 Task: Buy 4 Header from Gaskets section under best seller category for shipping address: Jamie Cooper, 2093 Pike Street, San Diego, California 92126, Cell Number 8585770212. Pay from credit card ending with 2005, CVV 3321
Action: Mouse moved to (19, 96)
Screenshot: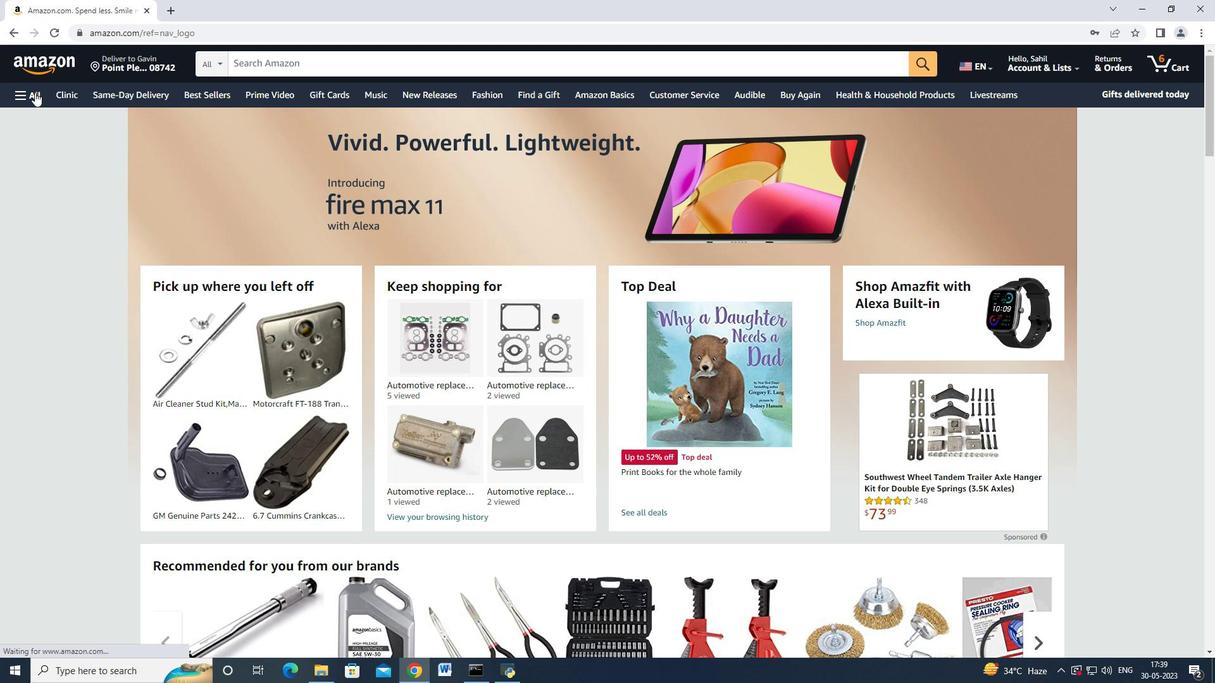 
Action: Mouse pressed left at (19, 96)
Screenshot: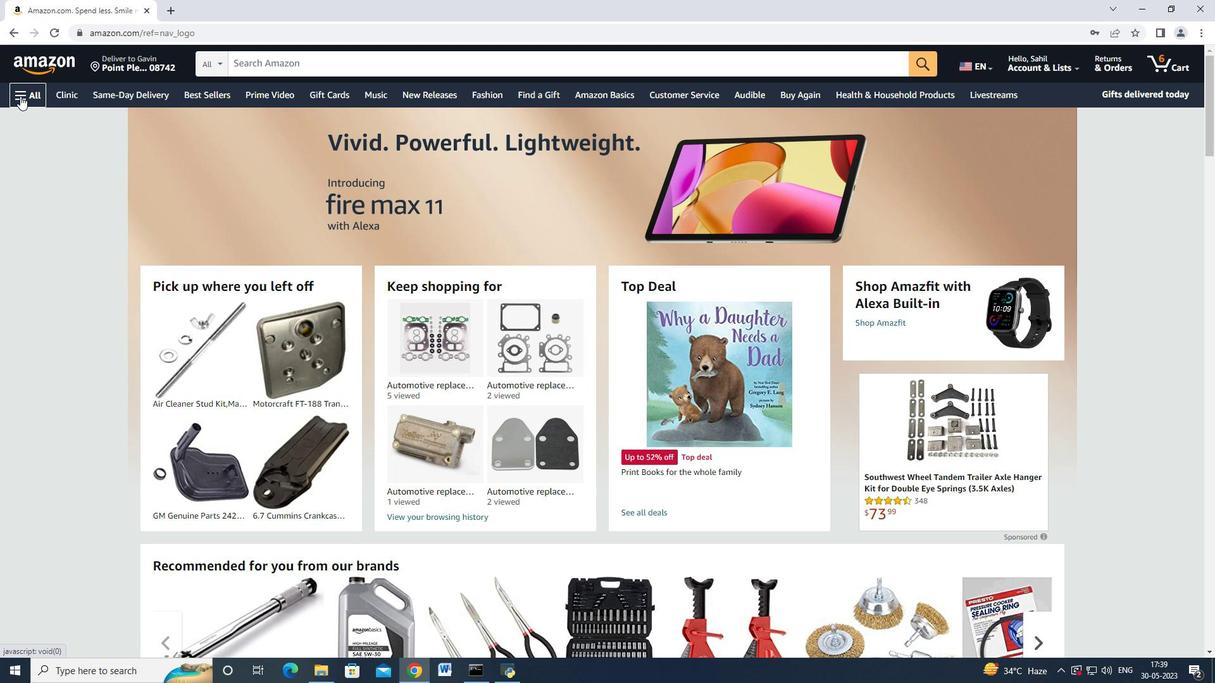 
Action: Mouse moved to (49, 146)
Screenshot: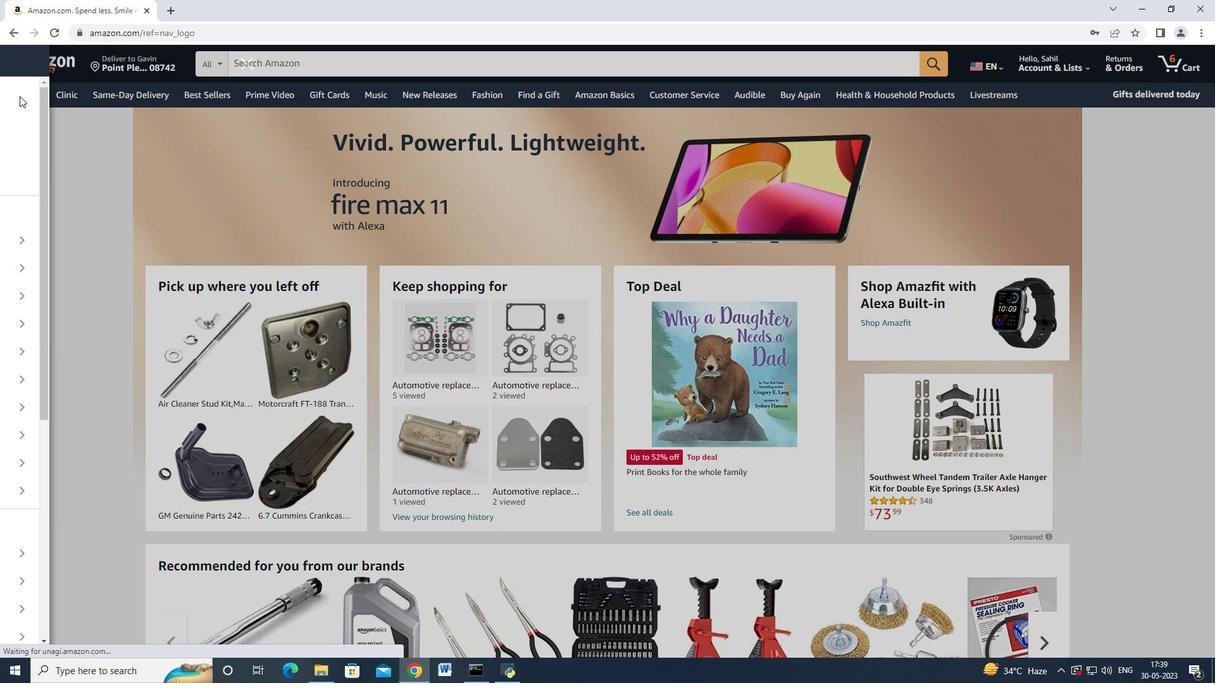 
Action: Mouse scrolled (49, 146) with delta (0, 0)
Screenshot: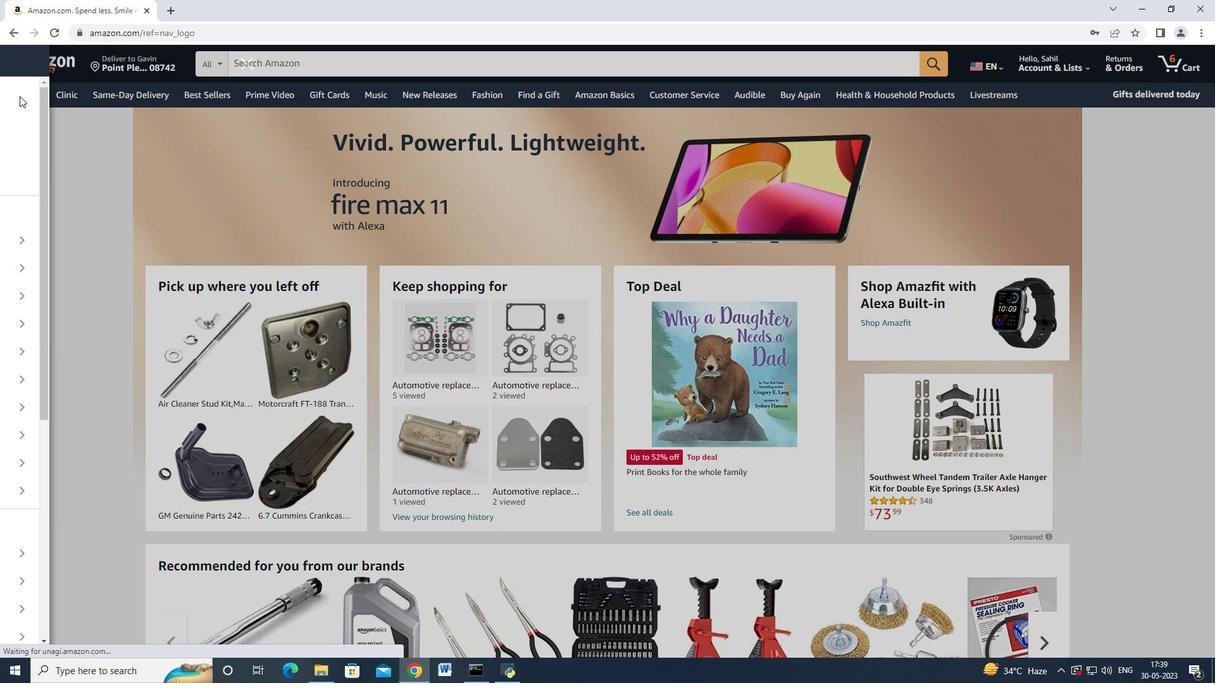 
Action: Mouse moved to (50, 149)
Screenshot: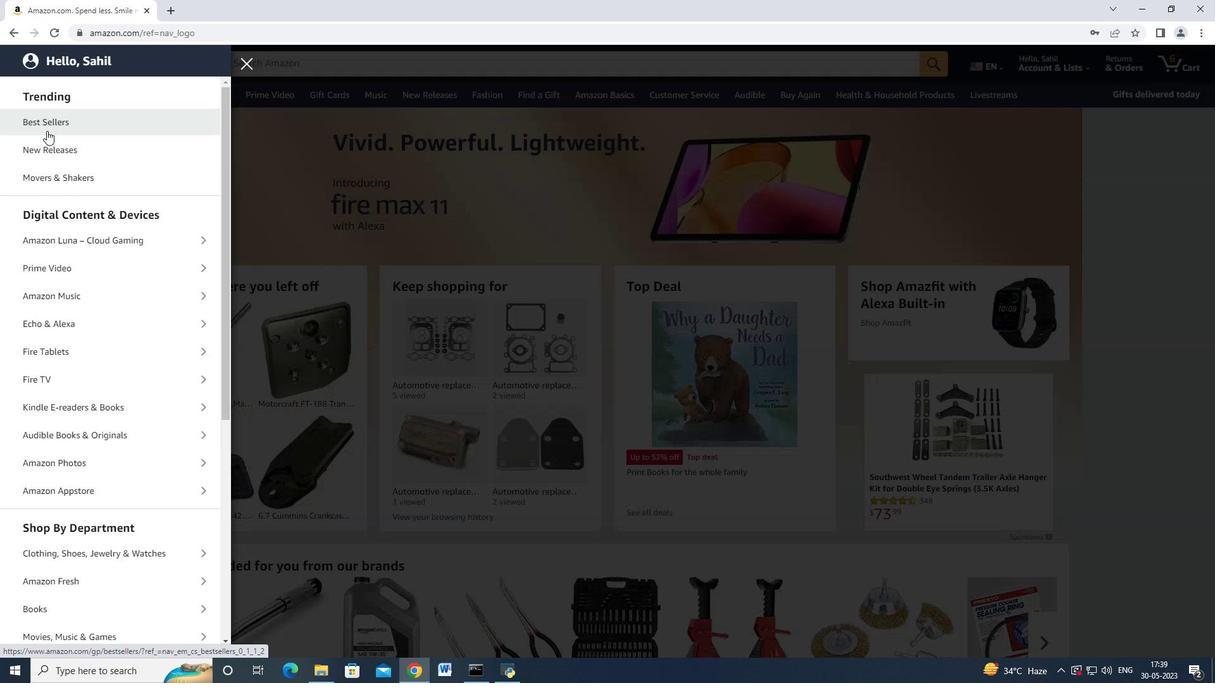 
Action: Mouse scrolled (50, 148) with delta (0, 0)
Screenshot: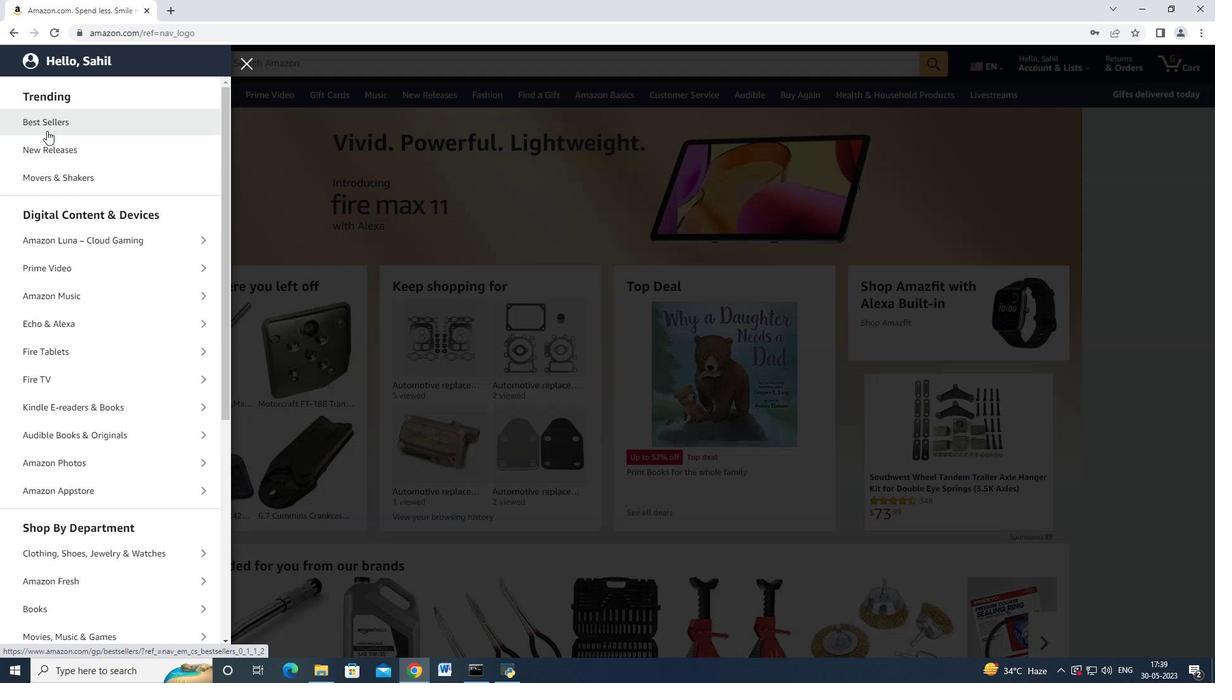 
Action: Mouse moved to (50, 149)
Screenshot: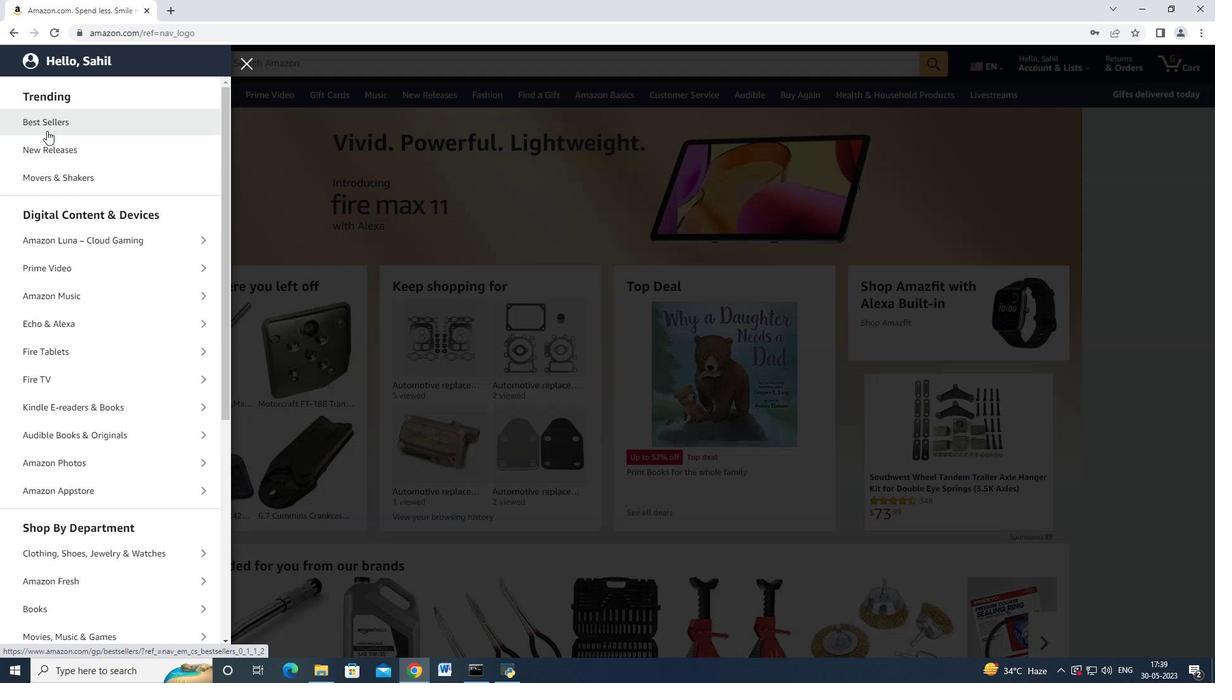 
Action: Mouse scrolled (50, 148) with delta (0, 0)
Screenshot: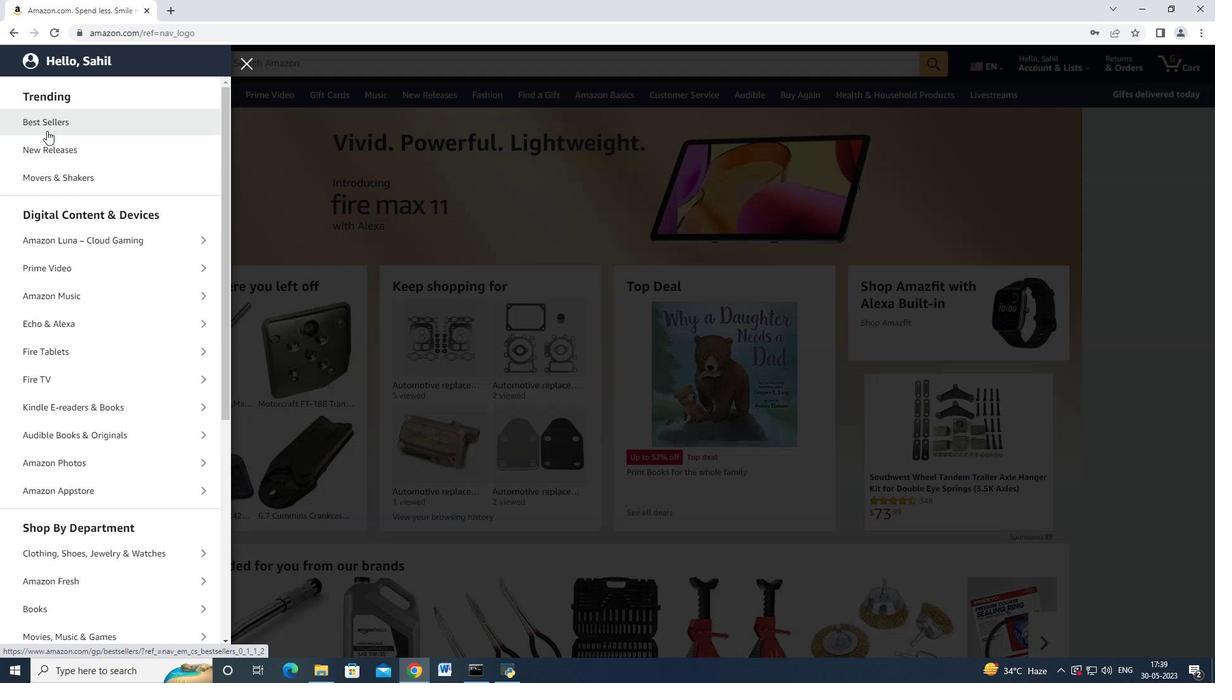 
Action: Mouse moved to (50, 150)
Screenshot: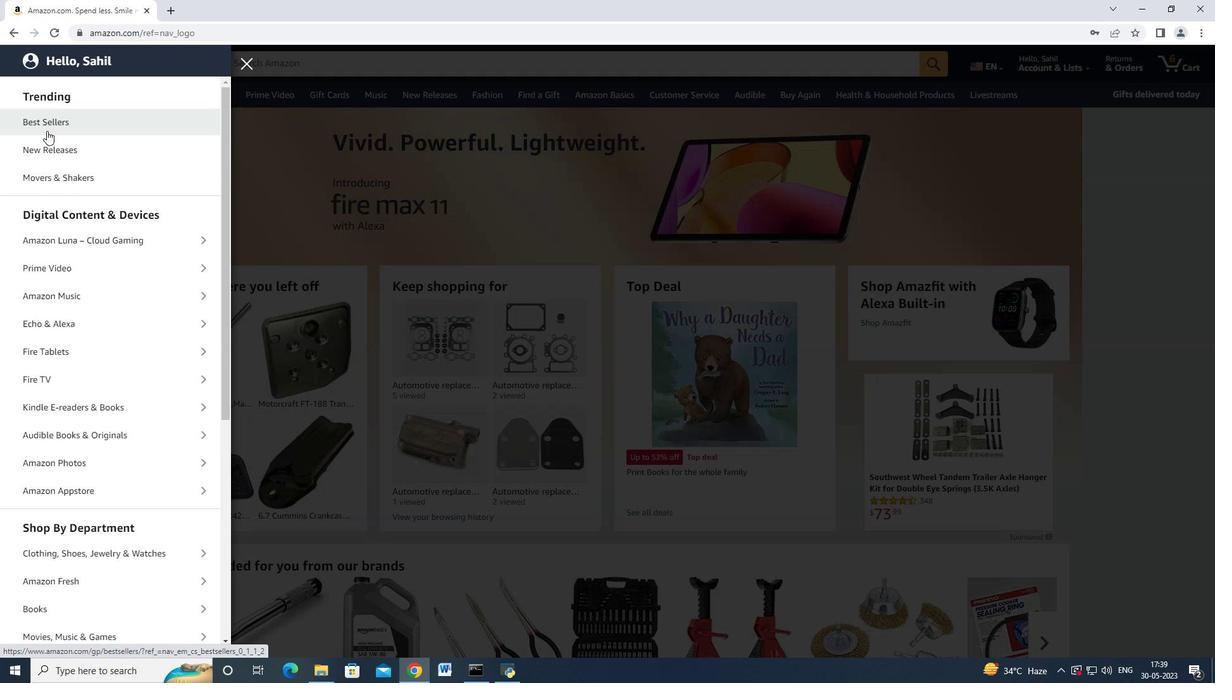 
Action: Mouse scrolled (50, 149) with delta (0, 0)
Screenshot: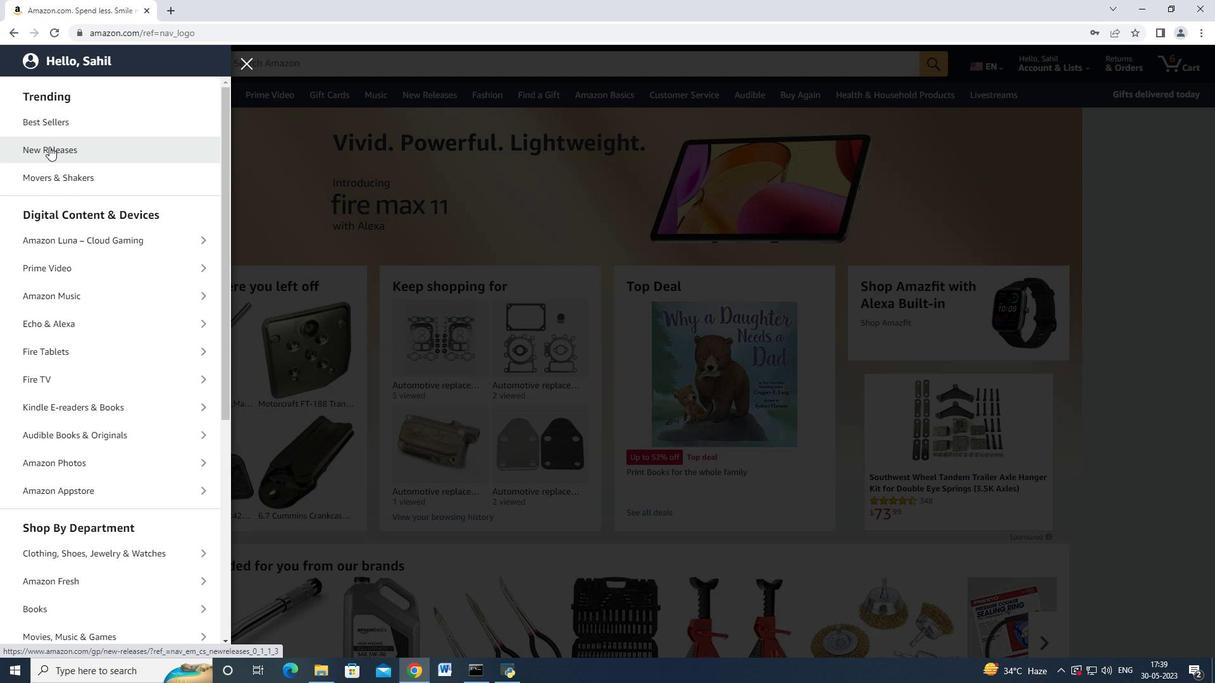 
Action: Mouse moved to (52, 155)
Screenshot: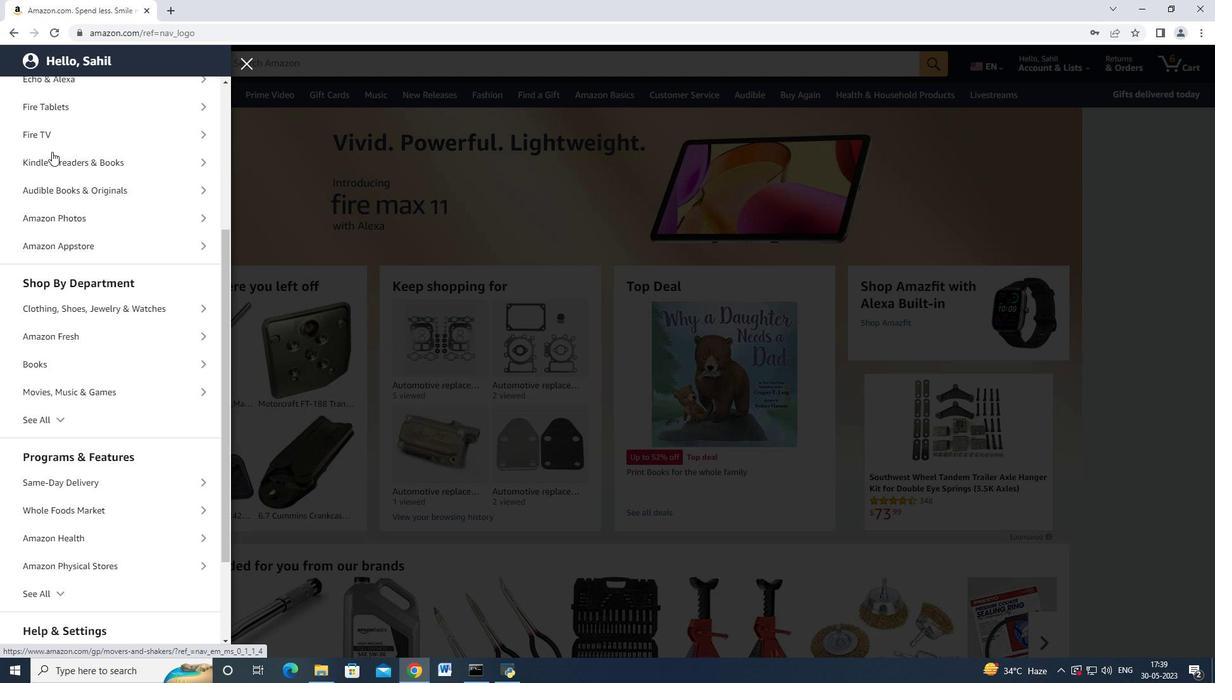 
Action: Mouse scrolled (52, 155) with delta (0, 0)
Screenshot: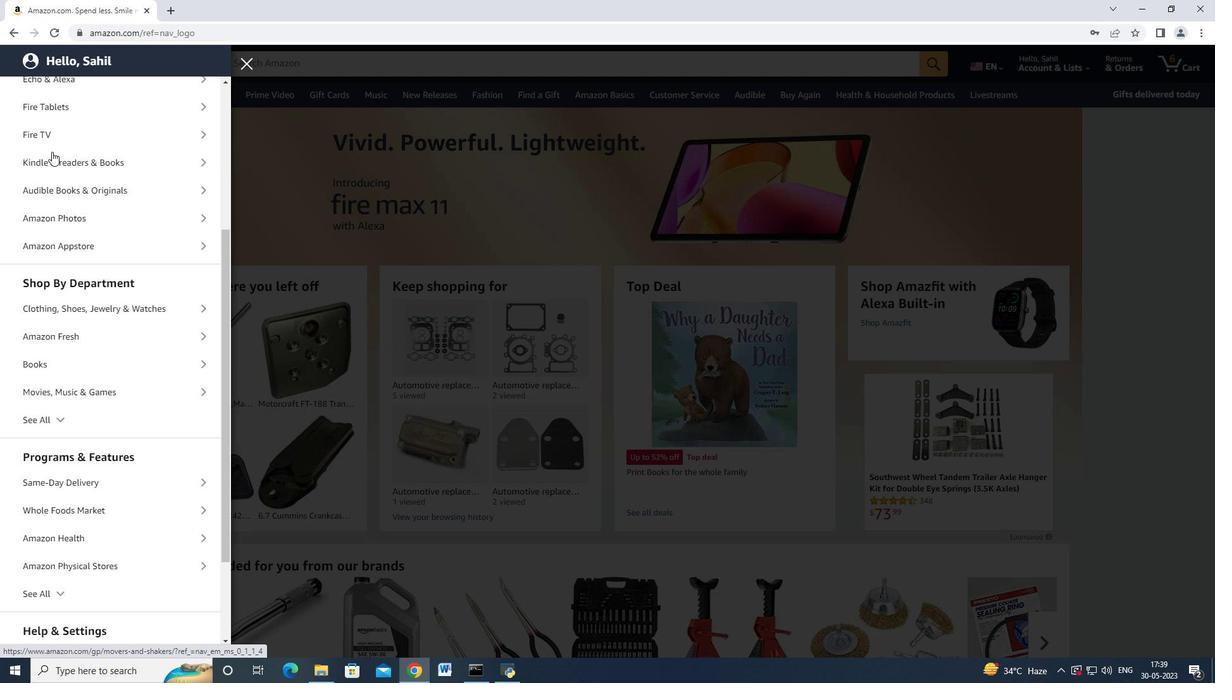 
Action: Mouse moved to (52, 155)
Screenshot: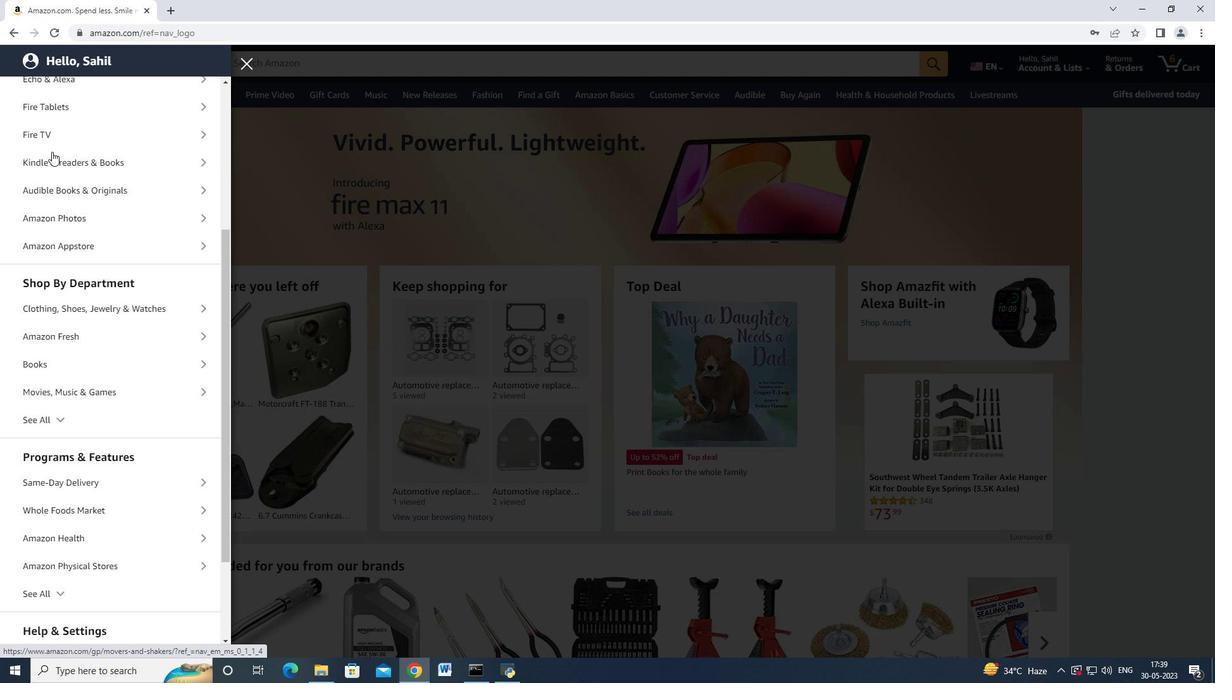 
Action: Mouse scrolled (52, 155) with delta (0, 0)
Screenshot: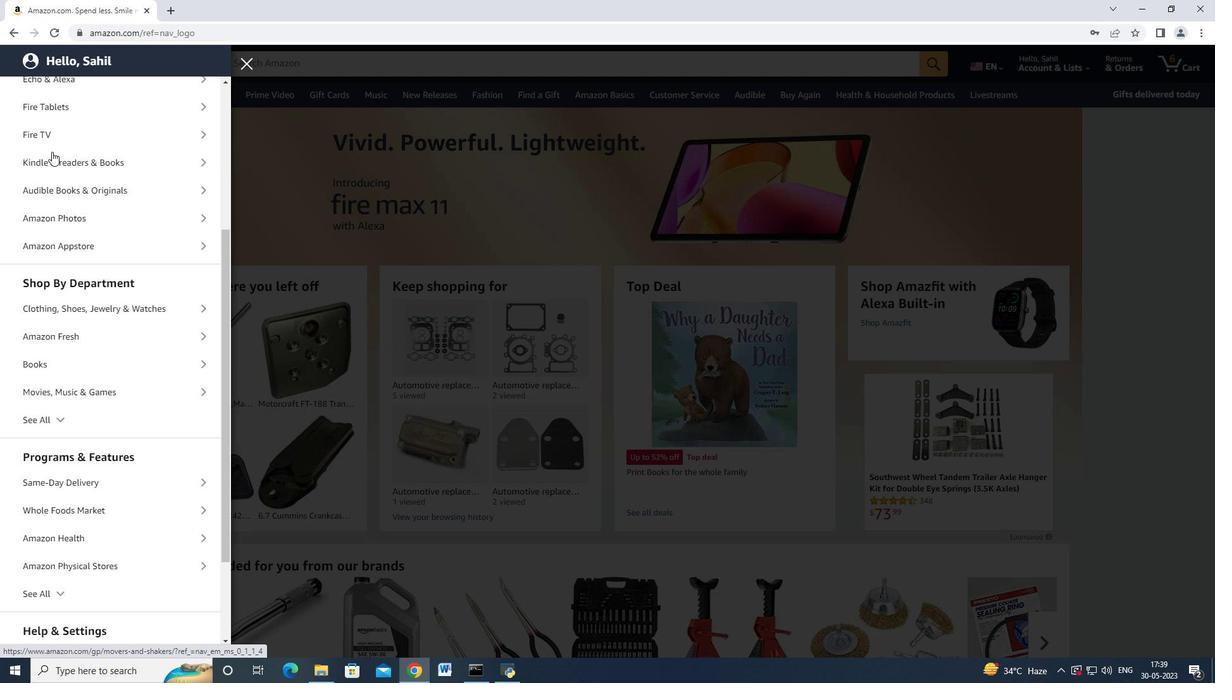 
Action: Mouse moved to (52, 156)
Screenshot: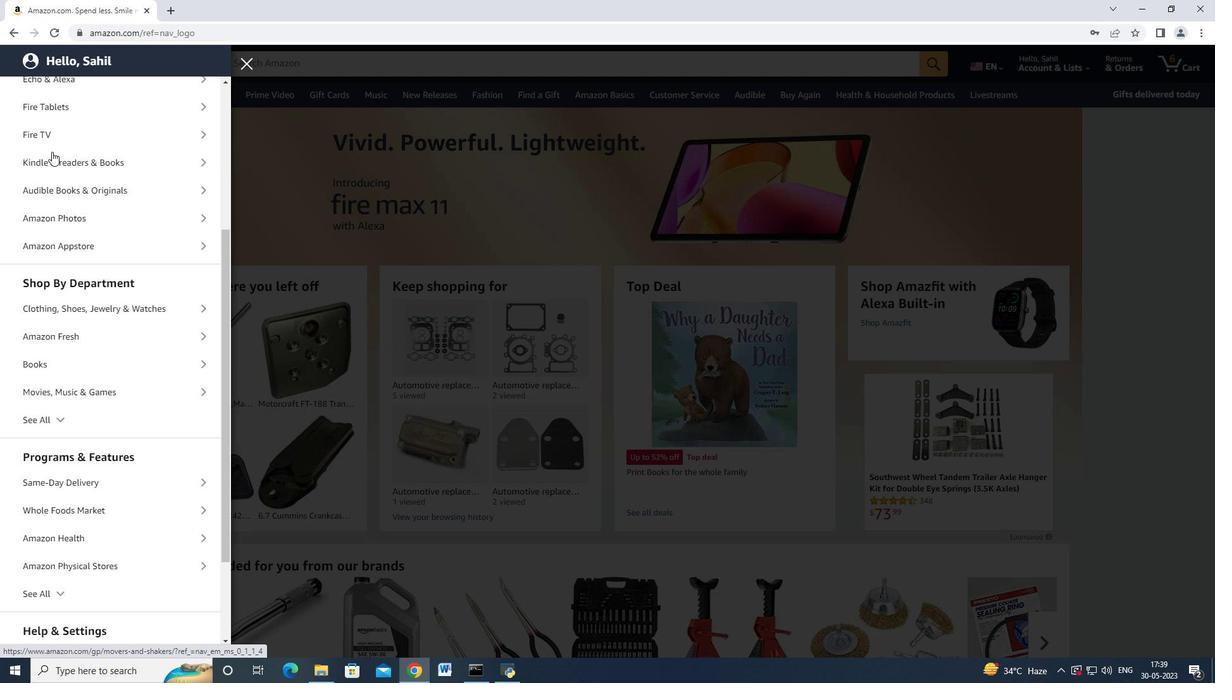 
Action: Mouse scrolled (52, 155) with delta (0, 0)
Screenshot: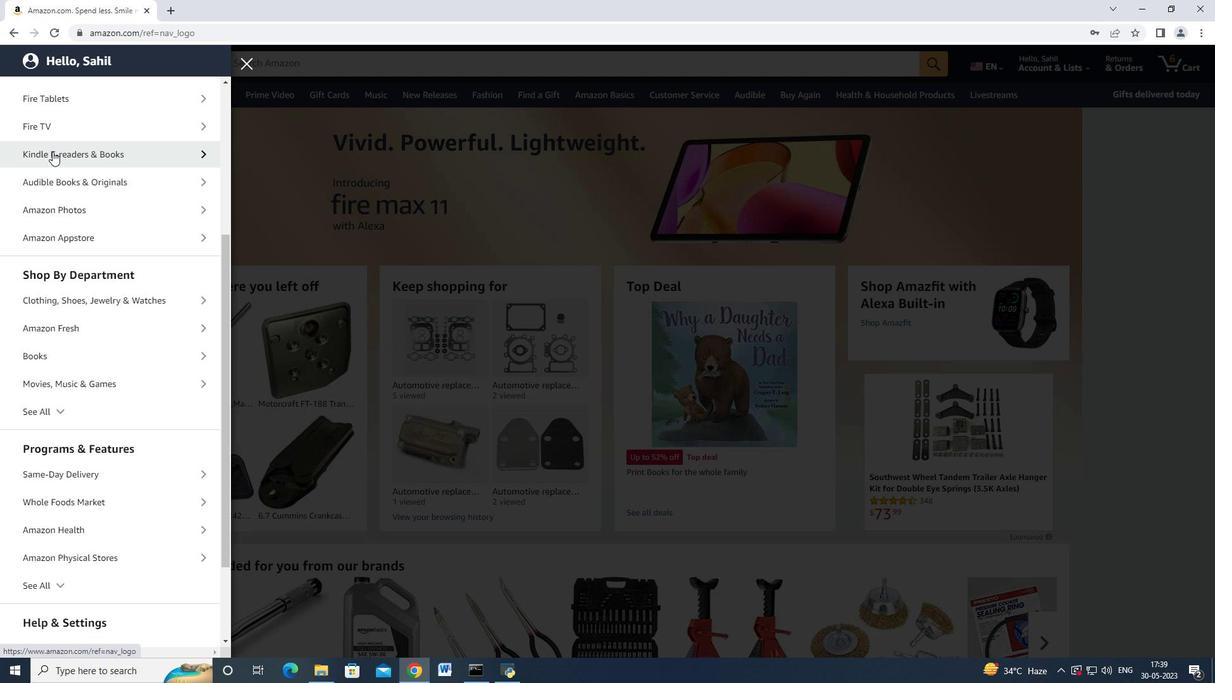 
Action: Mouse scrolled (52, 155) with delta (0, 0)
Screenshot: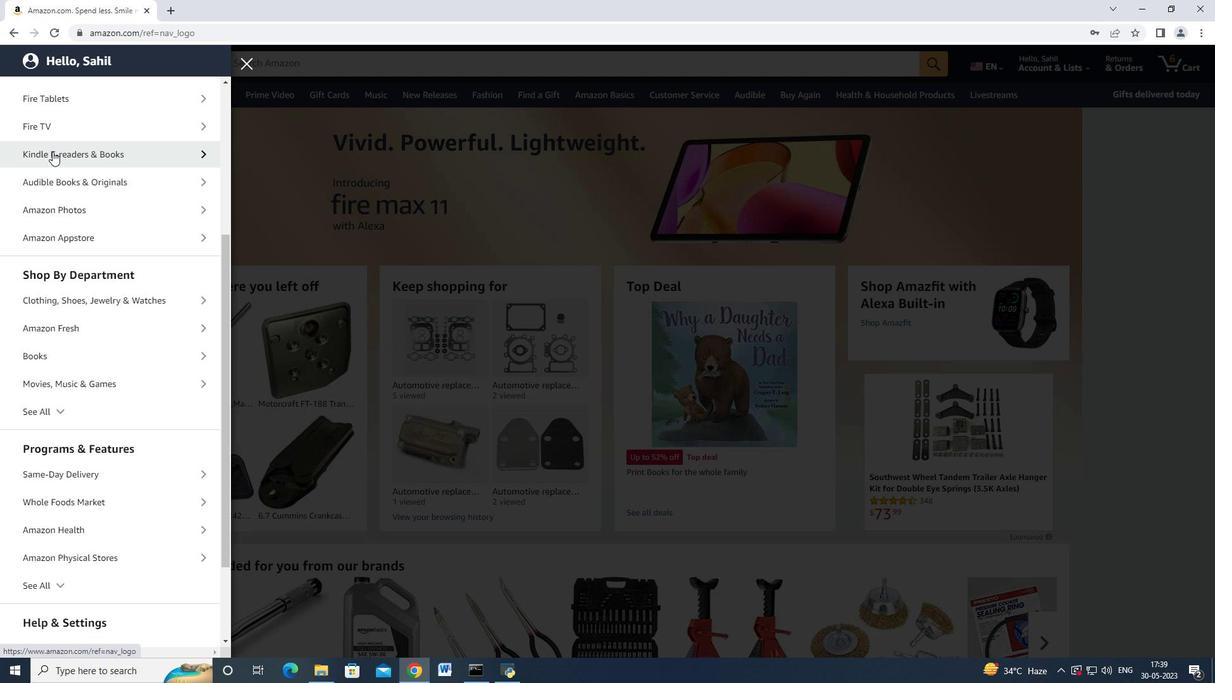 
Action: Mouse moved to (53, 156)
Screenshot: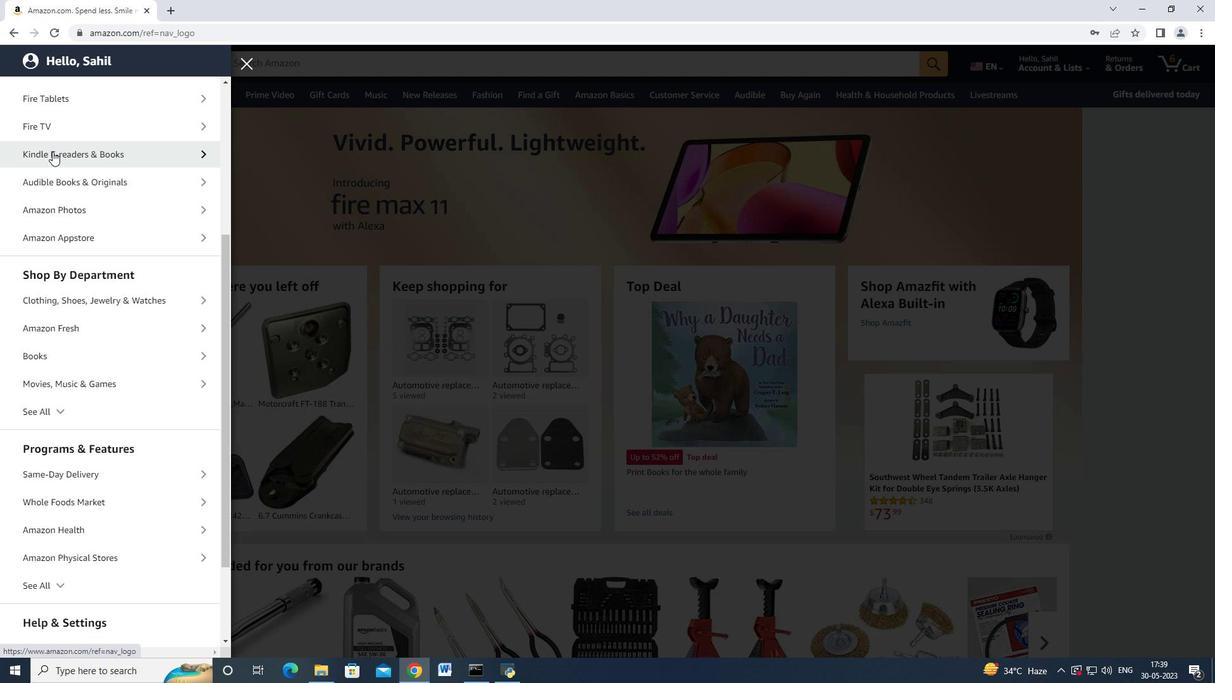 
Action: Mouse scrolled (53, 155) with delta (0, 0)
Screenshot: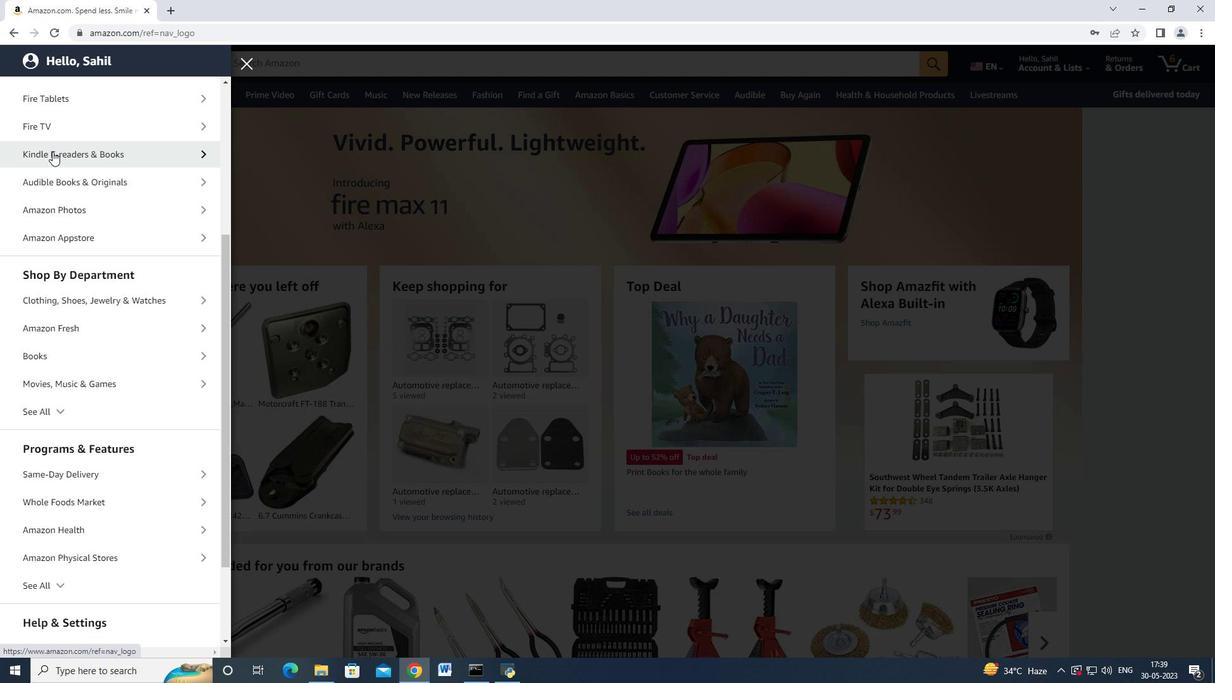 
Action: Mouse moved to (74, 284)
Screenshot: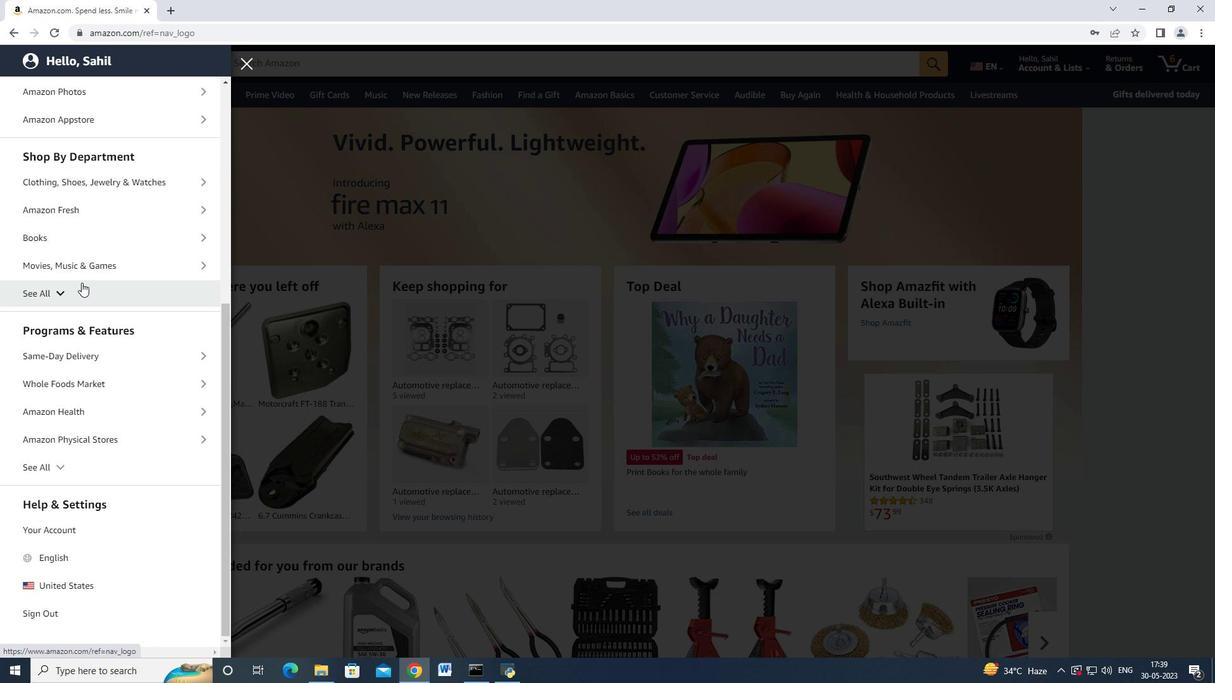 
Action: Mouse pressed left at (74, 284)
Screenshot: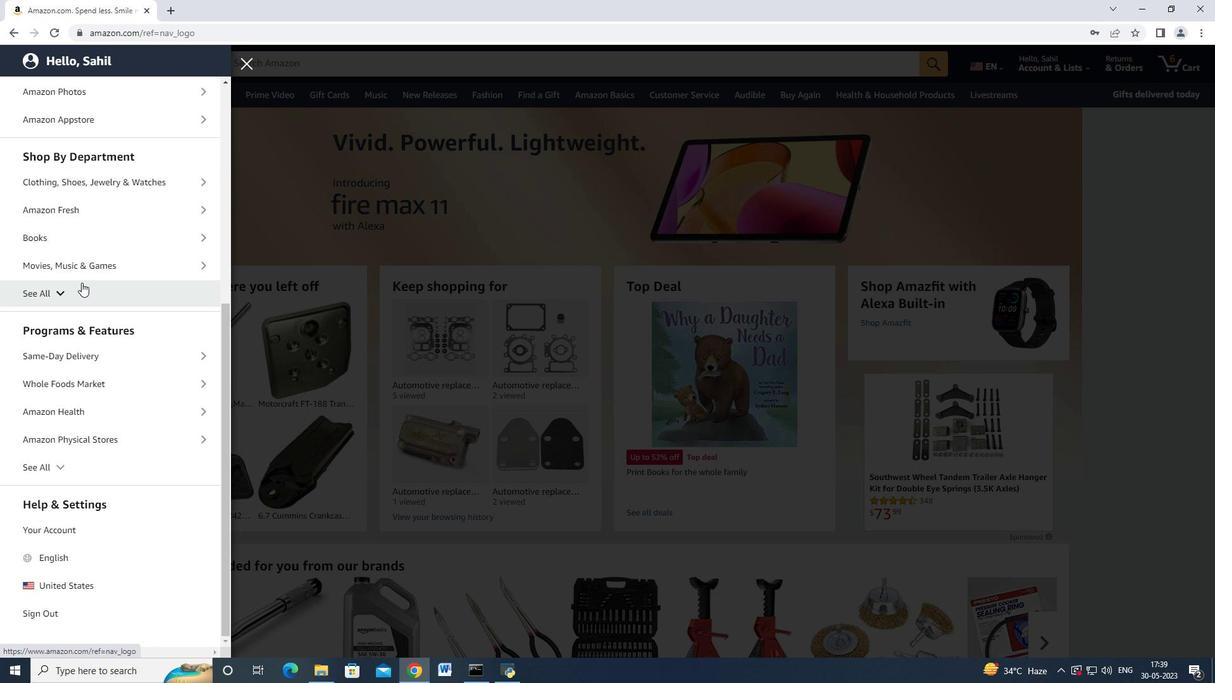 
Action: Mouse moved to (87, 298)
Screenshot: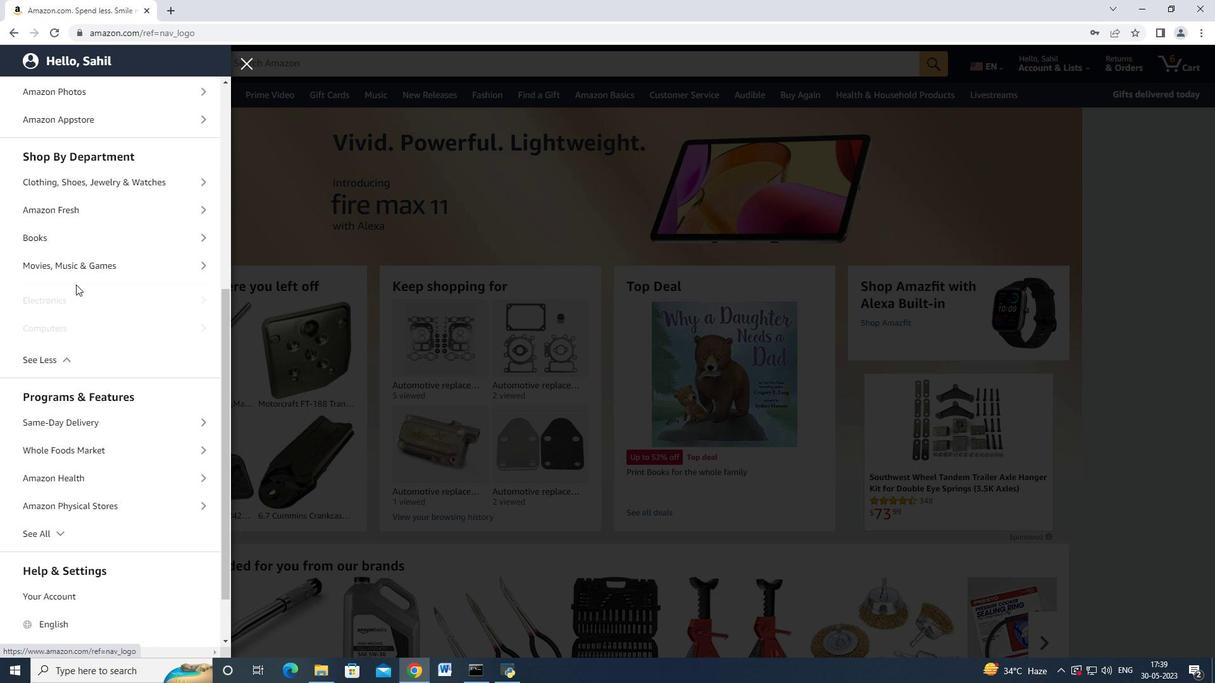 
Action: Mouse scrolled (87, 297) with delta (0, 0)
Screenshot: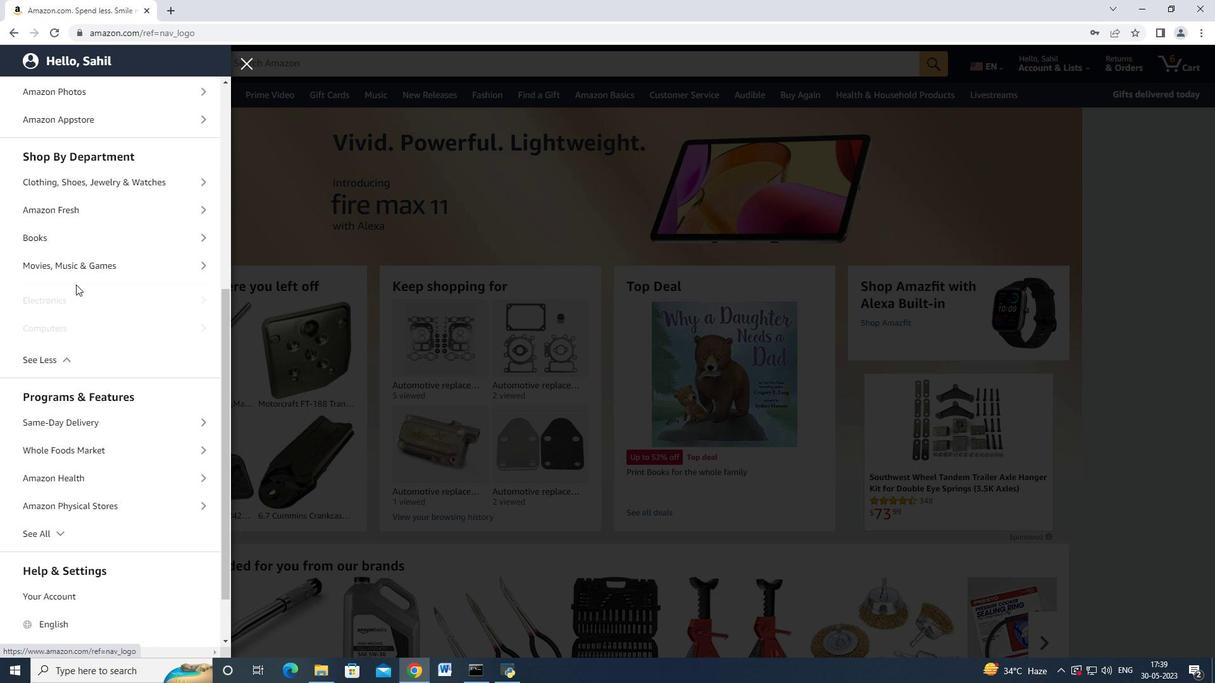 
Action: Mouse moved to (87, 299)
Screenshot: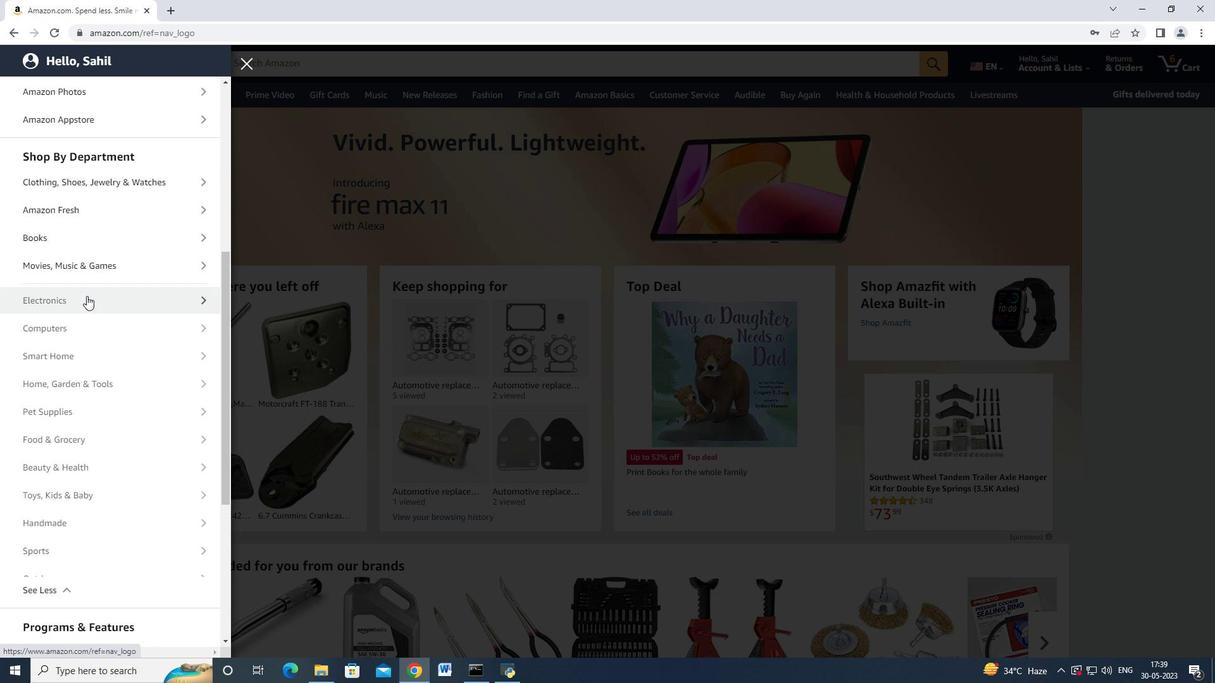 
Action: Mouse scrolled (87, 298) with delta (0, 0)
Screenshot: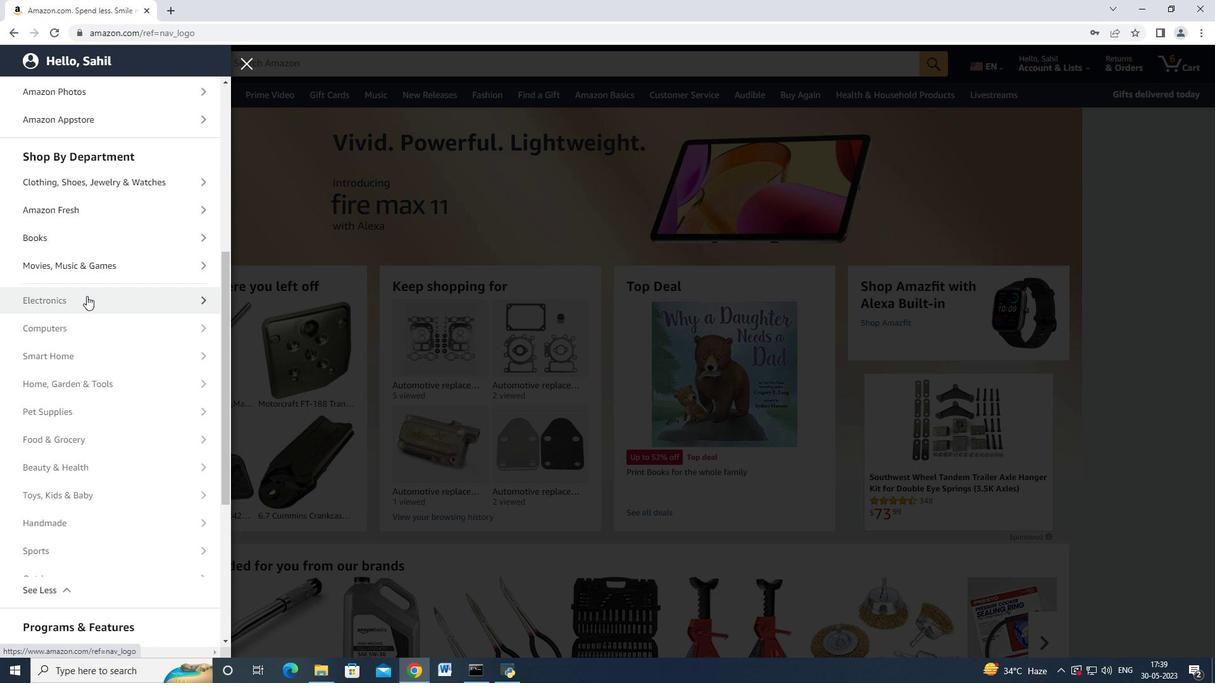 
Action: Mouse scrolled (87, 298) with delta (0, 0)
Screenshot: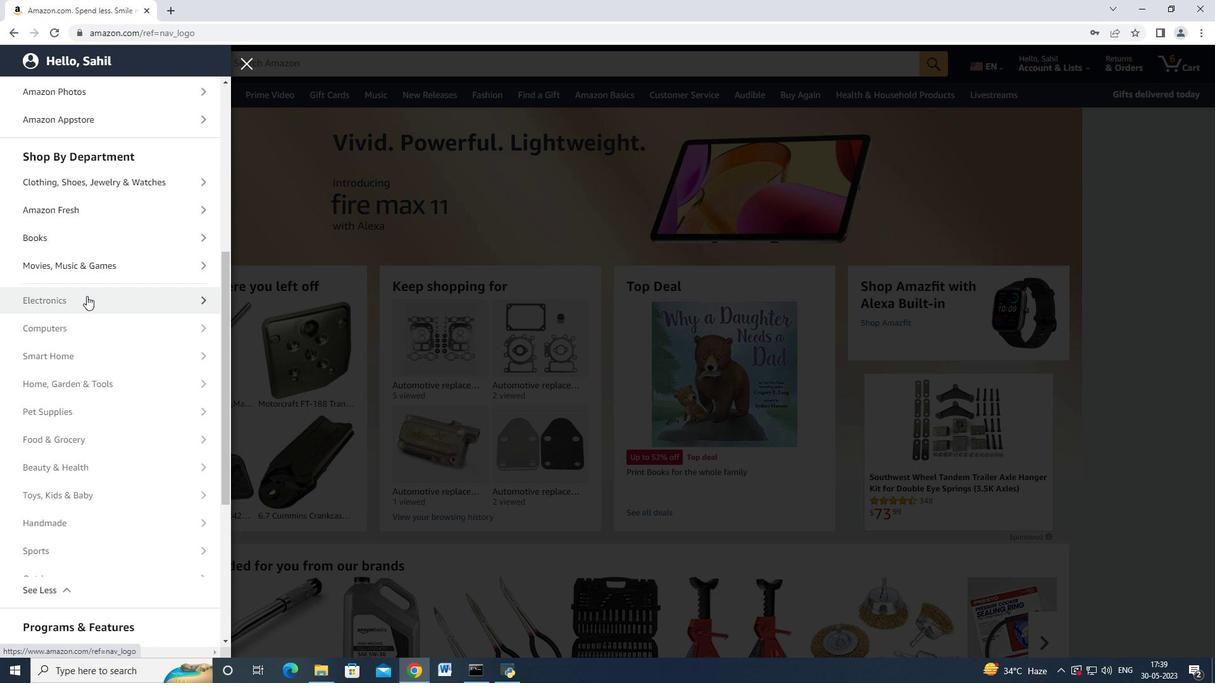 
Action: Mouse scrolled (87, 298) with delta (0, 0)
Screenshot: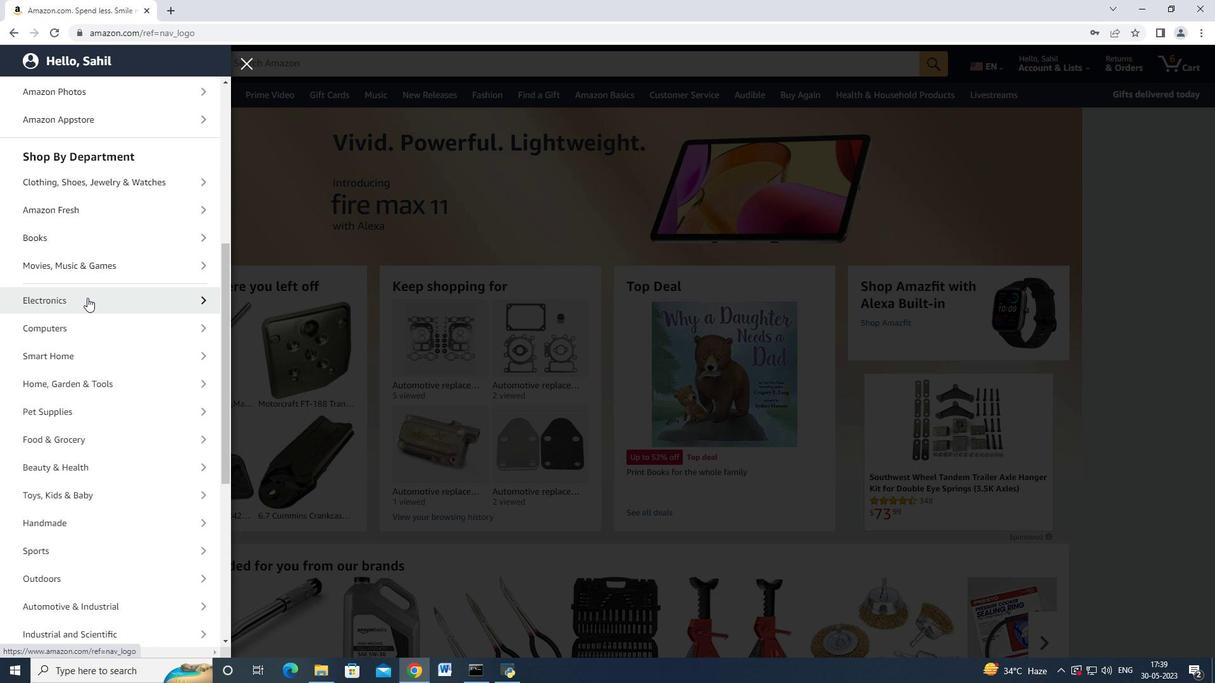 
Action: Mouse scrolled (87, 298) with delta (0, 0)
Screenshot: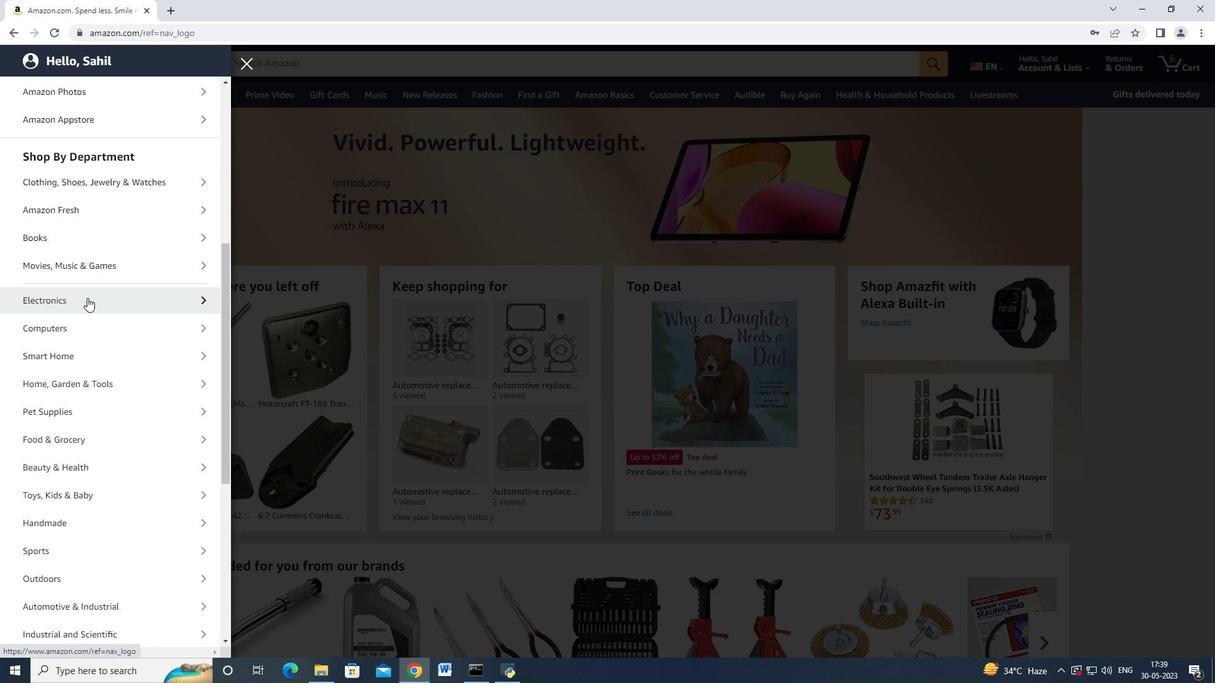 
Action: Mouse moved to (91, 296)
Screenshot: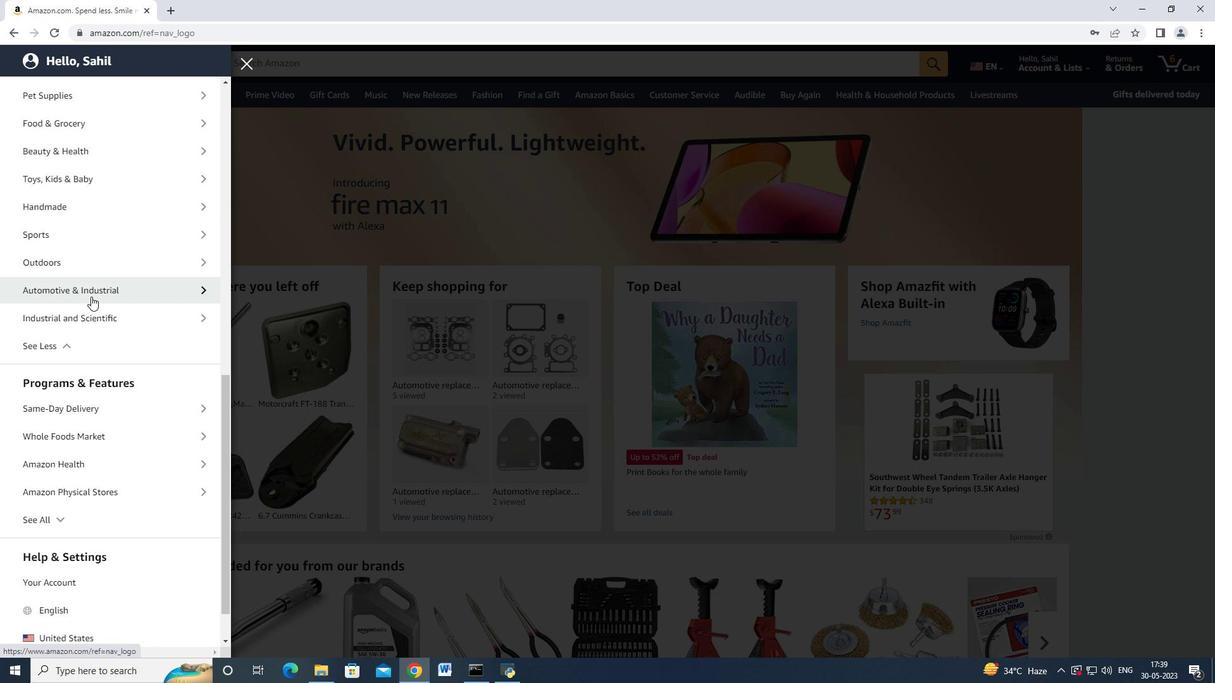 
Action: Mouse pressed left at (91, 296)
Screenshot: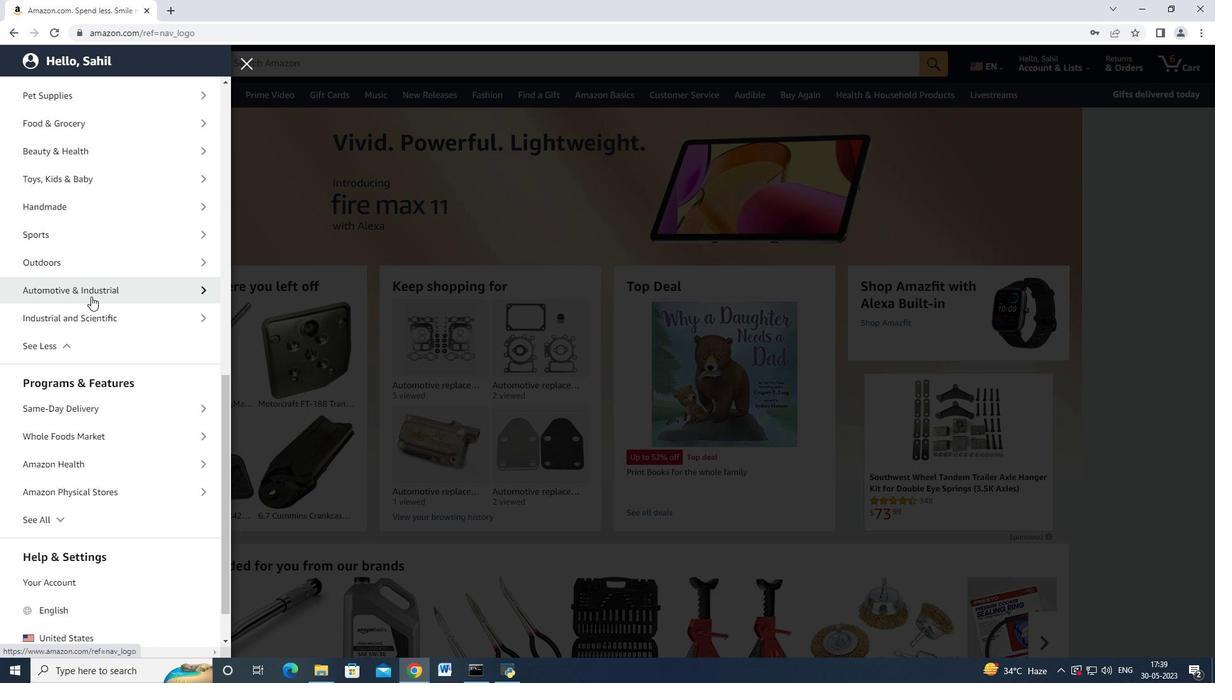
Action: Mouse moved to (82, 141)
Screenshot: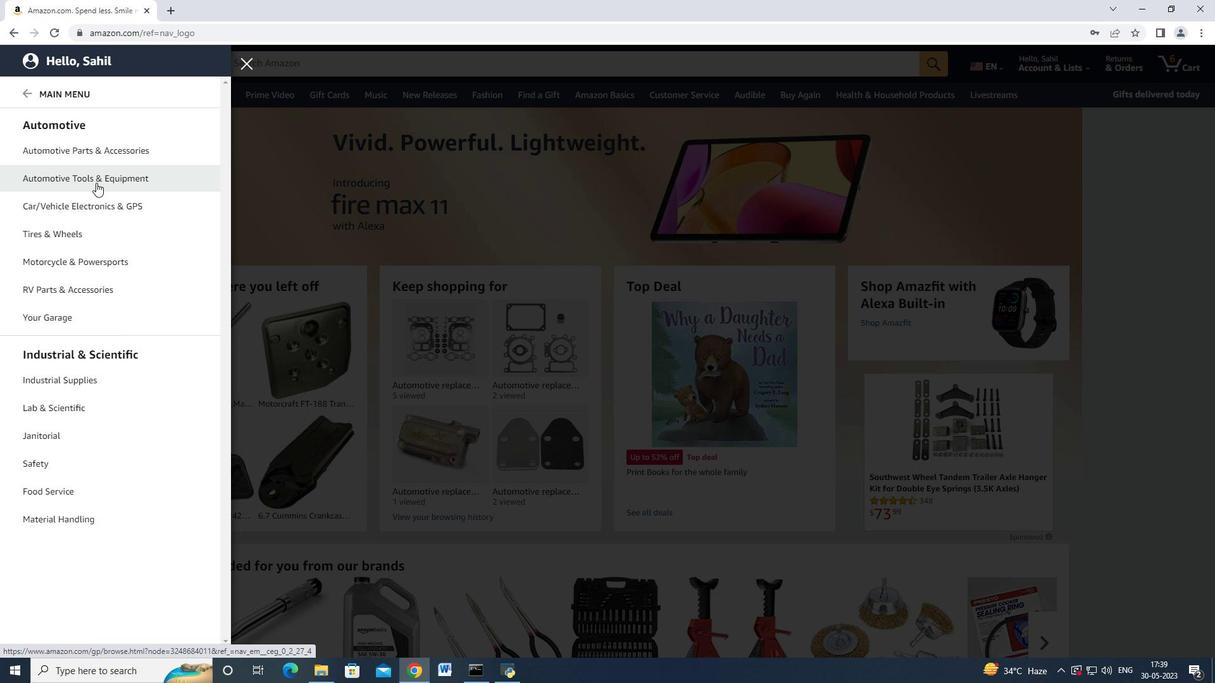 
Action: Mouse pressed left at (82, 141)
Screenshot: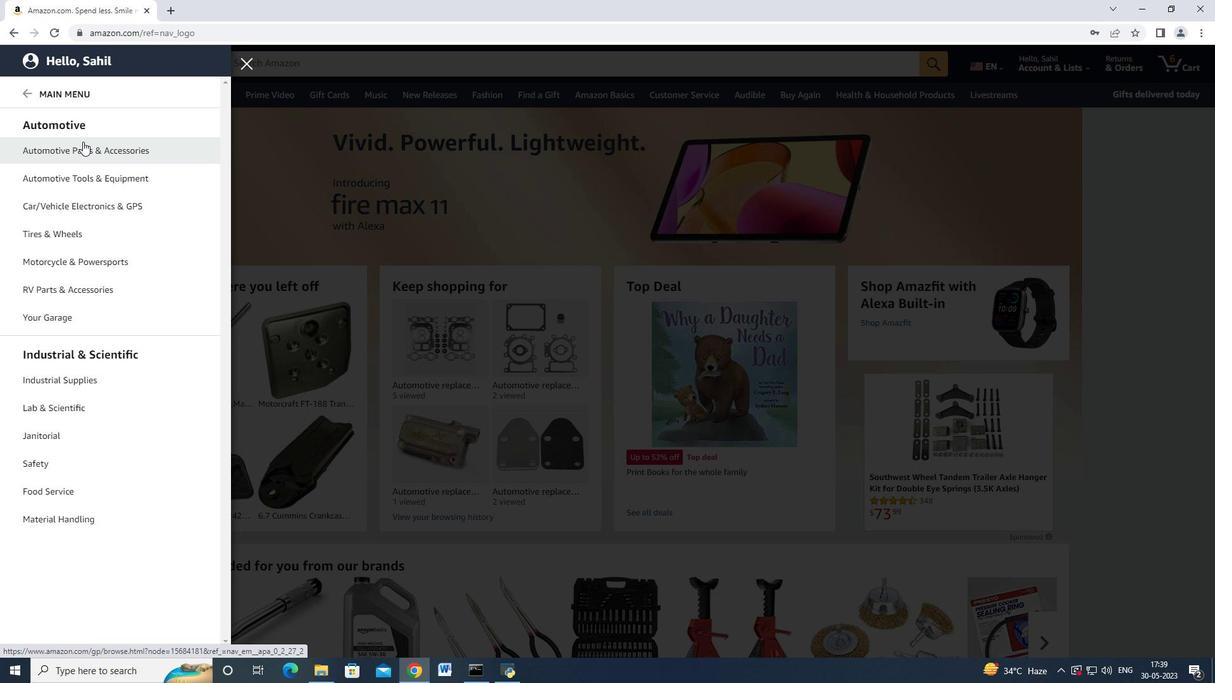 
Action: Mouse moved to (215, 112)
Screenshot: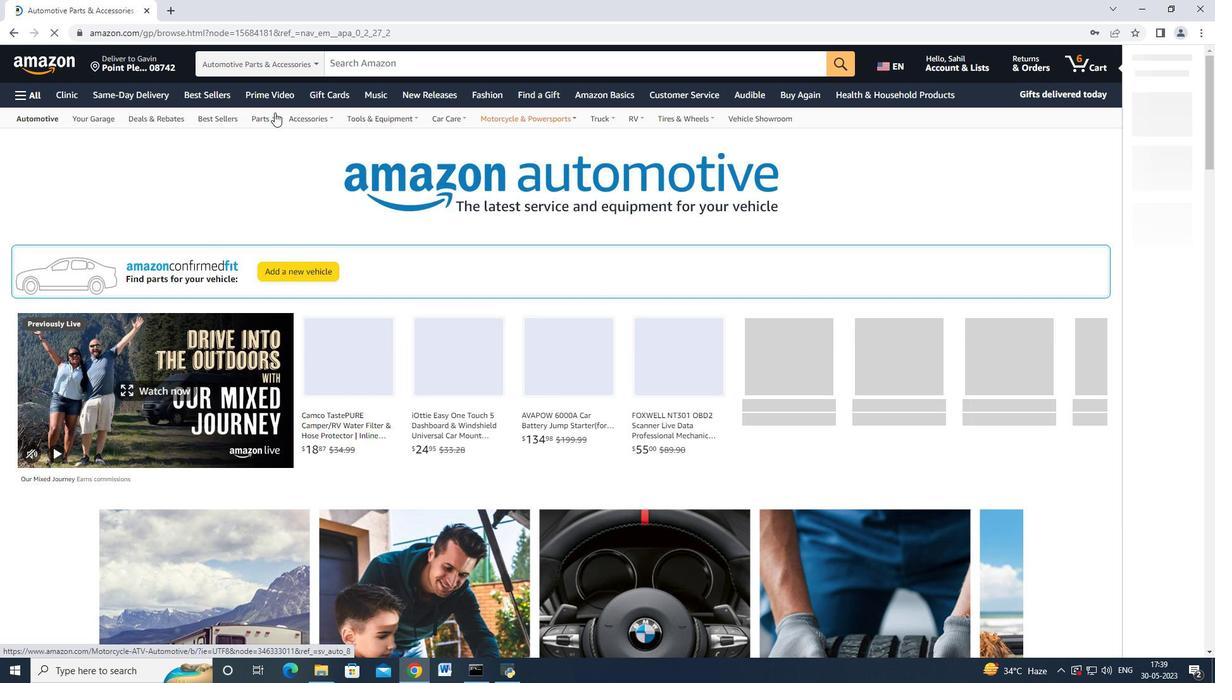 
Action: Mouse pressed left at (215, 112)
Screenshot: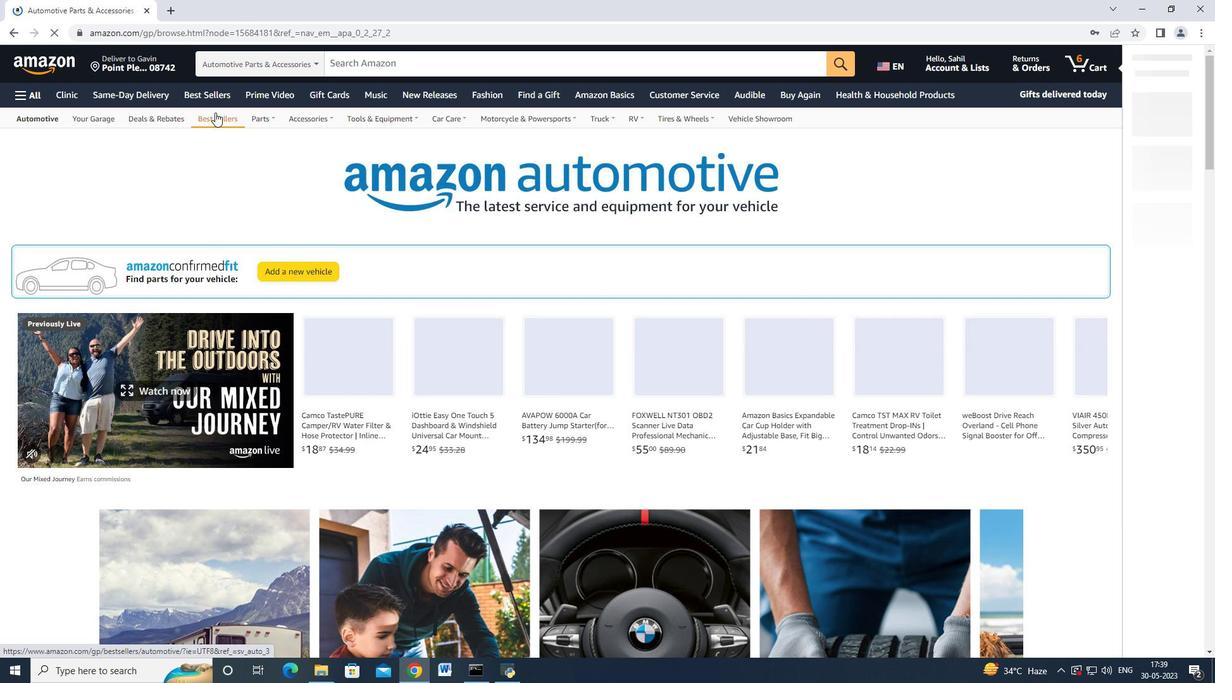 
Action: Mouse moved to (75, 208)
Screenshot: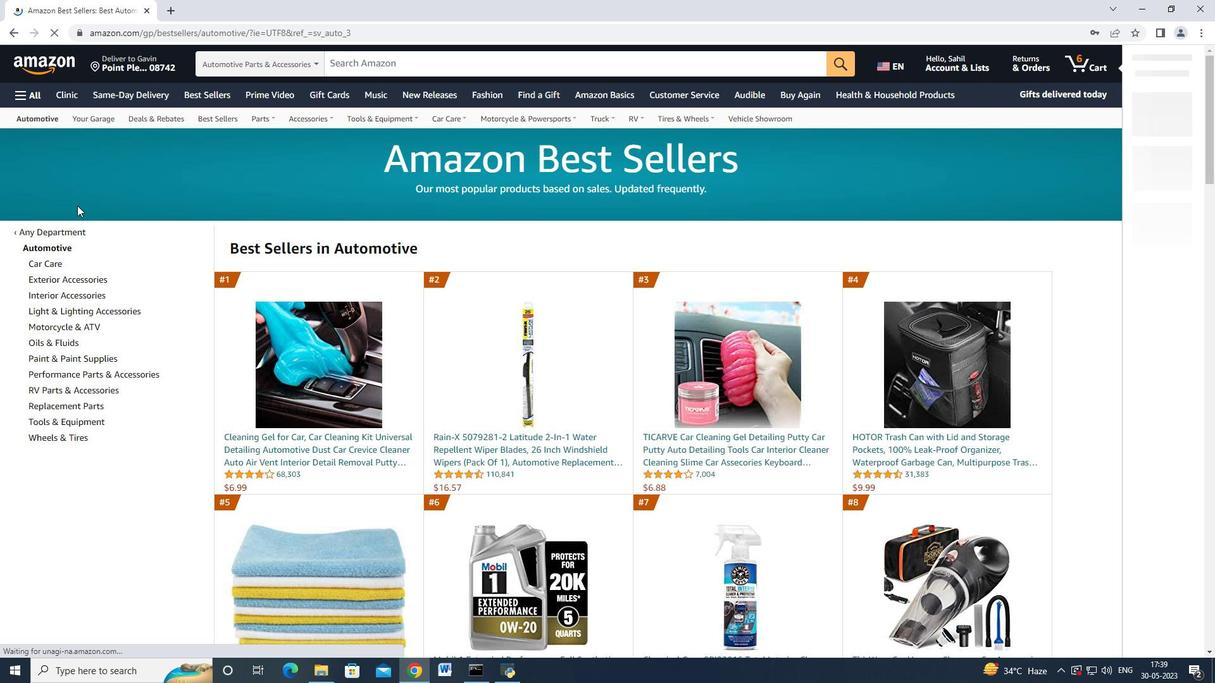 
Action: Mouse scrolled (75, 207) with delta (0, 0)
Screenshot: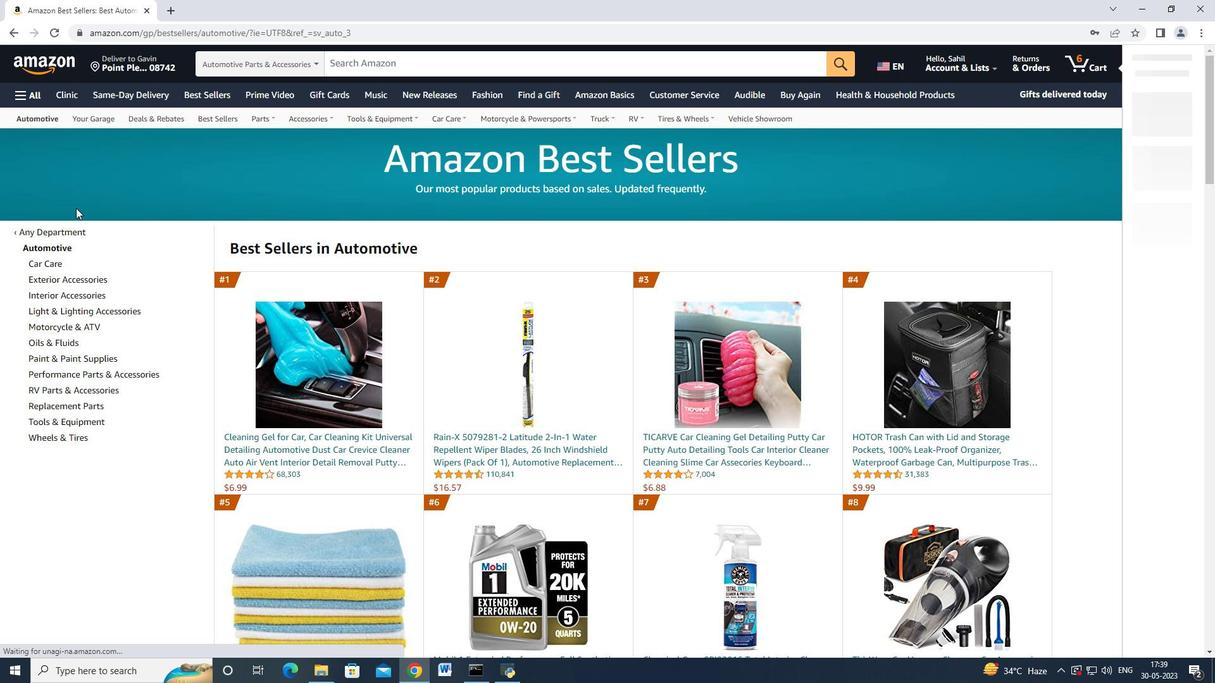 
Action: Mouse scrolled (75, 207) with delta (0, 0)
Screenshot: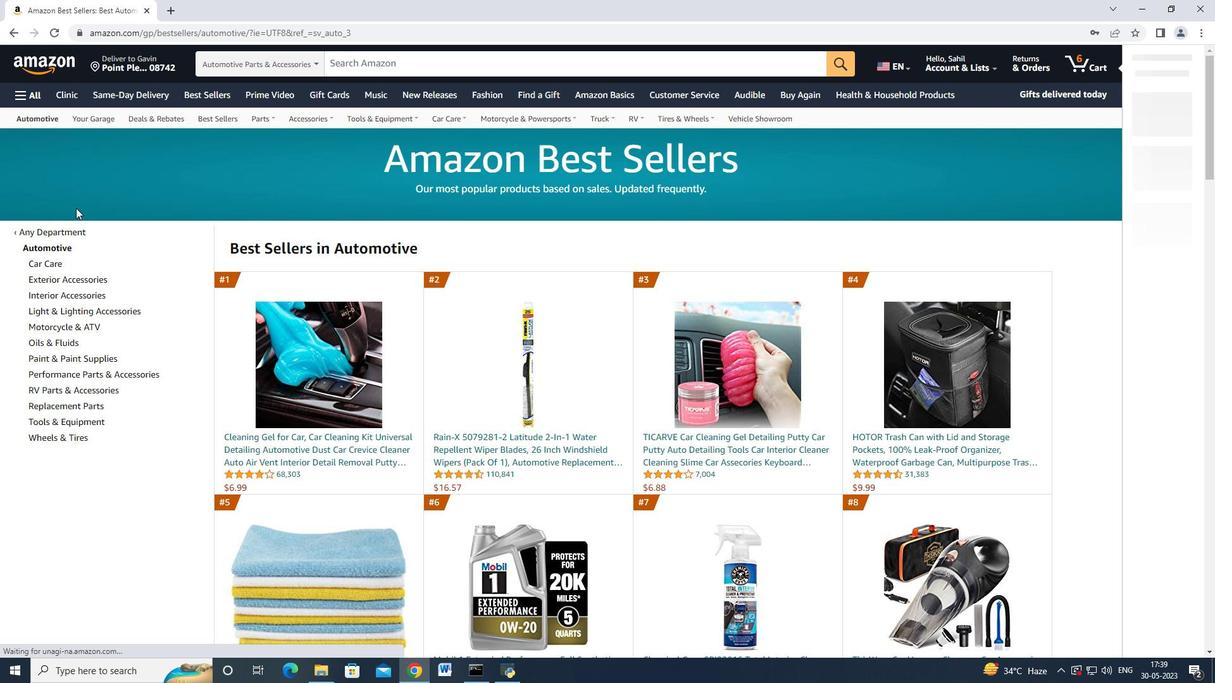 
Action: Mouse moved to (67, 281)
Screenshot: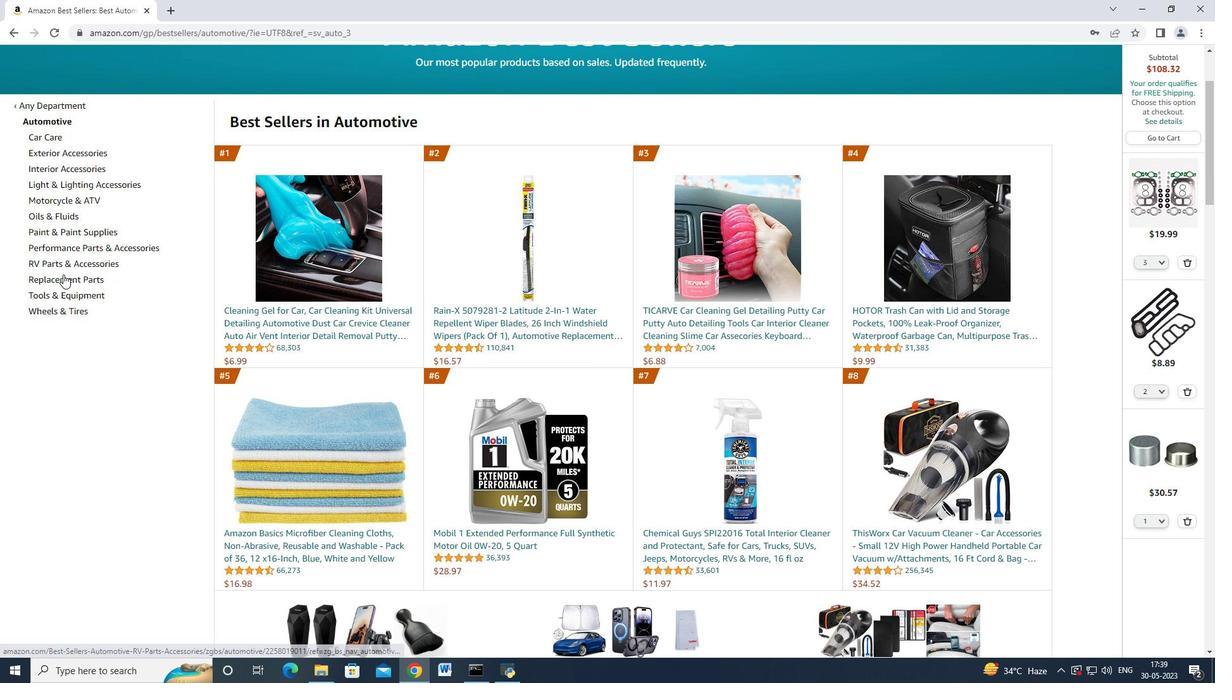
Action: Mouse pressed left at (67, 281)
Screenshot: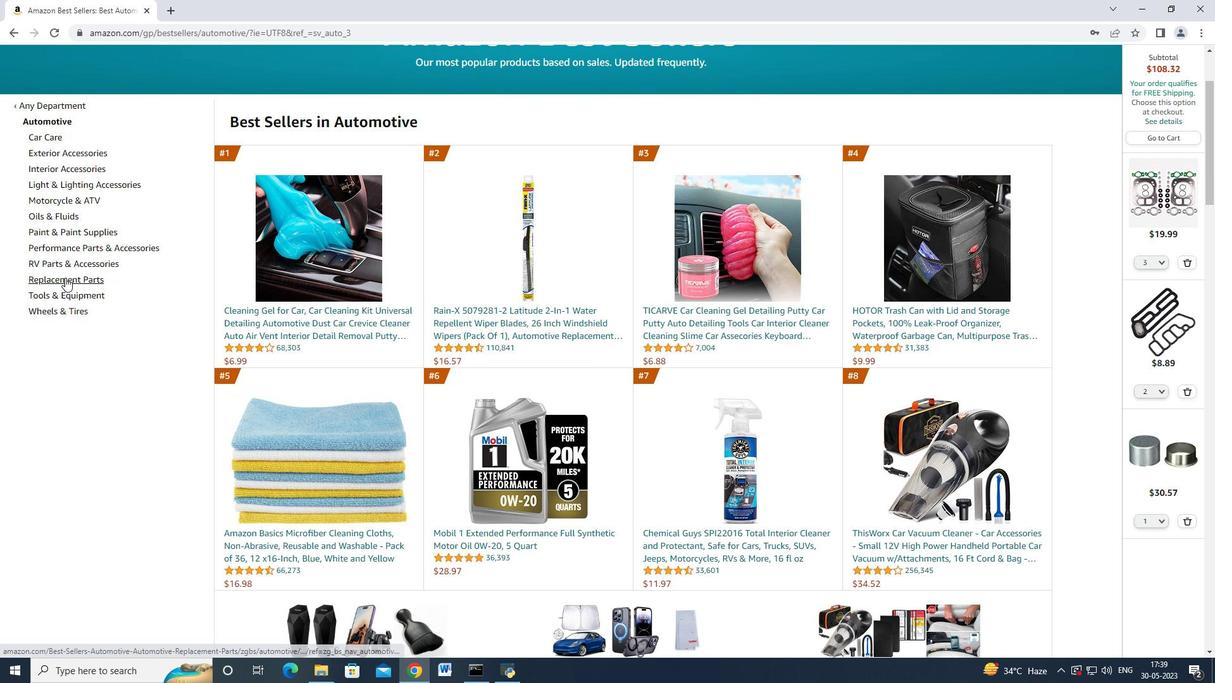 
Action: Mouse moved to (84, 283)
Screenshot: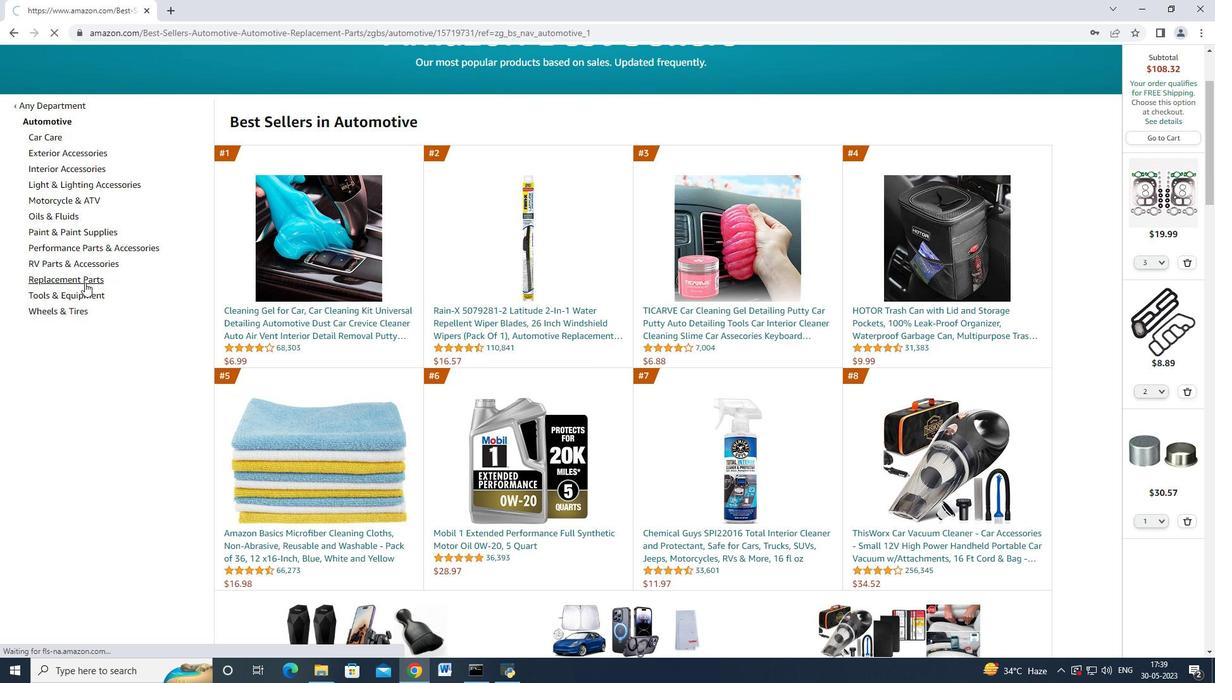 
Action: Mouse scrolled (84, 283) with delta (0, 0)
Screenshot: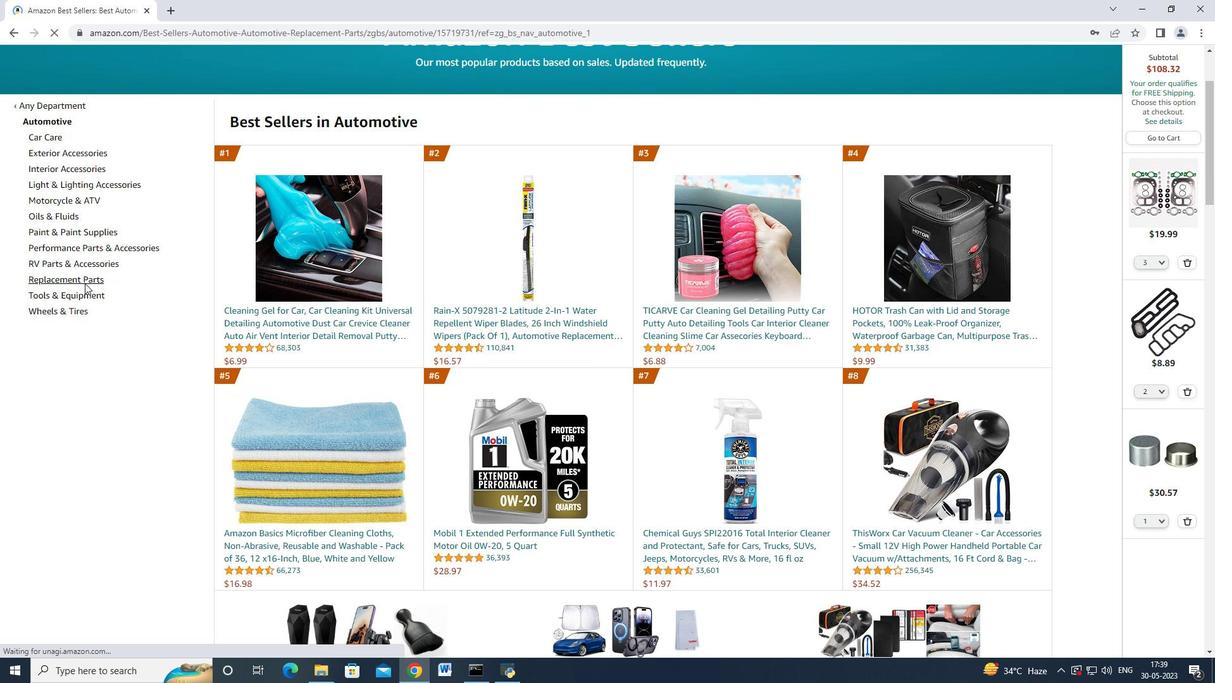 
Action: Mouse moved to (81, 289)
Screenshot: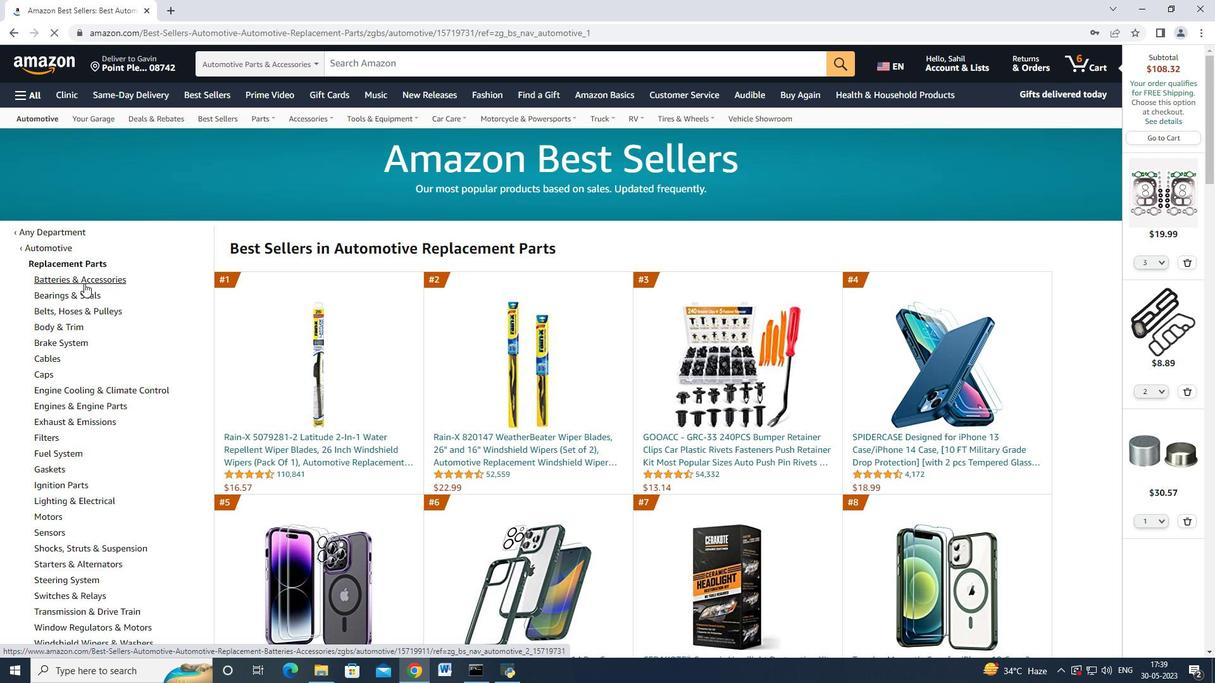 
Action: Mouse scrolled (81, 289) with delta (0, 0)
Screenshot: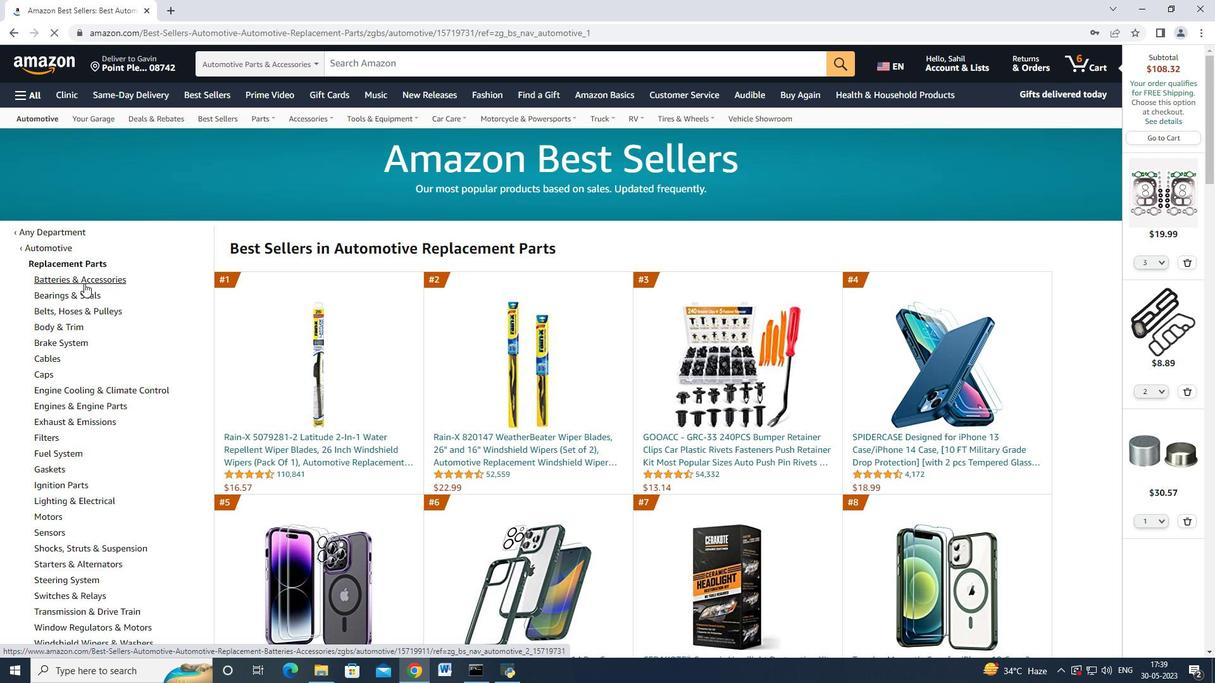 
Action: Mouse moved to (80, 292)
Screenshot: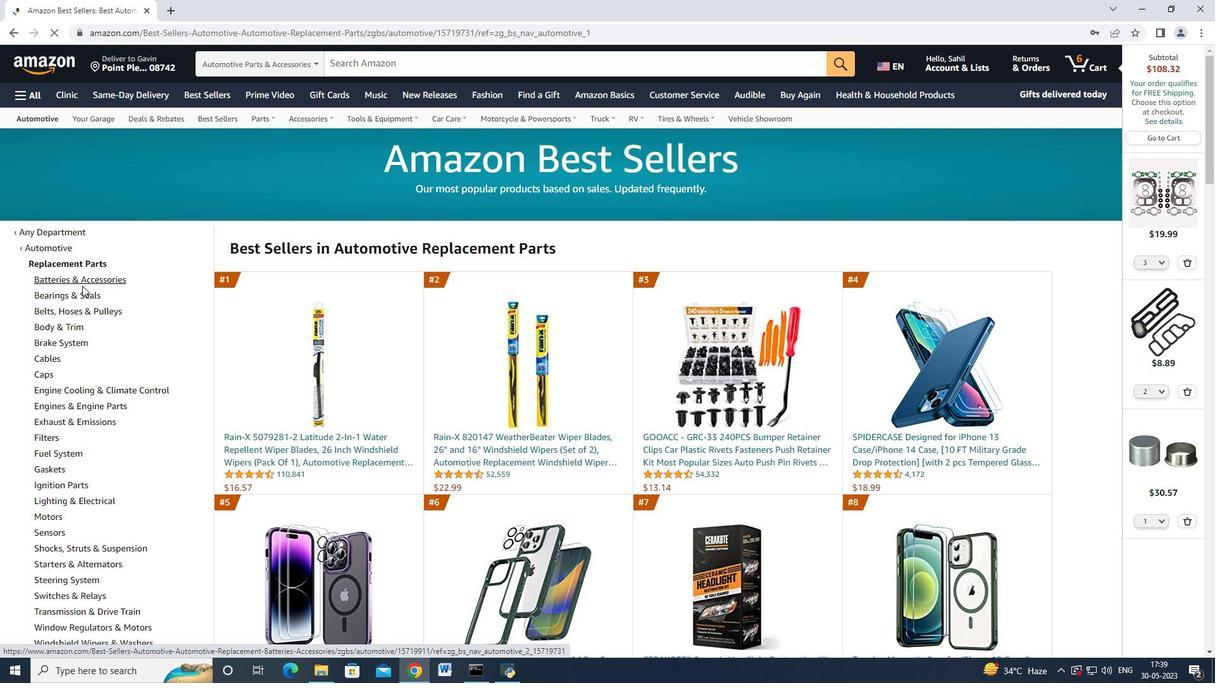 
Action: Mouse scrolled (80, 291) with delta (0, 0)
Screenshot: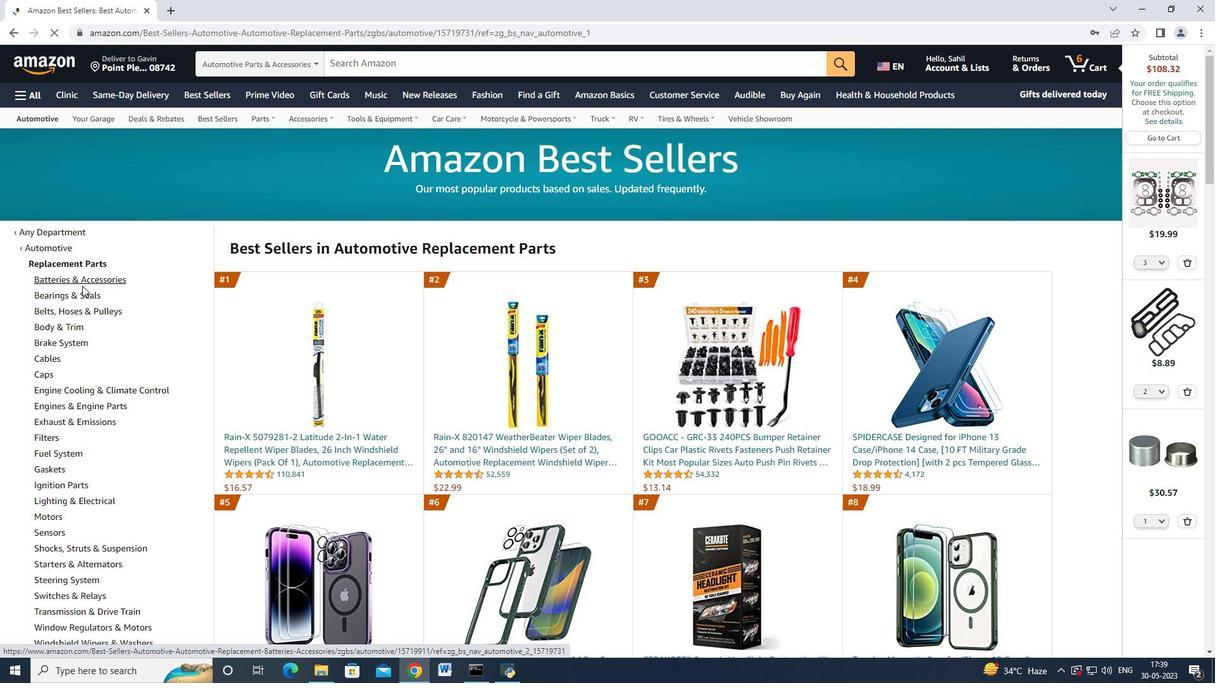 
Action: Mouse moved to (53, 342)
Screenshot: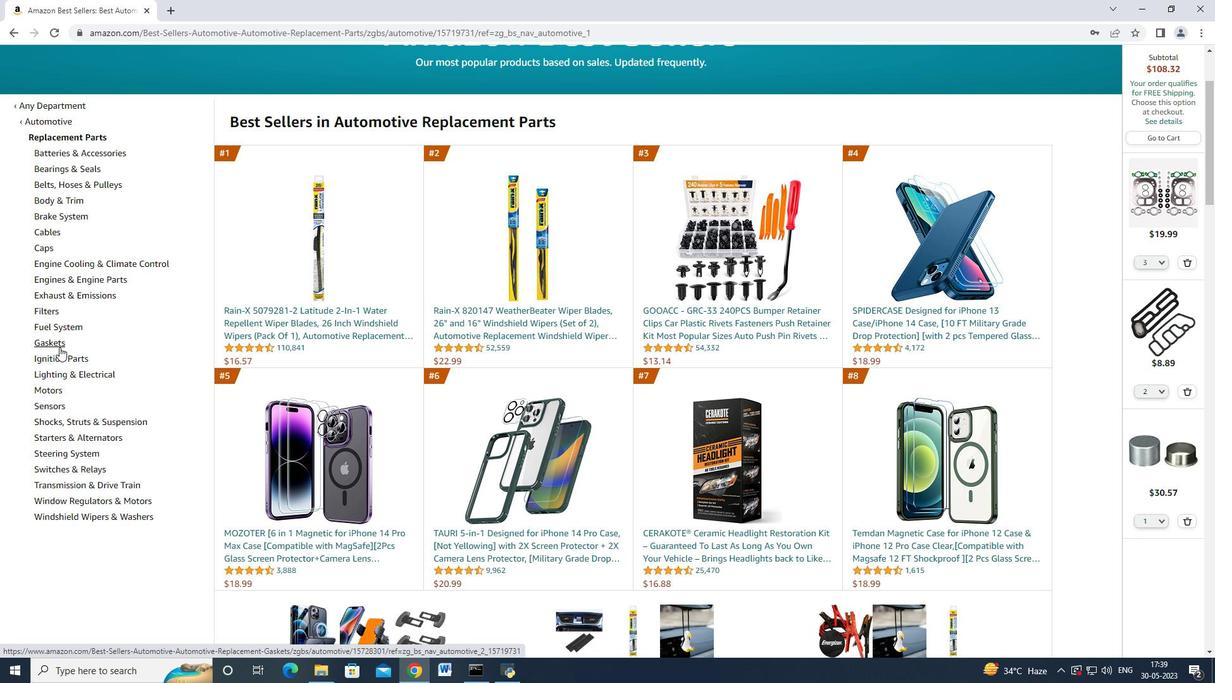 
Action: Mouse pressed left at (53, 342)
Screenshot: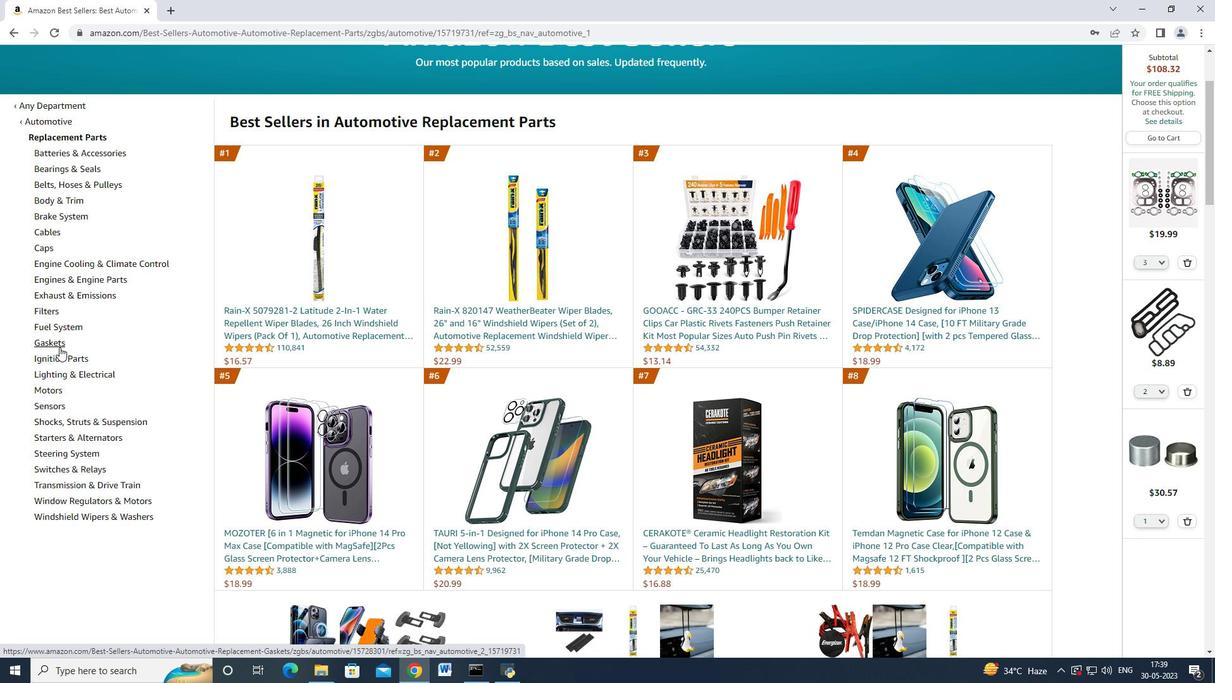 
Action: Mouse moved to (108, 326)
Screenshot: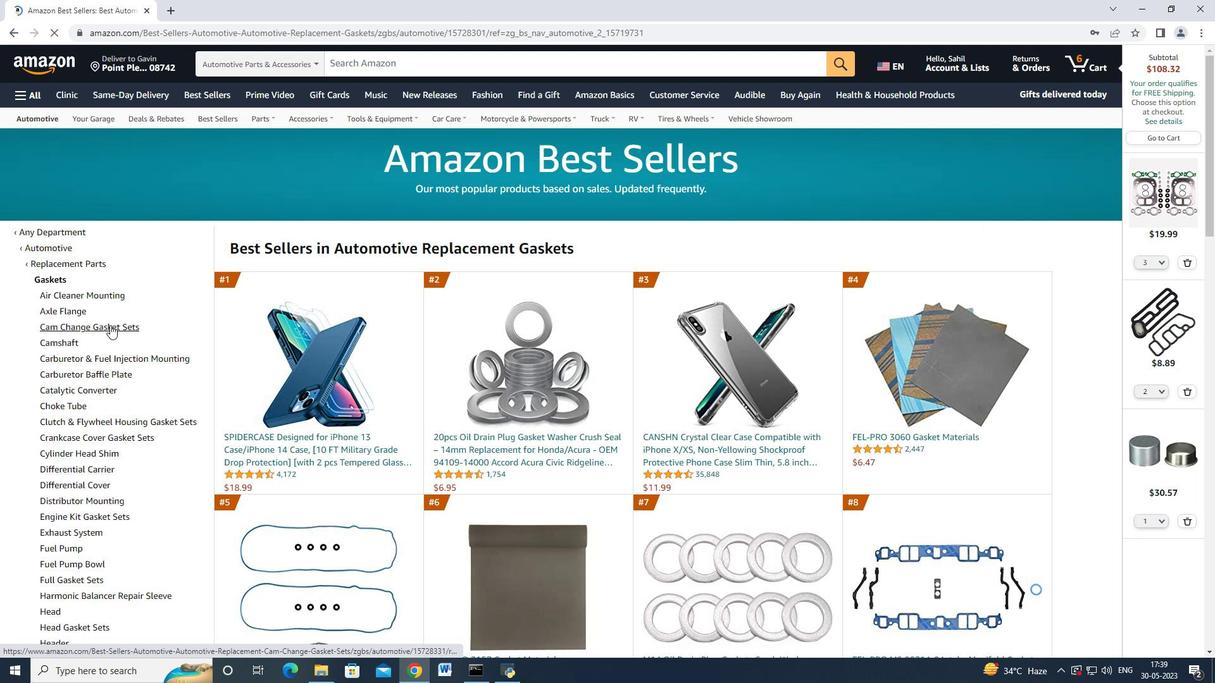 
Action: Mouse scrolled (108, 326) with delta (0, 0)
Screenshot: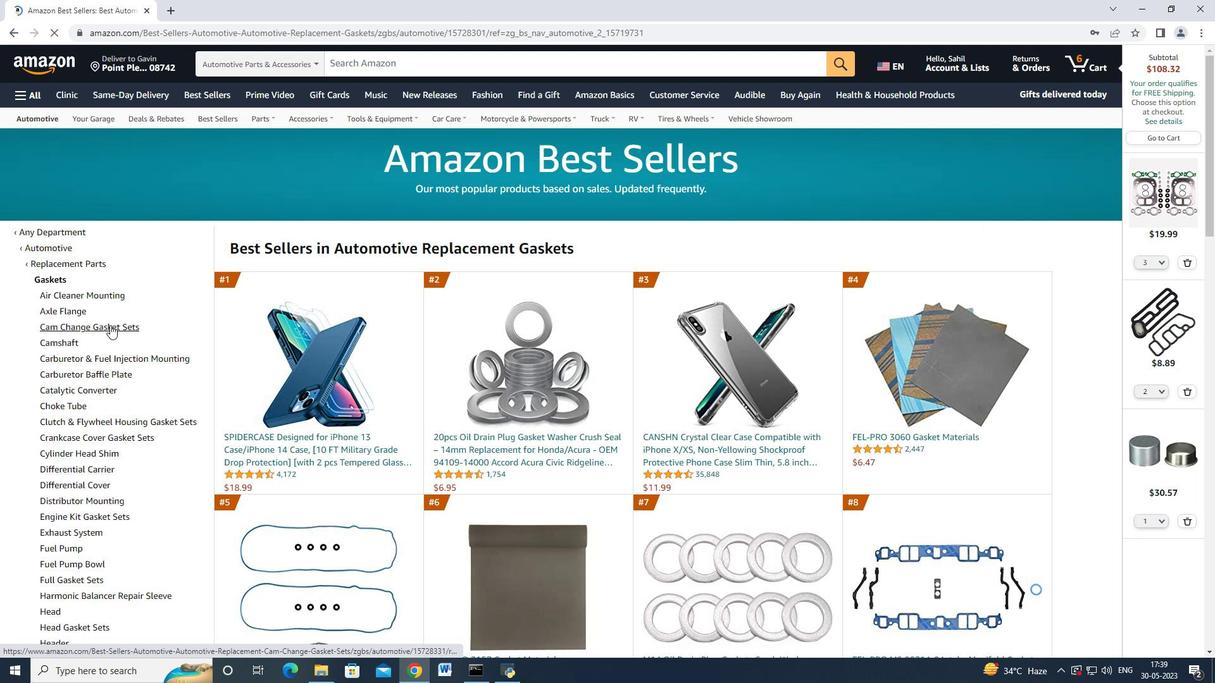 
Action: Mouse moved to (108, 327)
Screenshot: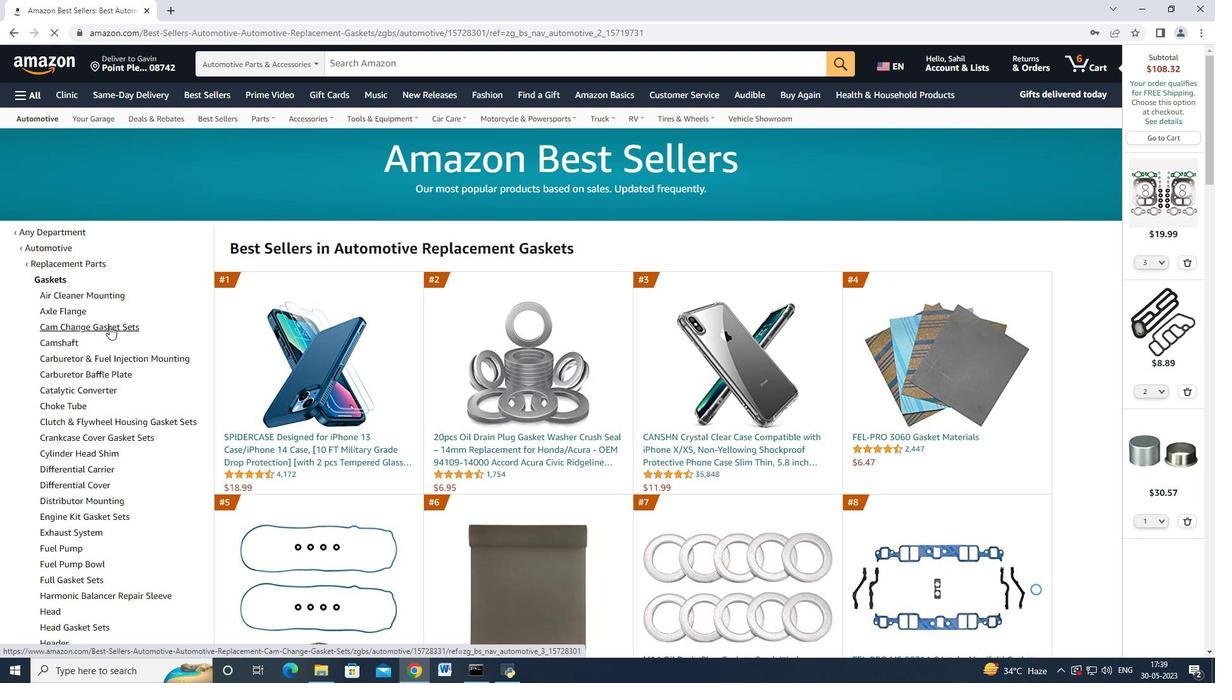 
Action: Mouse scrolled (108, 326) with delta (0, 0)
Screenshot: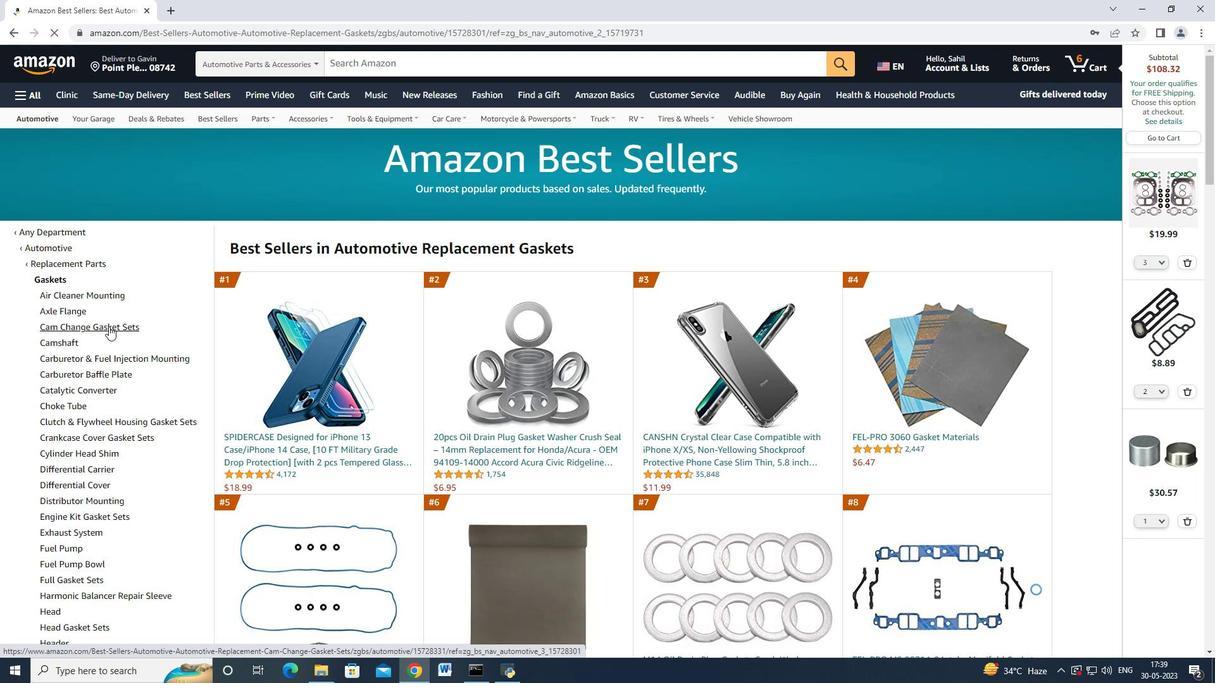 
Action: Mouse moved to (107, 335)
Screenshot: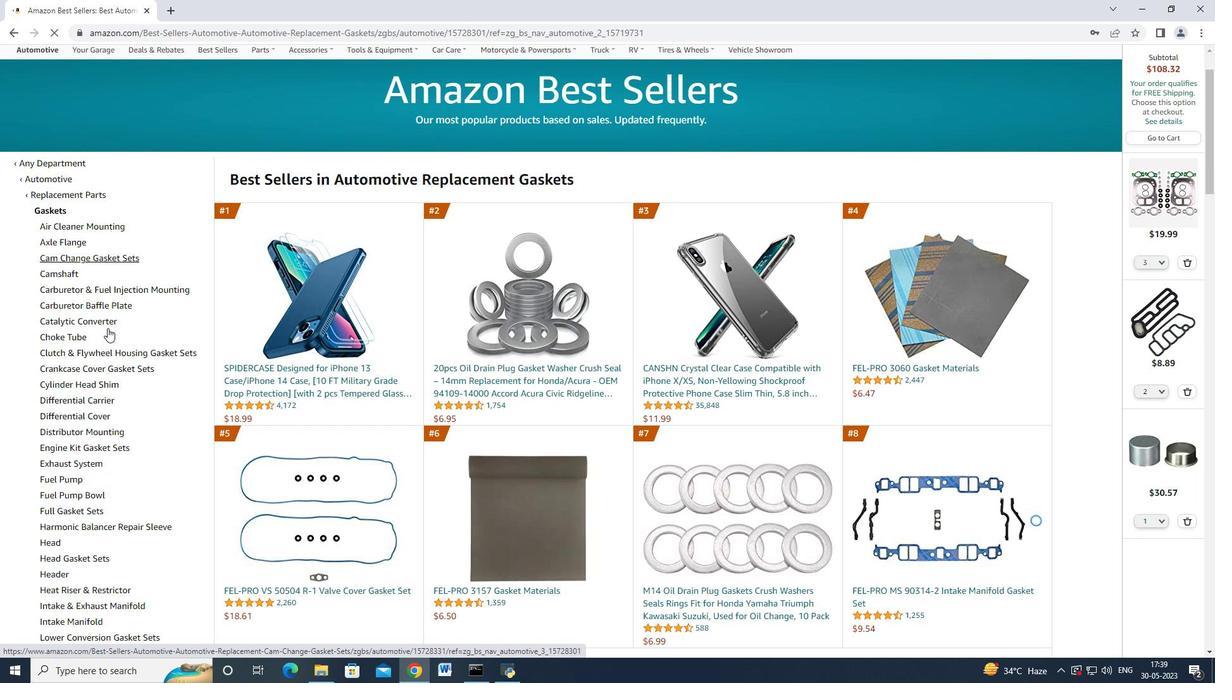 
Action: Mouse scrolled (107, 334) with delta (0, 0)
Screenshot: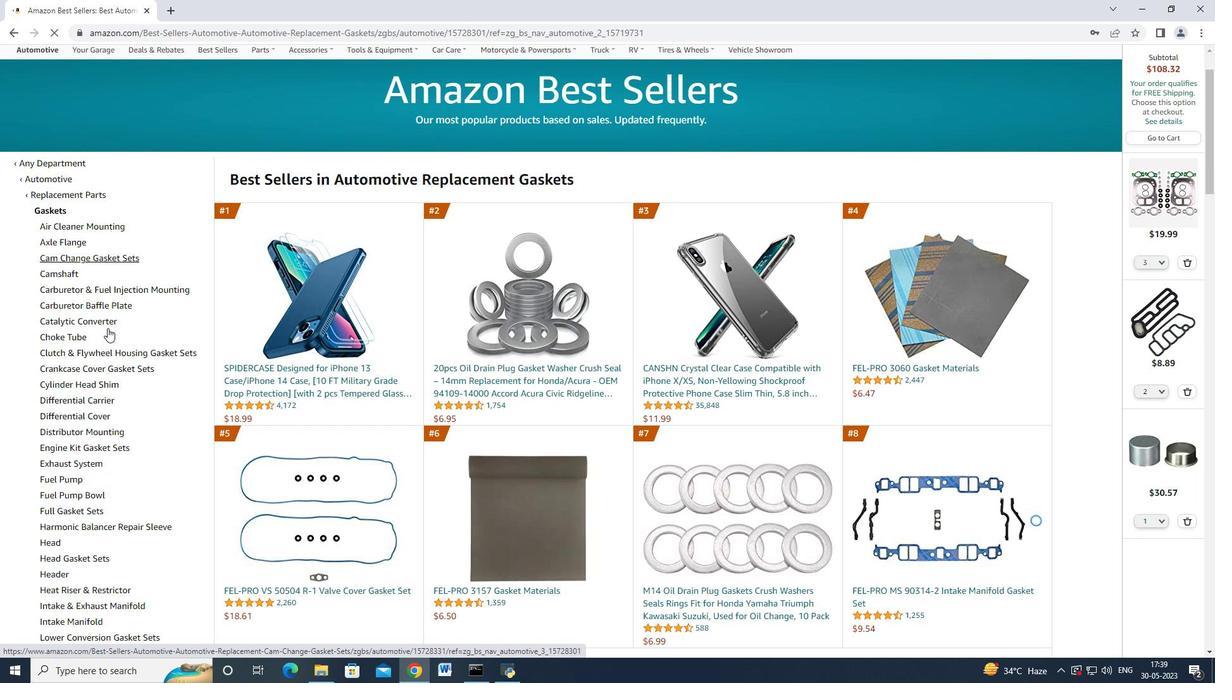 
Action: Mouse moved to (63, 451)
Screenshot: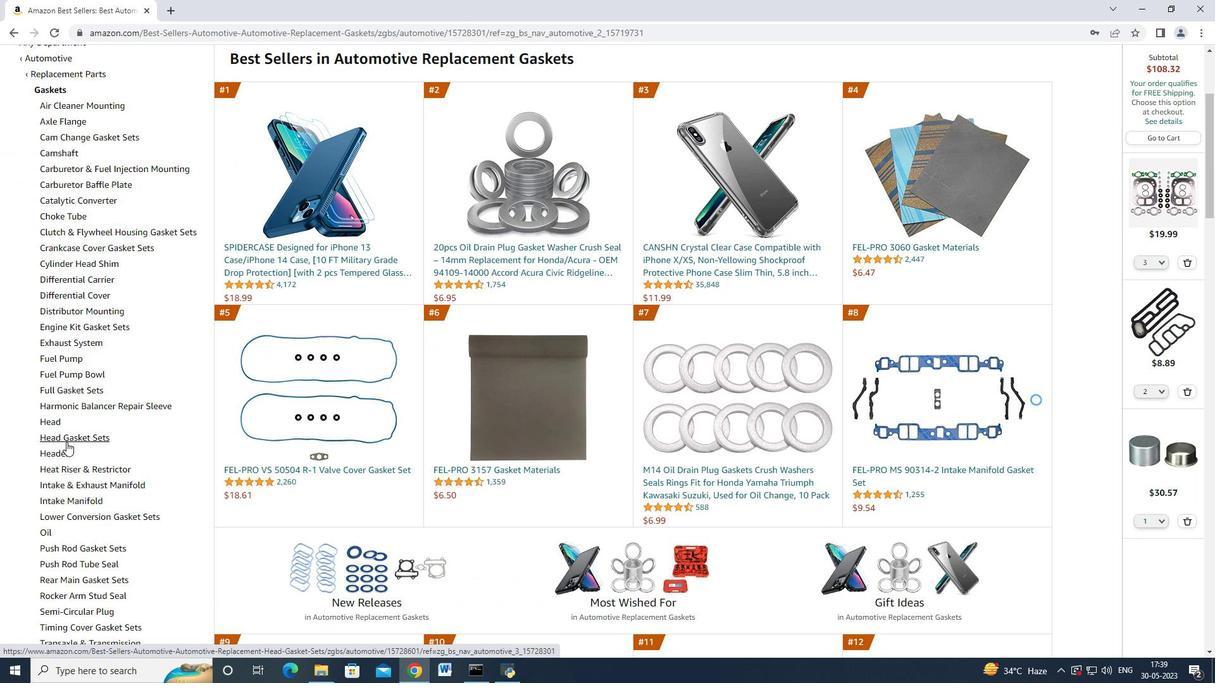 
Action: Mouse pressed left at (63, 451)
Screenshot: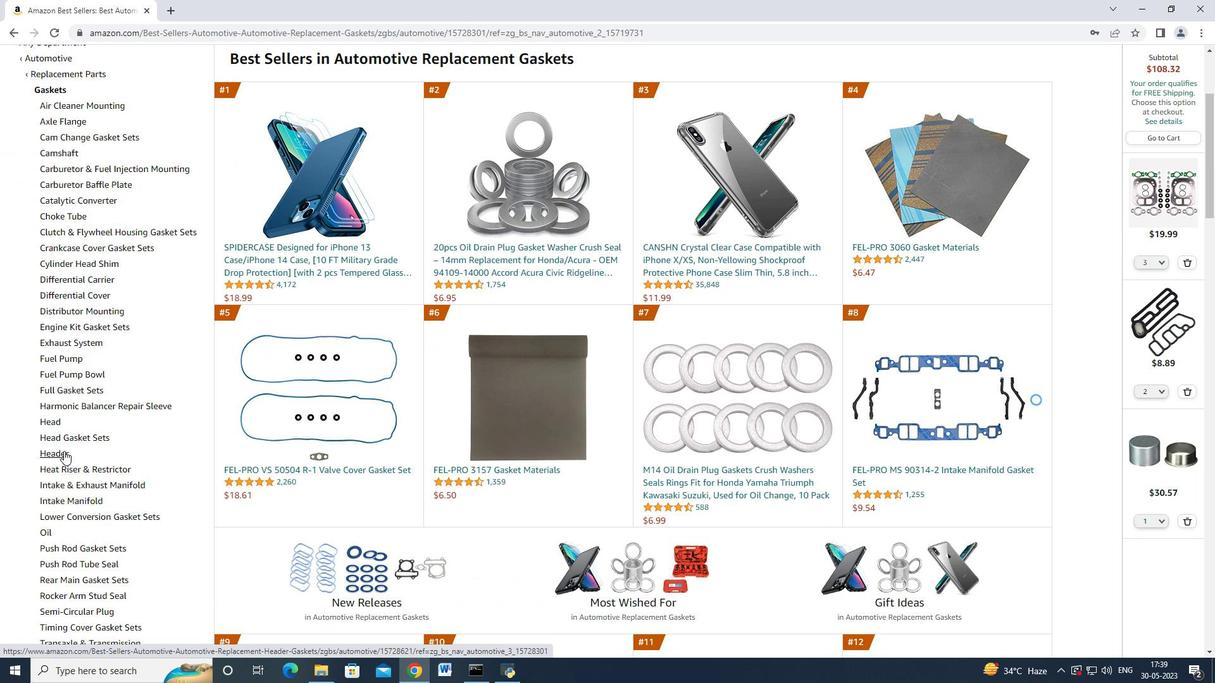 
Action: Mouse moved to (179, 325)
Screenshot: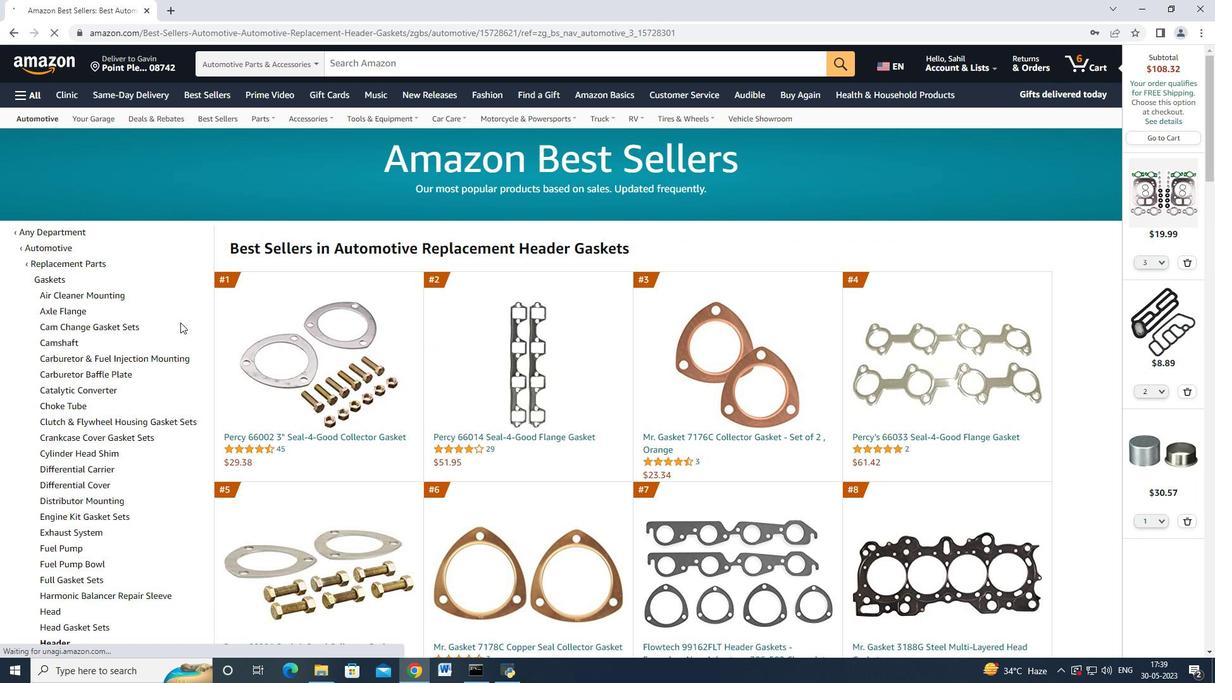 
Action: Mouse scrolled (179, 324) with delta (0, 0)
Screenshot: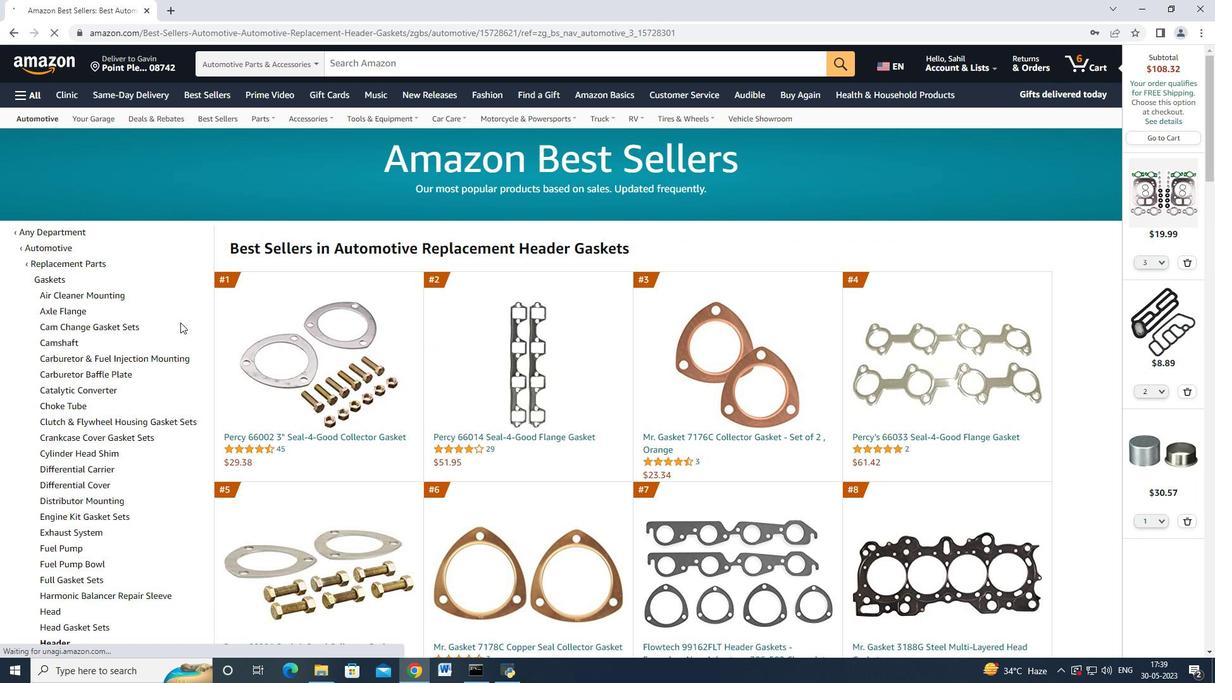 
Action: Mouse moved to (179, 326)
Screenshot: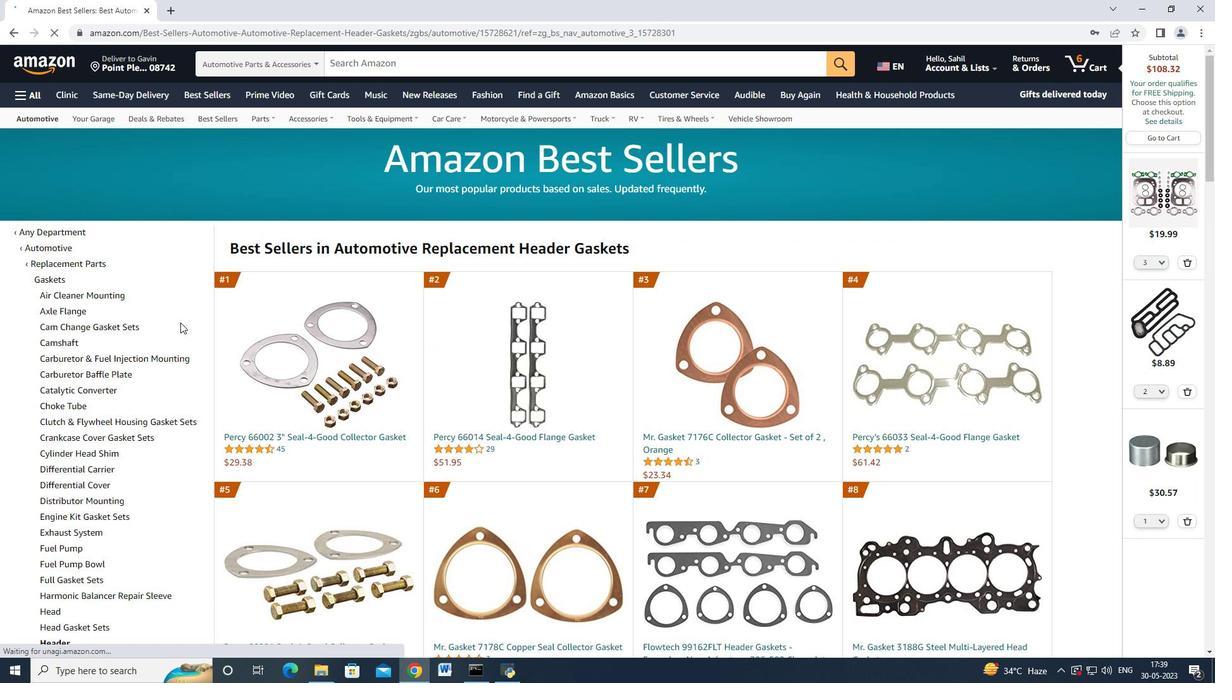 
Action: Mouse scrolled (179, 326) with delta (0, 0)
Screenshot: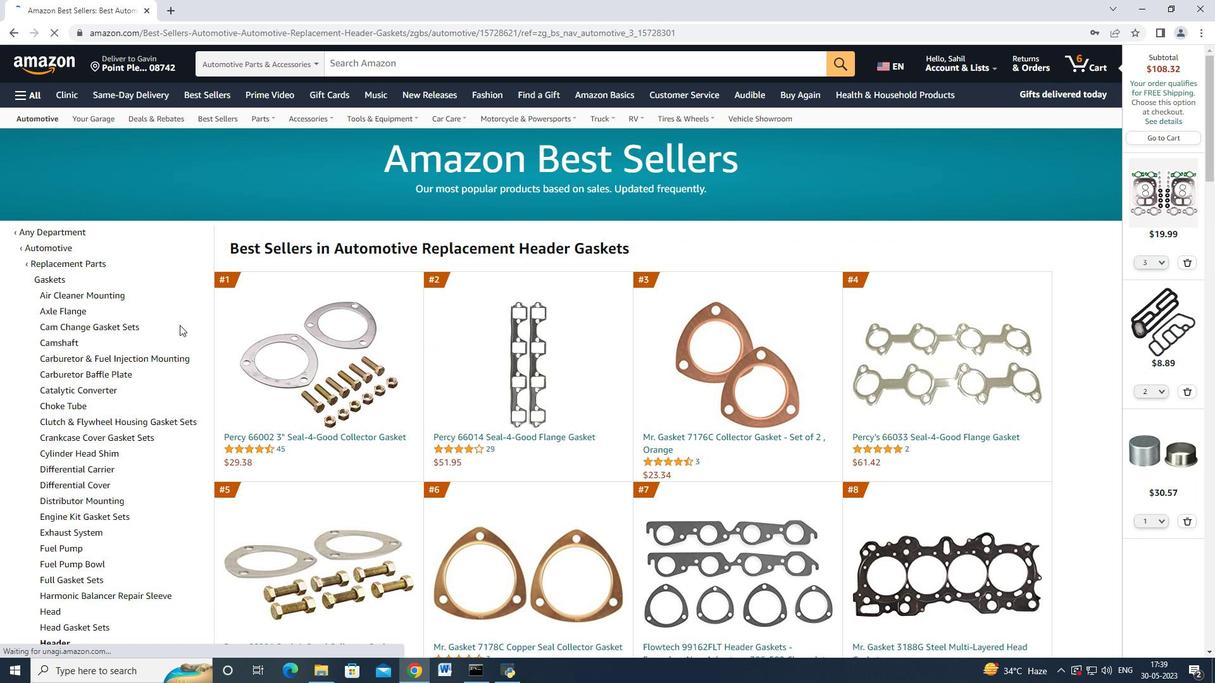 
Action: Mouse moved to (296, 312)
Screenshot: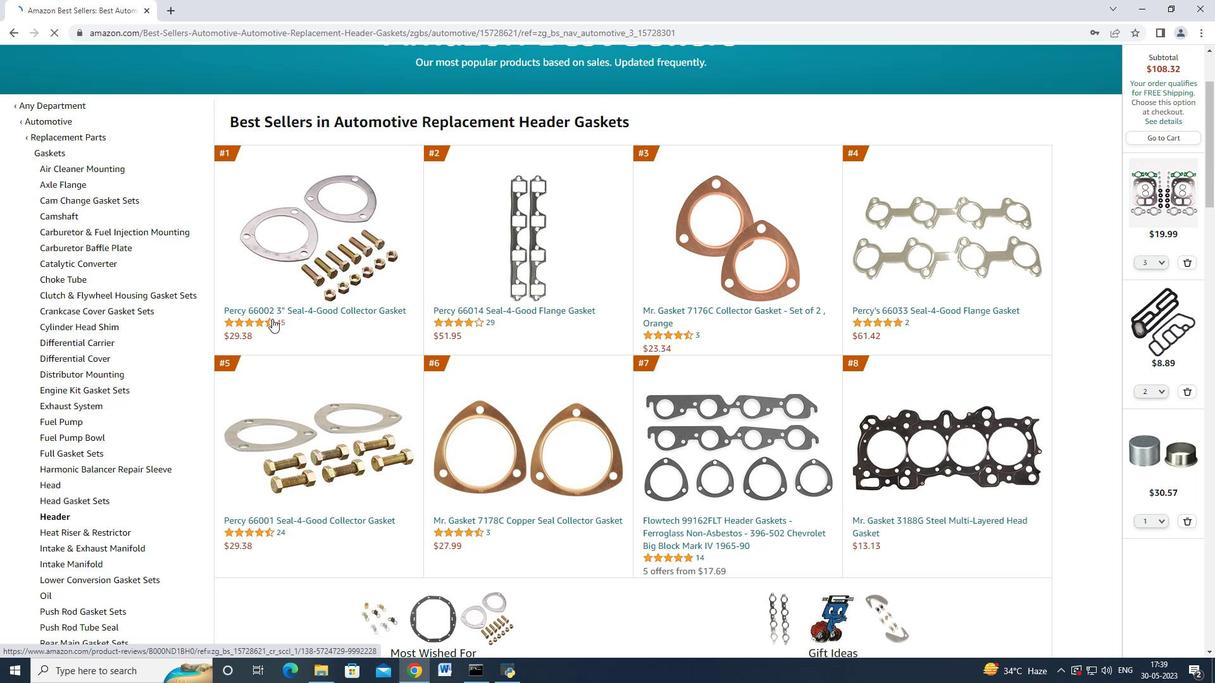 
Action: Mouse pressed left at (296, 312)
Screenshot: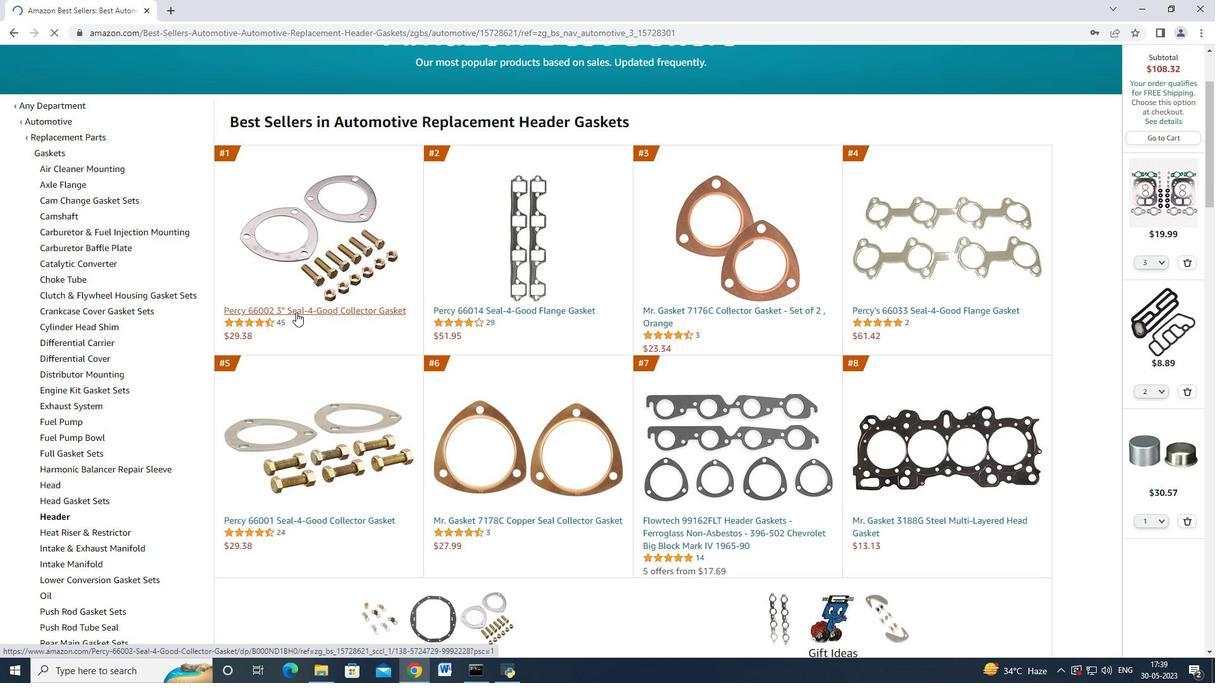 
Action: Mouse moved to (906, 319)
Screenshot: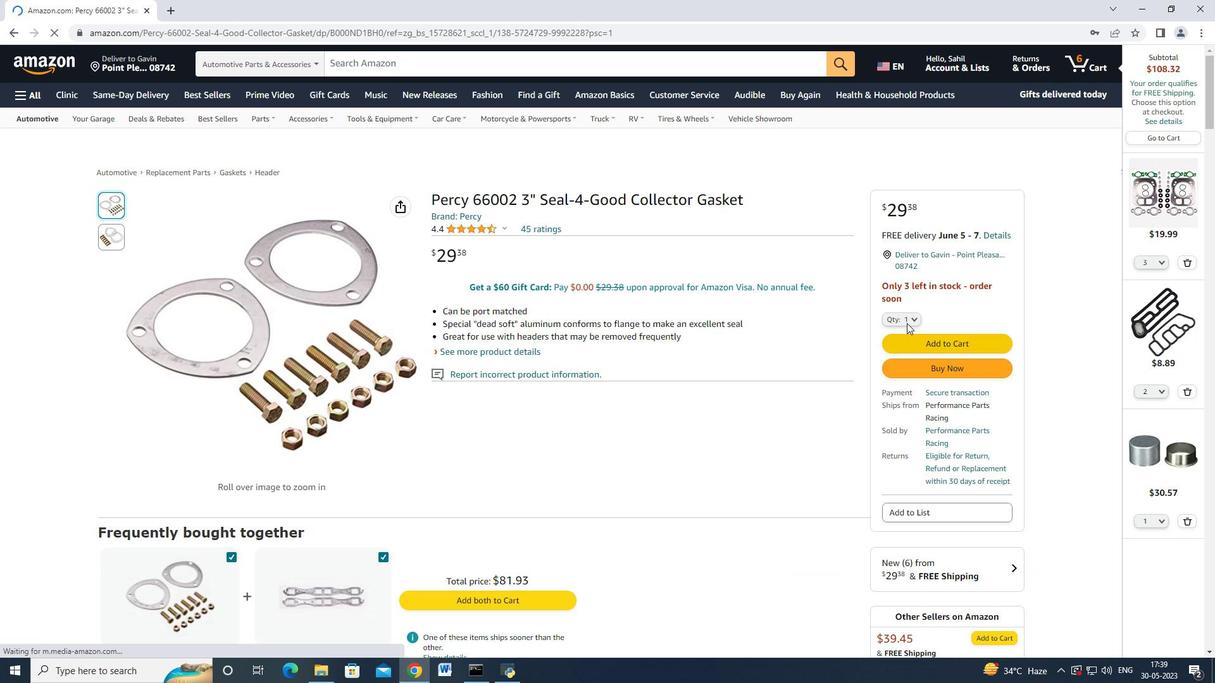 
Action: Mouse pressed left at (906, 319)
Screenshot: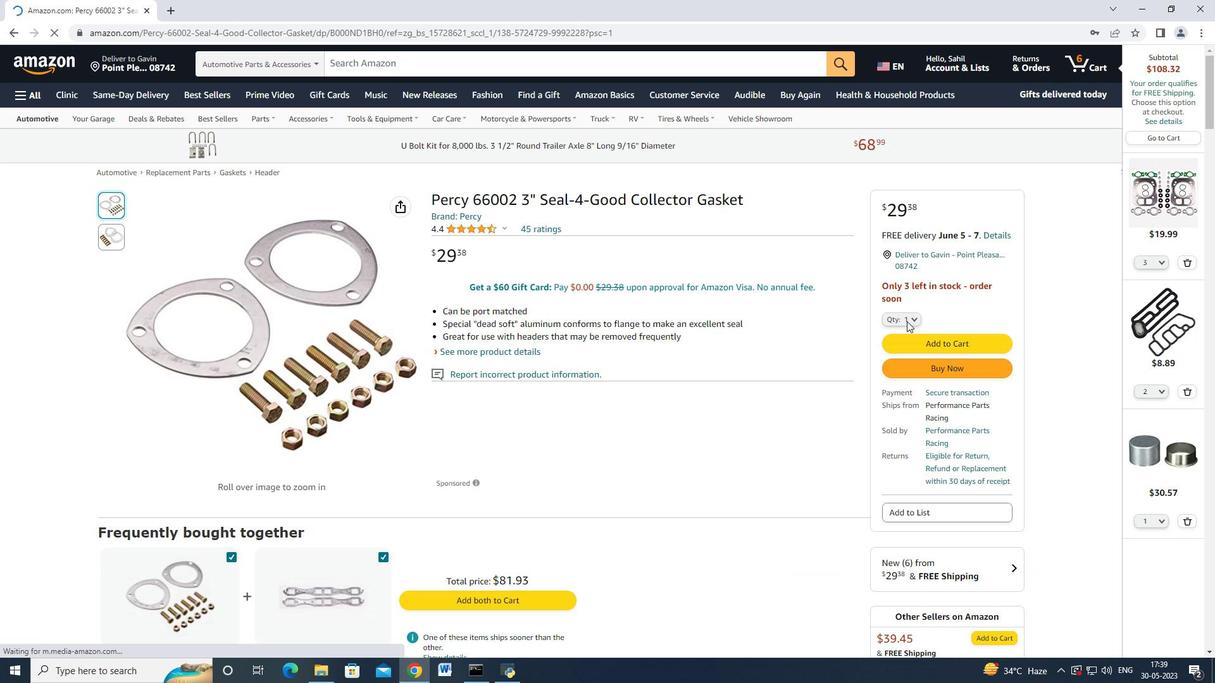 
Action: Mouse moved to (6, 34)
Screenshot: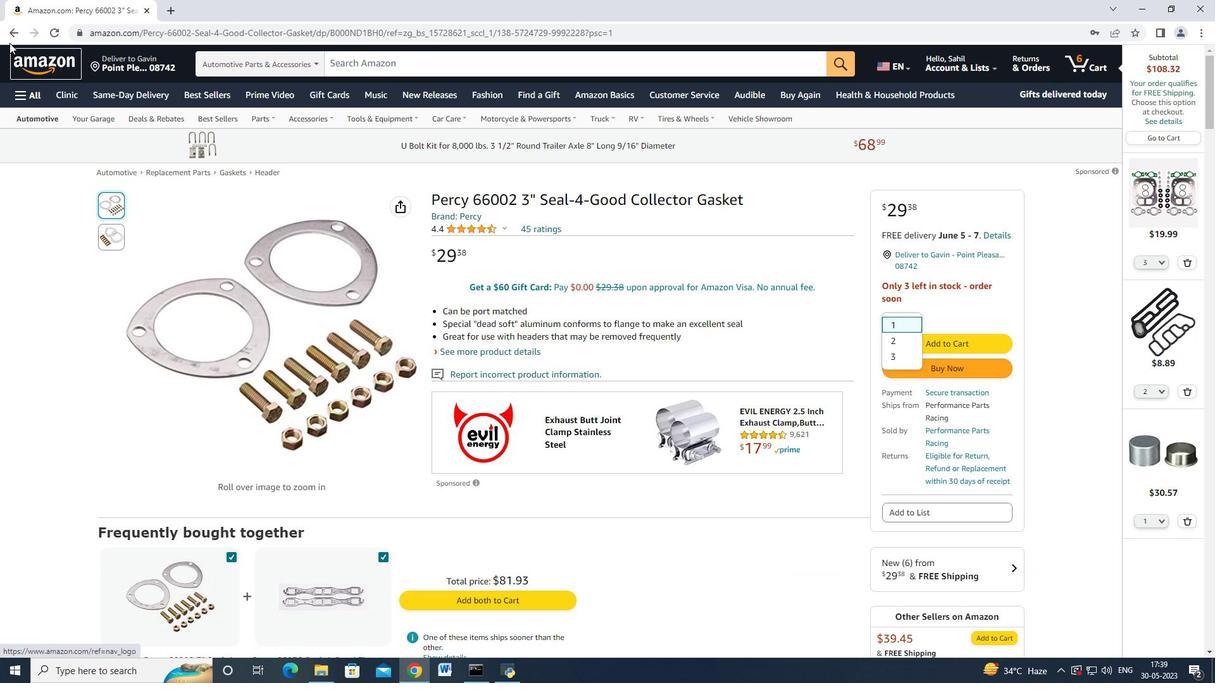 
Action: Mouse pressed left at (6, 34)
Screenshot: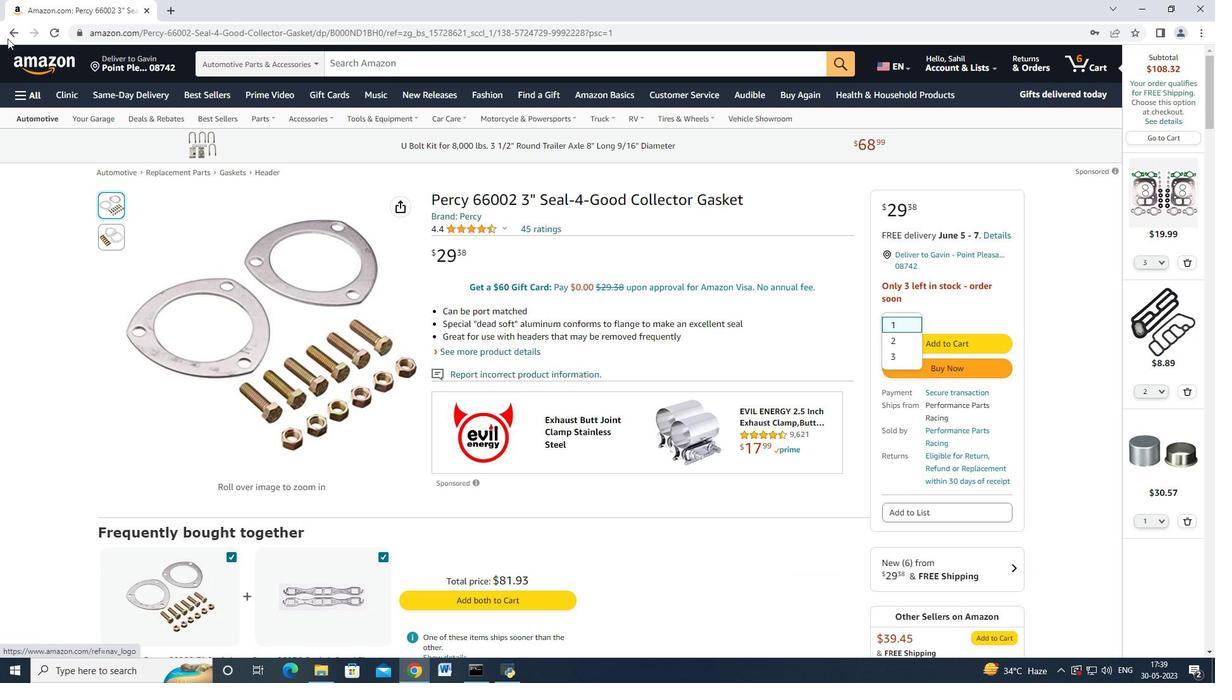 
Action: Mouse moved to (522, 315)
Screenshot: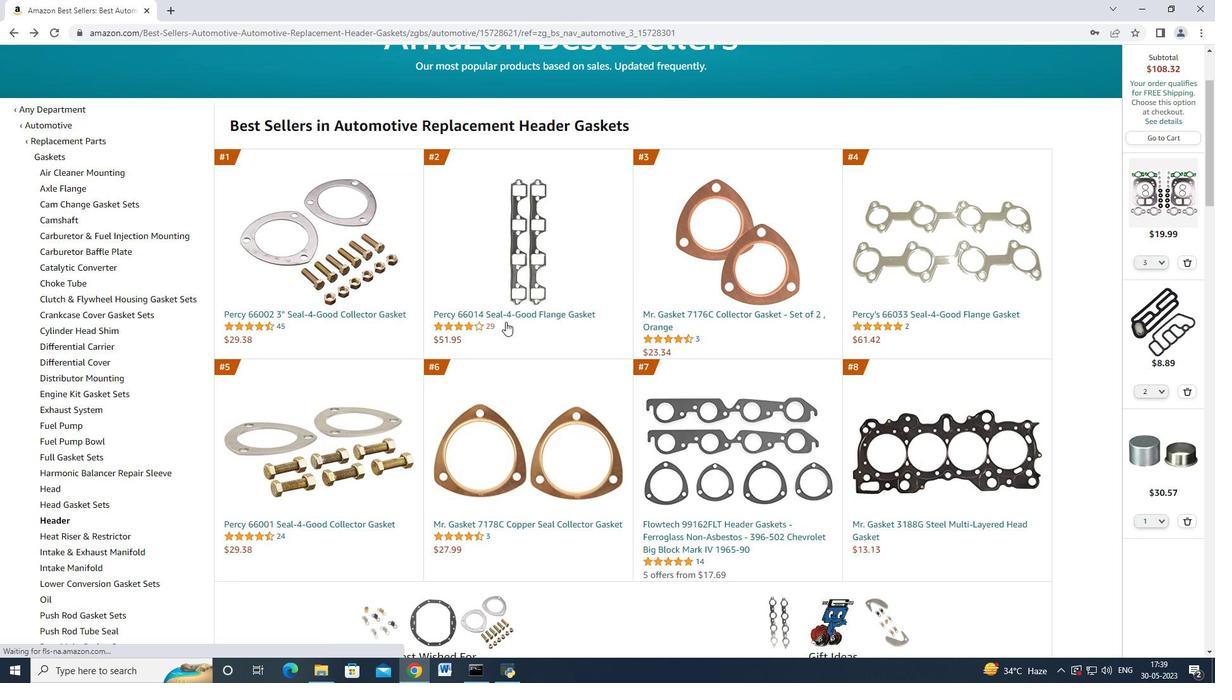 
Action: Mouse pressed left at (522, 315)
Screenshot: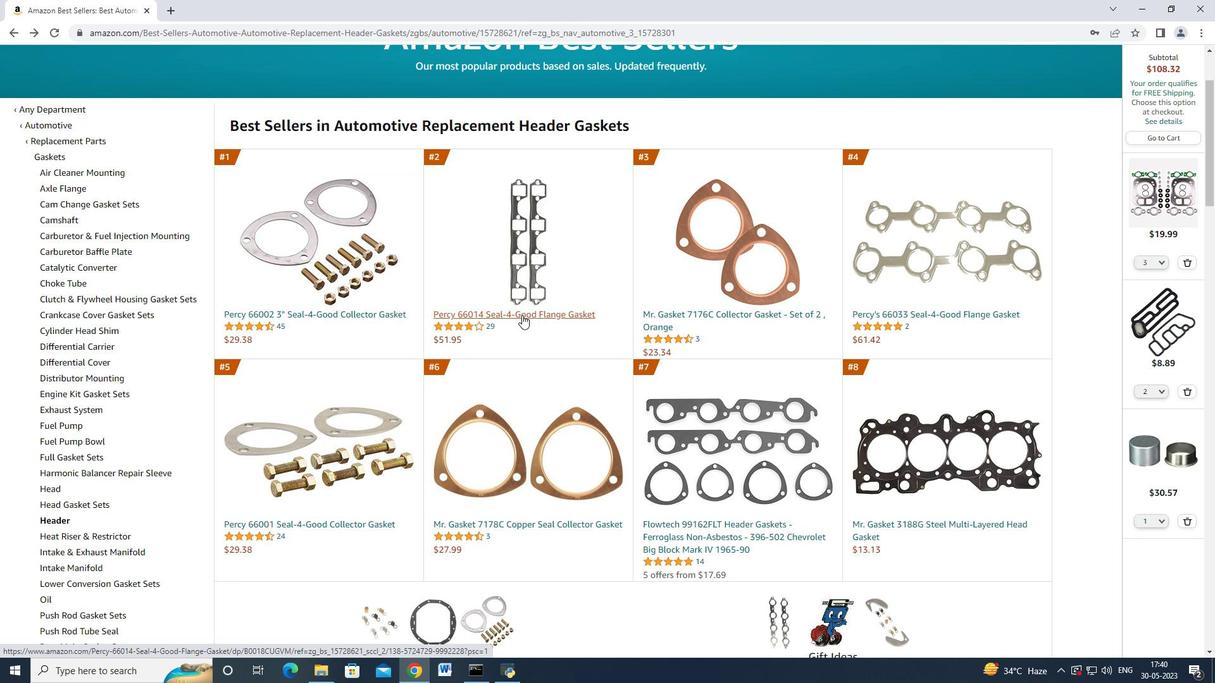 
Action: Mouse moved to (917, 360)
Screenshot: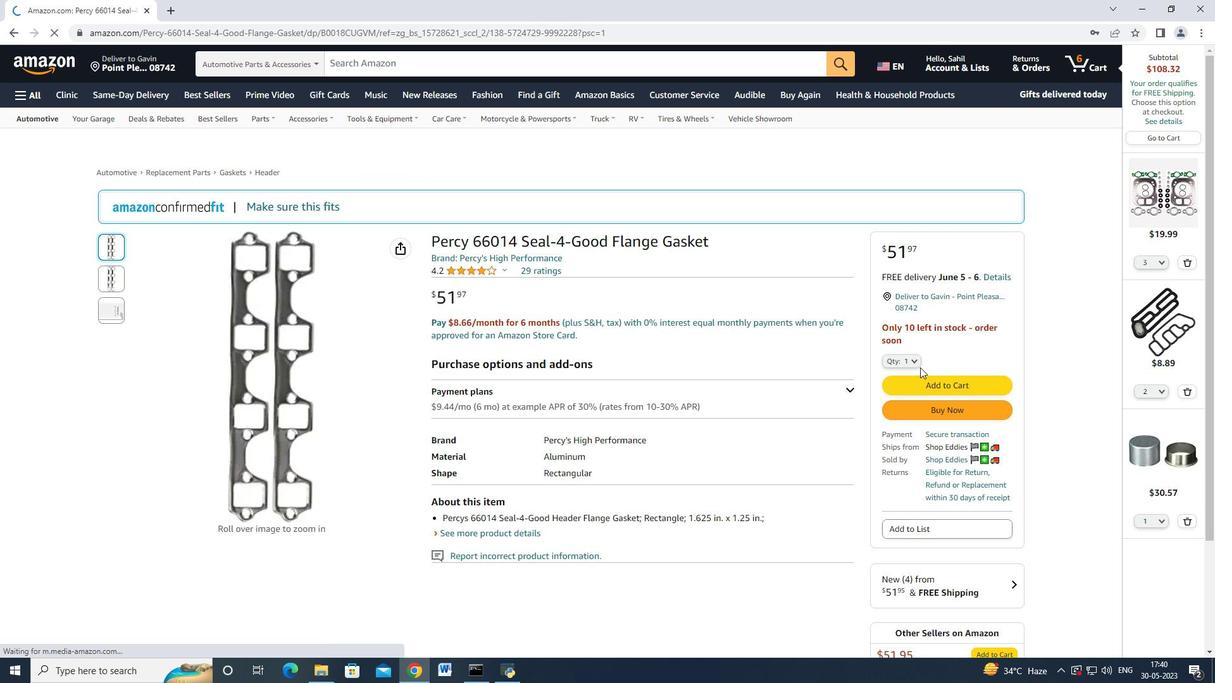 
Action: Mouse pressed left at (917, 360)
Screenshot: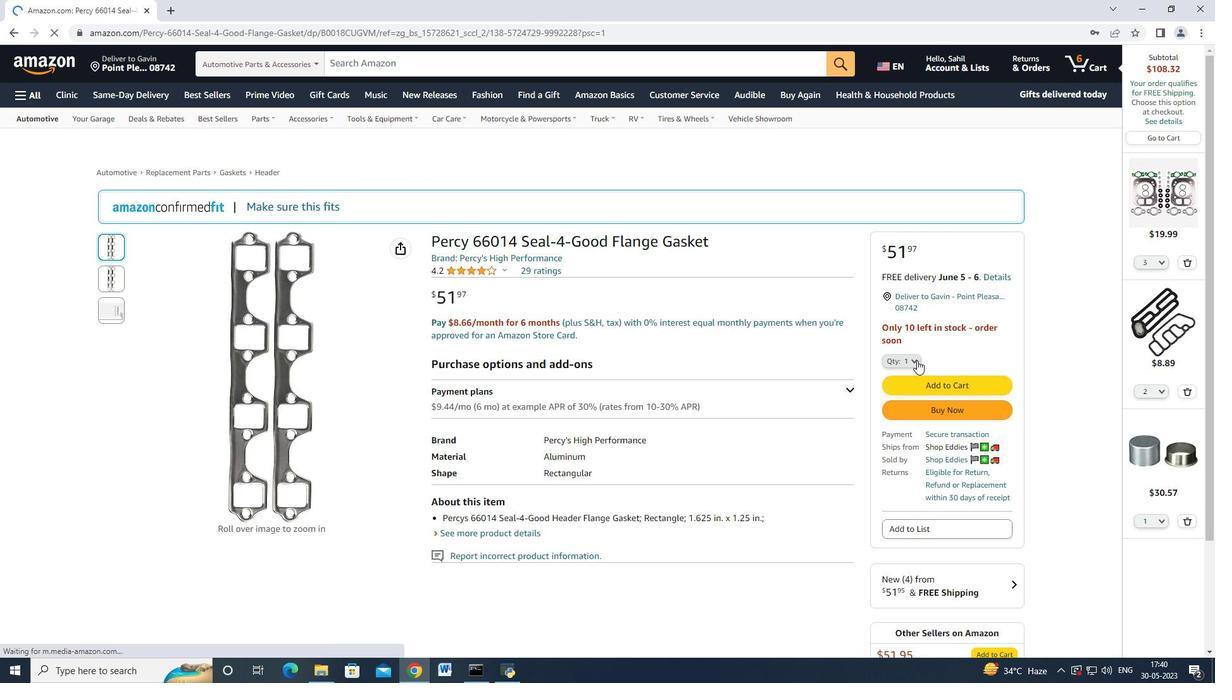 
Action: Mouse moved to (897, 413)
Screenshot: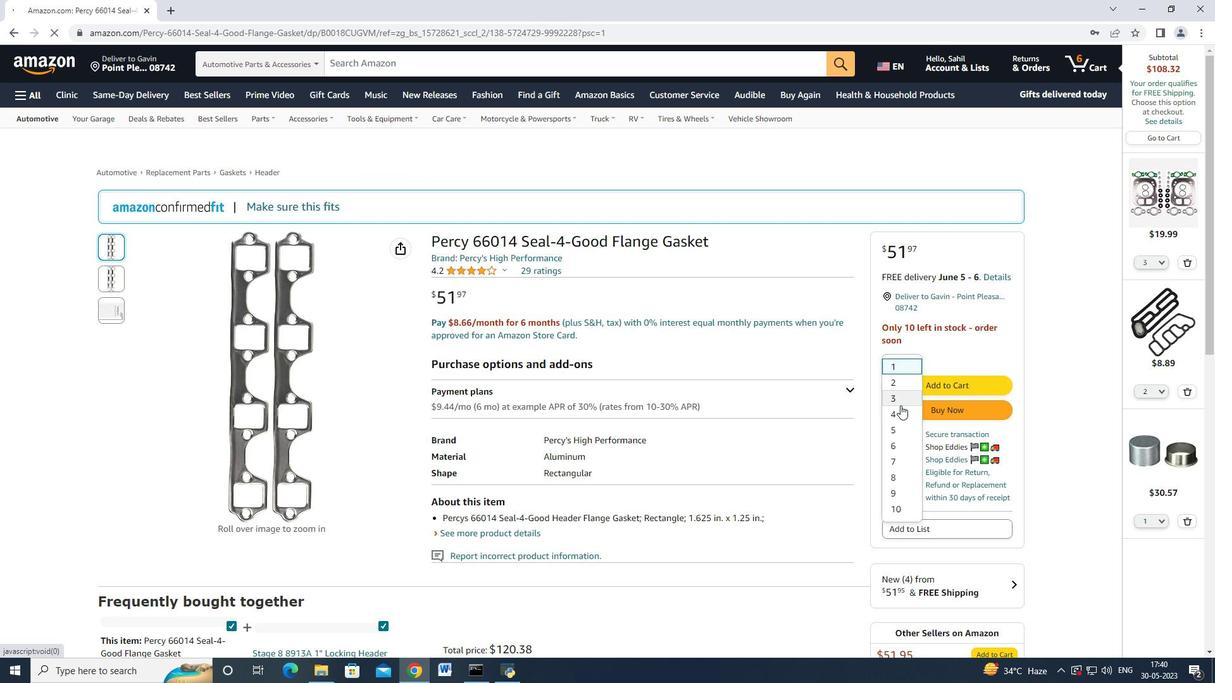 
Action: Mouse pressed left at (897, 413)
Screenshot: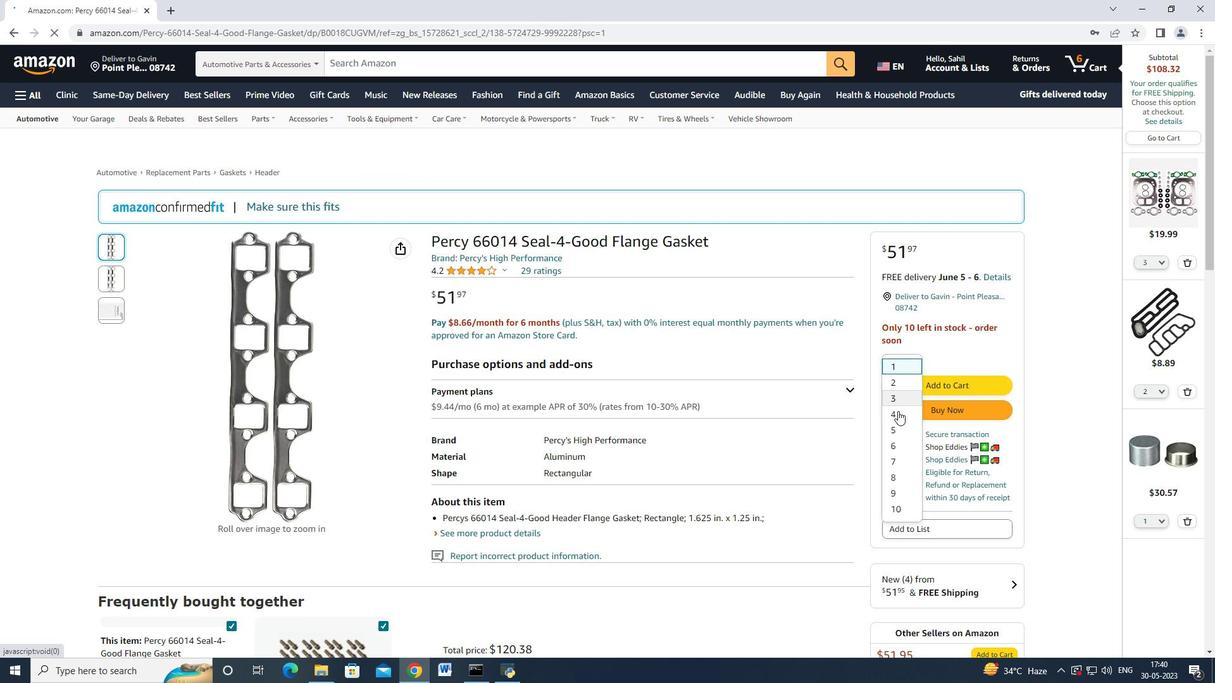 
Action: Mouse moved to (947, 409)
Screenshot: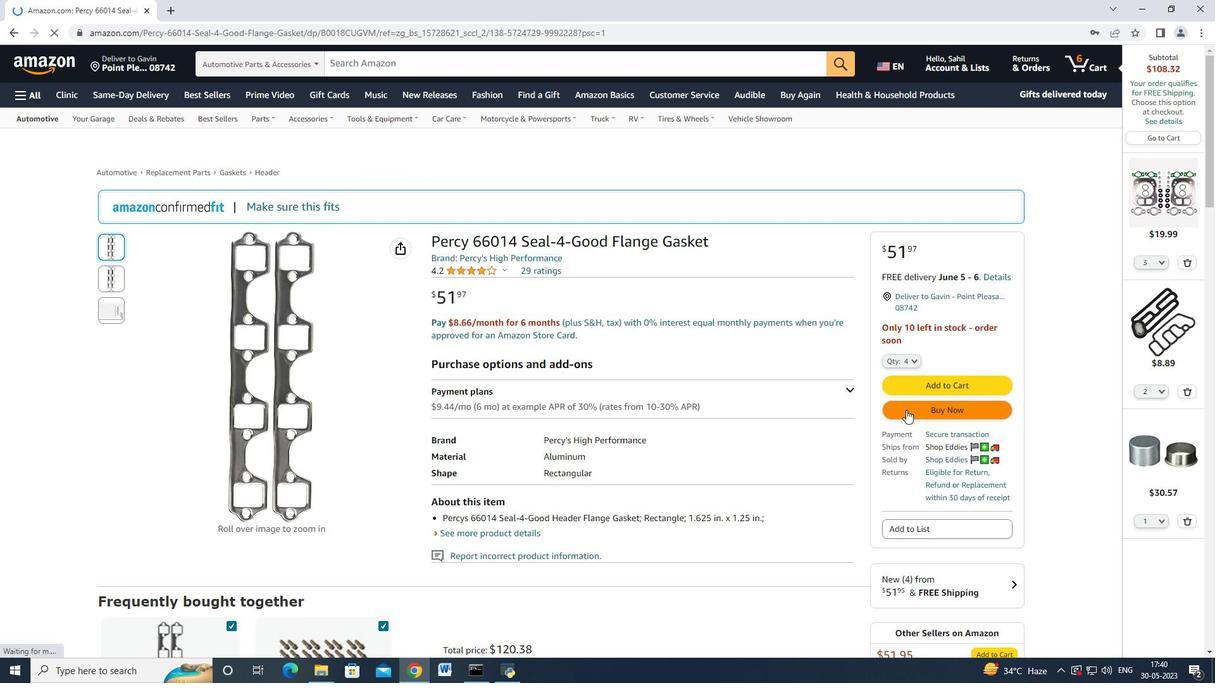 
Action: Mouse pressed left at (947, 409)
Screenshot: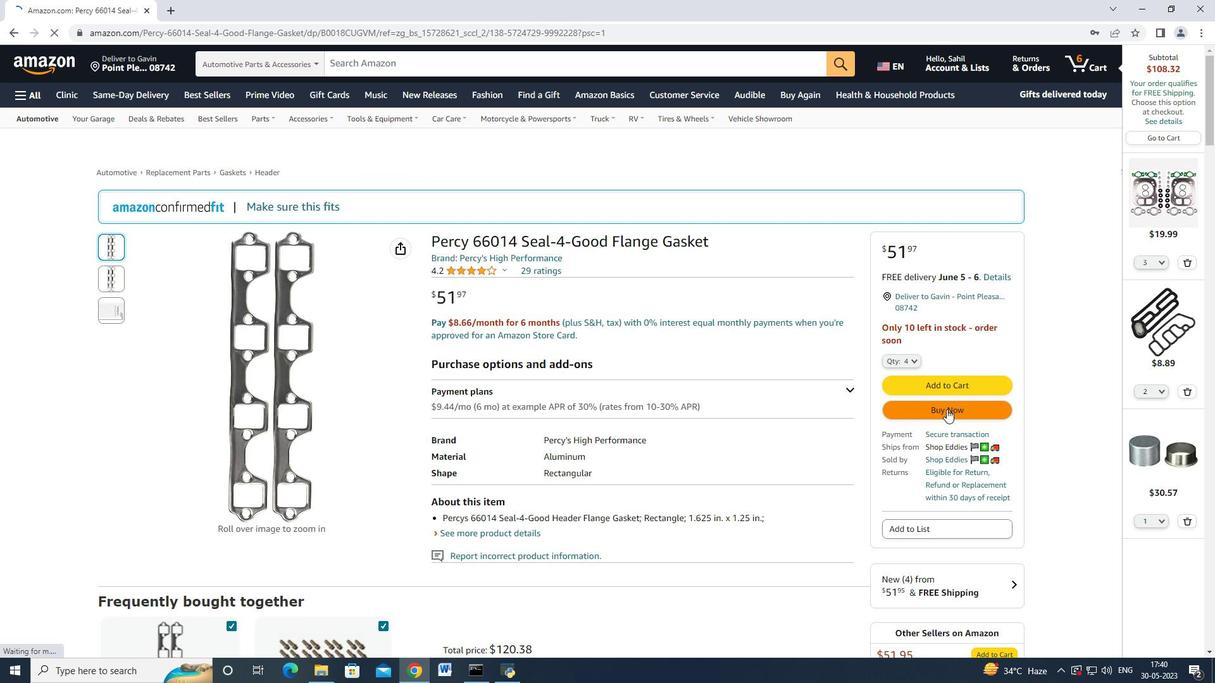 
Action: Mouse moved to (626, 268)
Screenshot: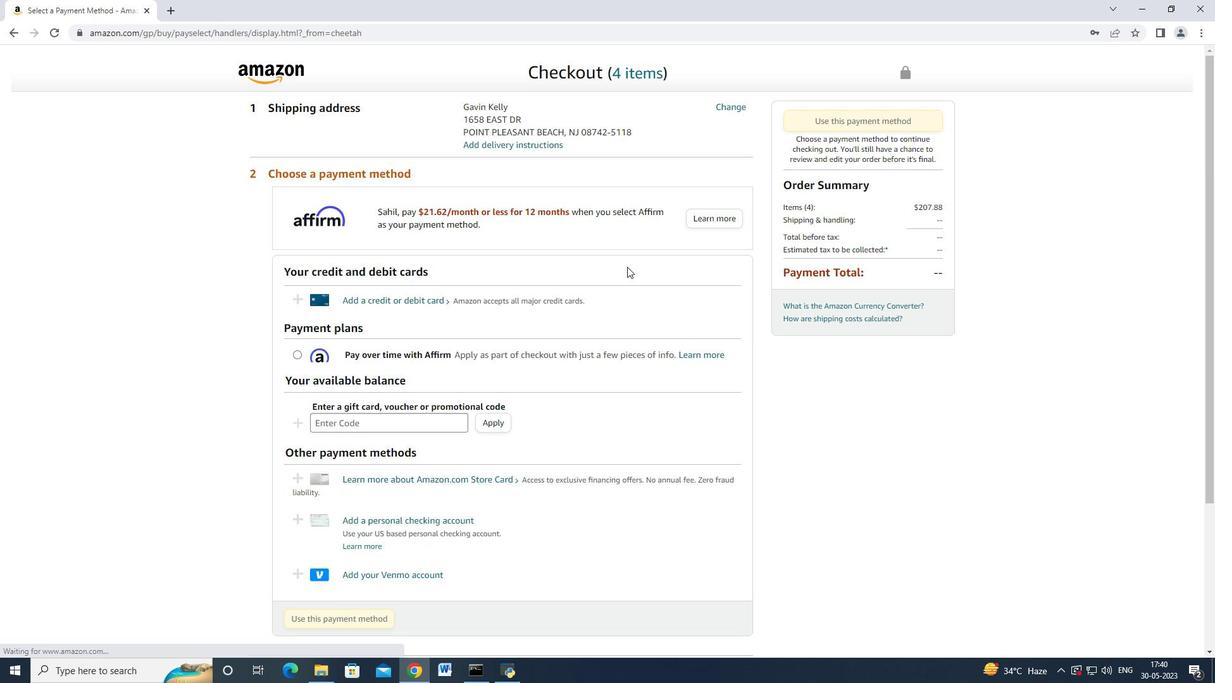 
Action: Mouse scrolled (626, 267) with delta (0, 0)
Screenshot: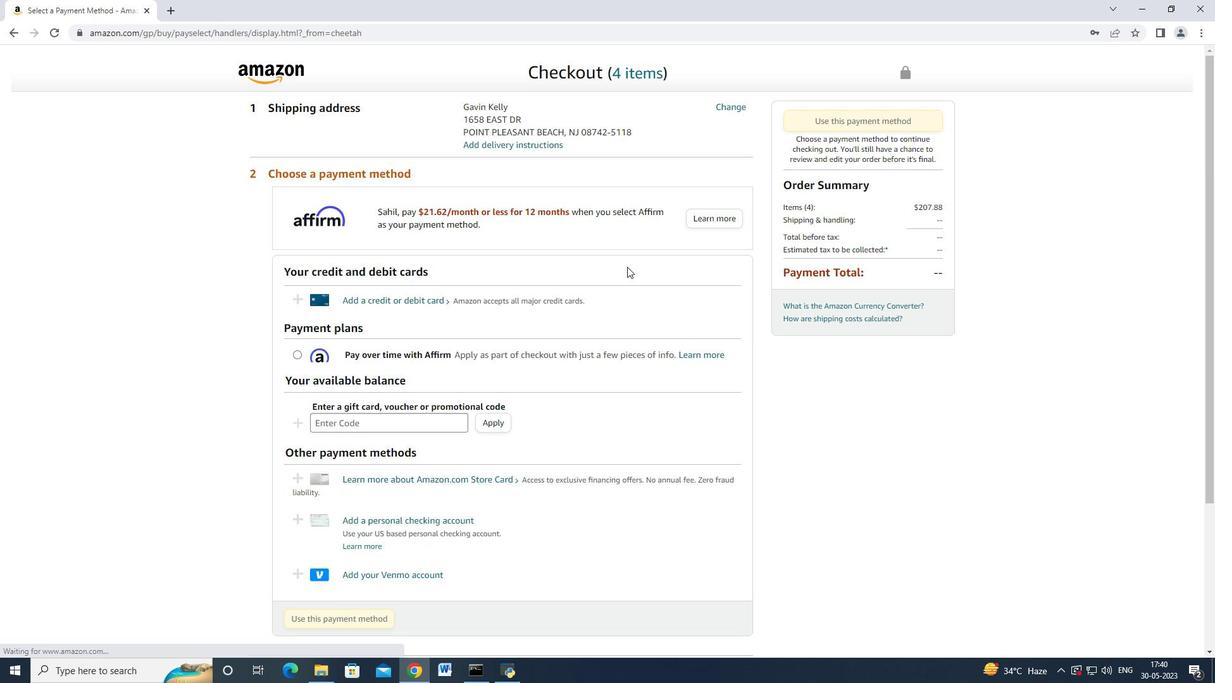 
Action: Mouse moved to (625, 269)
Screenshot: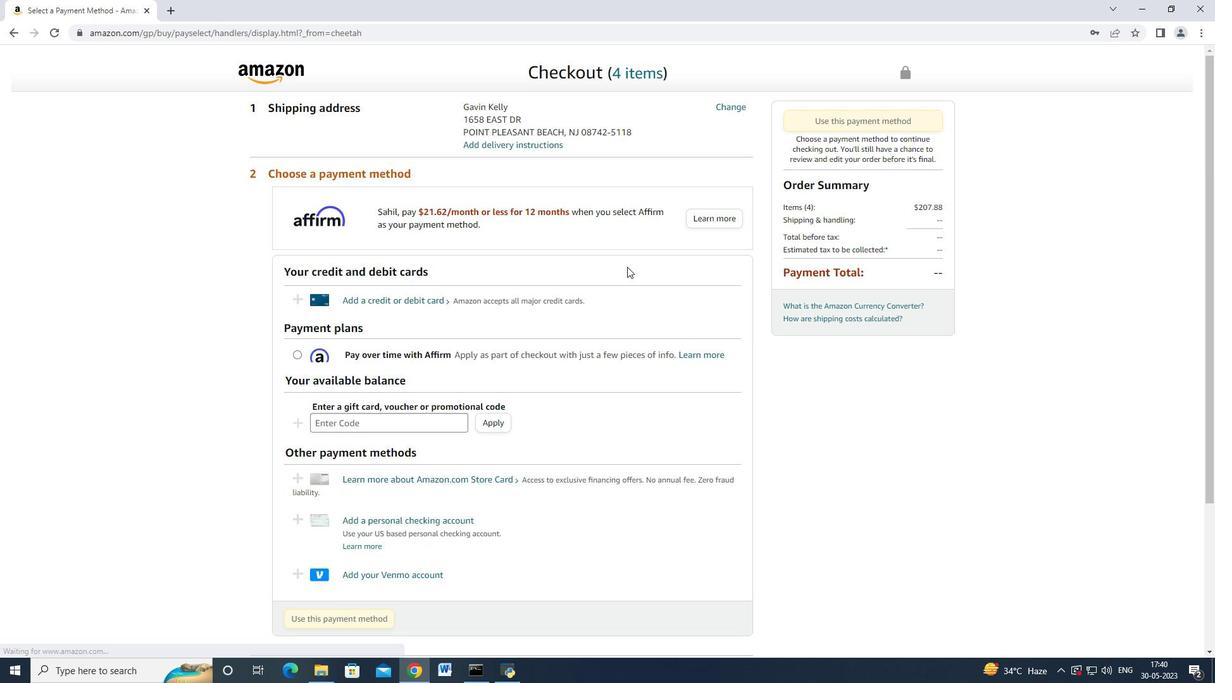
Action: Mouse scrolled (625, 270) with delta (0, 0)
Screenshot: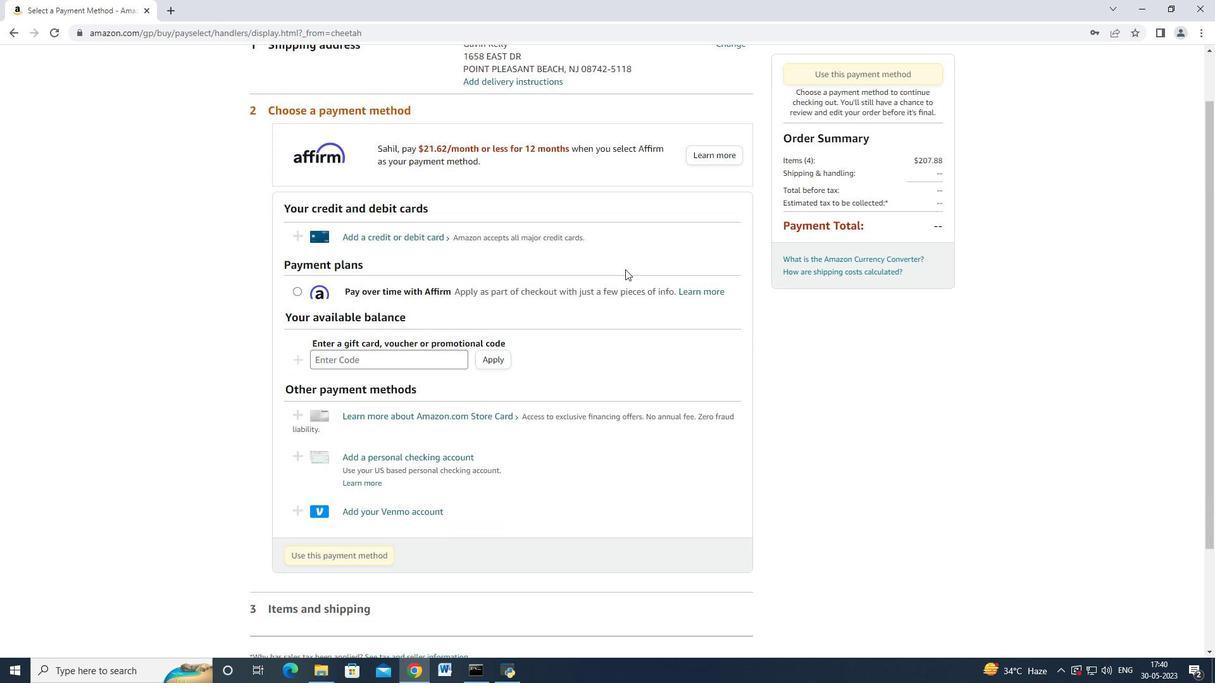 
Action: Mouse scrolled (625, 270) with delta (0, 0)
Screenshot: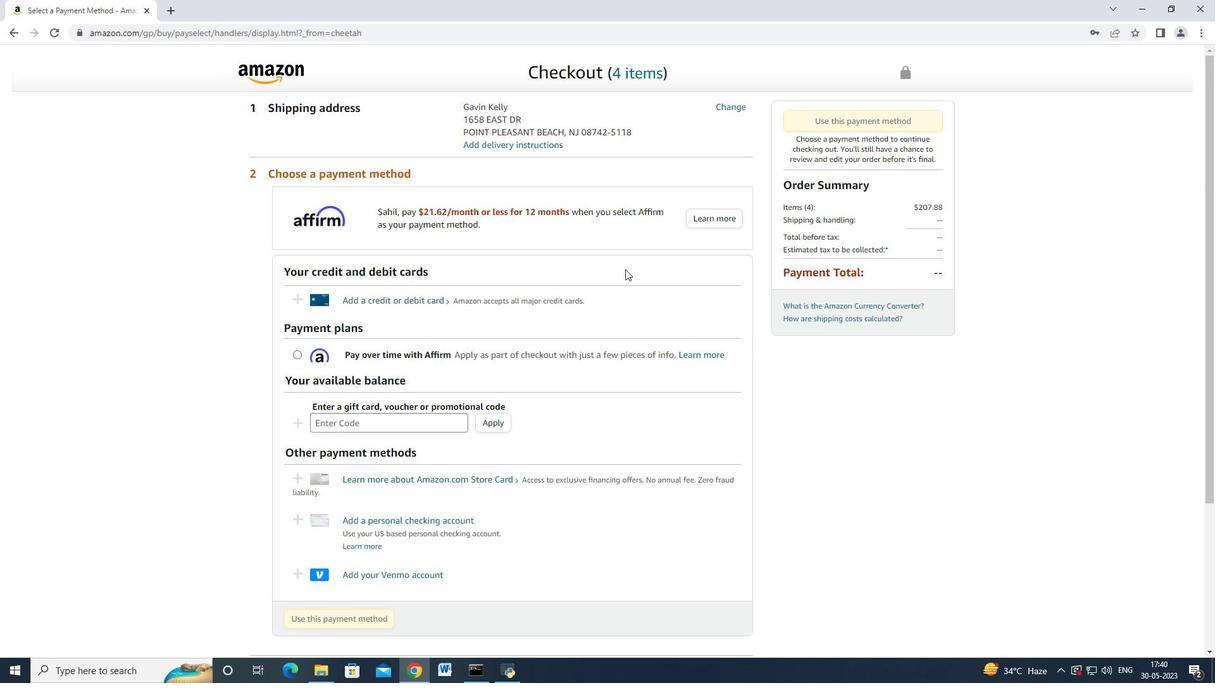 
Action: Mouse moved to (576, 266)
Screenshot: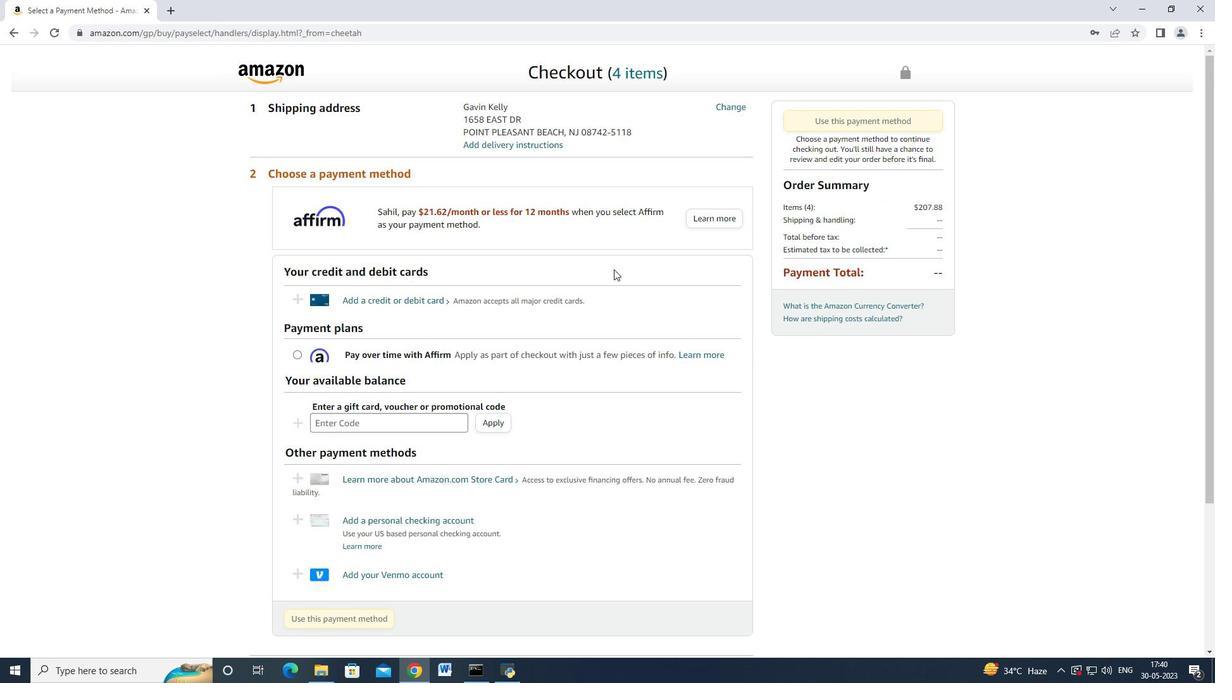 
Action: Mouse scrolled (576, 265) with delta (0, 0)
Screenshot: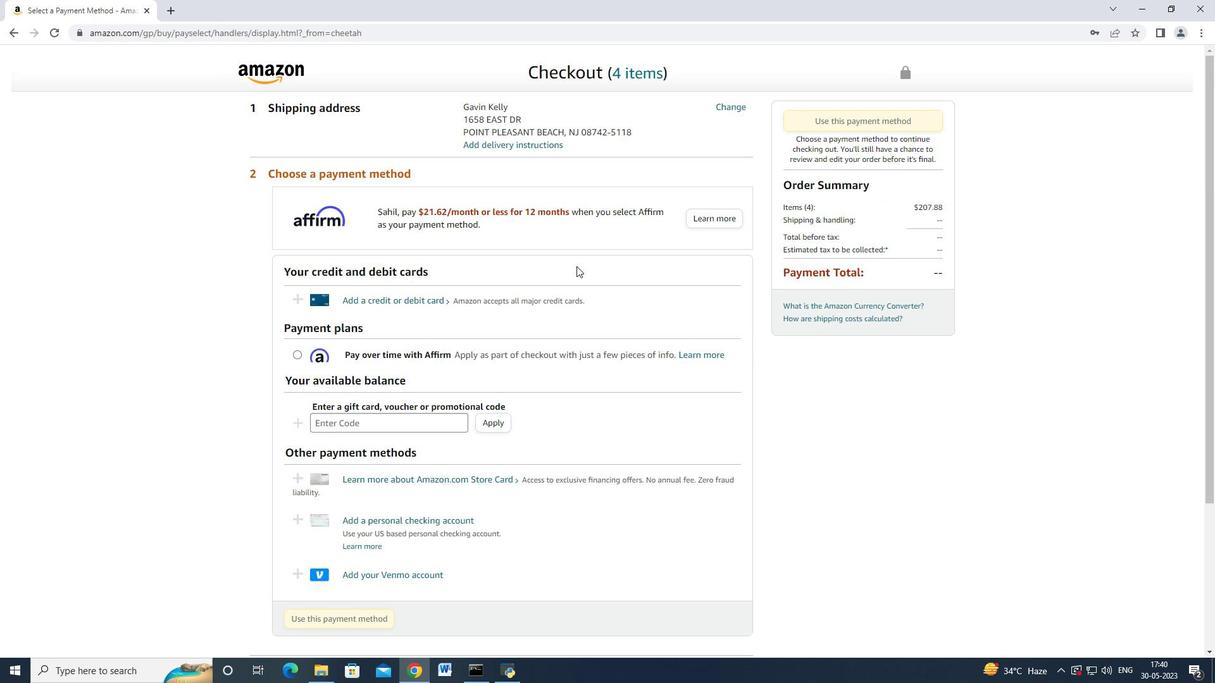 
Action: Mouse scrolled (576, 267) with delta (0, 0)
Screenshot: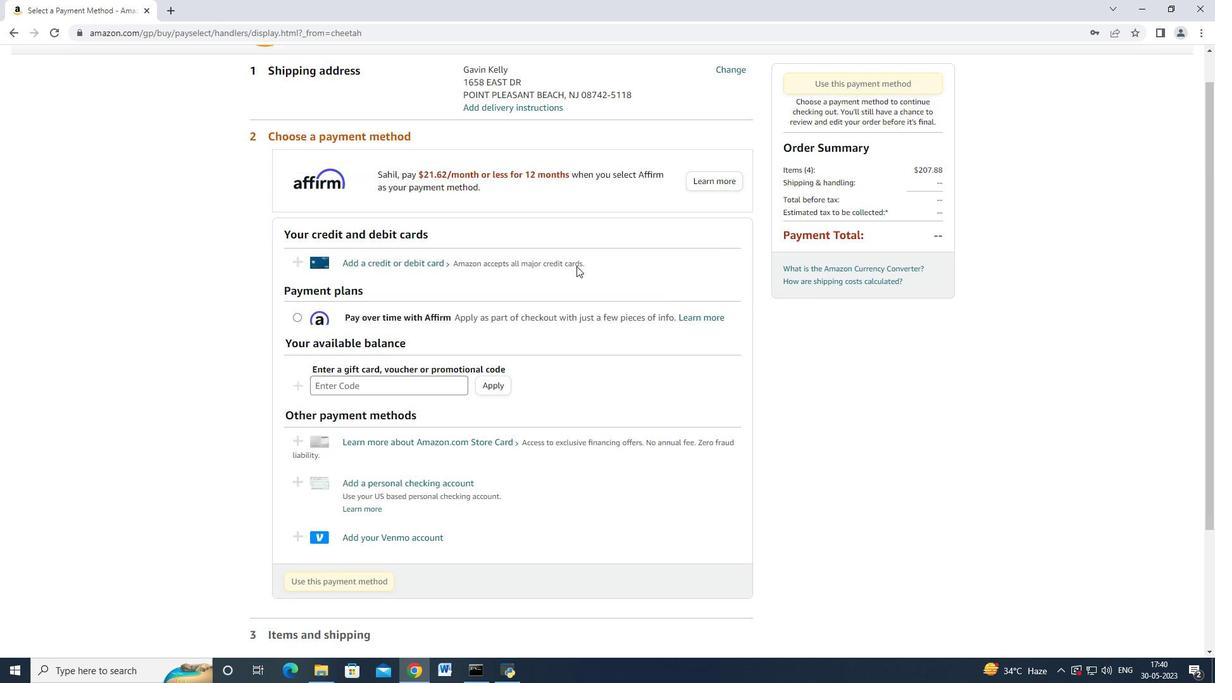 
Action: Mouse moved to (720, 105)
Screenshot: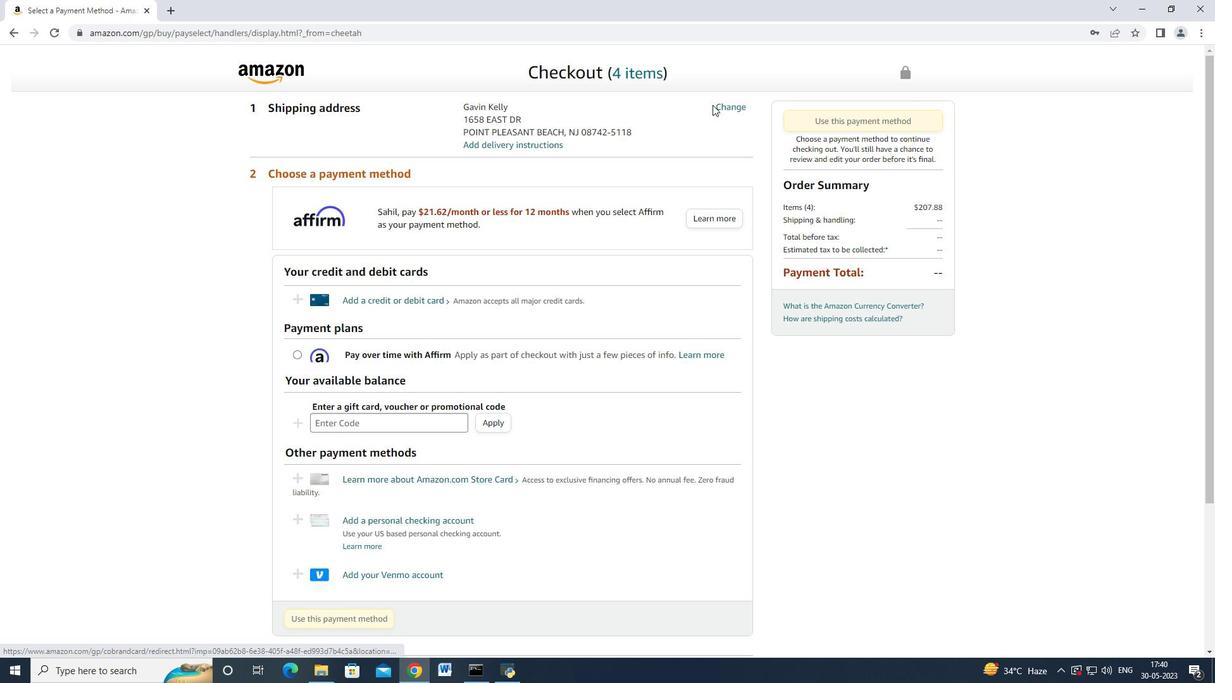 
Action: Mouse pressed left at (720, 105)
Screenshot: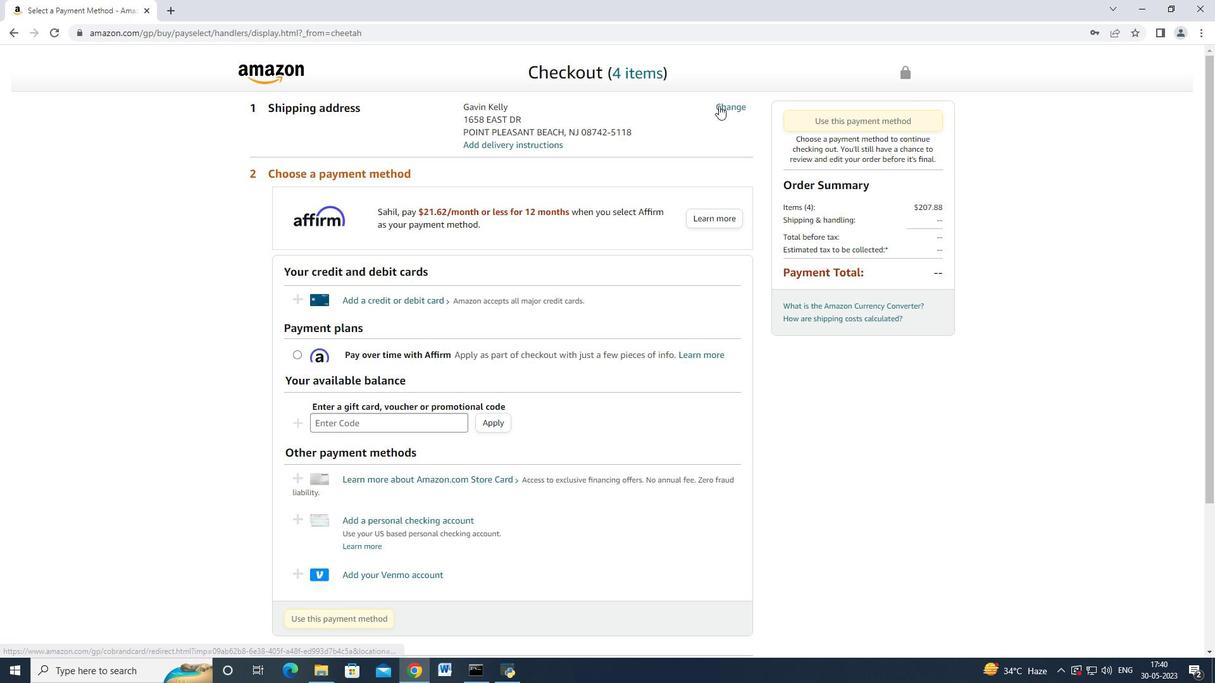 
Action: Mouse moved to (552, 266)
Screenshot: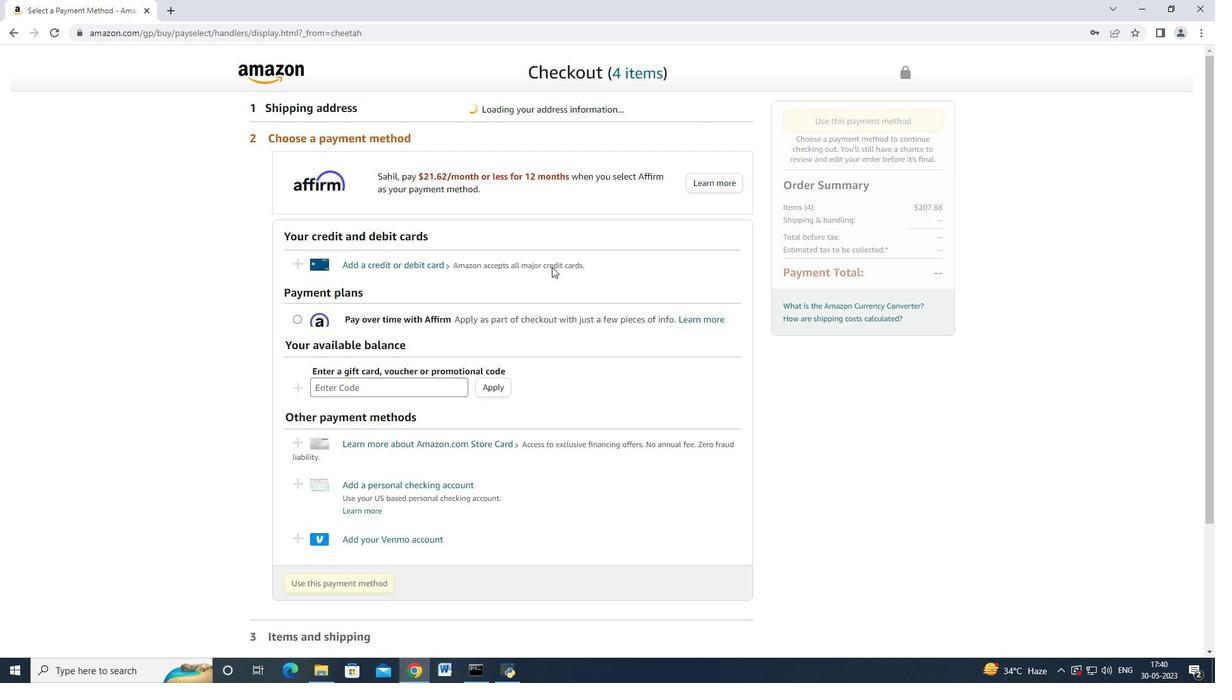
Action: Mouse scrolled (552, 267) with delta (0, 0)
Screenshot: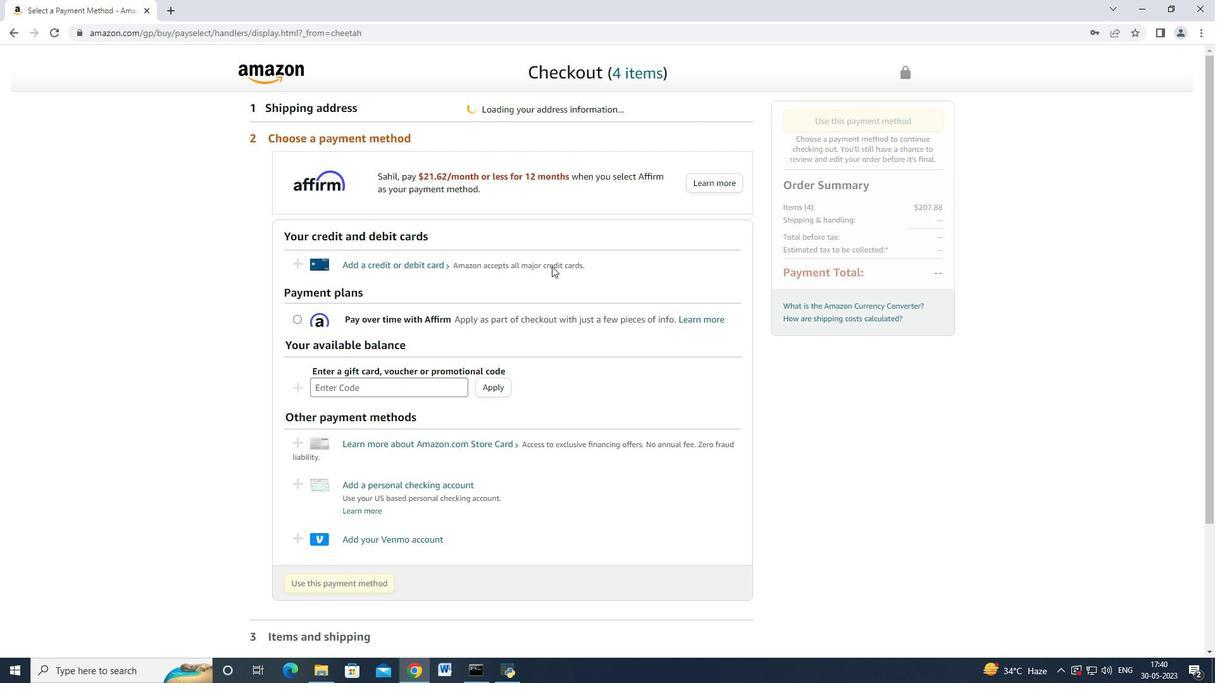 
Action: Mouse scrolled (552, 265) with delta (0, 0)
Screenshot: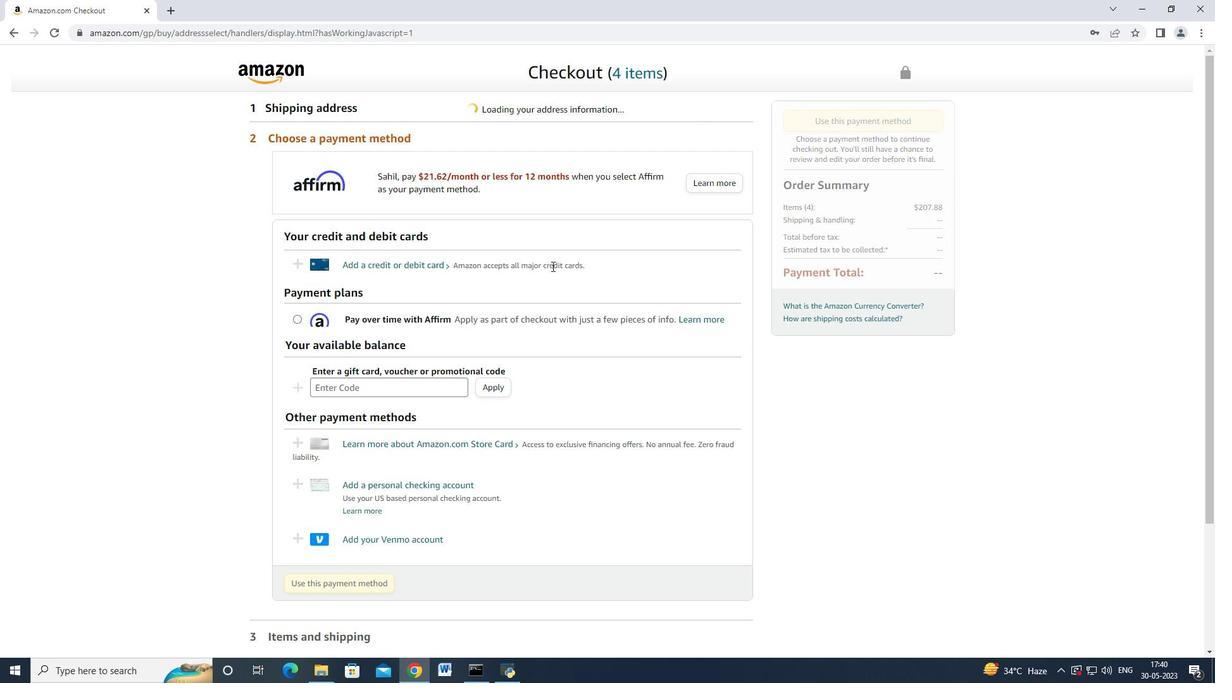 
Action: Mouse scrolled (552, 267) with delta (0, 0)
Screenshot: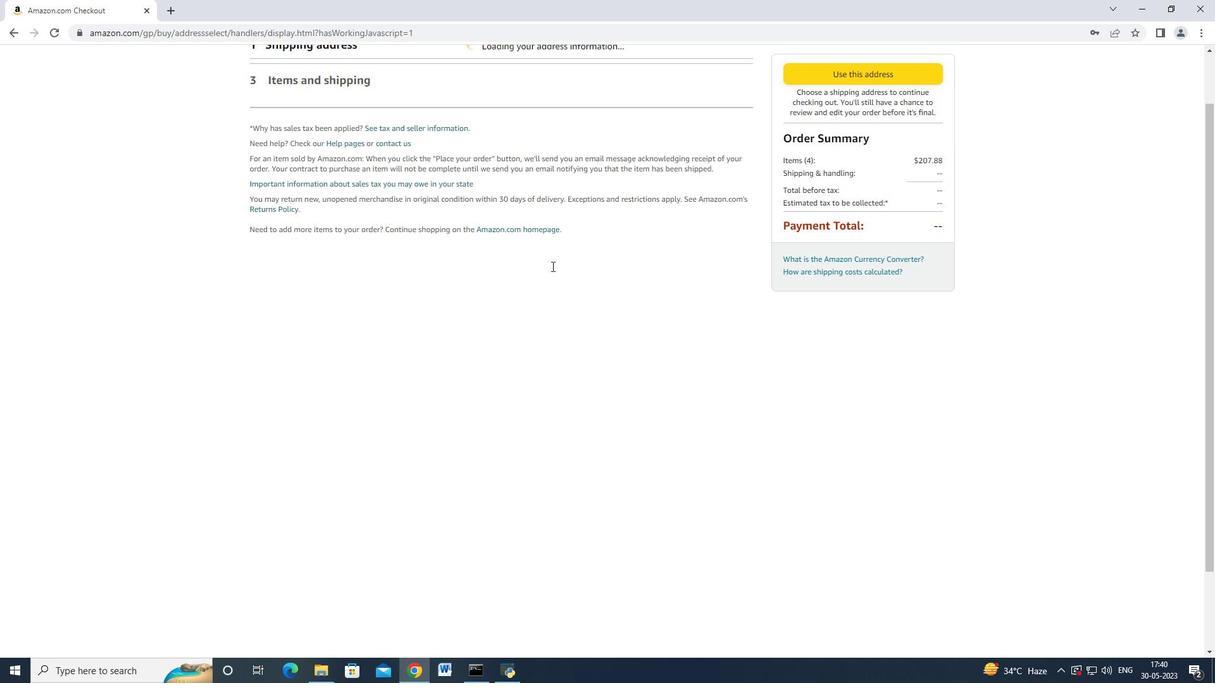 
Action: Mouse moved to (544, 257)
Screenshot: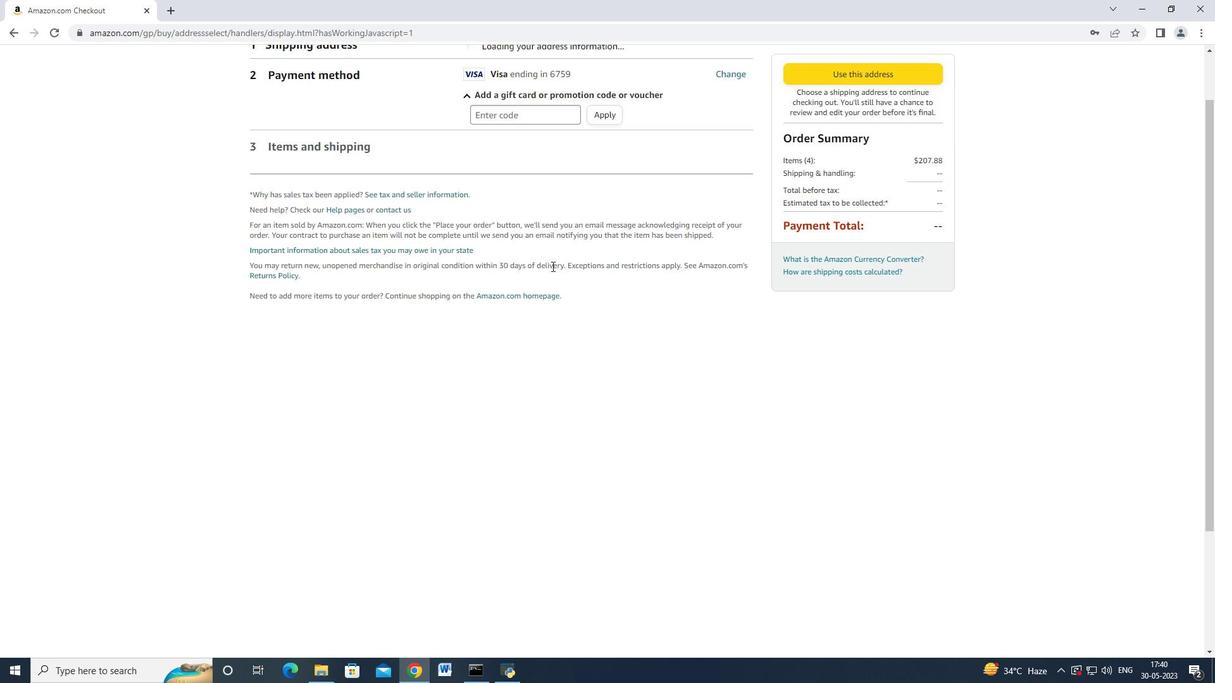 
Action: Mouse scrolled (548, 263) with delta (0, 0)
Screenshot: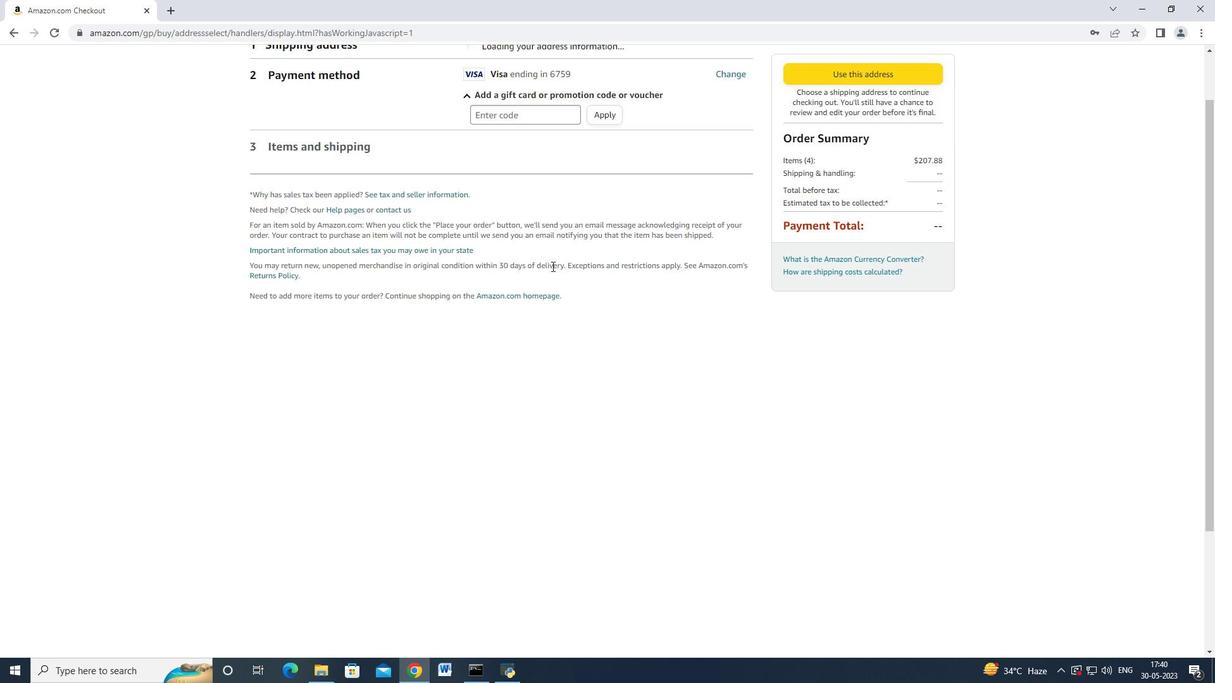 
Action: Mouse moved to (536, 250)
Screenshot: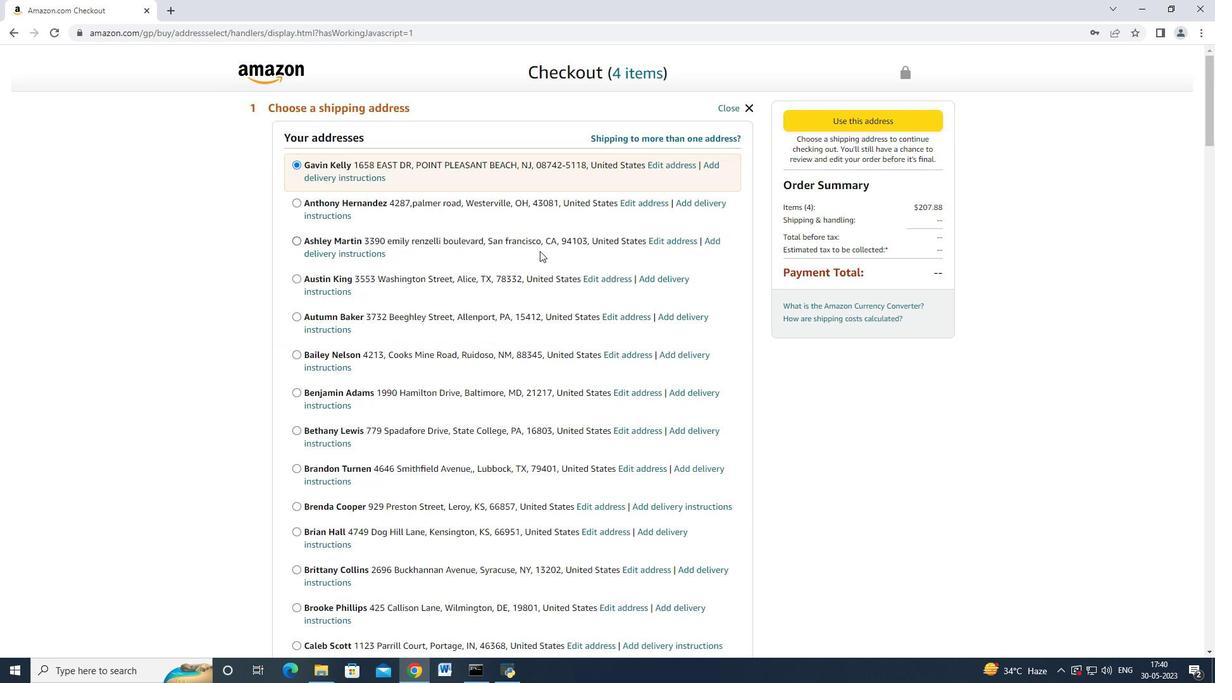 
Action: Mouse scrolled (536, 250) with delta (0, 0)
Screenshot: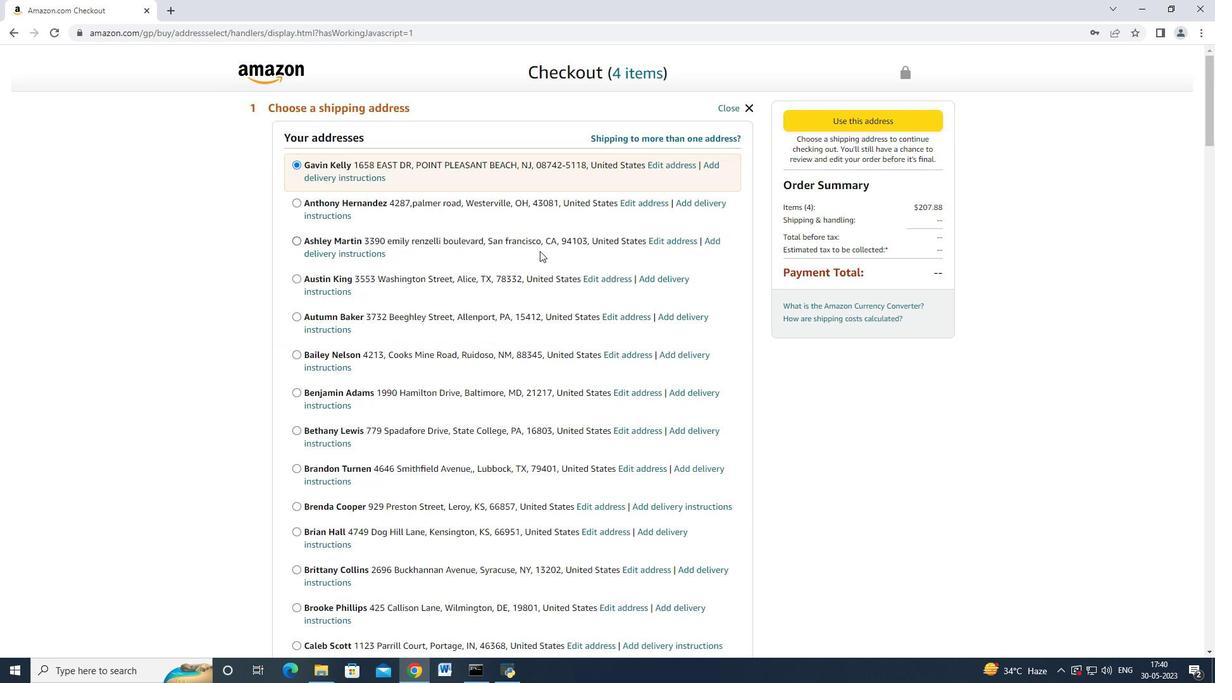 
Action: Mouse moved to (535, 250)
Screenshot: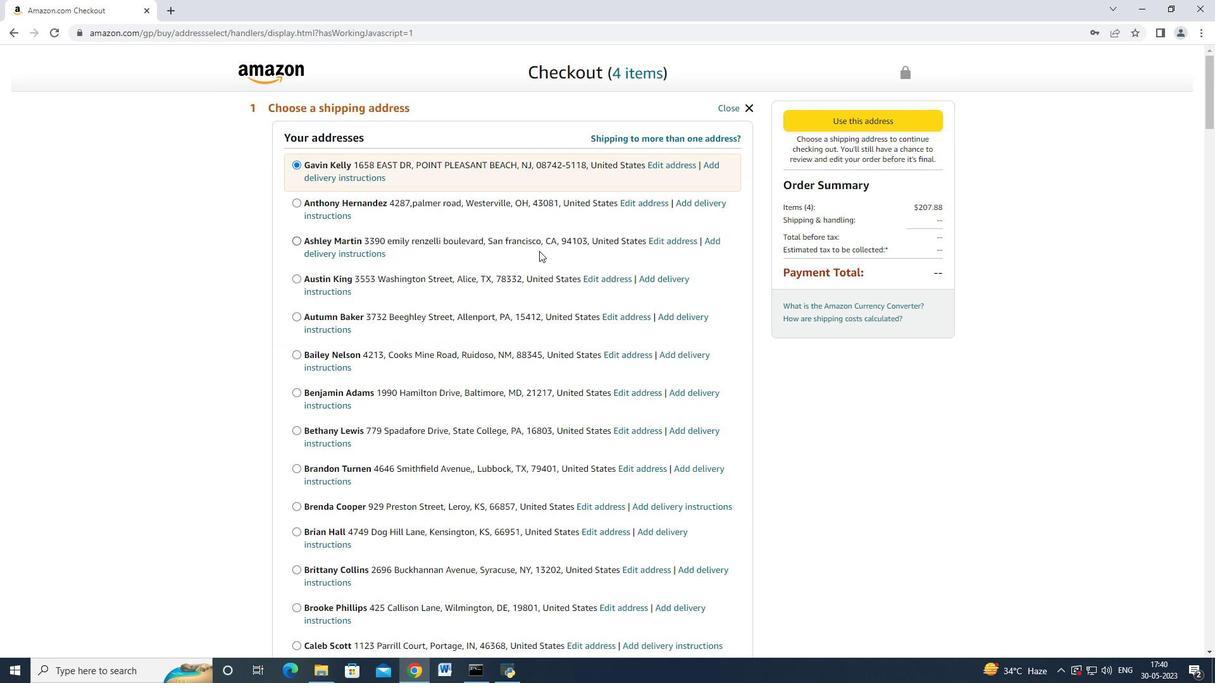 
Action: Mouse scrolled (535, 250) with delta (0, 0)
Screenshot: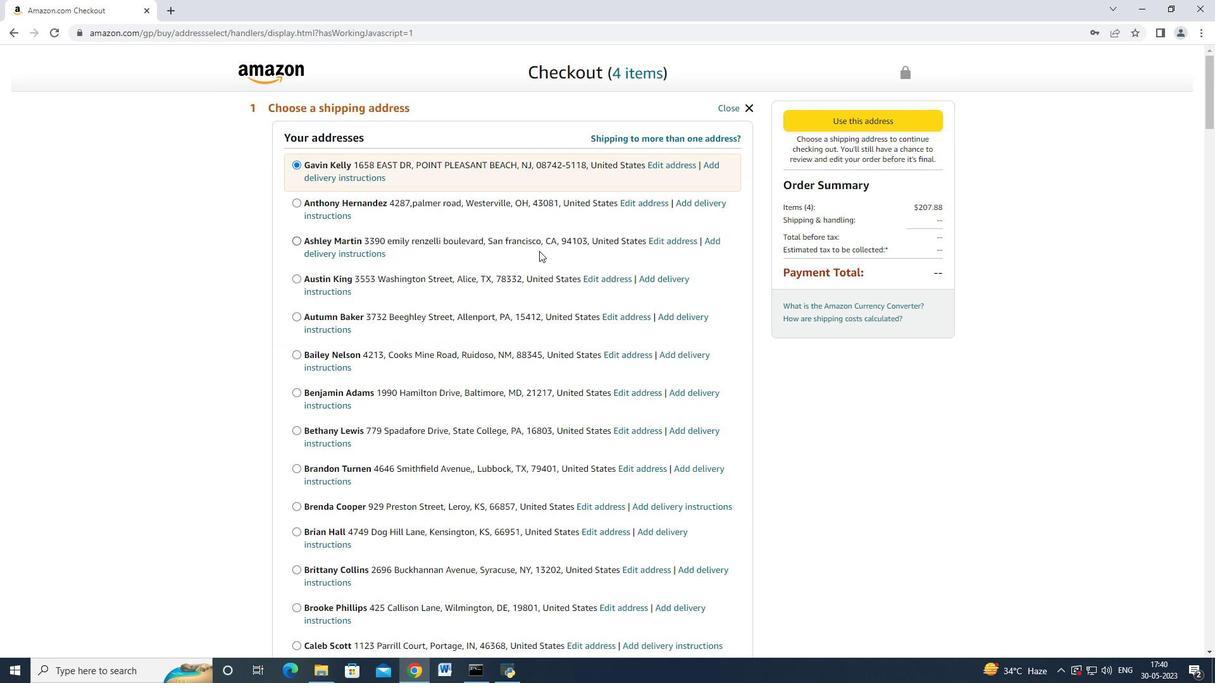 
Action: Mouse moved to (517, 280)
Screenshot: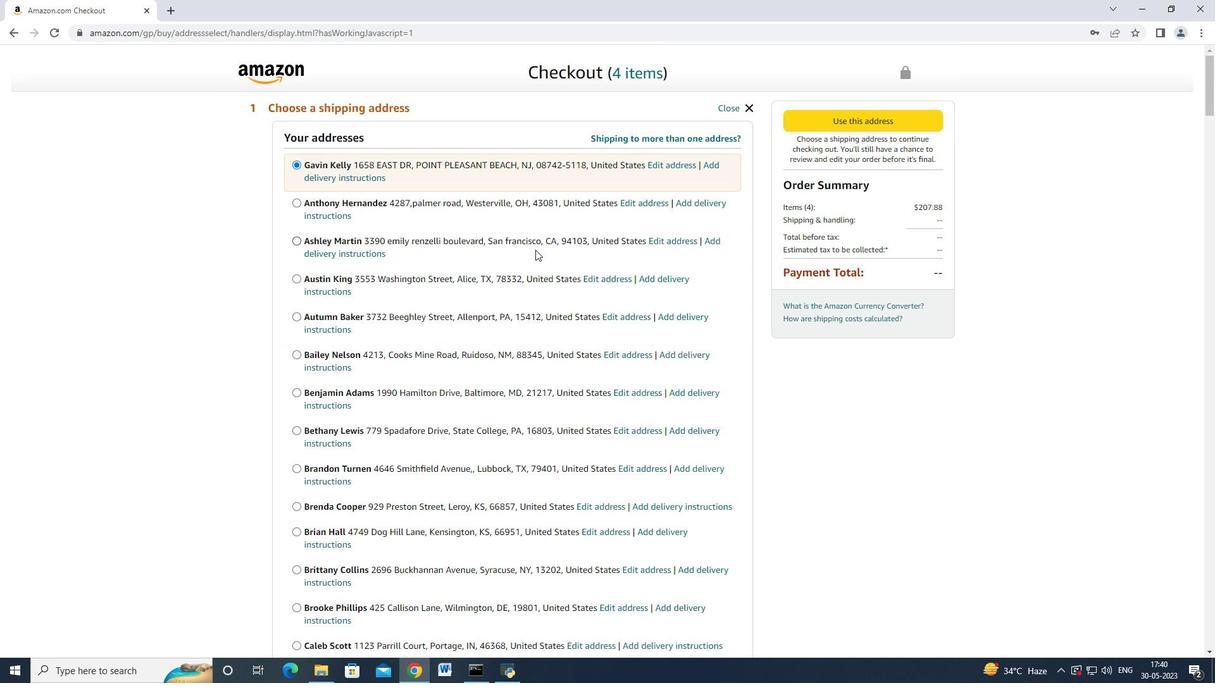 
Action: Mouse scrolled (517, 279) with delta (0, 0)
Screenshot: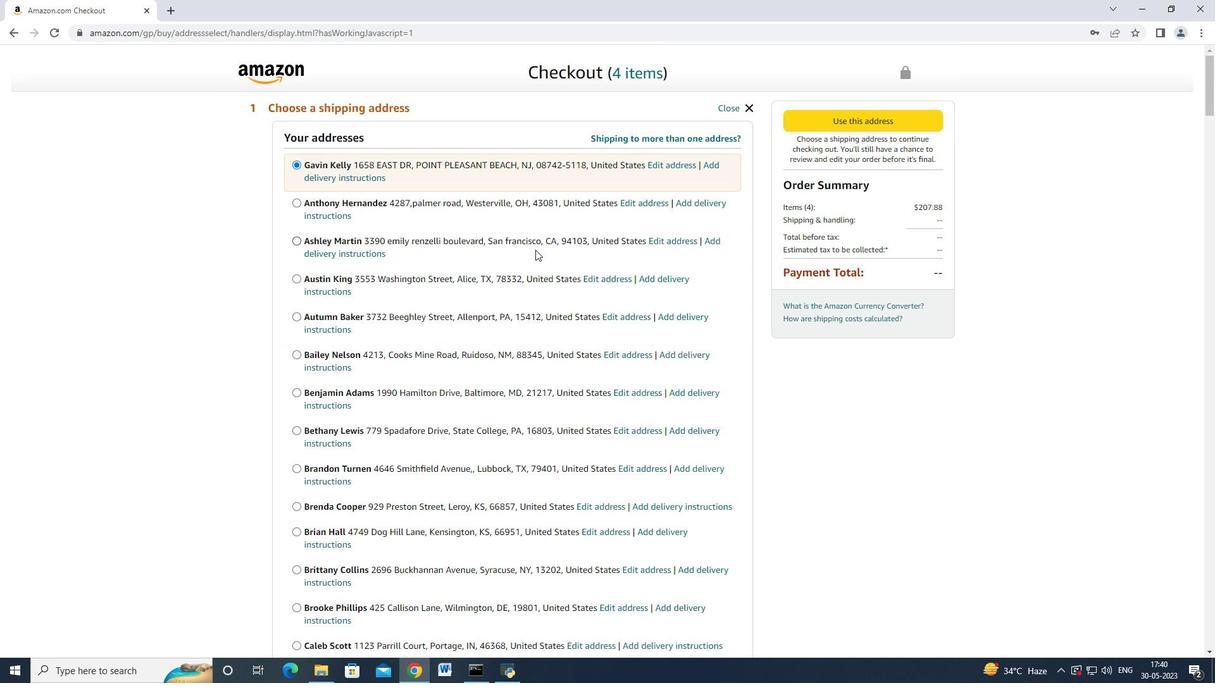 
Action: Mouse moved to (512, 286)
Screenshot: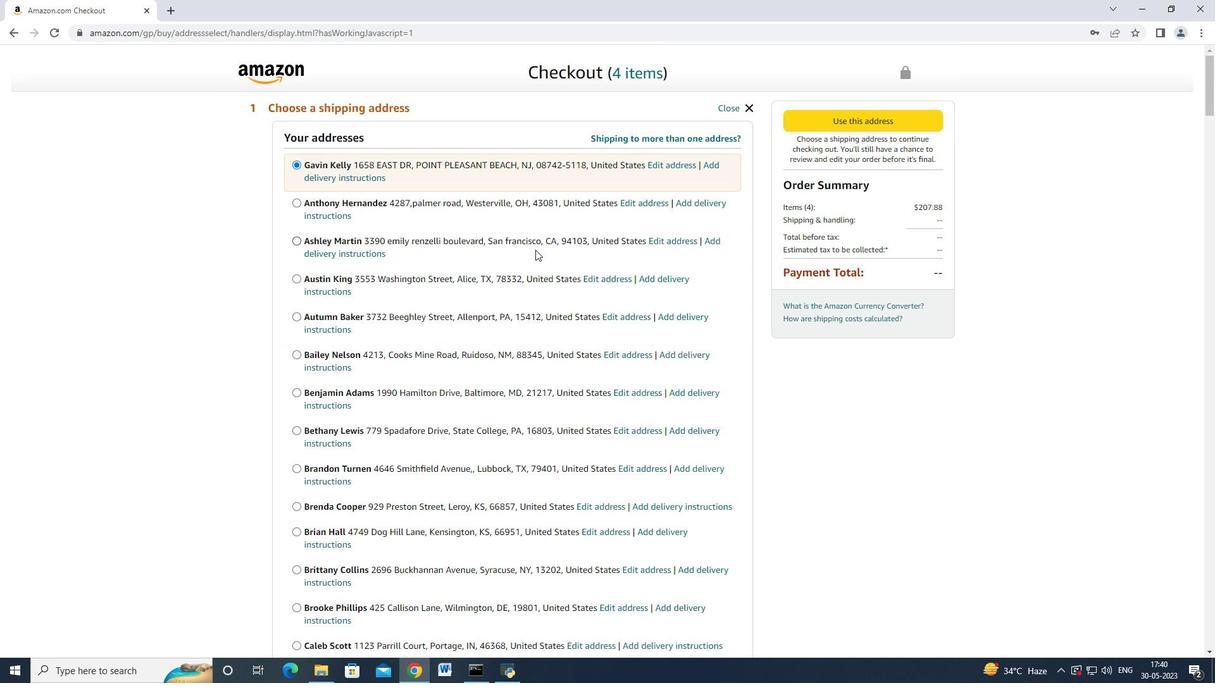 
Action: Mouse scrolled (512, 286) with delta (0, 0)
Screenshot: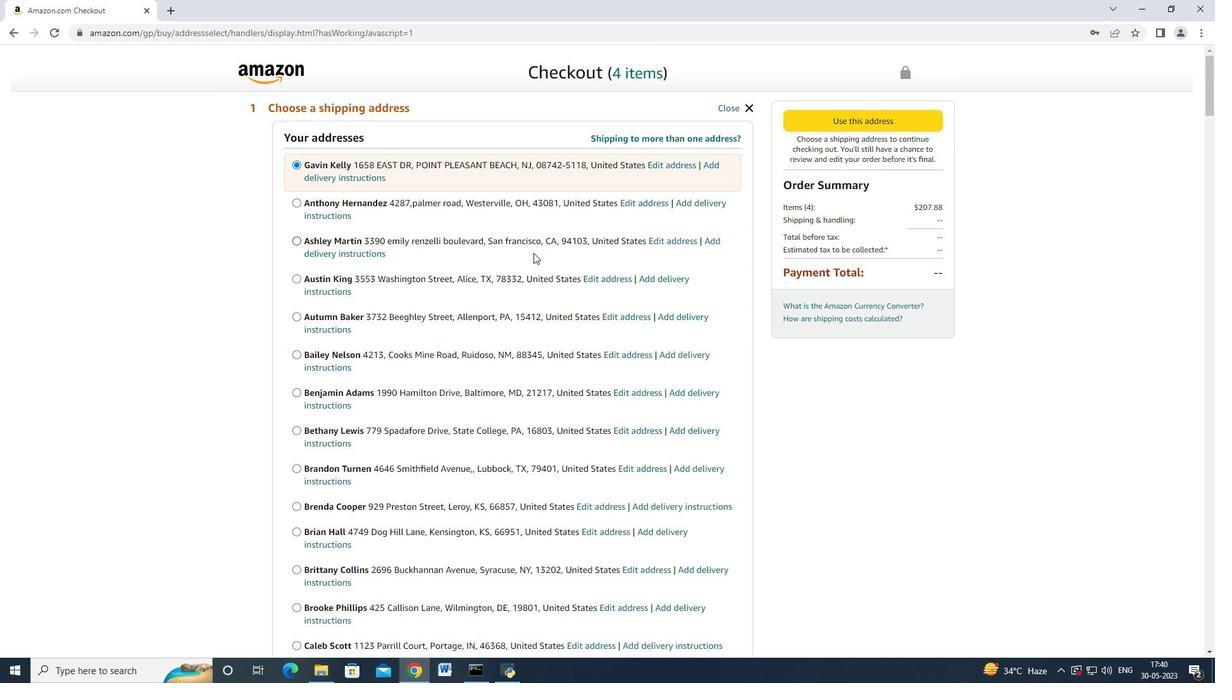 
Action: Mouse moved to (508, 287)
Screenshot: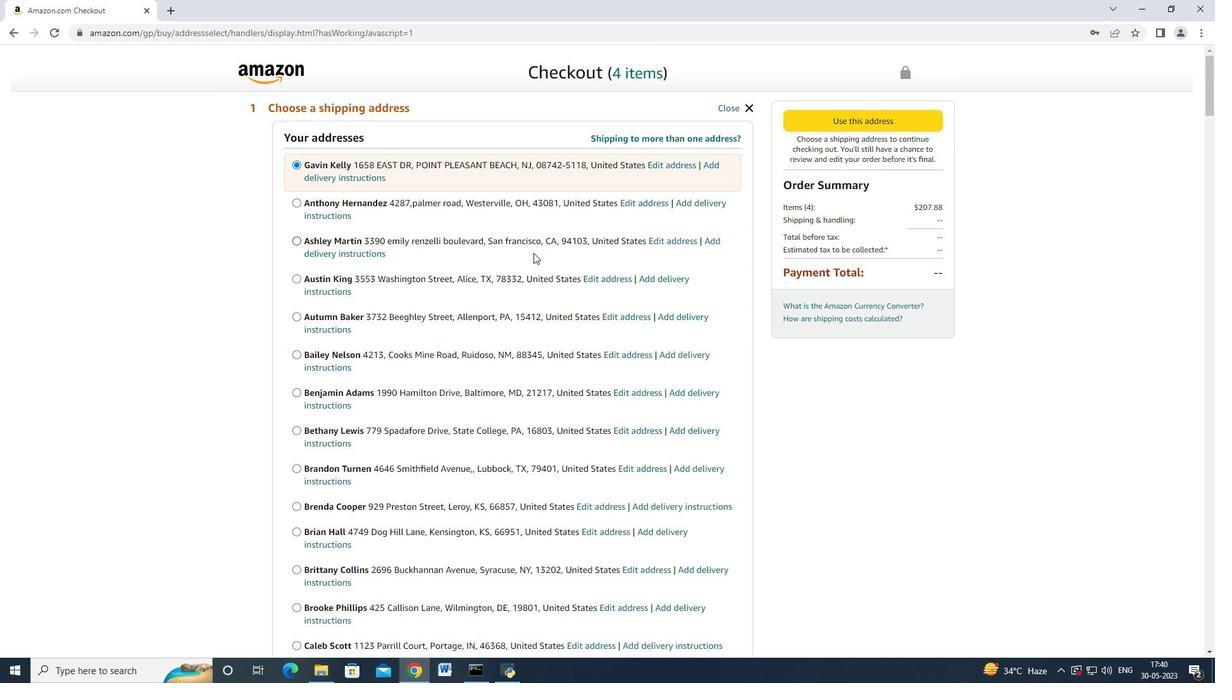 
Action: Mouse scrolled (510, 286) with delta (0, 0)
Screenshot: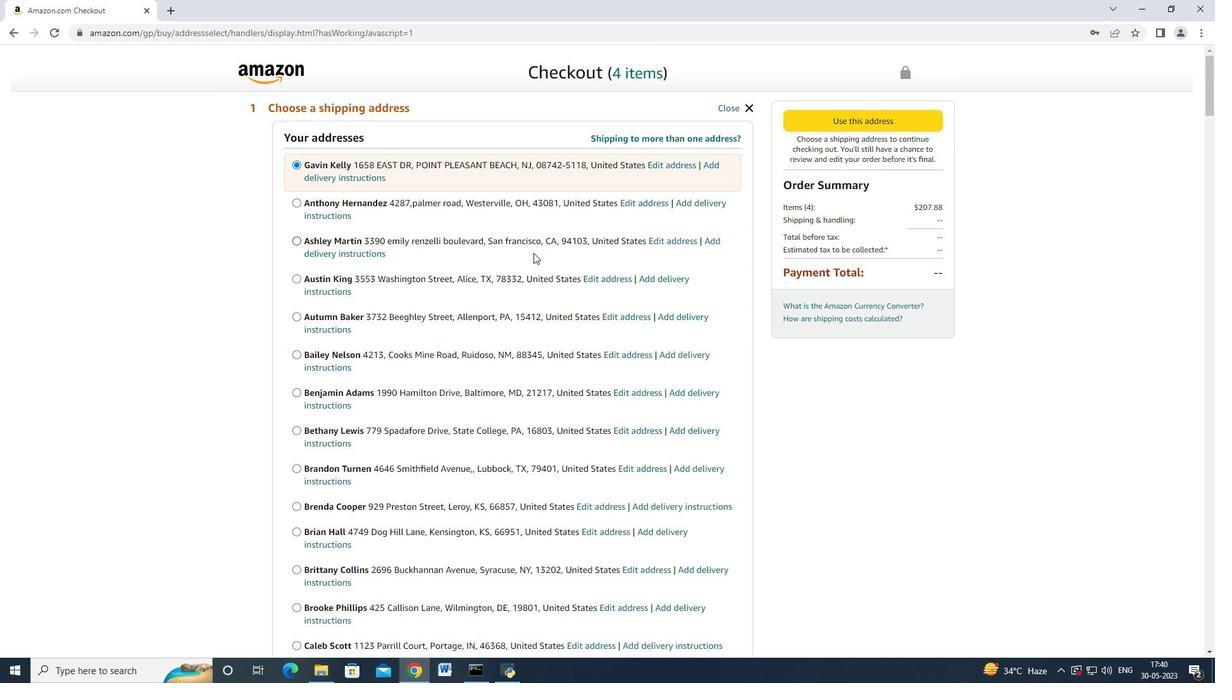 
Action: Mouse moved to (504, 287)
Screenshot: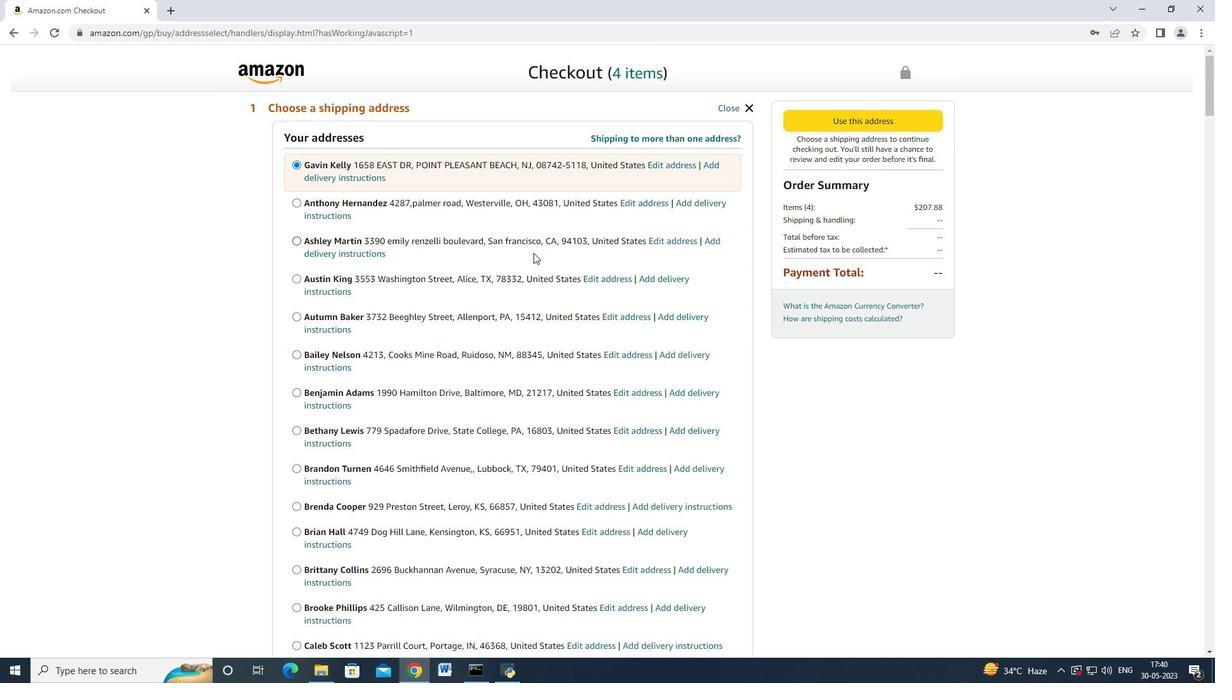 
Action: Mouse scrolled (506, 286) with delta (0, 0)
Screenshot: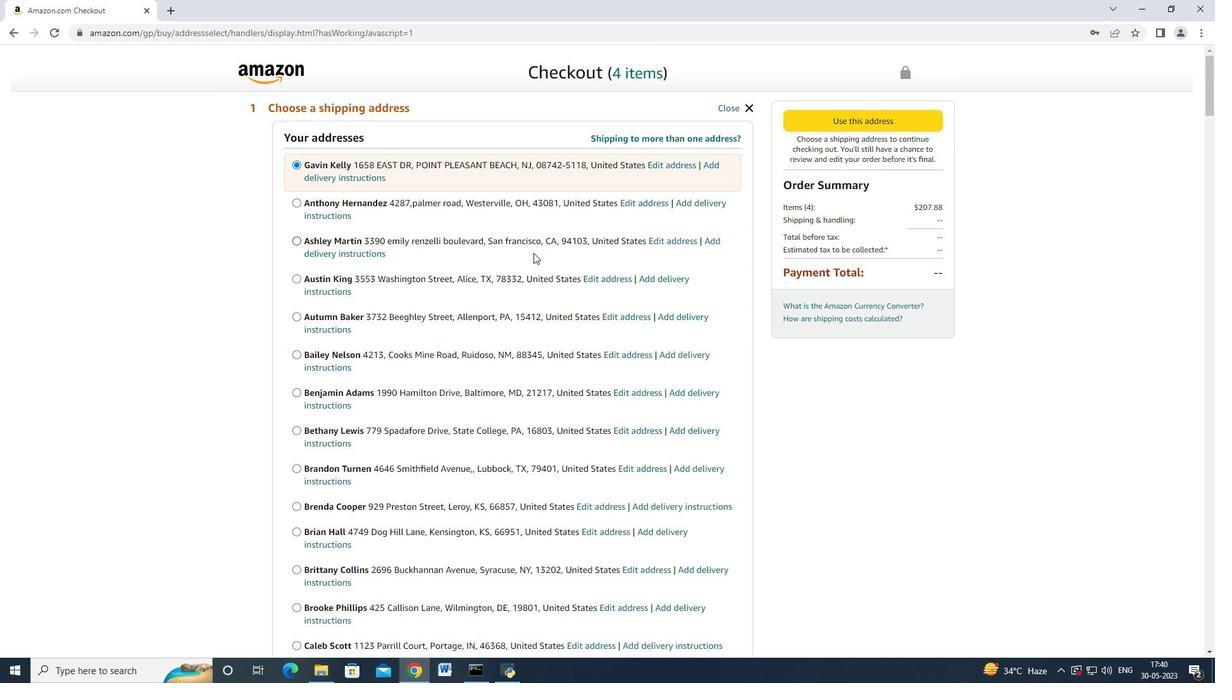 
Action: Mouse moved to (502, 288)
Screenshot: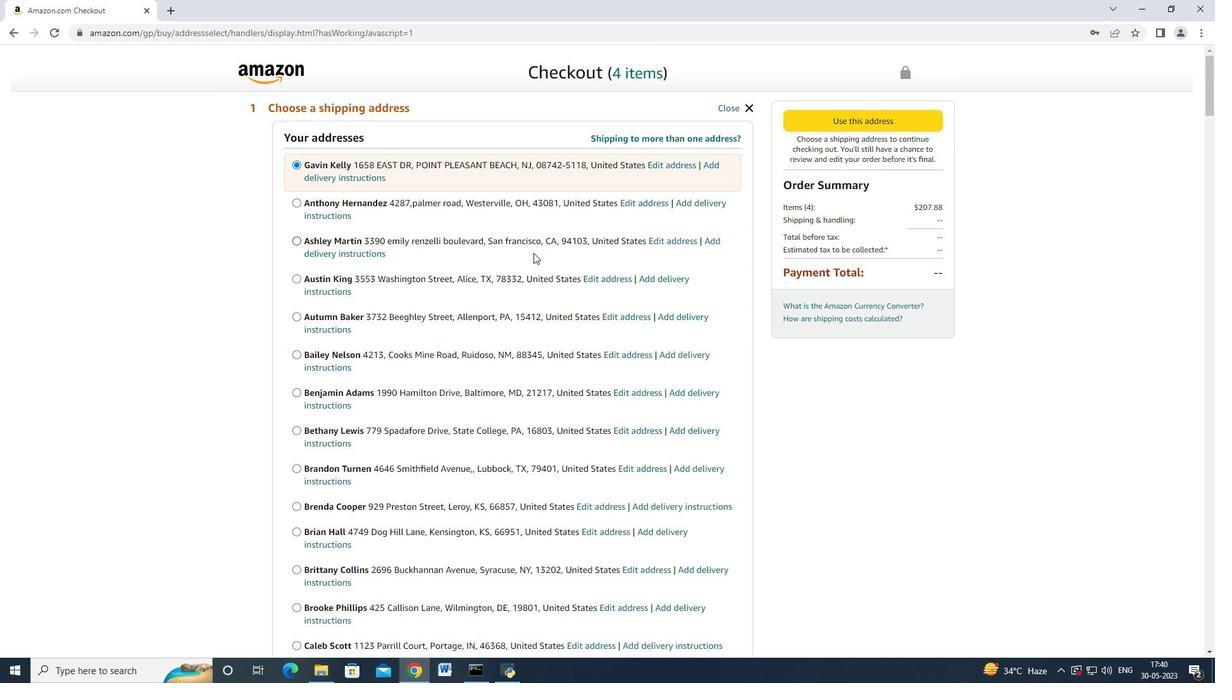 
Action: Mouse scrolled (502, 287) with delta (0, 0)
Screenshot: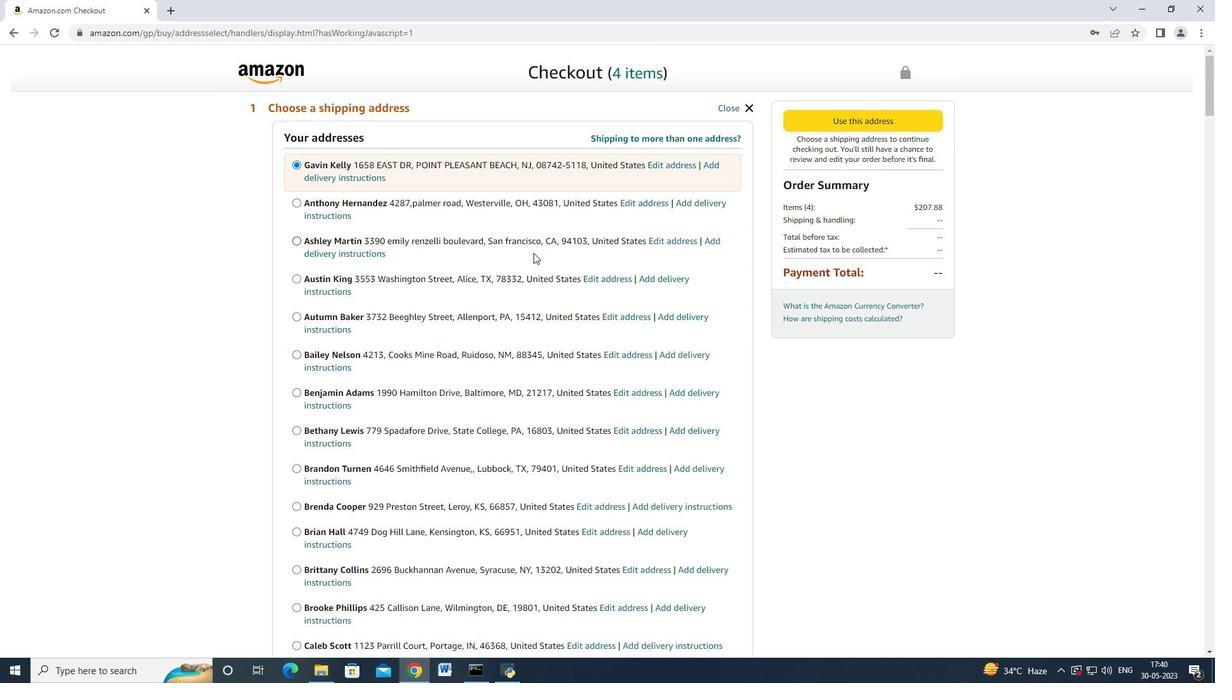 
Action: Mouse moved to (491, 291)
Screenshot: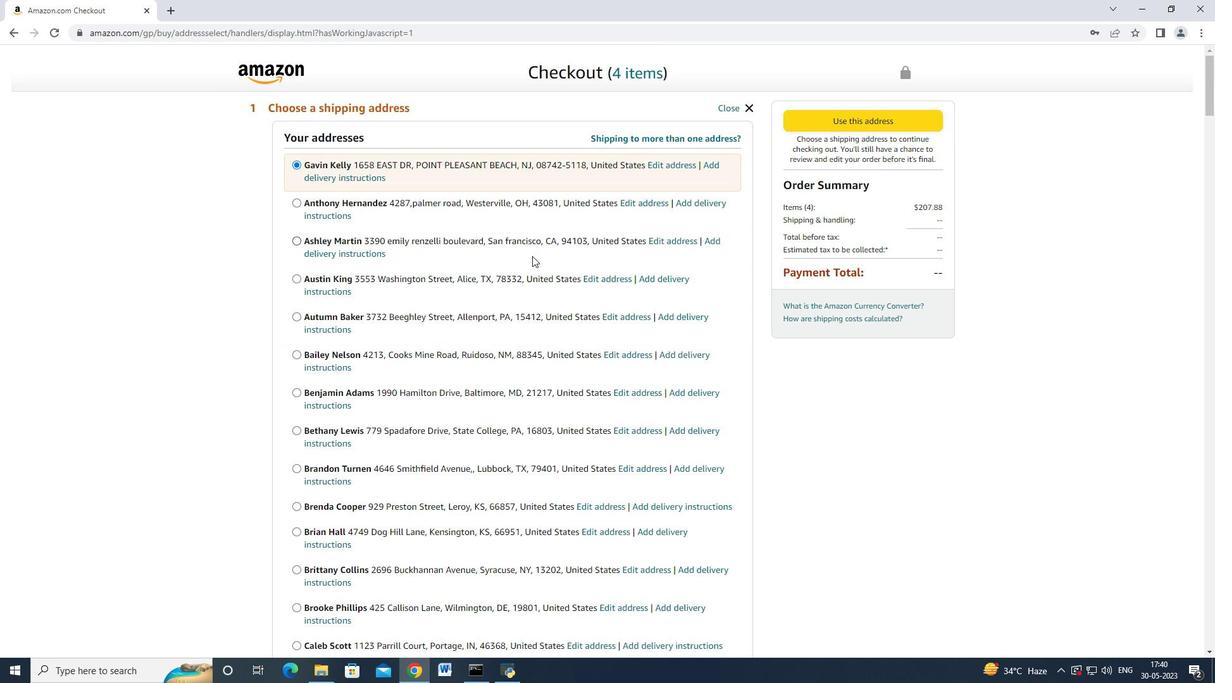 
Action: Mouse scrolled (494, 289) with delta (0, 0)
Screenshot: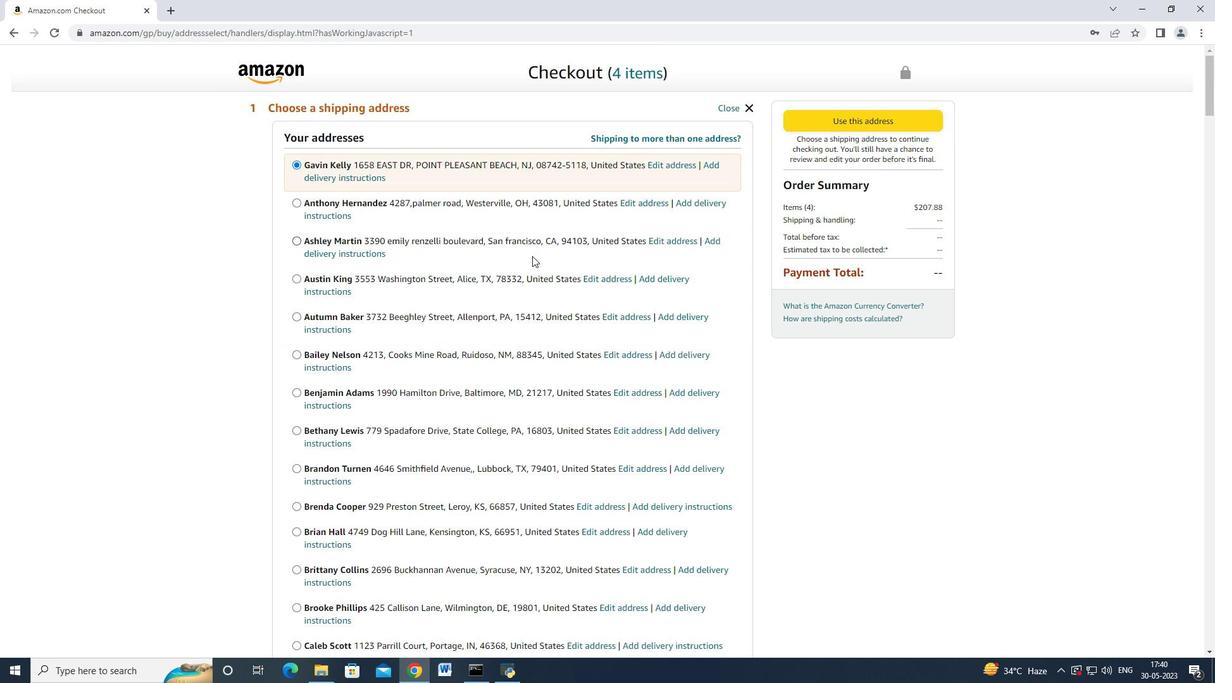 
Action: Mouse moved to (460, 319)
Screenshot: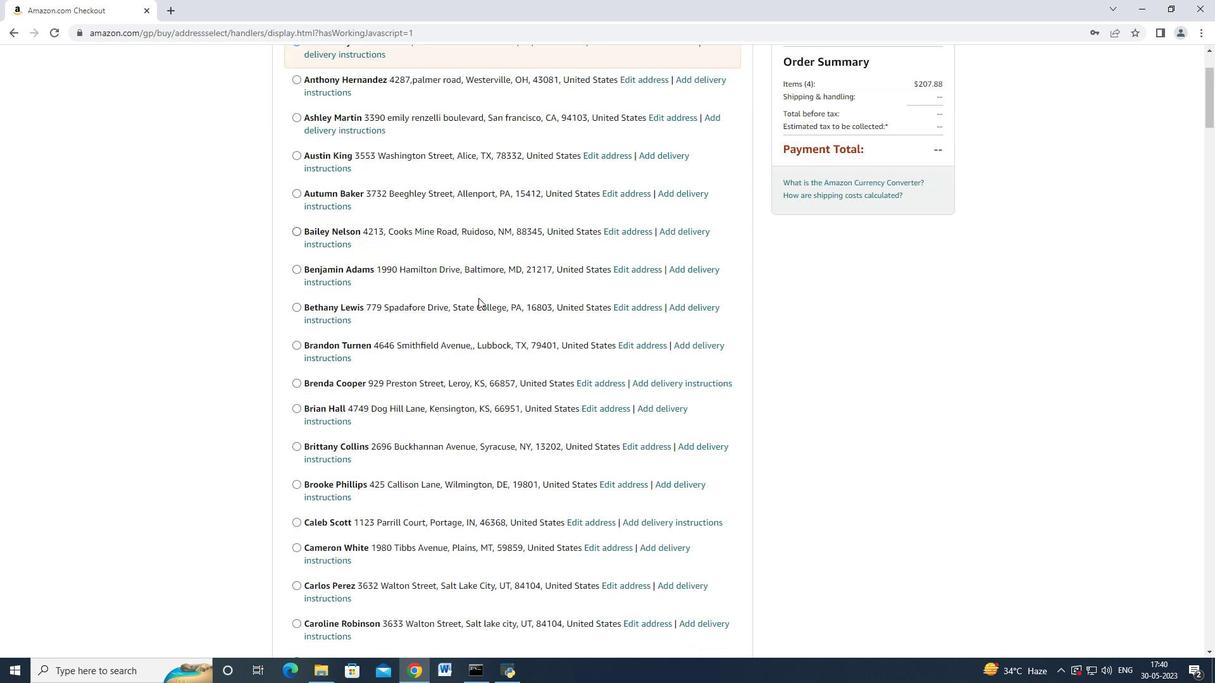 
Action: Mouse scrolled (460, 318) with delta (0, 0)
Screenshot: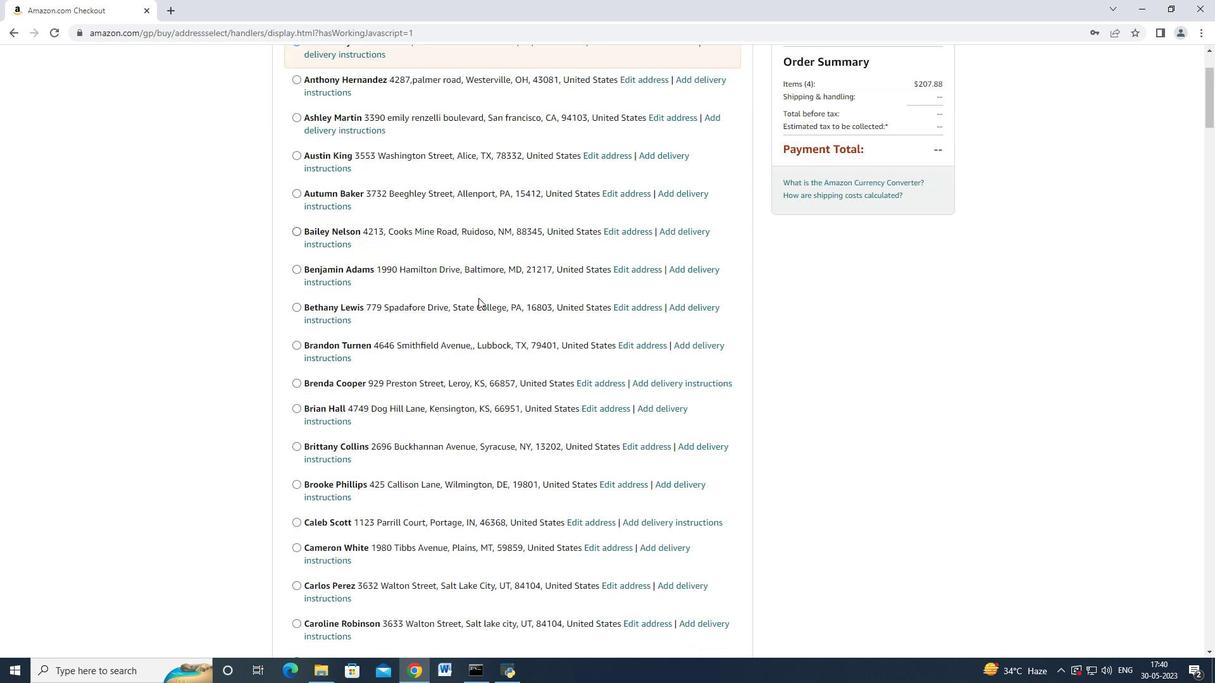 
Action: Mouse moved to (460, 321)
Screenshot: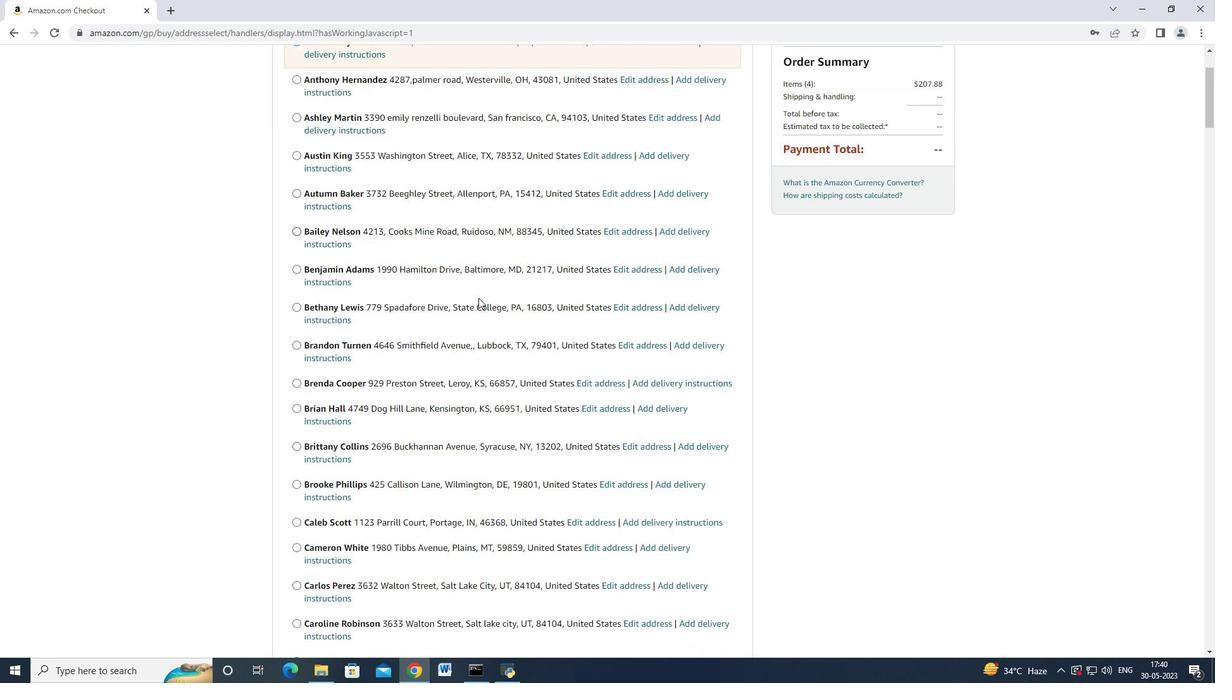 
Action: Mouse scrolled (460, 321) with delta (0, 0)
Screenshot: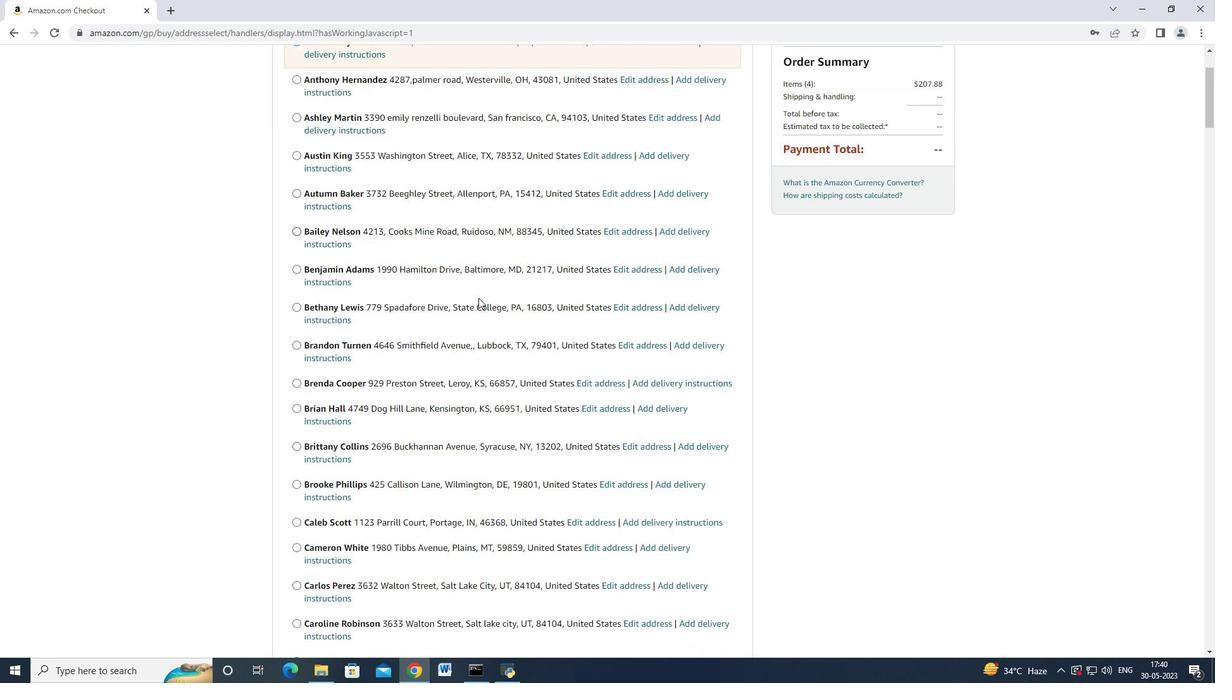 
Action: Mouse scrolled (460, 321) with delta (0, 0)
Screenshot: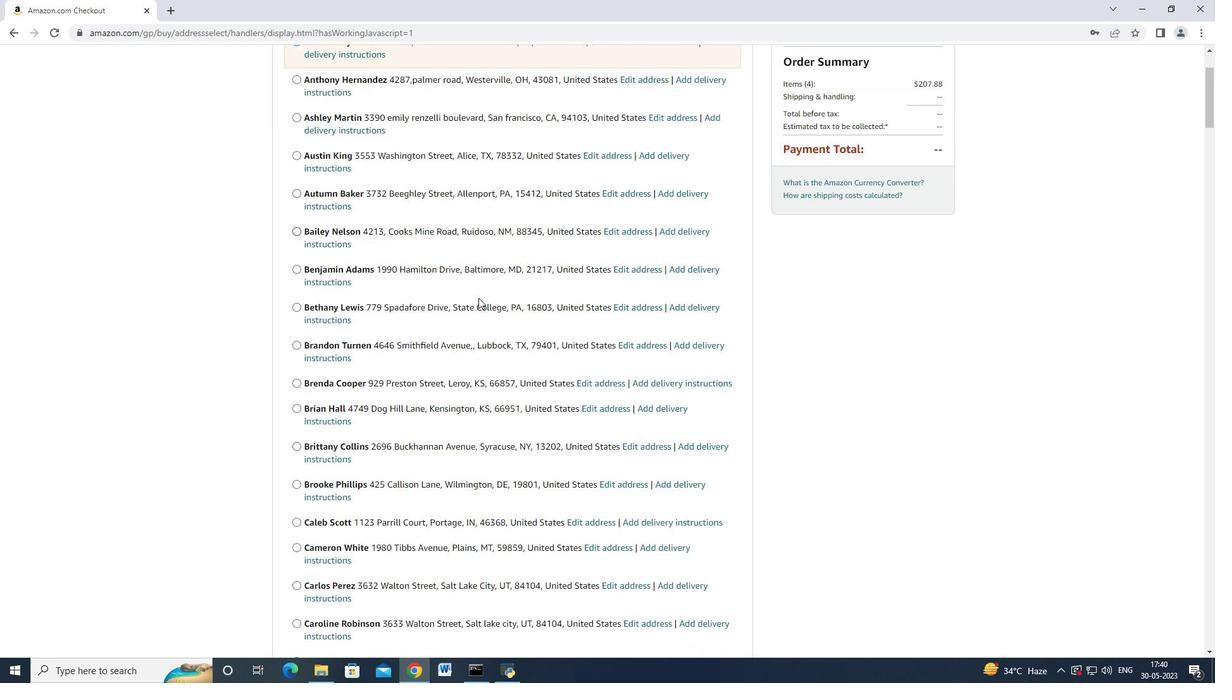 
Action: Mouse scrolled (460, 321) with delta (0, 0)
Screenshot: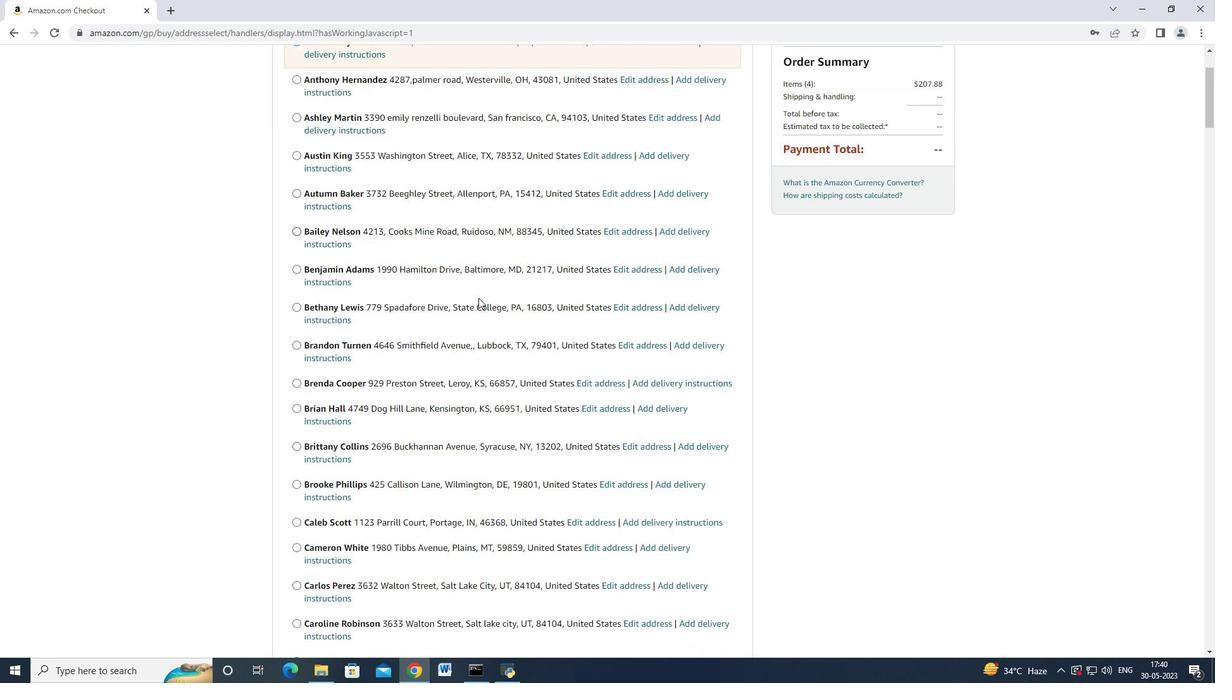 
Action: Mouse moved to (460, 321)
Screenshot: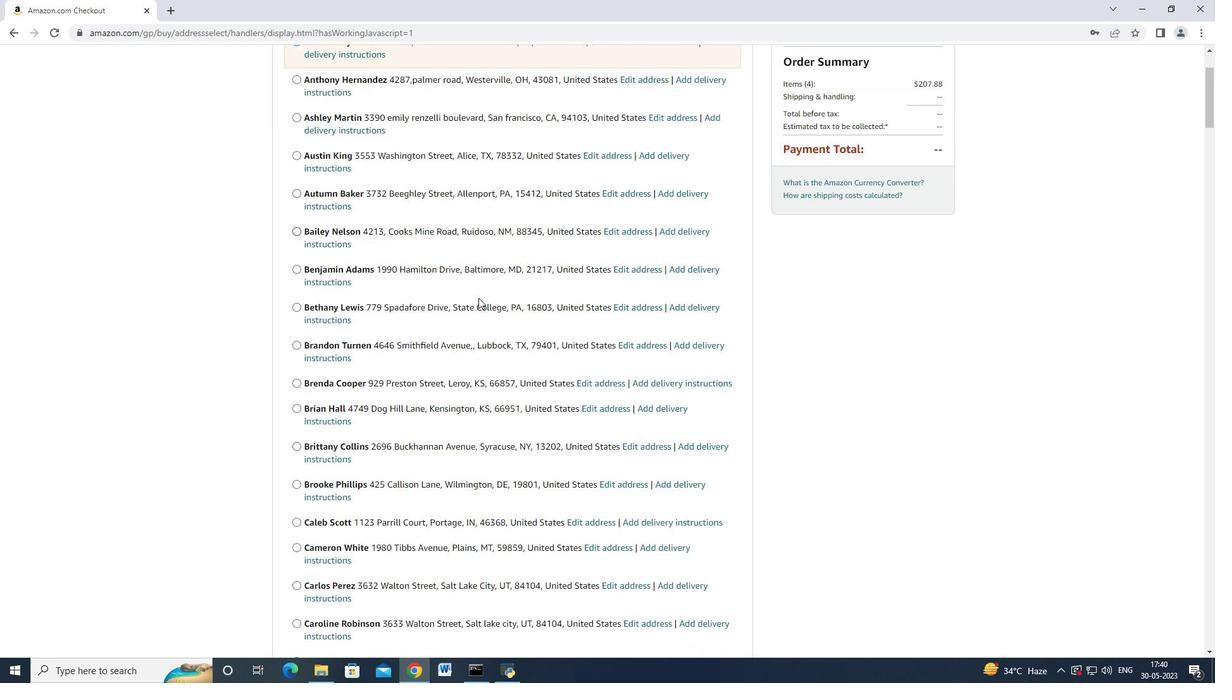 
Action: Mouse scrolled (460, 321) with delta (0, 0)
Screenshot: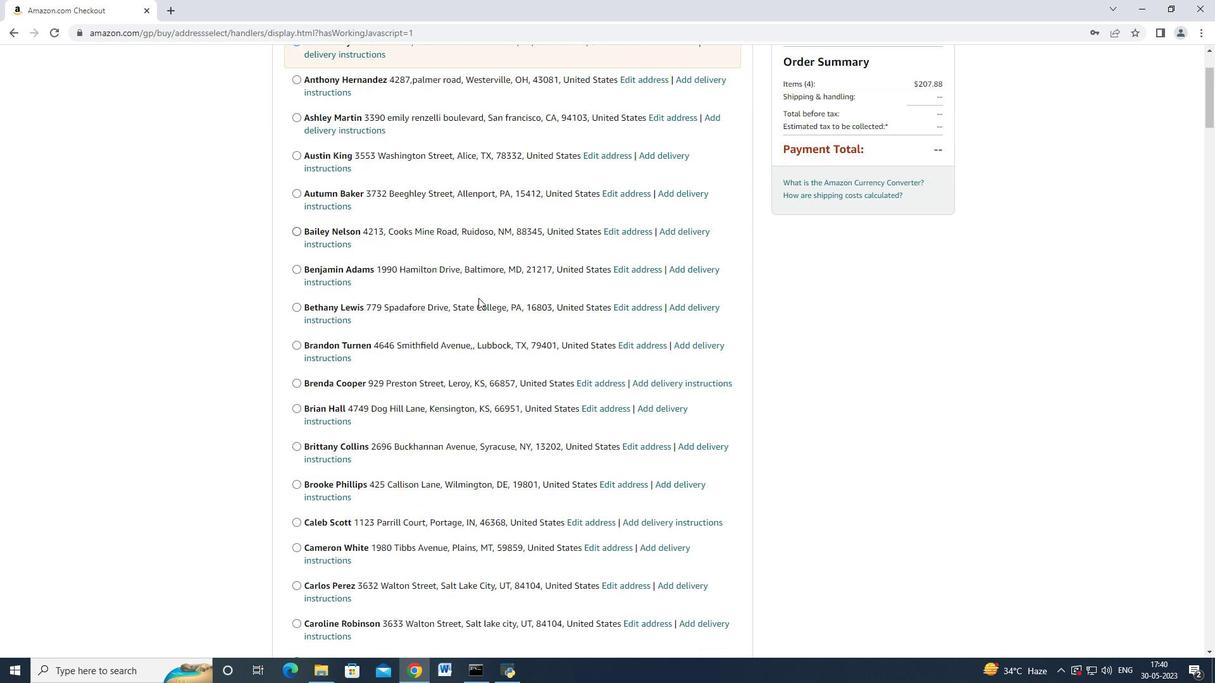 
Action: Mouse moved to (459, 321)
Screenshot: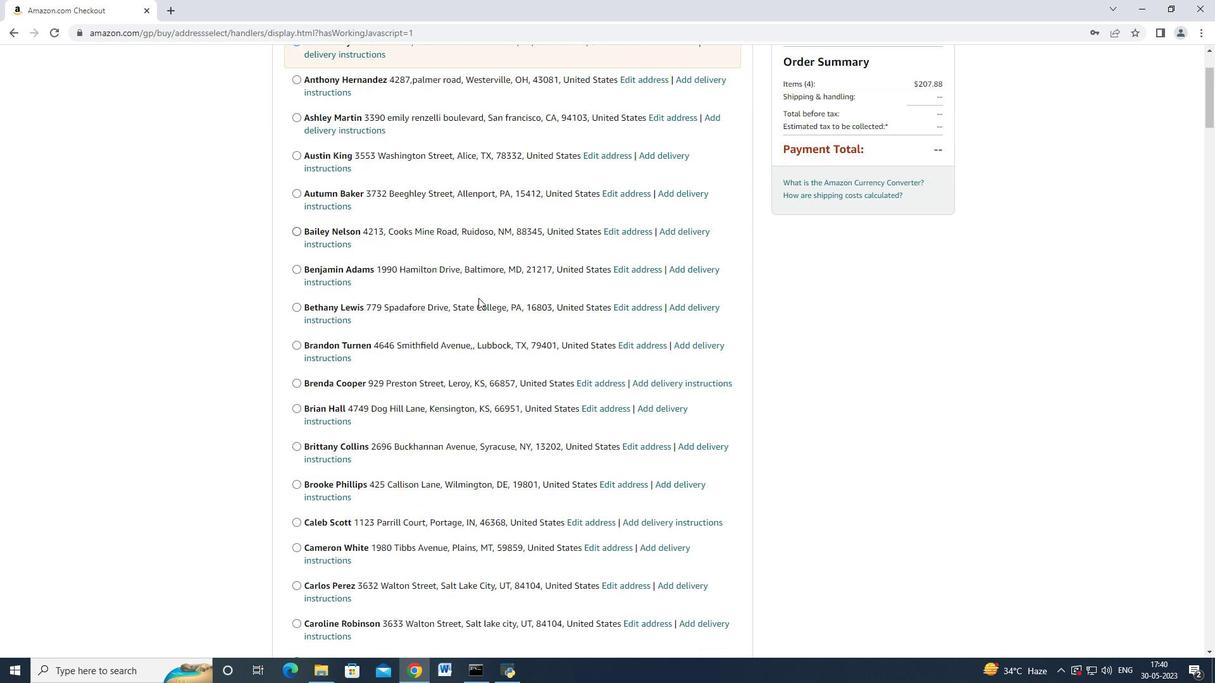 
Action: Mouse scrolled (459, 321) with delta (0, 0)
Screenshot: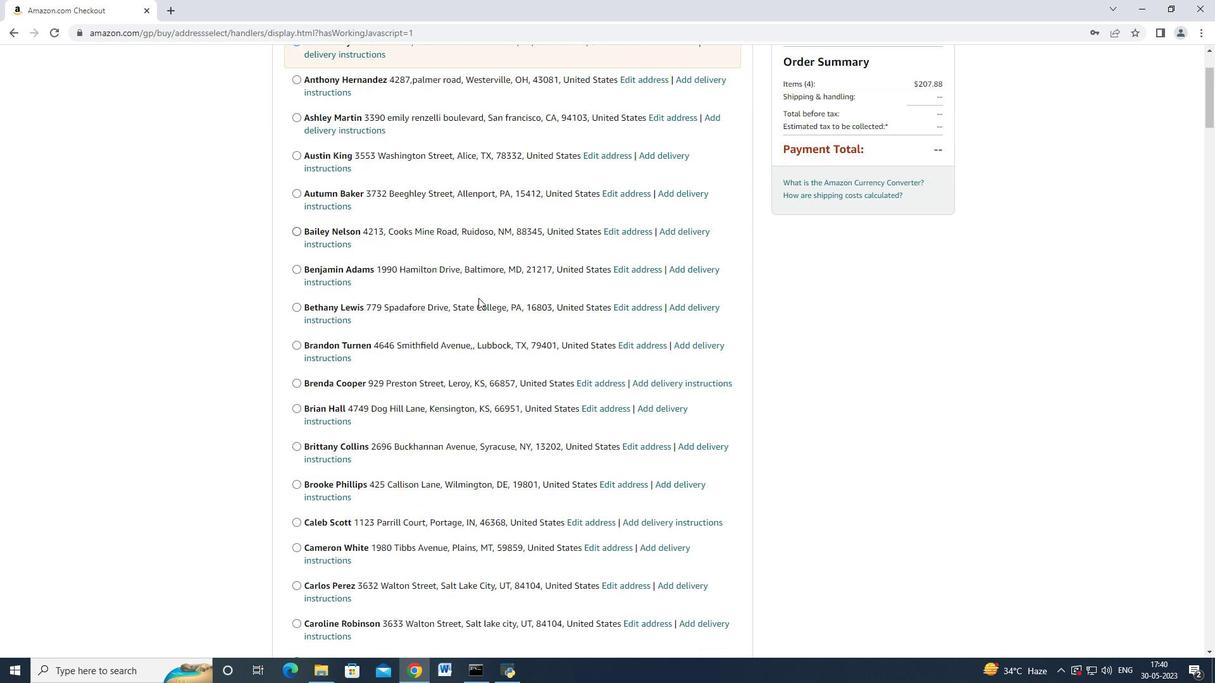 
Action: Mouse scrolled (459, 321) with delta (0, 0)
Screenshot: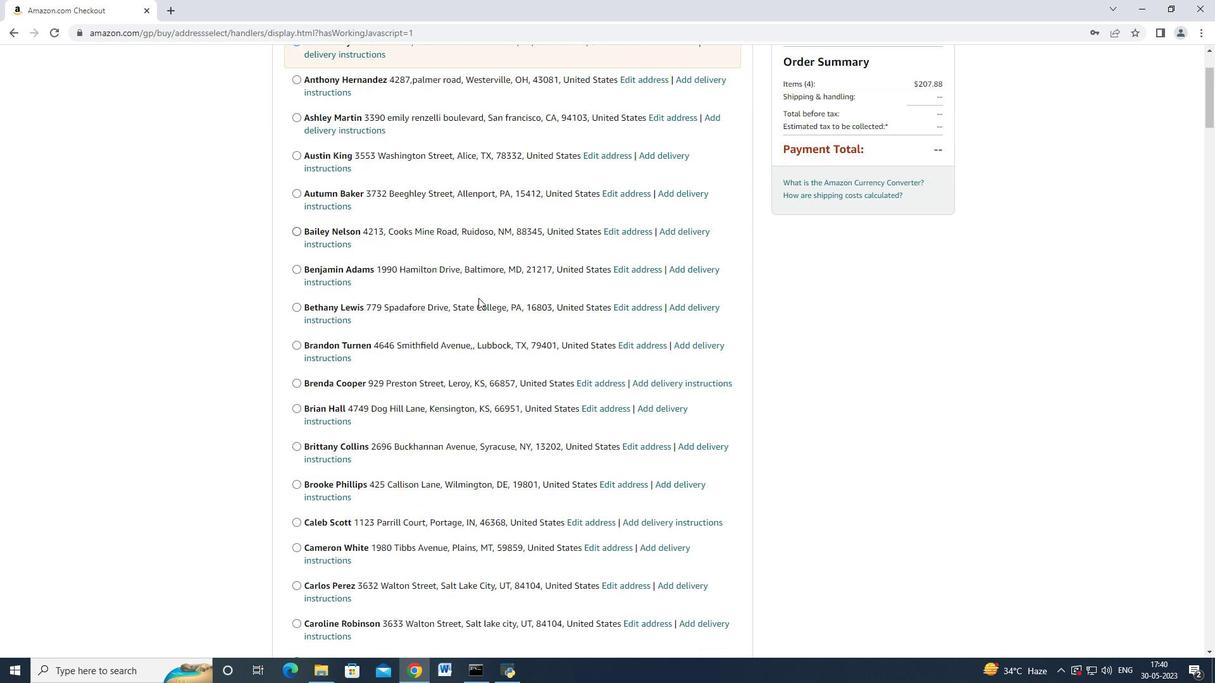 
Action: Mouse moved to (459, 321)
Screenshot: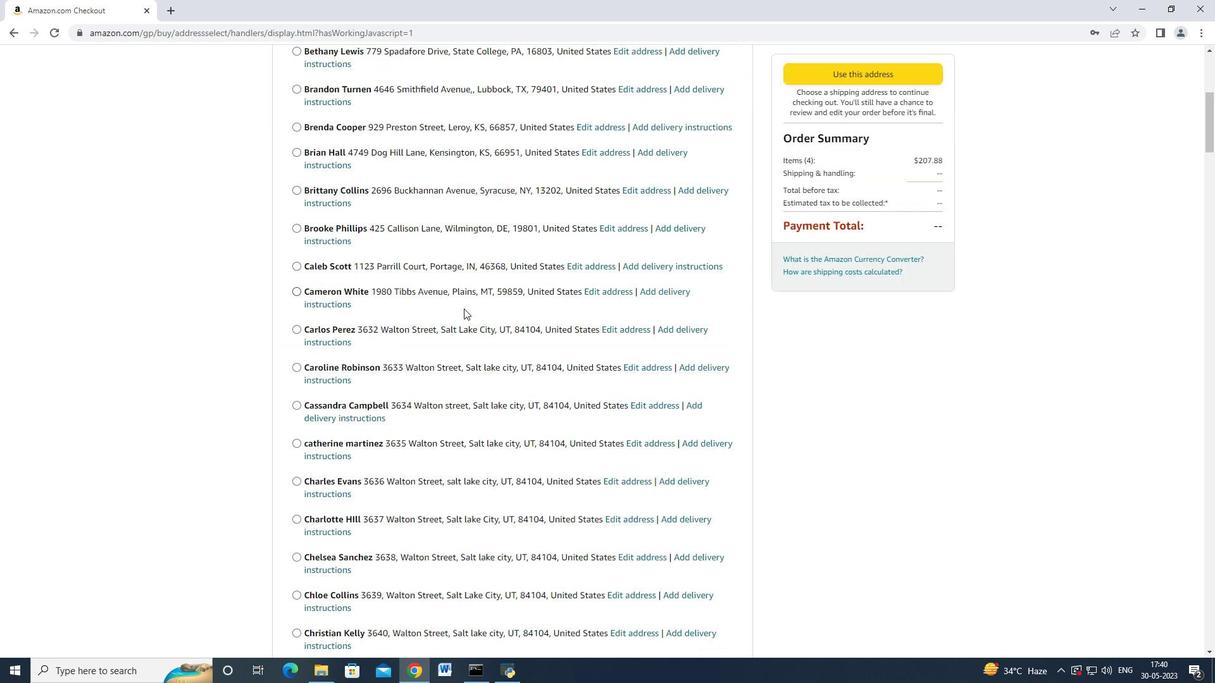 
Action: Mouse scrolled (459, 321) with delta (0, 0)
Screenshot: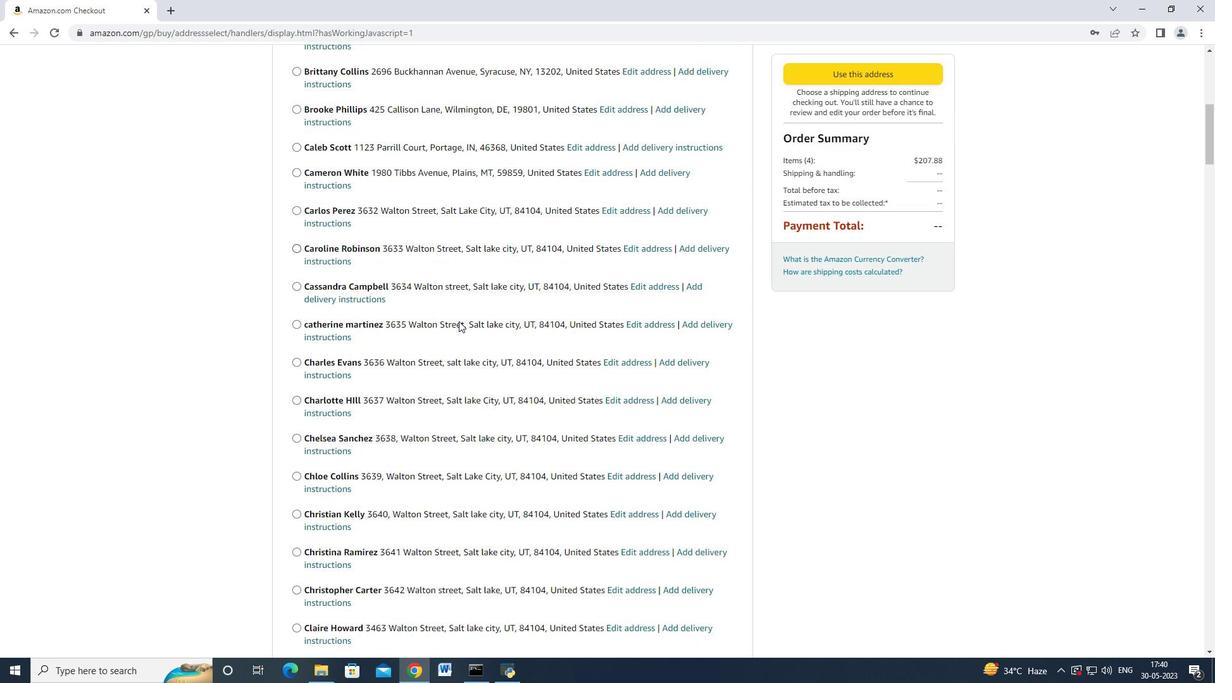 
Action: Mouse scrolled (459, 321) with delta (0, 0)
Screenshot: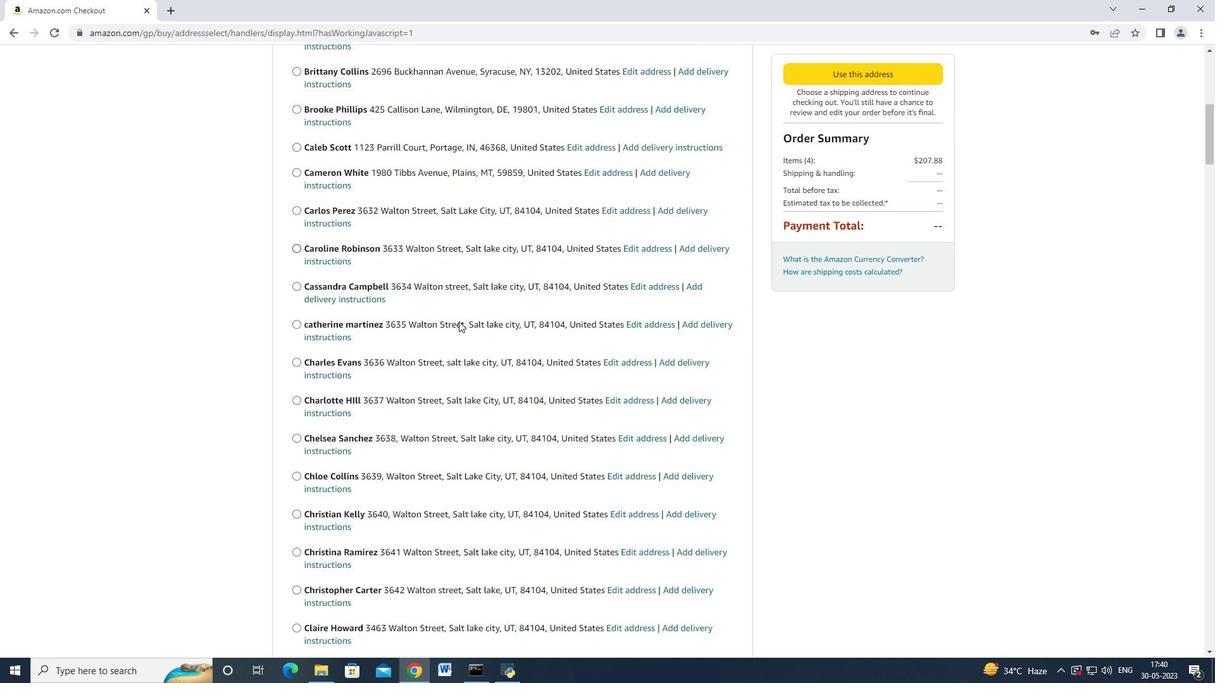
Action: Mouse scrolled (459, 321) with delta (0, 0)
Screenshot: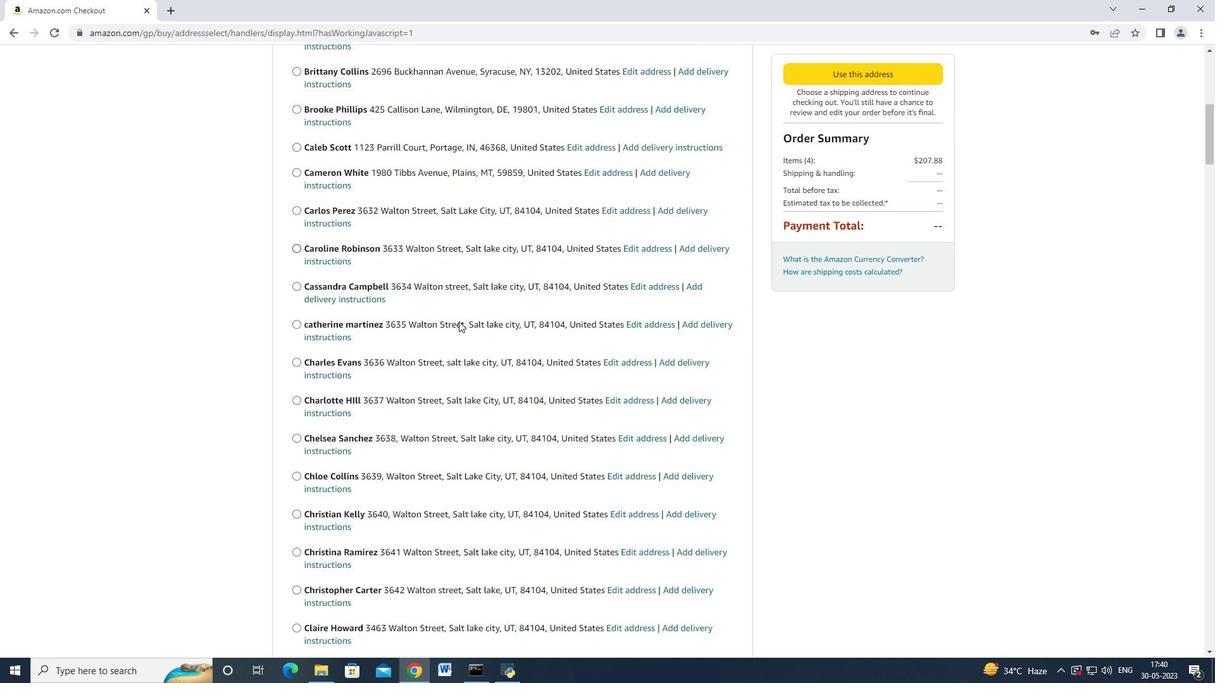 
Action: Mouse scrolled (459, 321) with delta (0, 0)
Screenshot: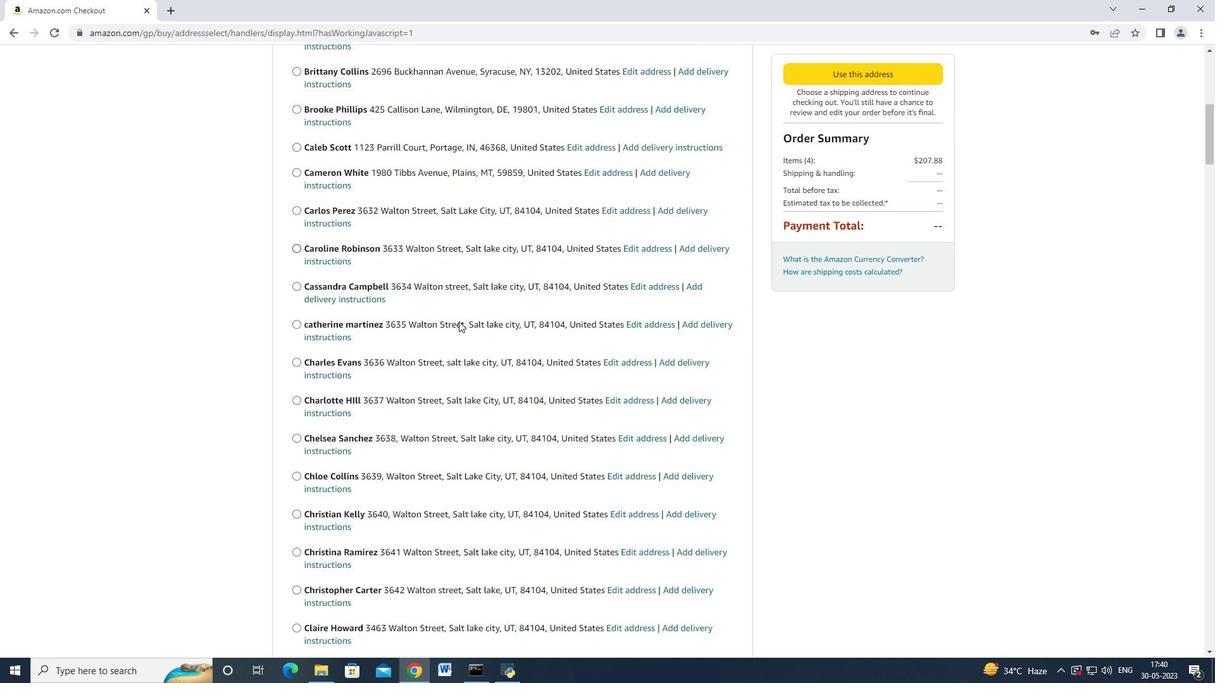 
Action: Mouse scrolled (459, 320) with delta (0, -1)
Screenshot: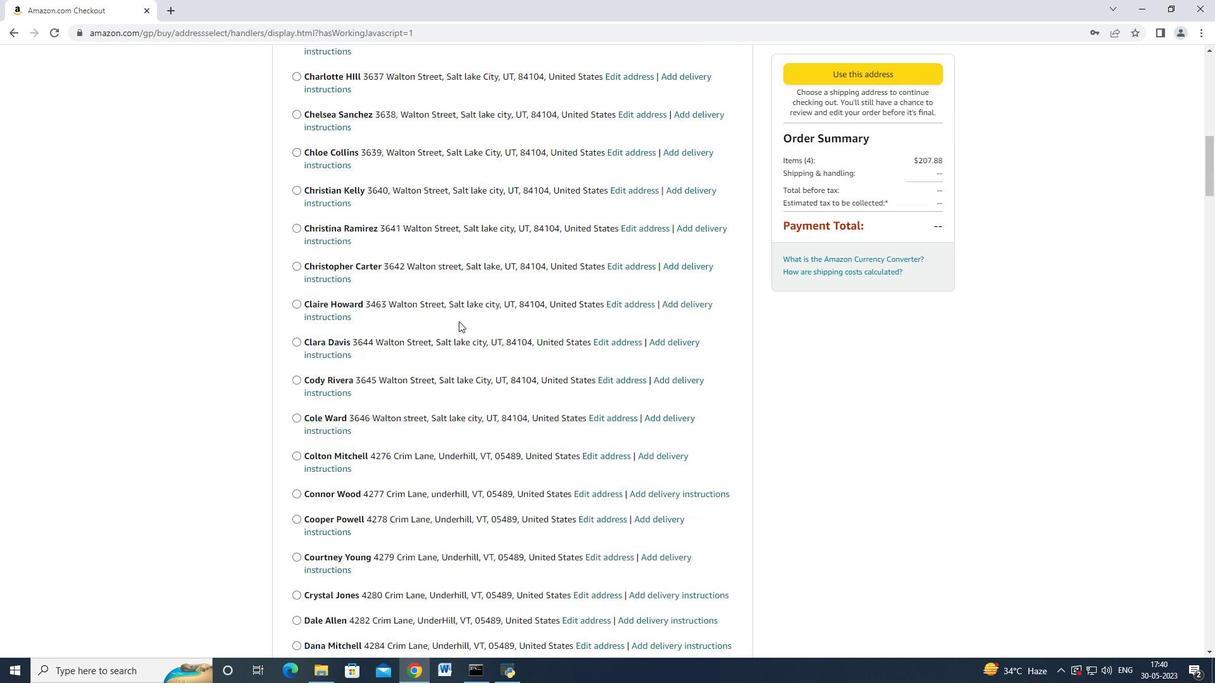 
Action: Mouse scrolled (459, 321) with delta (0, 0)
Screenshot: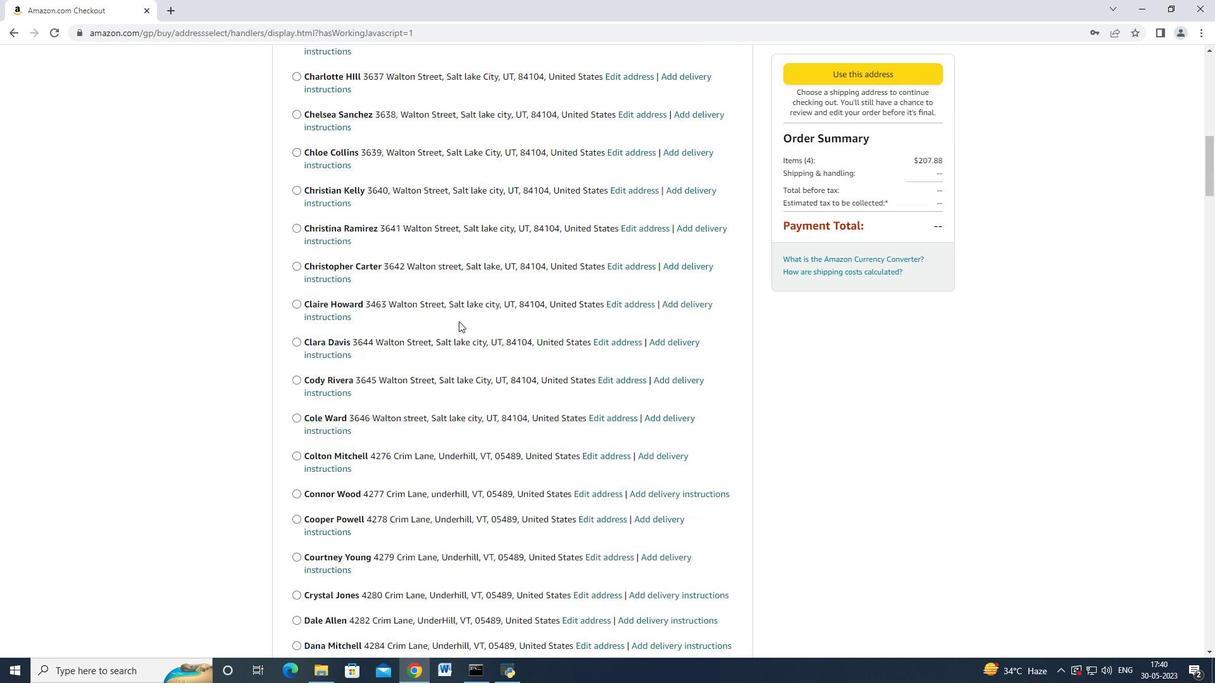 
Action: Mouse moved to (458, 321)
Screenshot: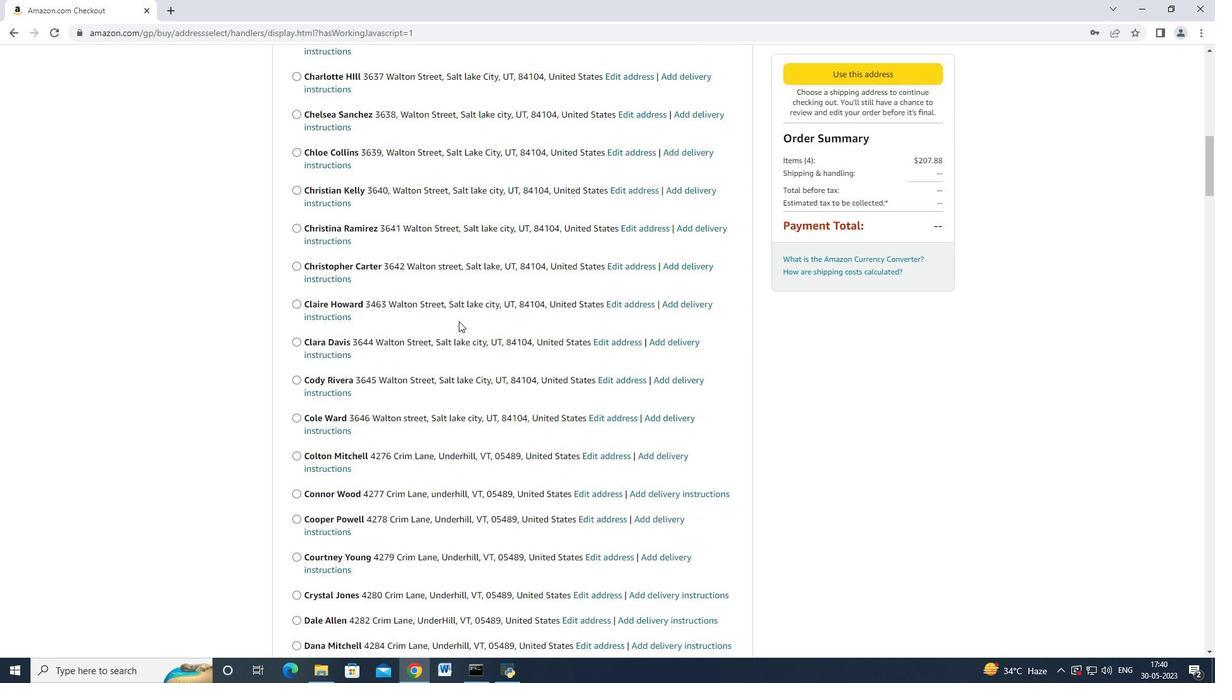 
Action: Mouse scrolled (458, 320) with delta (0, 0)
Screenshot: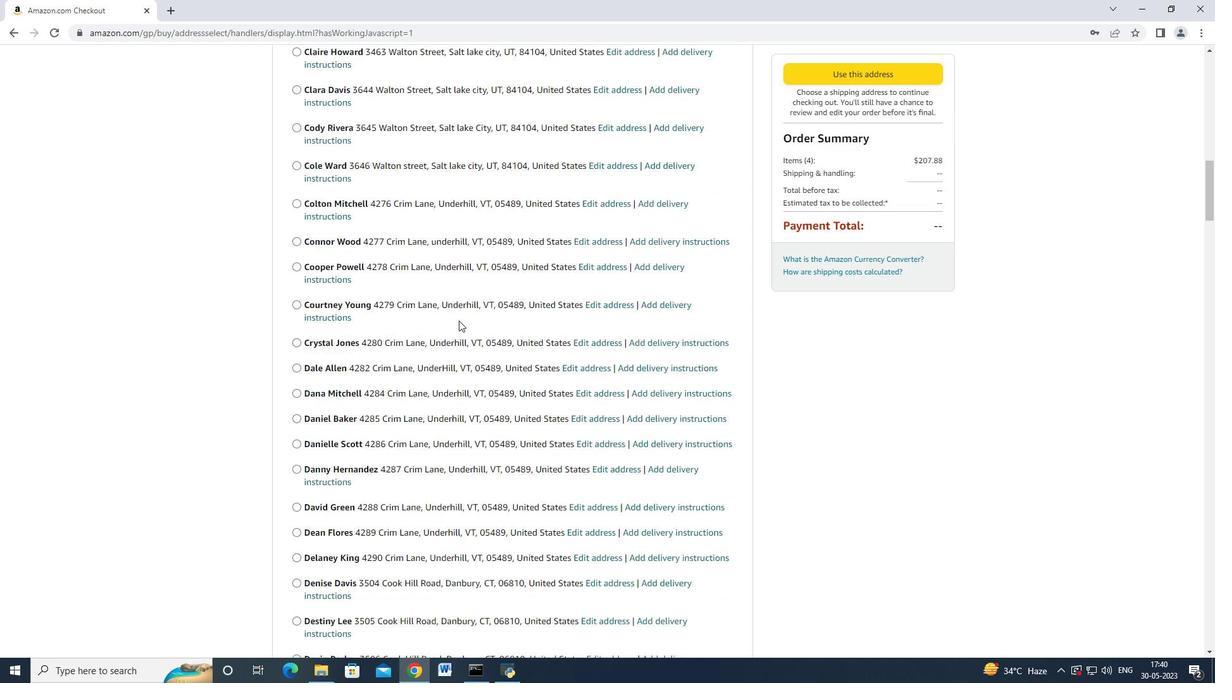
Action: Mouse scrolled (458, 320) with delta (0, 0)
Screenshot: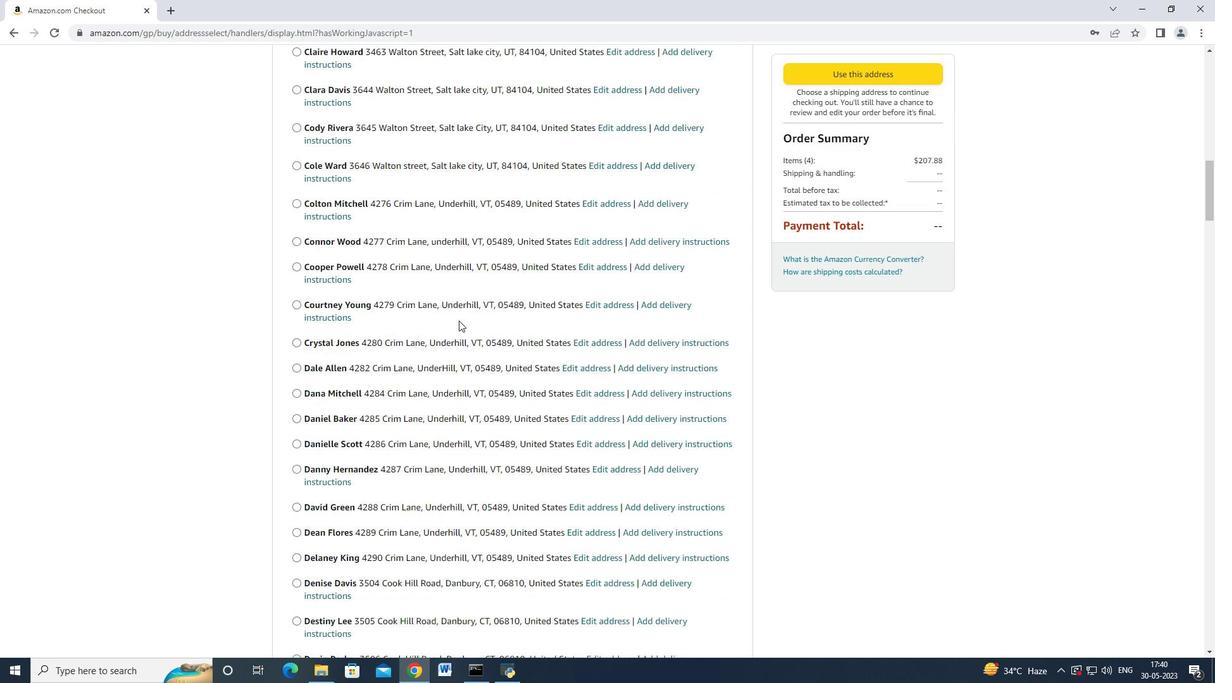 
Action: Mouse moved to (458, 321)
Screenshot: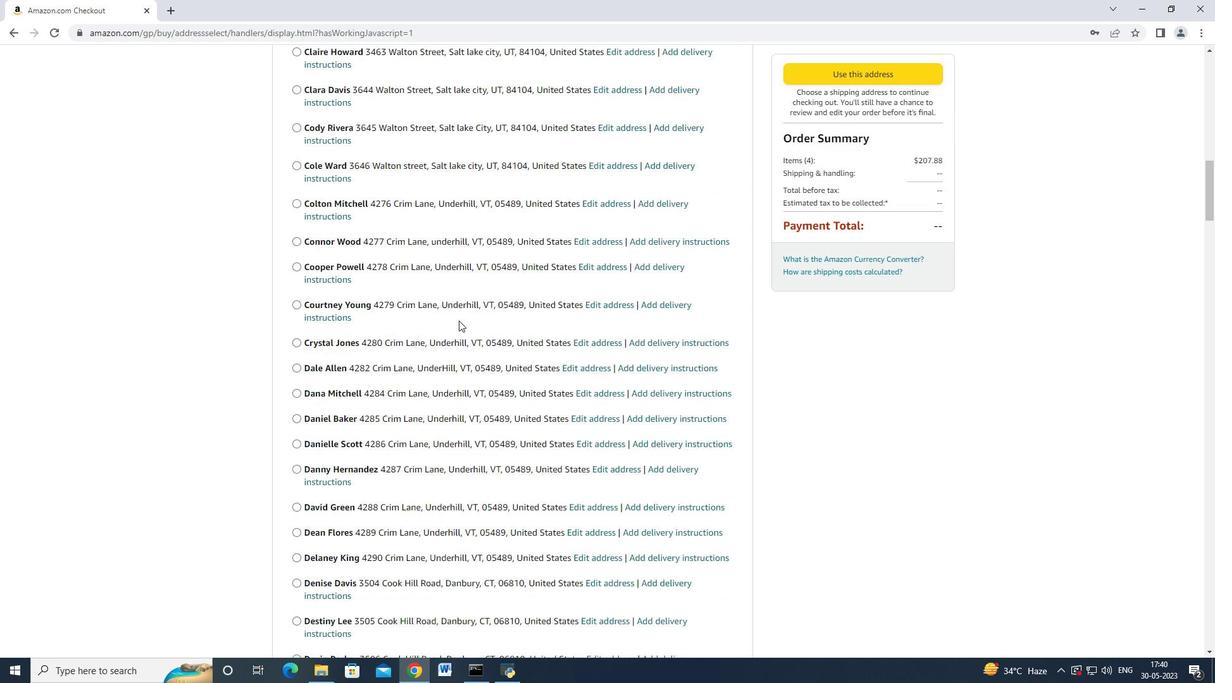 
Action: Mouse scrolled (458, 320) with delta (0, 0)
Screenshot: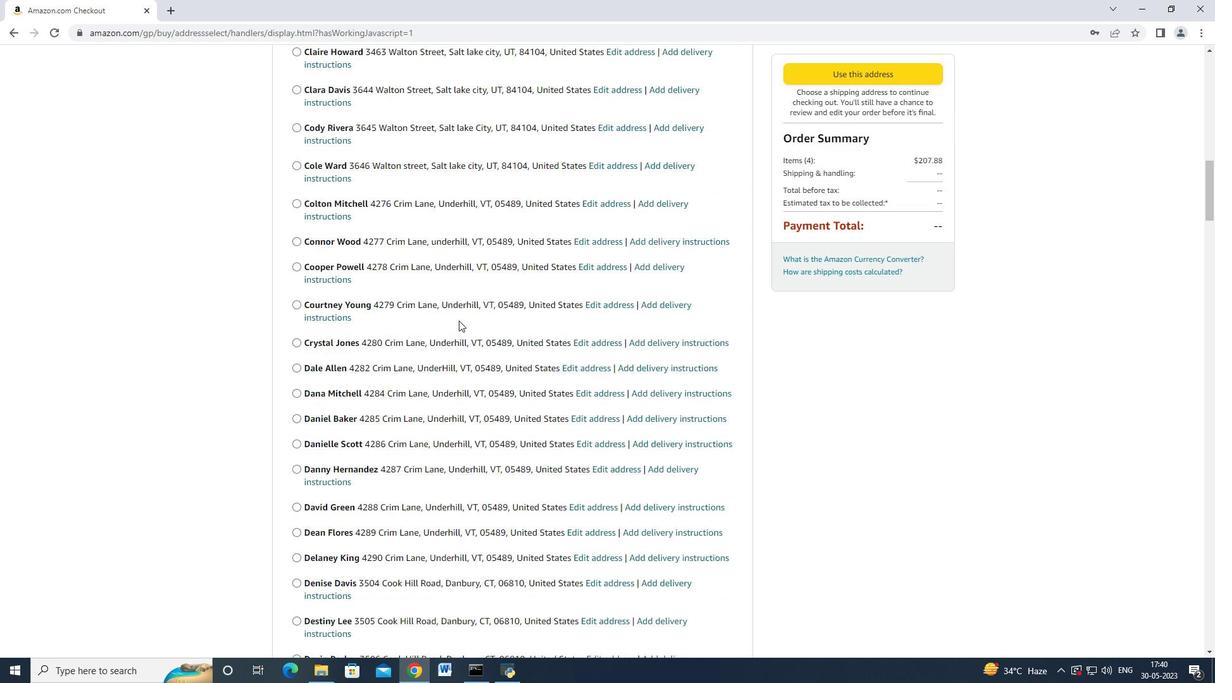 
Action: Mouse moved to (458, 321)
Screenshot: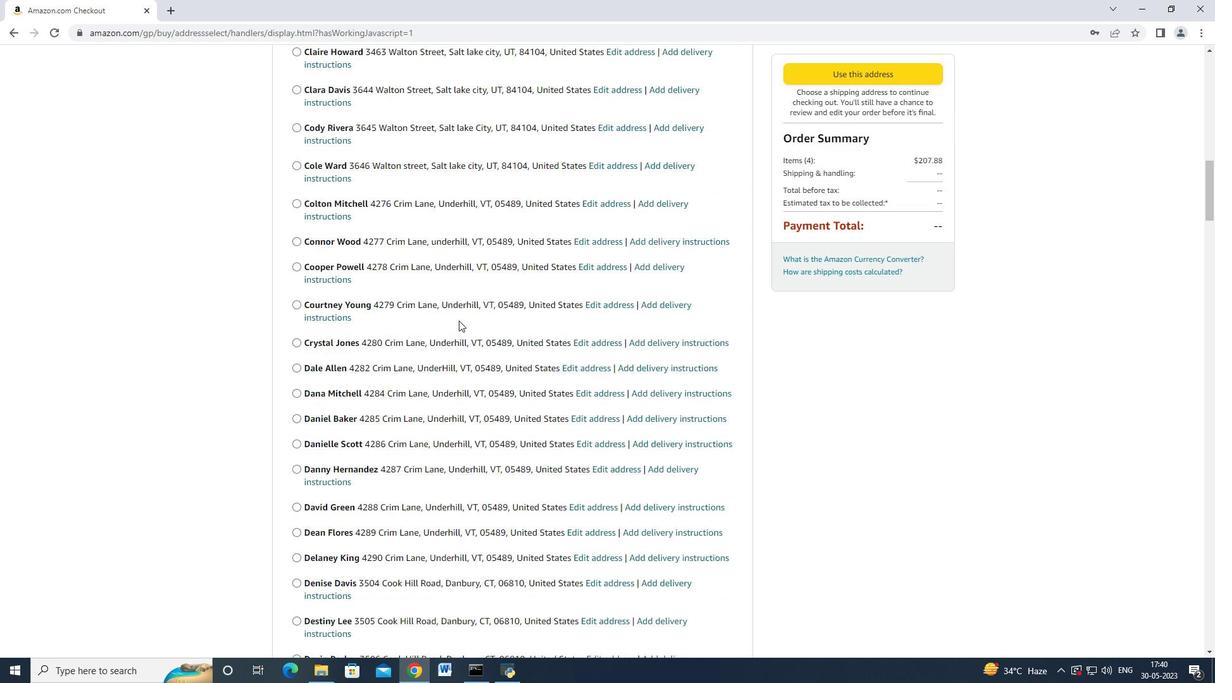 
Action: Mouse scrolled (458, 320) with delta (0, 0)
Screenshot: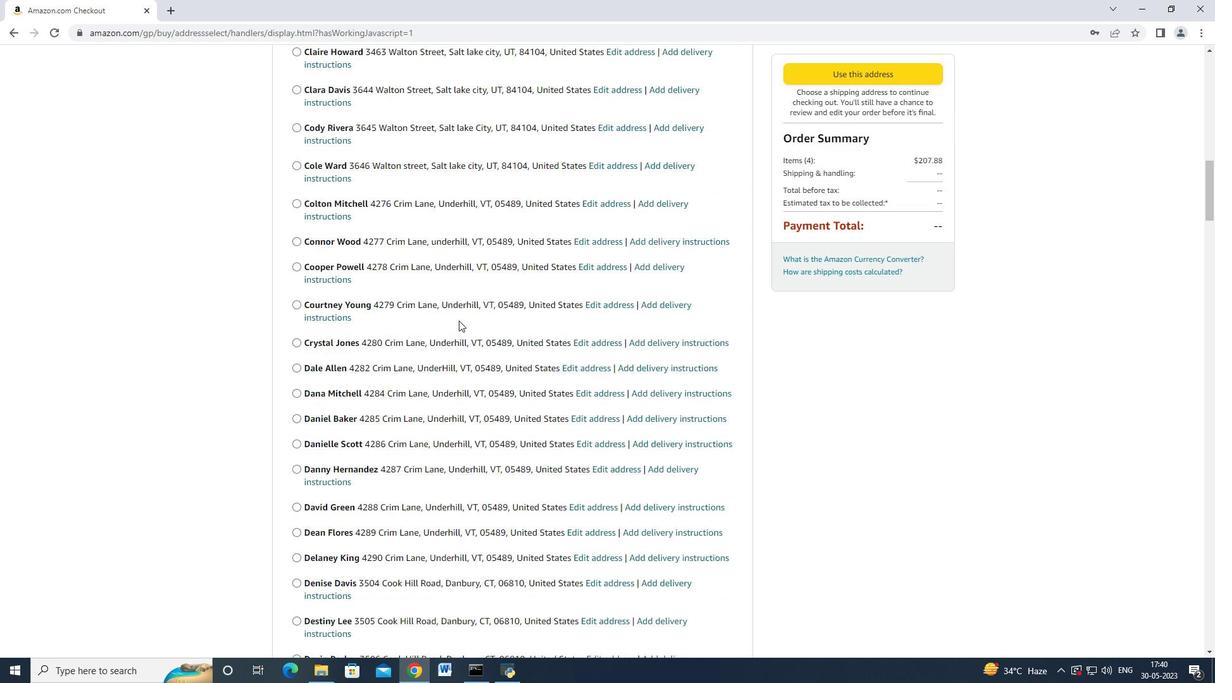 
Action: Mouse scrolled (458, 320) with delta (0, 0)
Screenshot: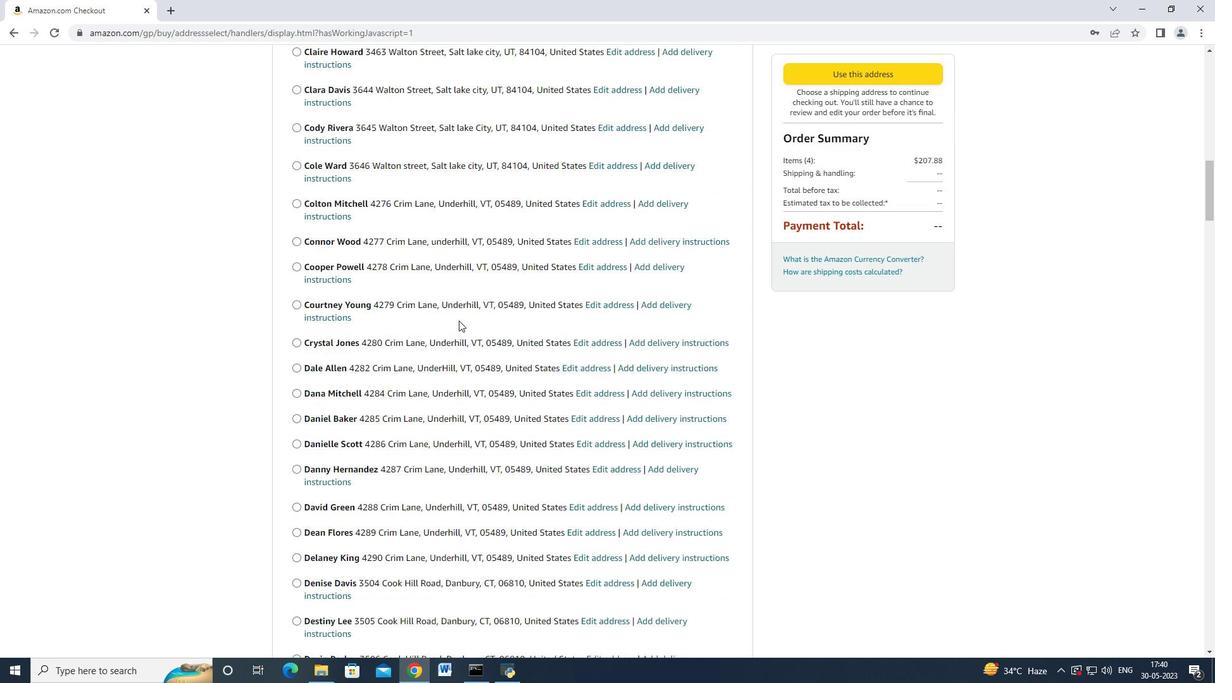 
Action: Mouse scrolled (458, 320) with delta (0, 0)
Screenshot: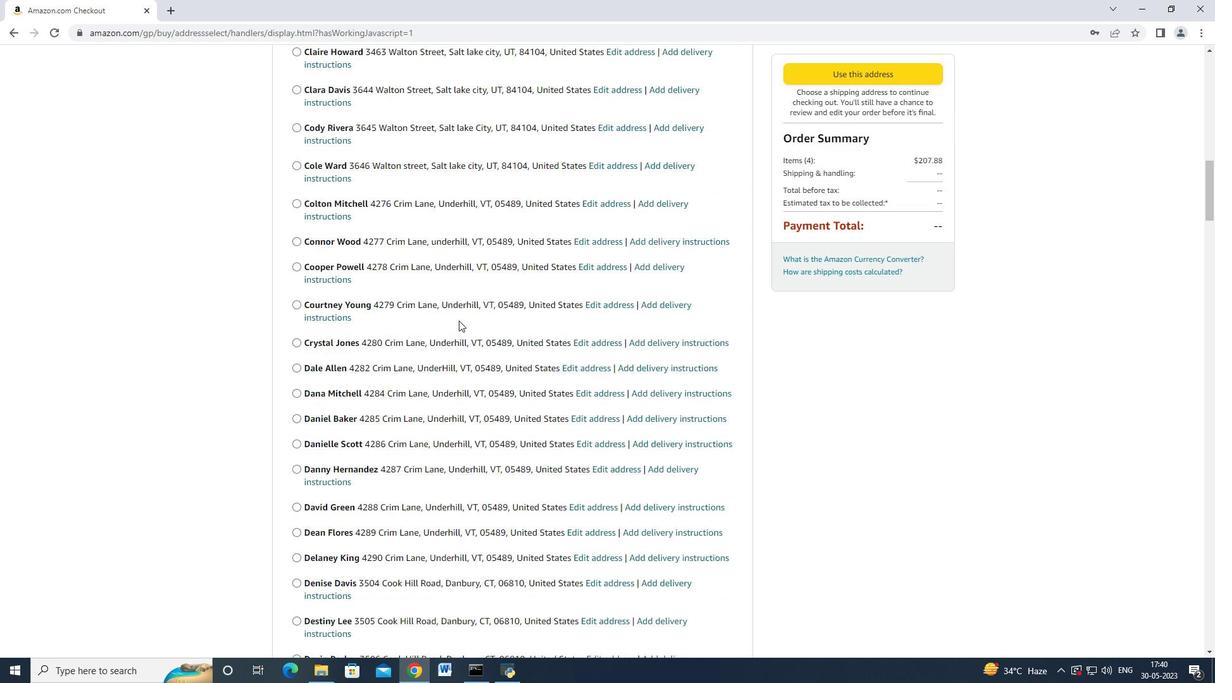 
Action: Mouse scrolled (458, 320) with delta (0, 0)
Screenshot: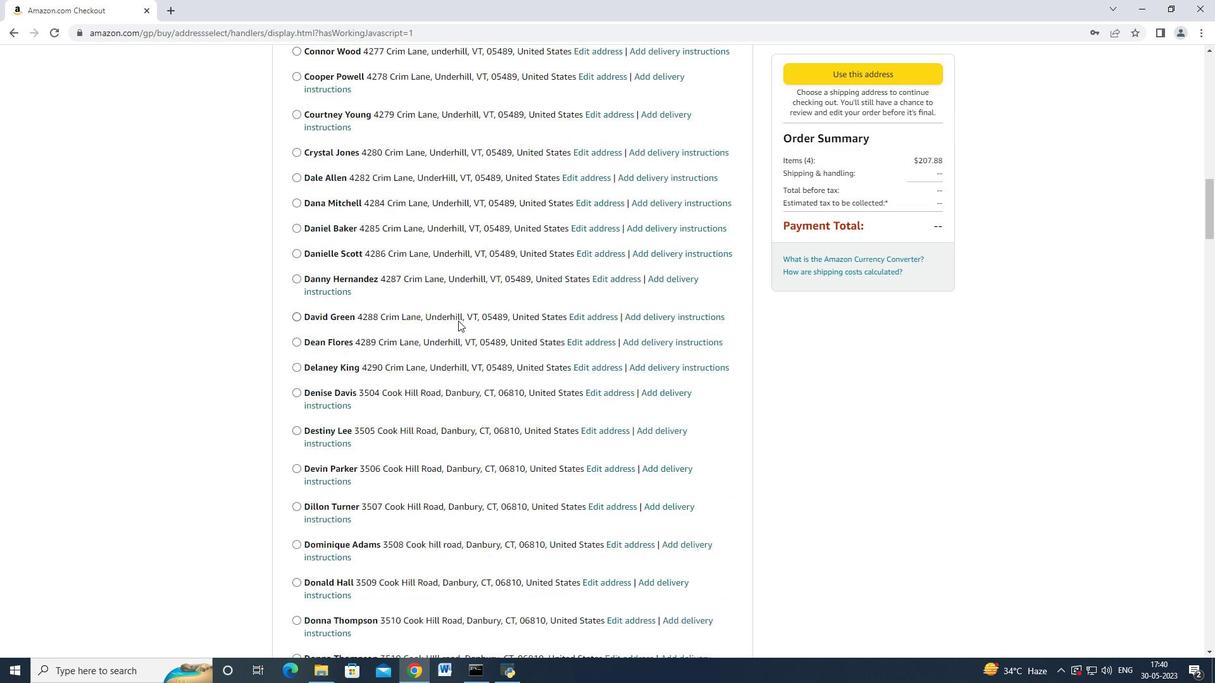 
Action: Mouse moved to (458, 321)
Screenshot: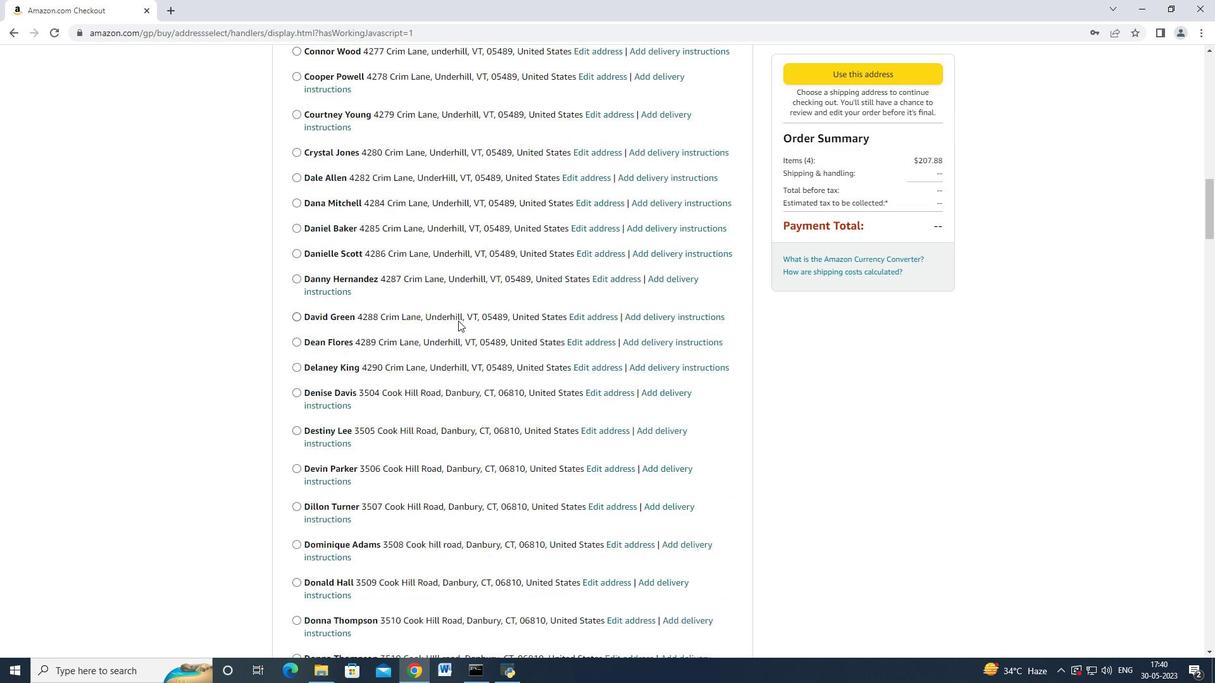 
Action: Mouse scrolled (458, 320) with delta (0, 0)
Screenshot: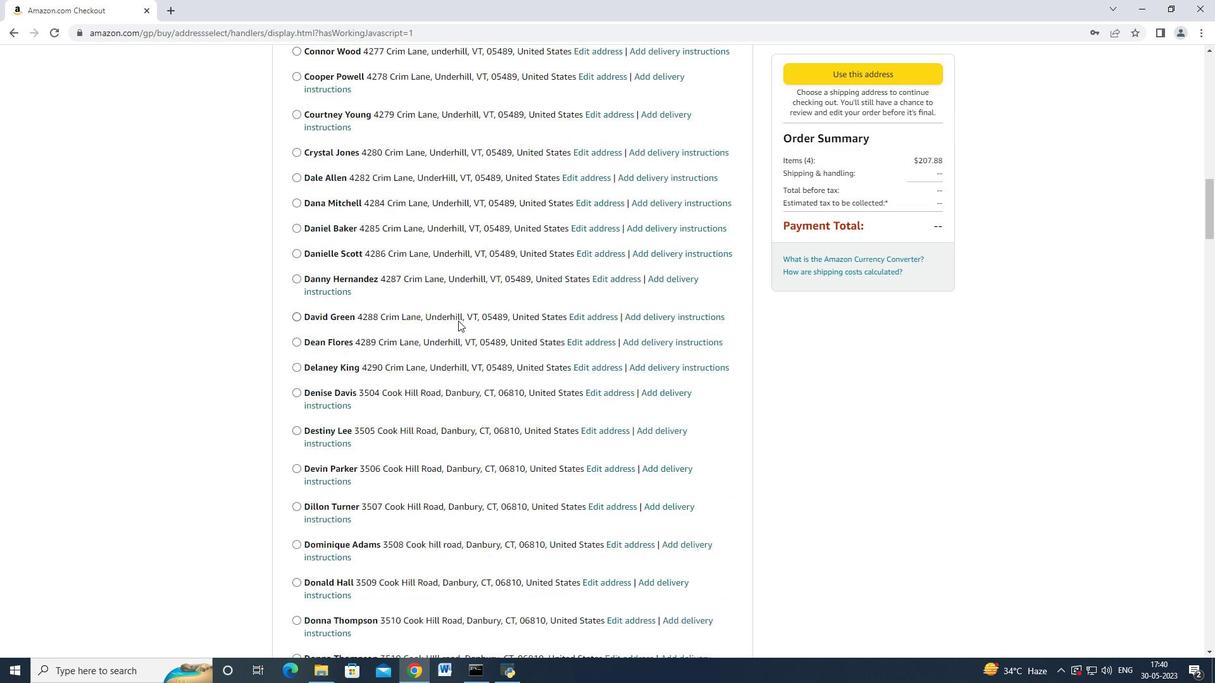 
Action: Mouse moved to (457, 326)
Screenshot: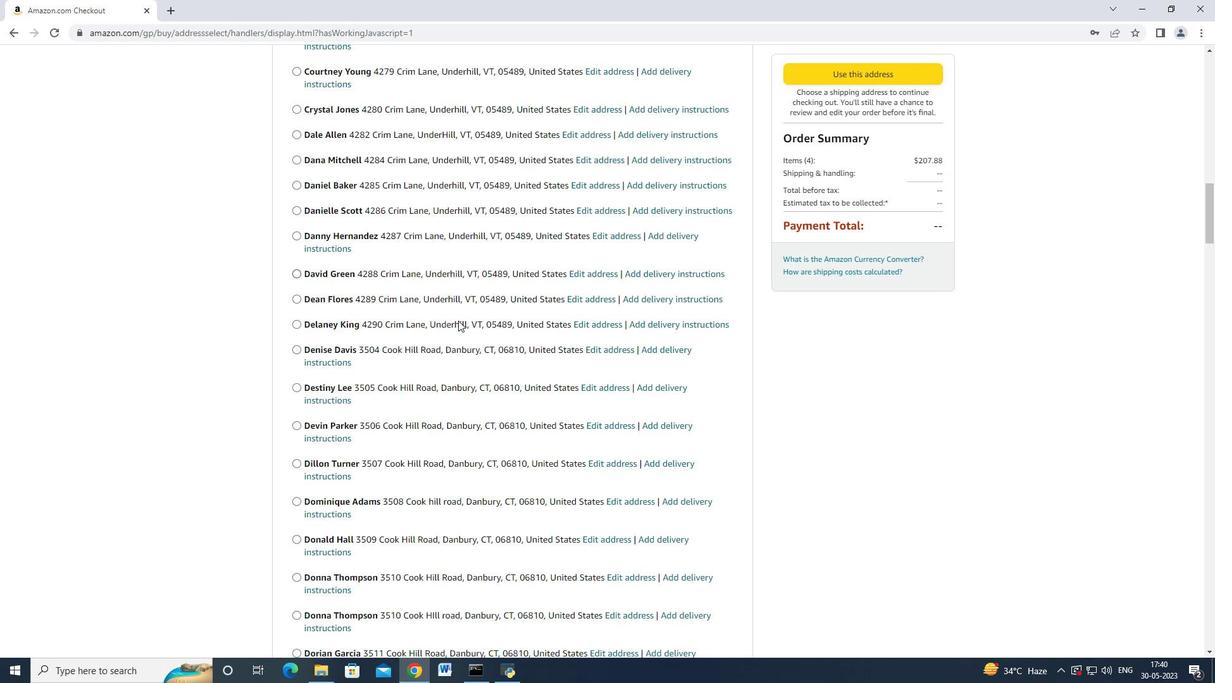 
Action: Mouse scrolled (457, 323) with delta (0, 0)
Screenshot: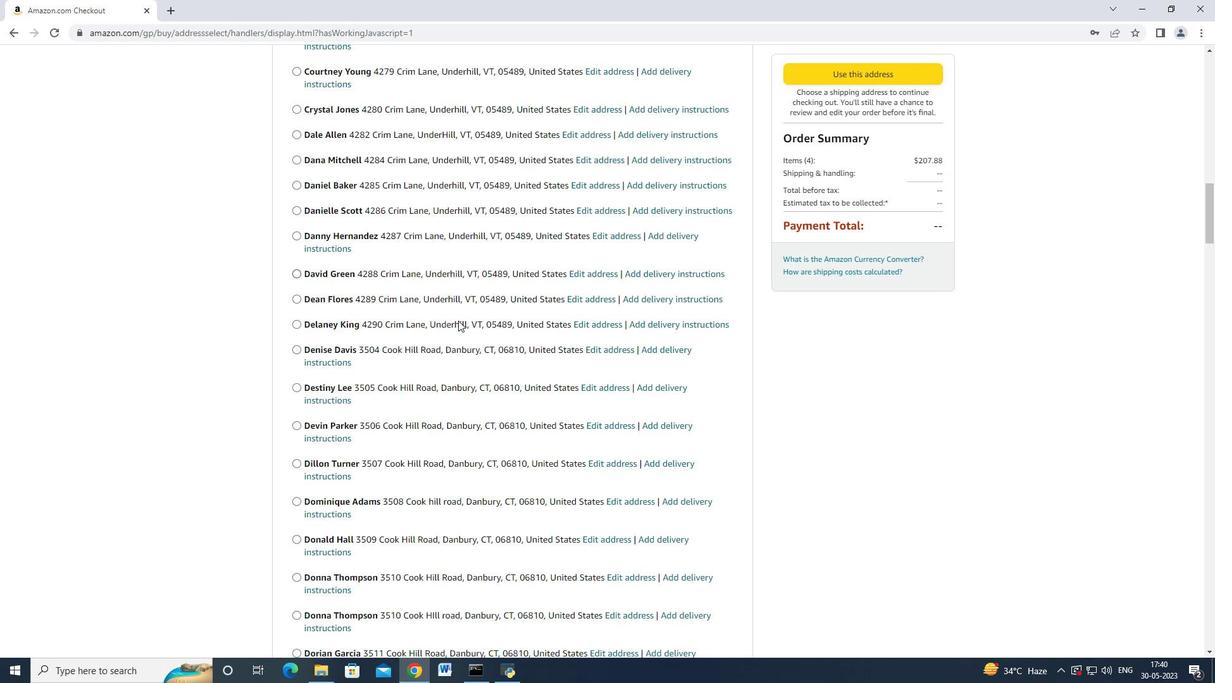 
Action: Mouse moved to (457, 327)
Screenshot: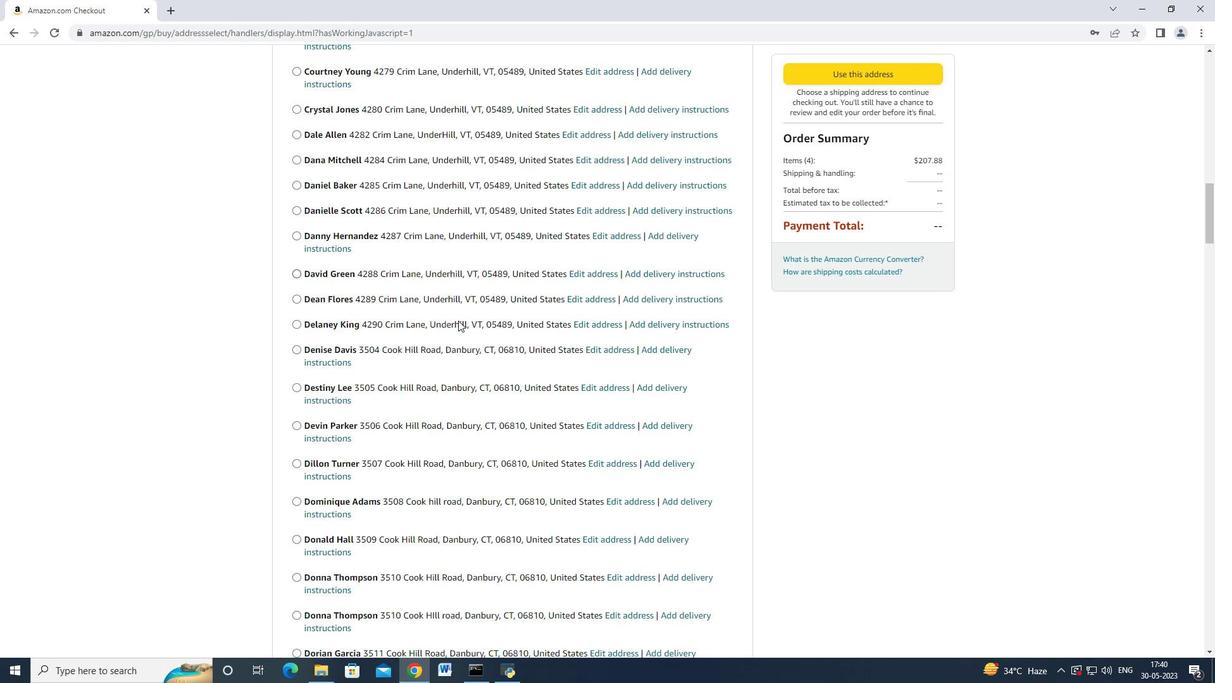 
Action: Mouse scrolled (457, 325) with delta (0, 0)
Screenshot: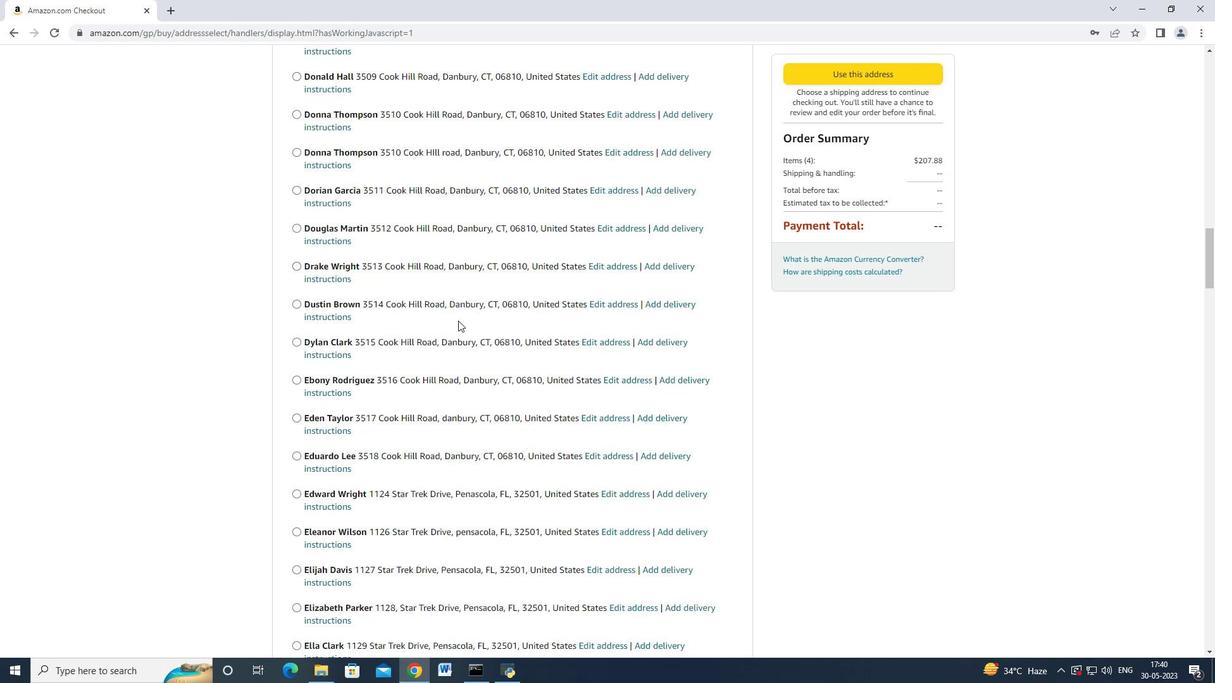 
Action: Mouse moved to (456, 327)
Screenshot: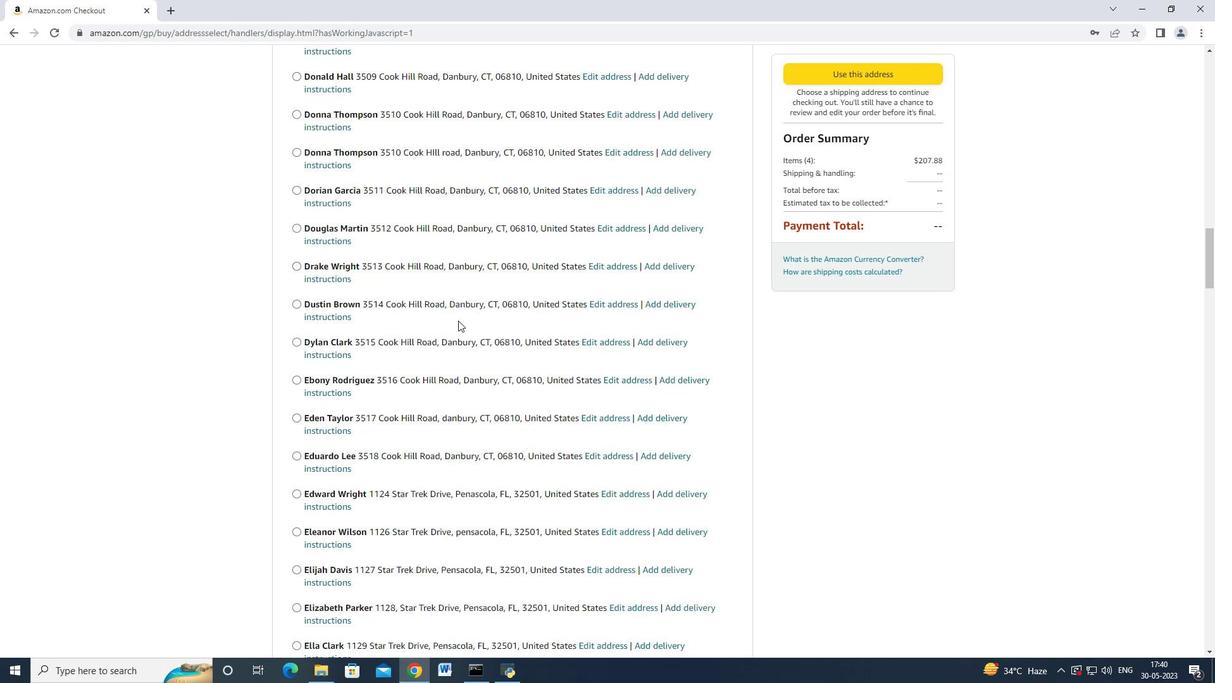 
Action: Mouse scrolled (457, 326) with delta (0, 0)
Screenshot: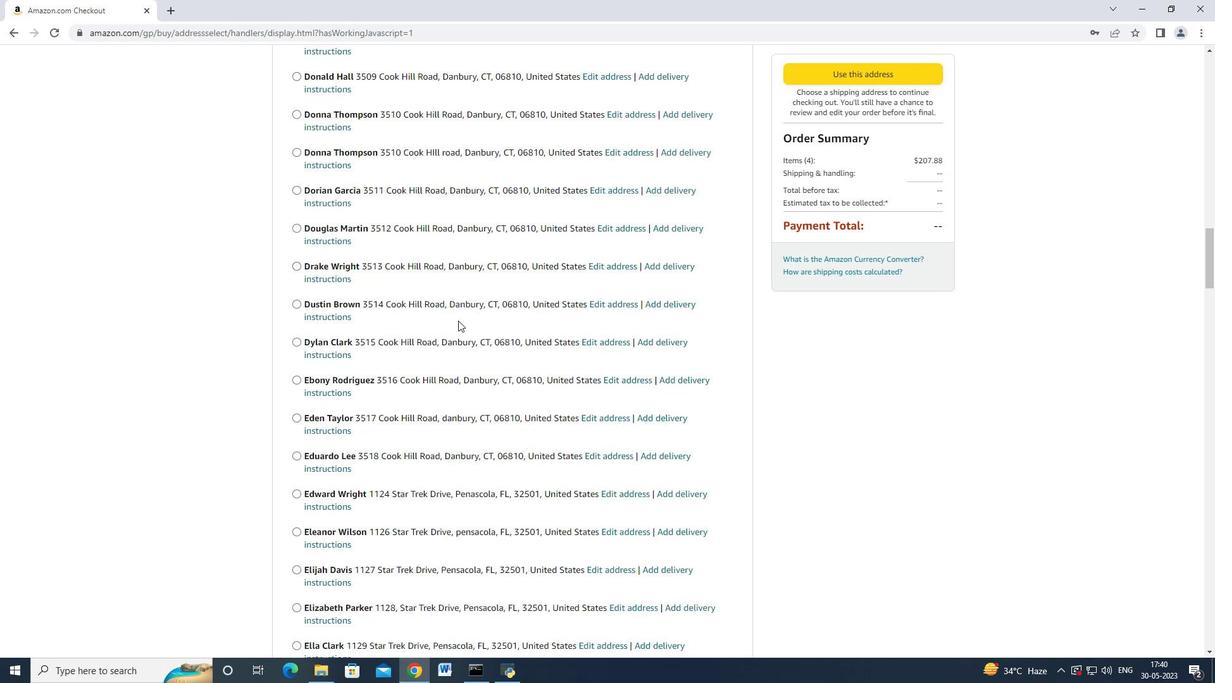 
Action: Mouse scrolled (457, 326) with delta (0, 0)
Screenshot: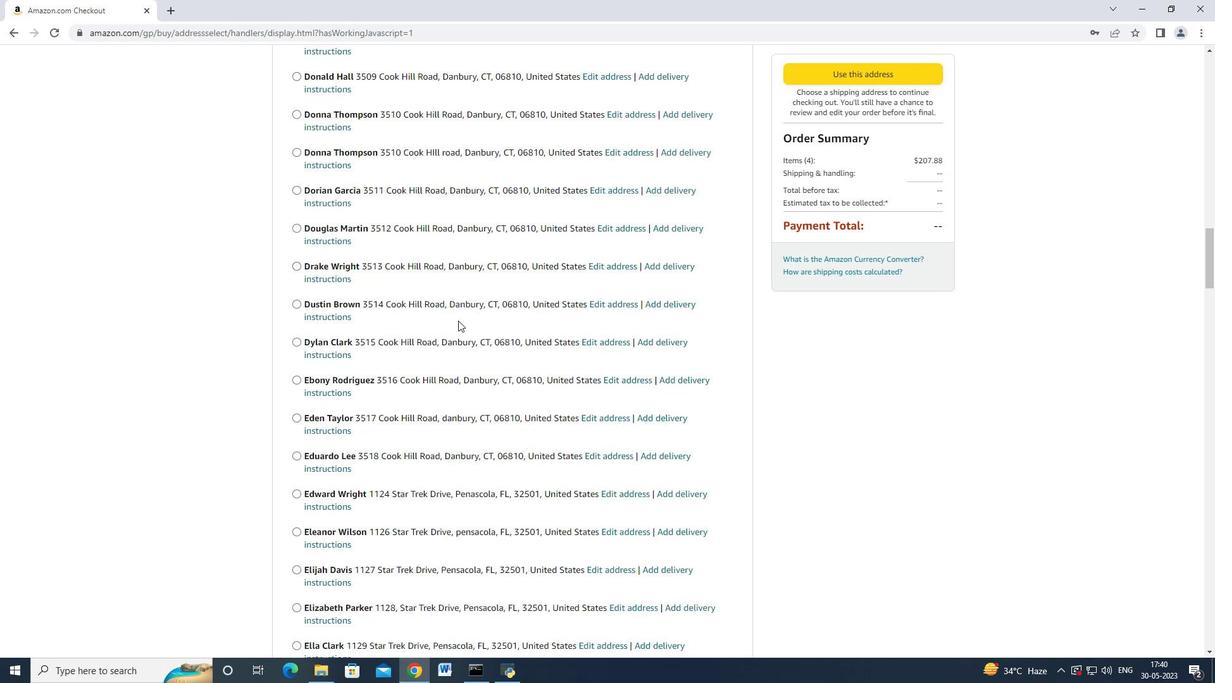 
Action: Mouse scrolled (457, 326) with delta (0, 0)
Screenshot: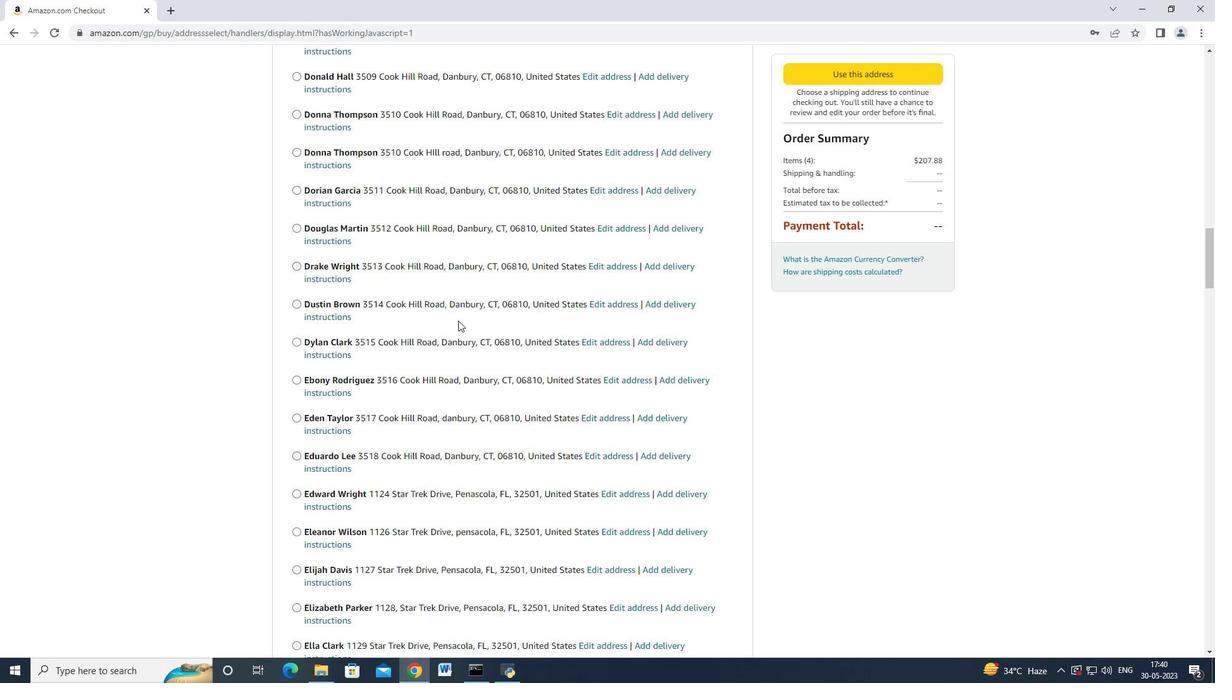 
Action: Mouse scrolled (457, 326) with delta (0, 0)
Screenshot: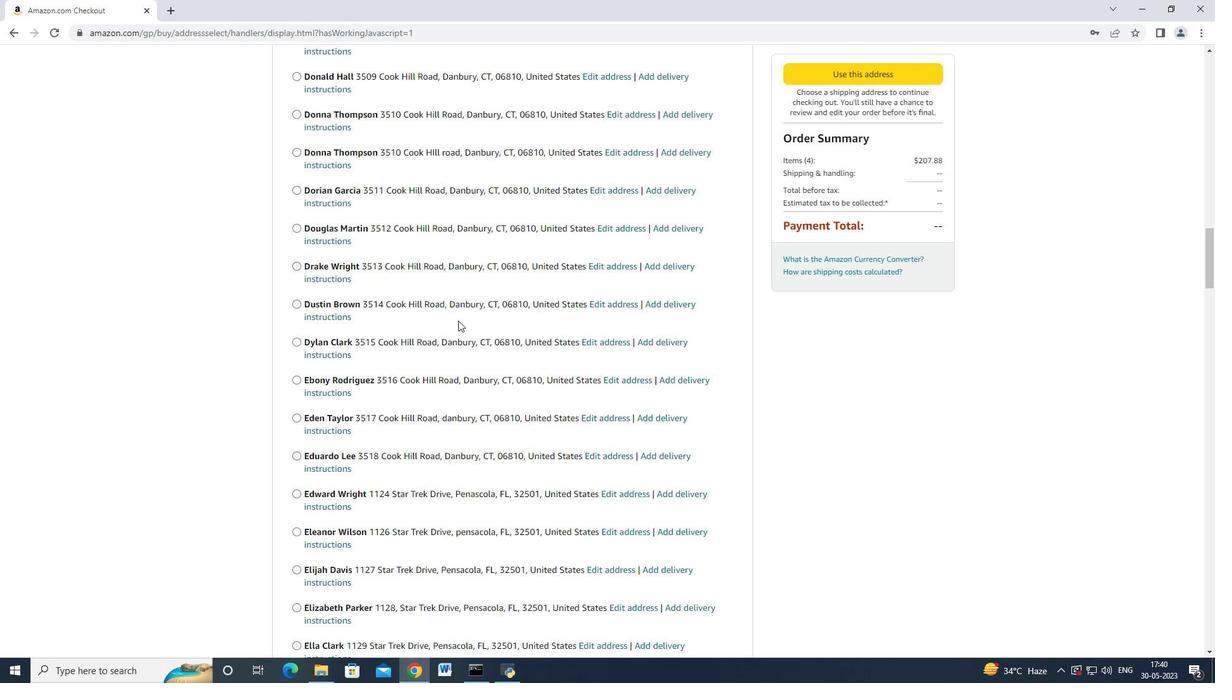 
Action: Mouse scrolled (456, 326) with delta (0, 0)
Screenshot: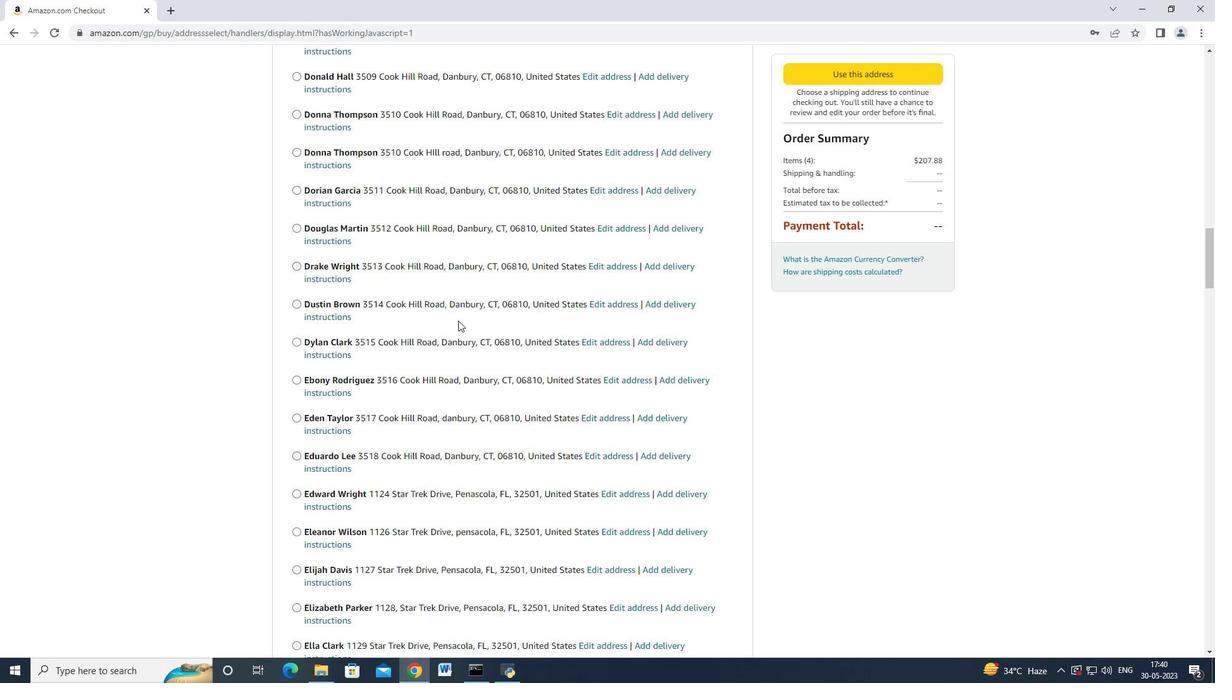 
Action: Mouse scrolled (456, 326) with delta (0, 0)
Screenshot: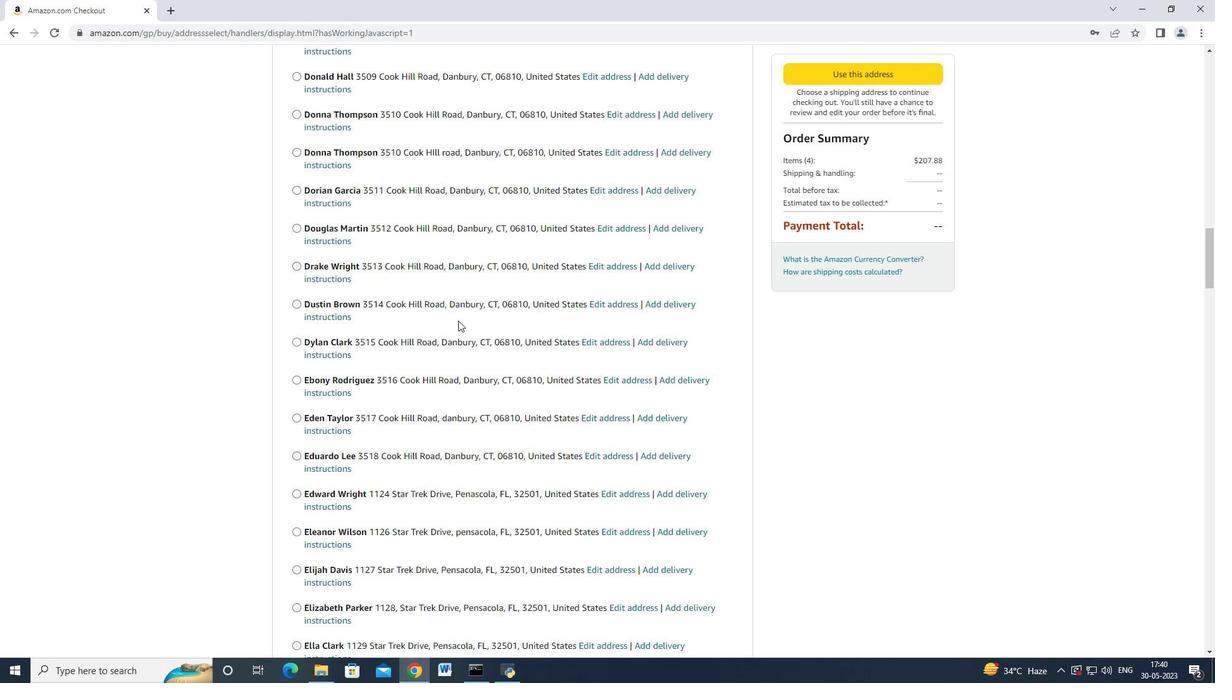 
Action: Mouse moved to (456, 328)
Screenshot: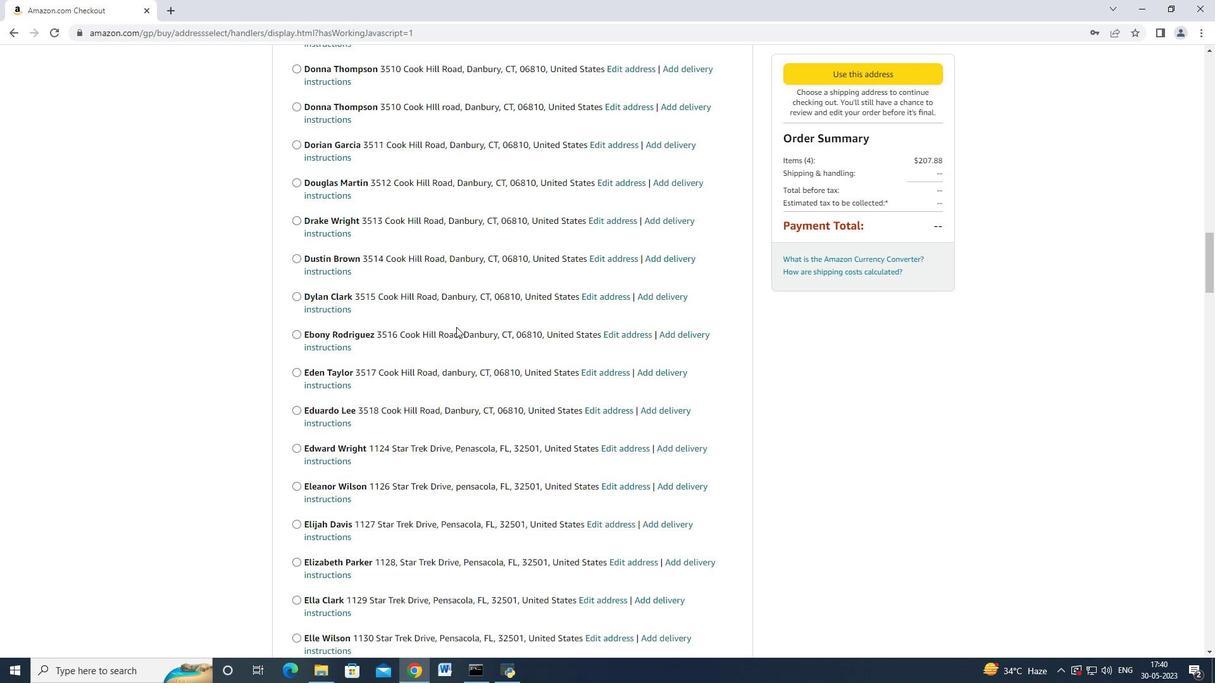 
Action: Mouse scrolled (456, 327) with delta (0, 0)
Screenshot: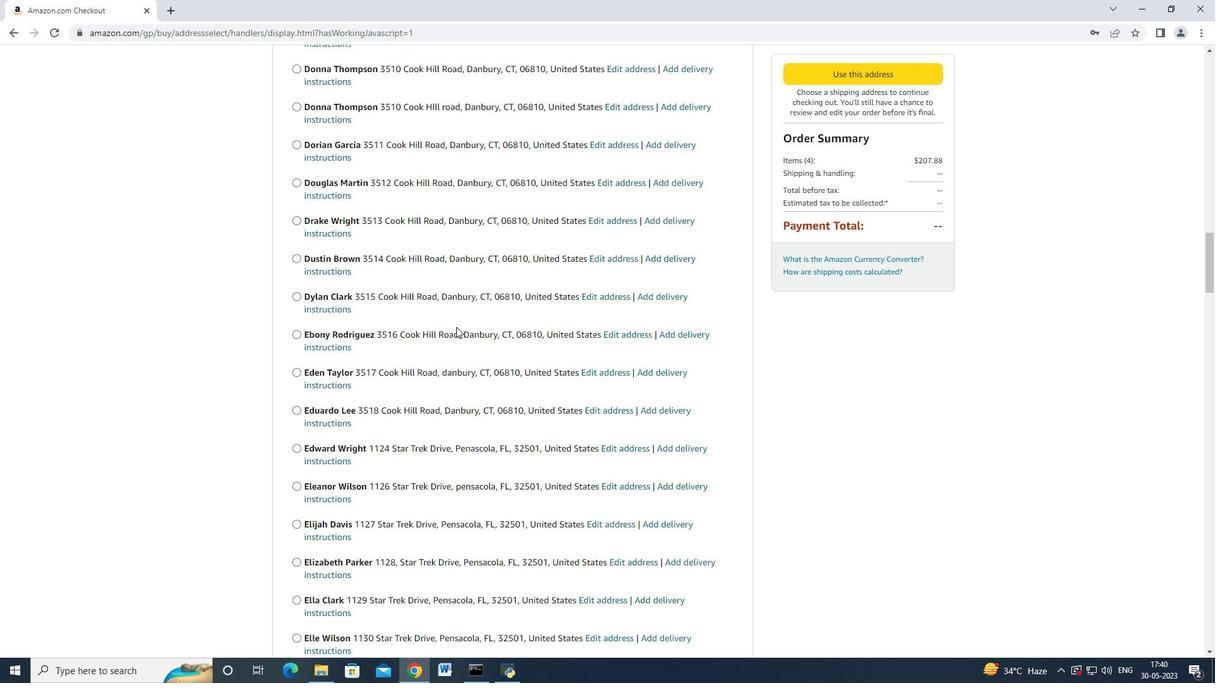 
Action: Mouse moved to (456, 329)
Screenshot: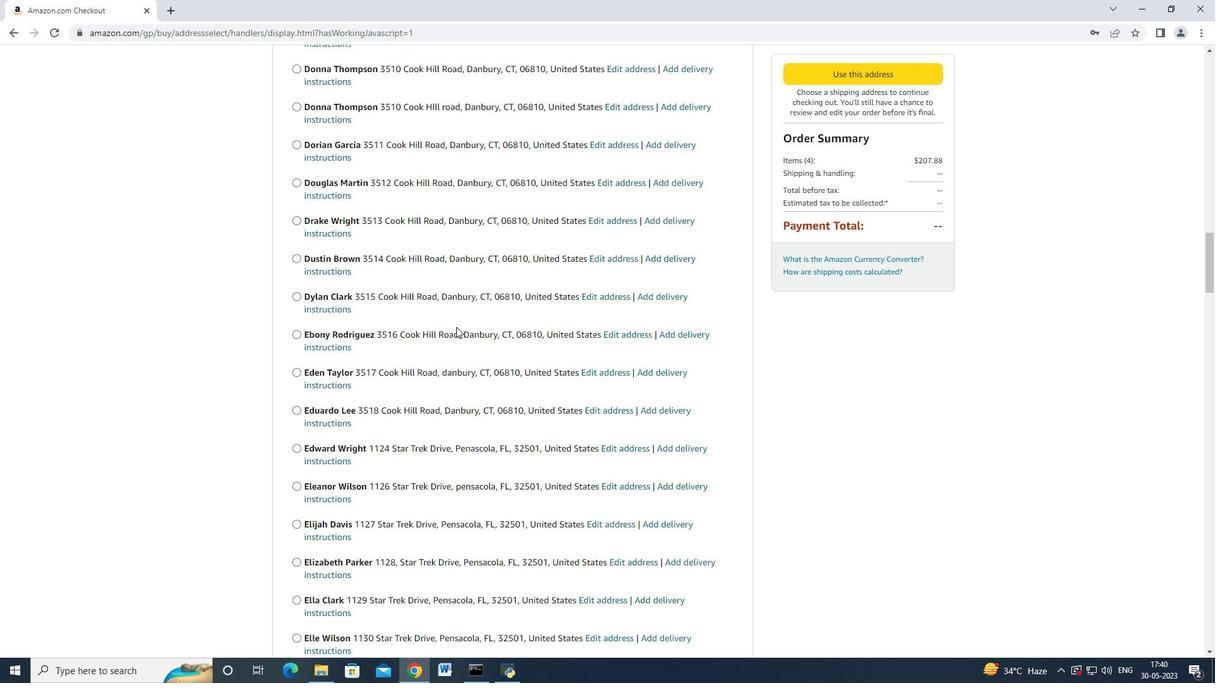 
Action: Mouse scrolled (456, 329) with delta (0, 0)
Screenshot: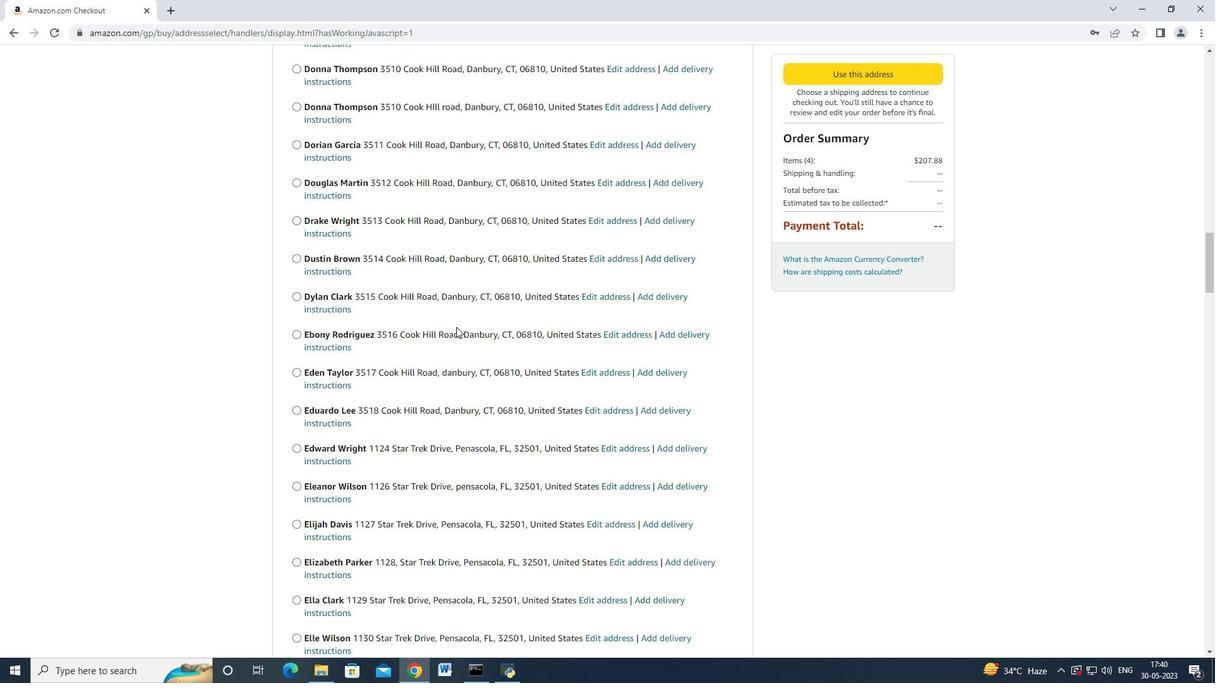 
Action: Mouse scrolled (456, 329) with delta (0, 0)
Screenshot: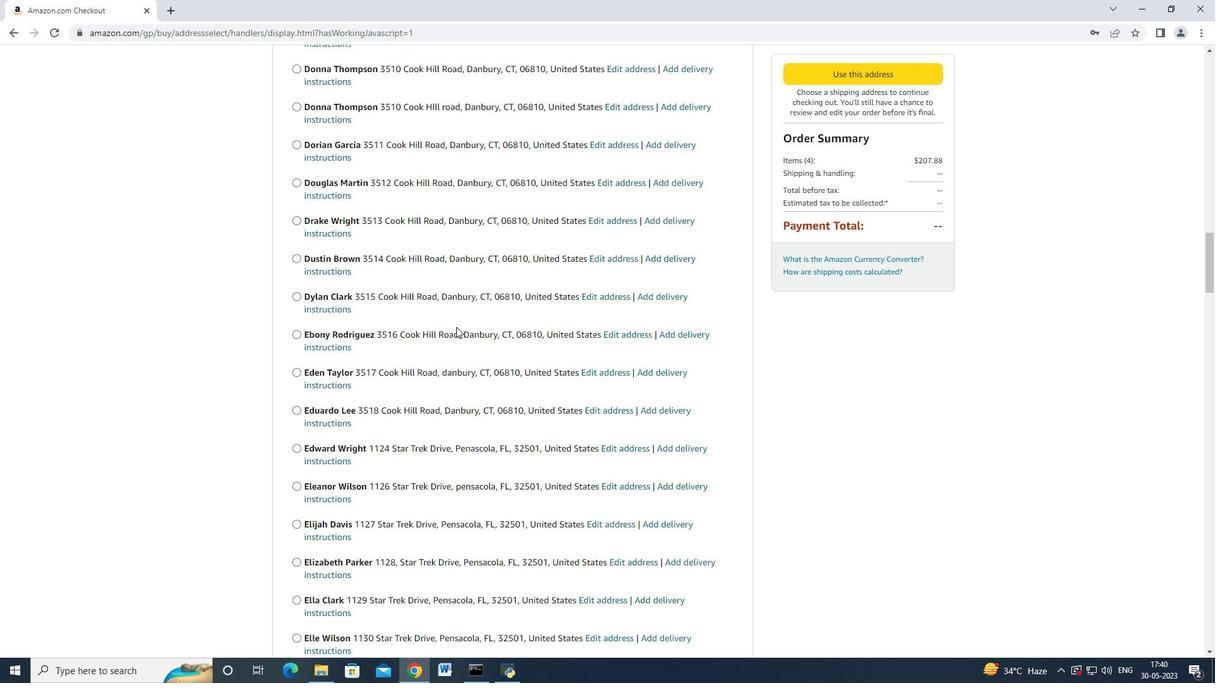 
Action: Mouse scrolled (456, 329) with delta (0, 0)
Screenshot: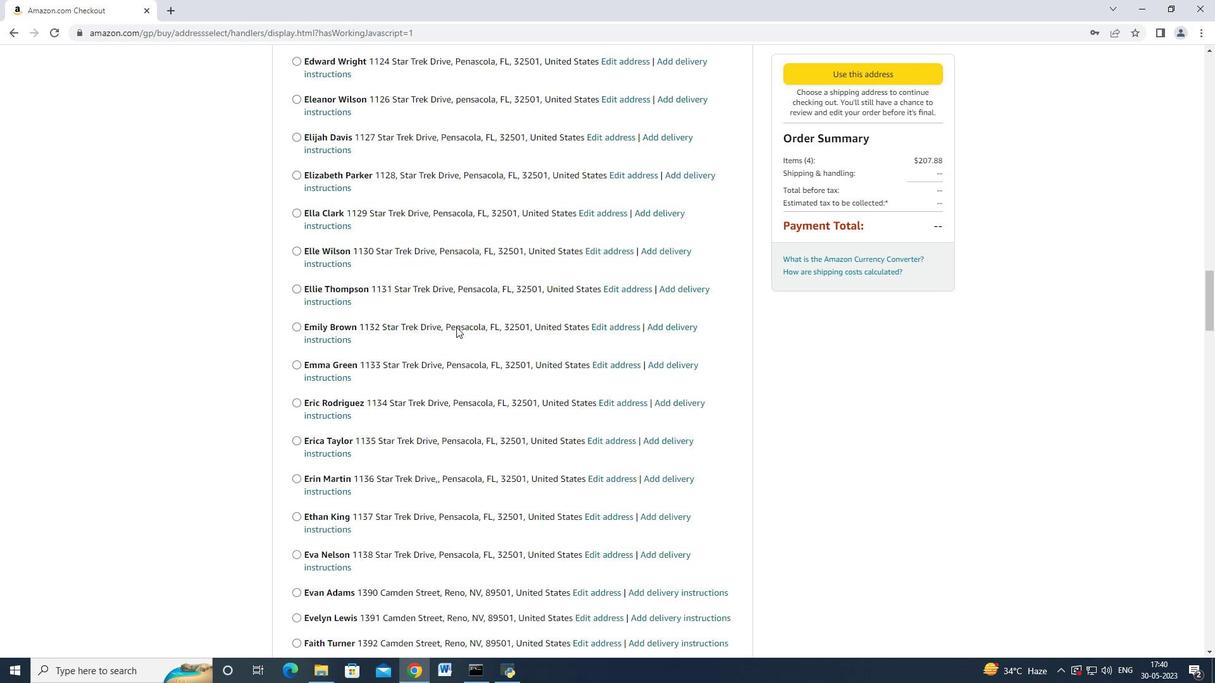 
Action: Mouse scrolled (456, 329) with delta (0, 0)
Screenshot: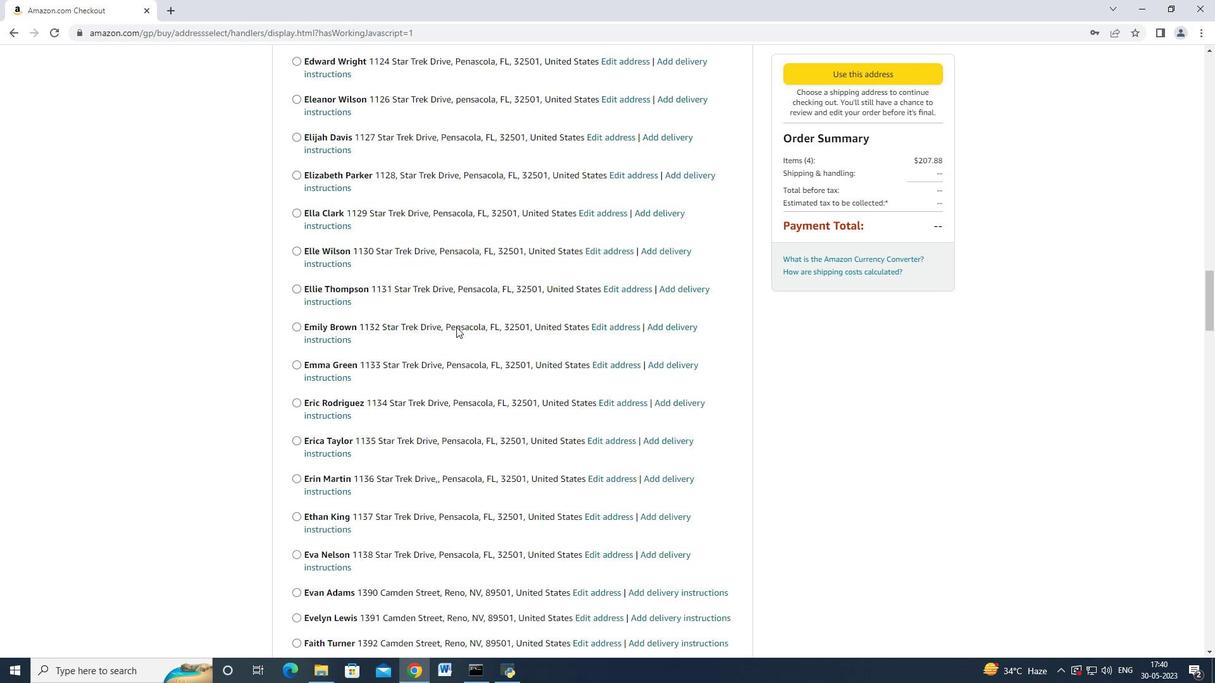 
Action: Mouse scrolled (456, 329) with delta (0, 0)
Screenshot: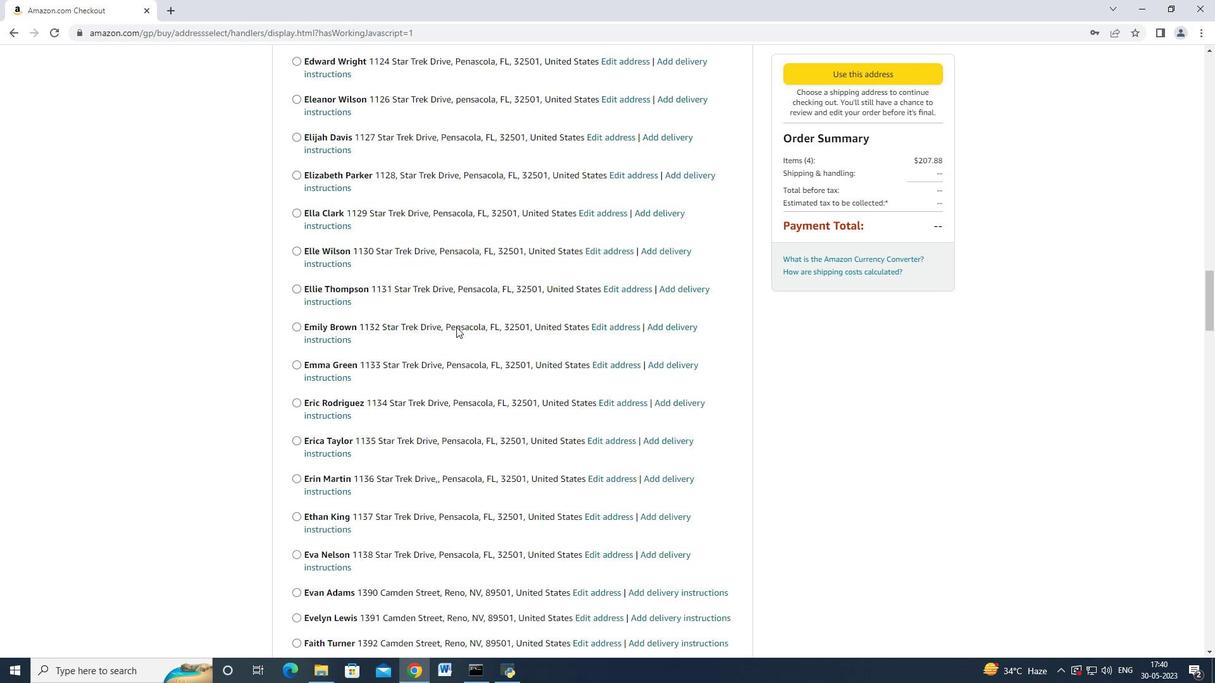 
Action: Mouse scrolled (456, 329) with delta (0, 0)
Screenshot: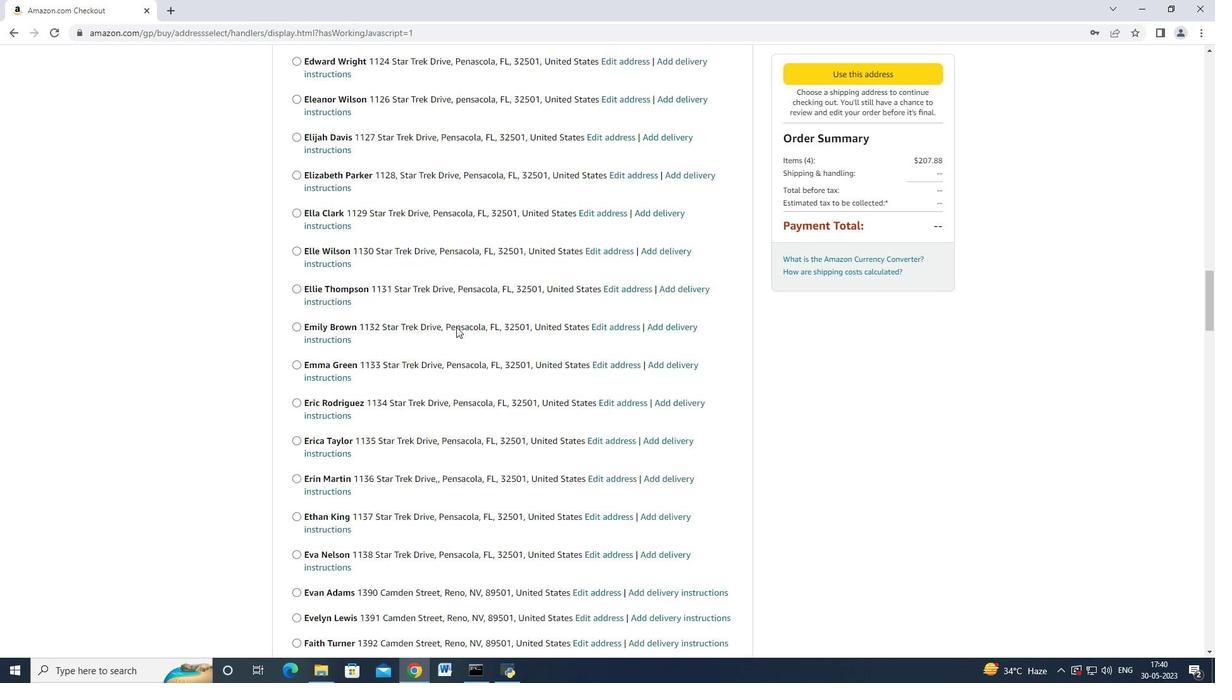 
Action: Mouse moved to (455, 340)
Screenshot: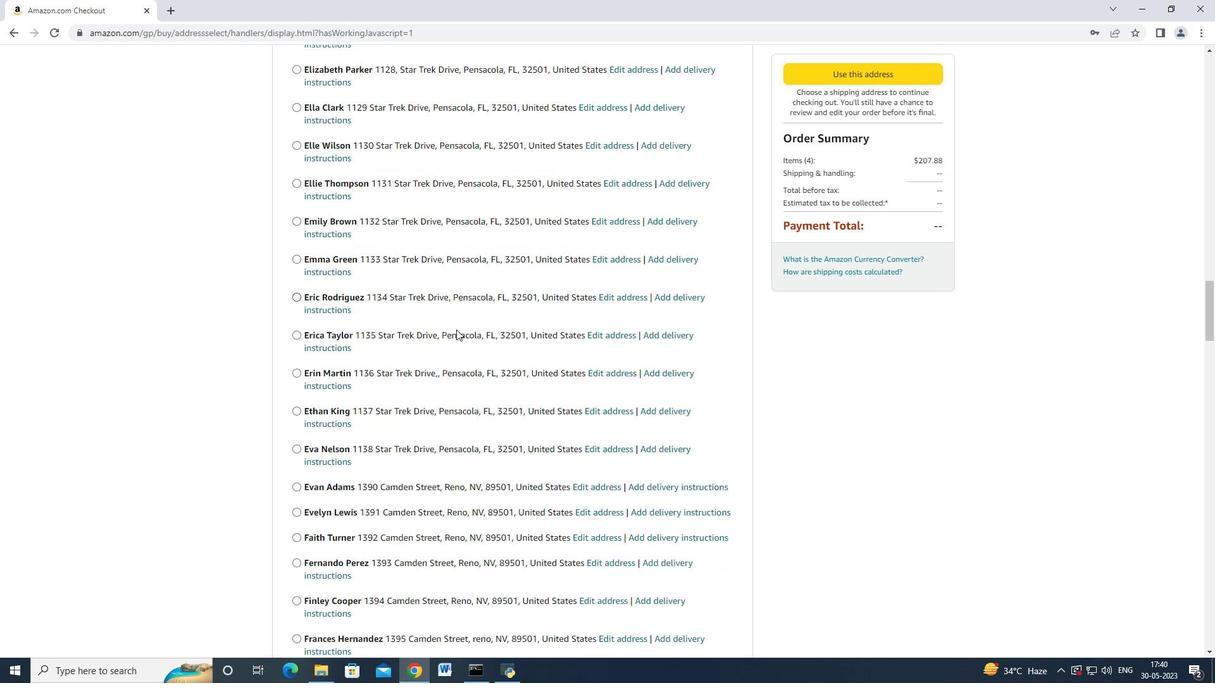 
Action: Mouse scrolled (455, 338) with delta (0, 0)
Screenshot: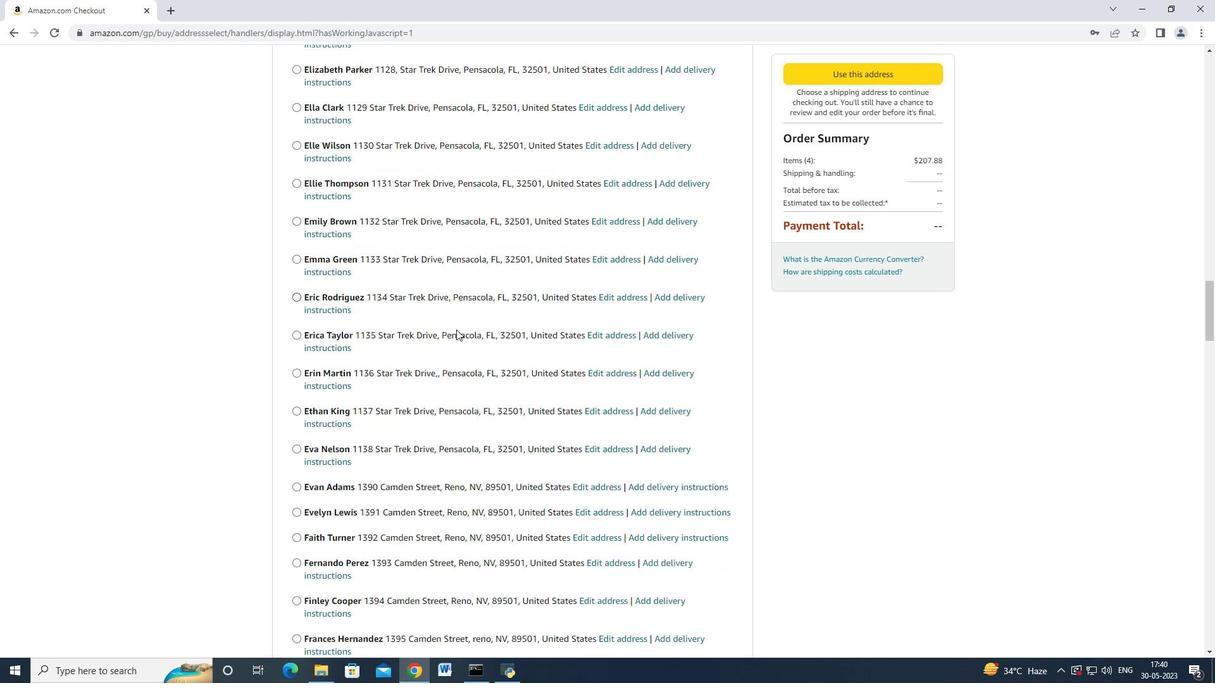 
Action: Mouse moved to (455, 341)
Screenshot: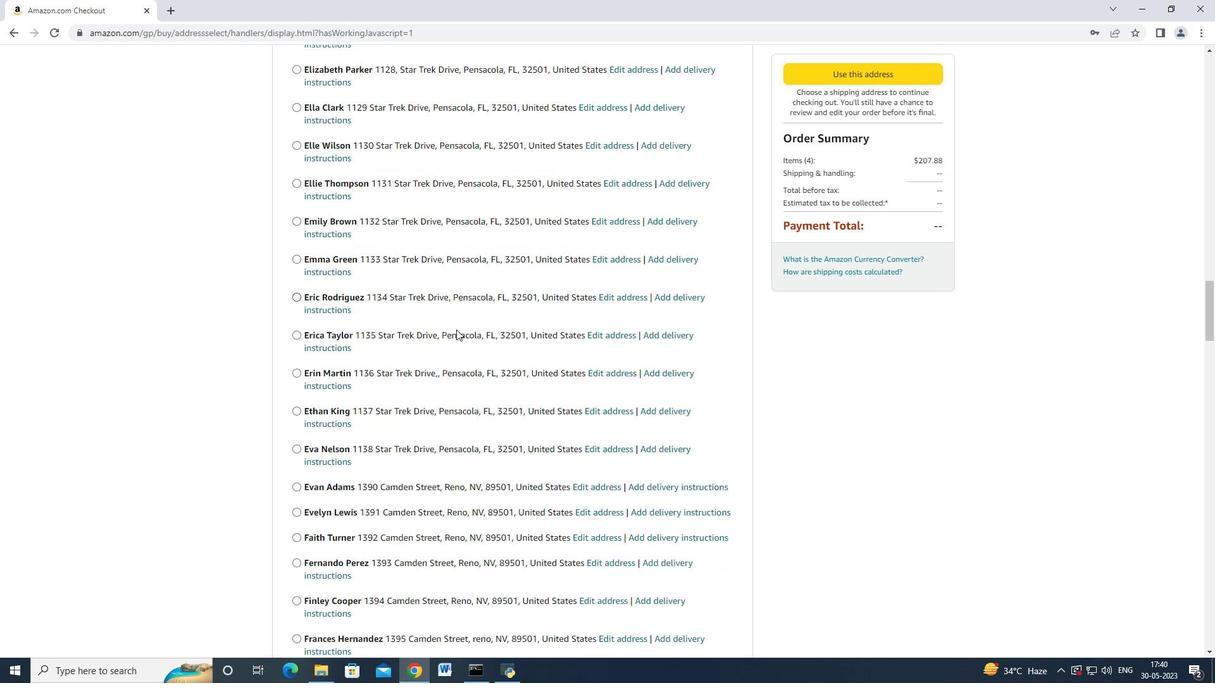 
Action: Mouse scrolled (455, 340) with delta (0, 0)
Screenshot: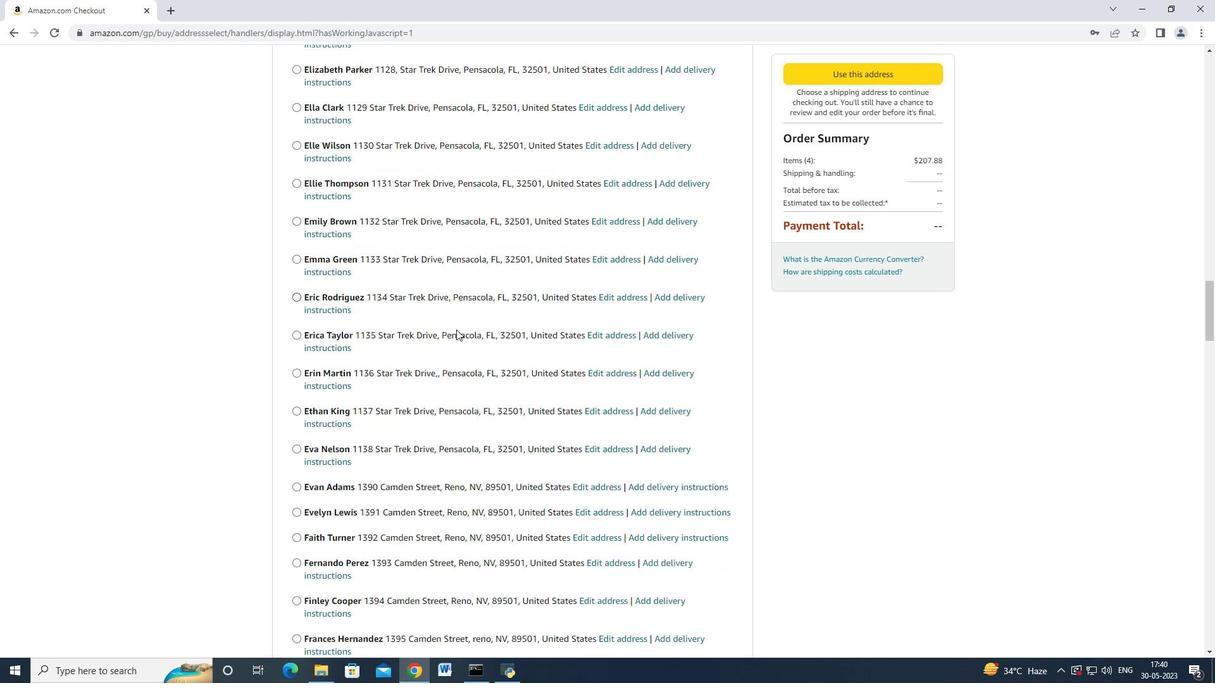 
Action: Mouse moved to (455, 341)
Screenshot: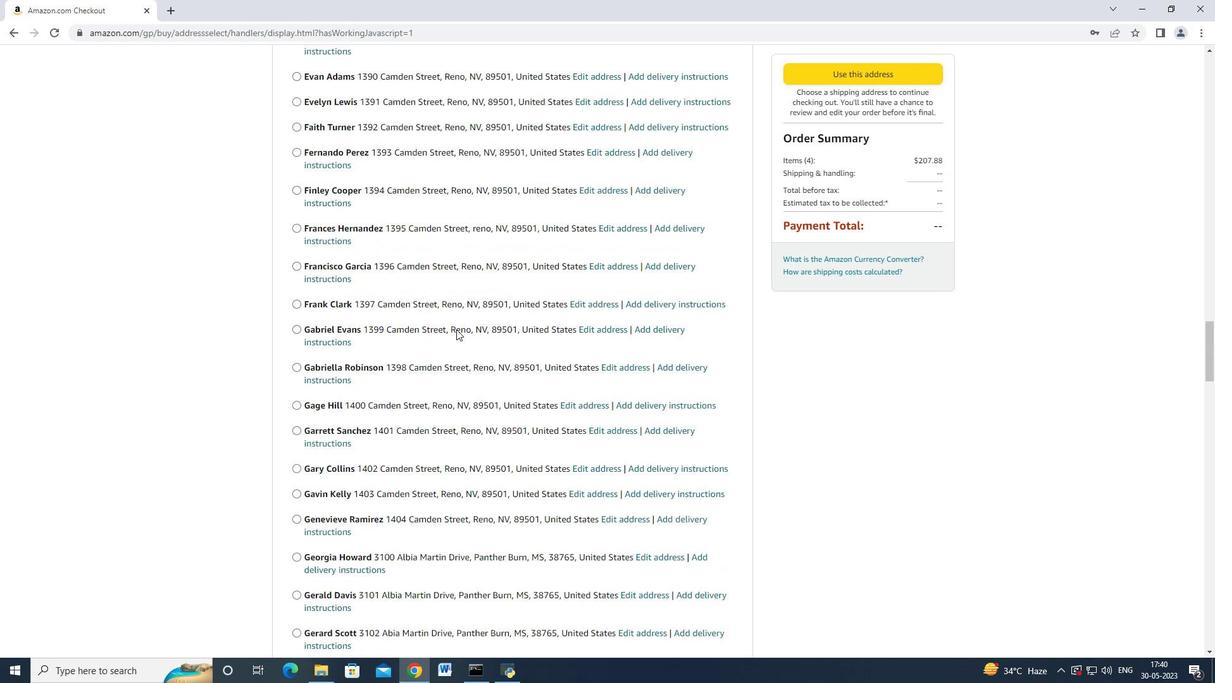 
Action: Mouse scrolled (455, 340) with delta (0, 0)
Screenshot: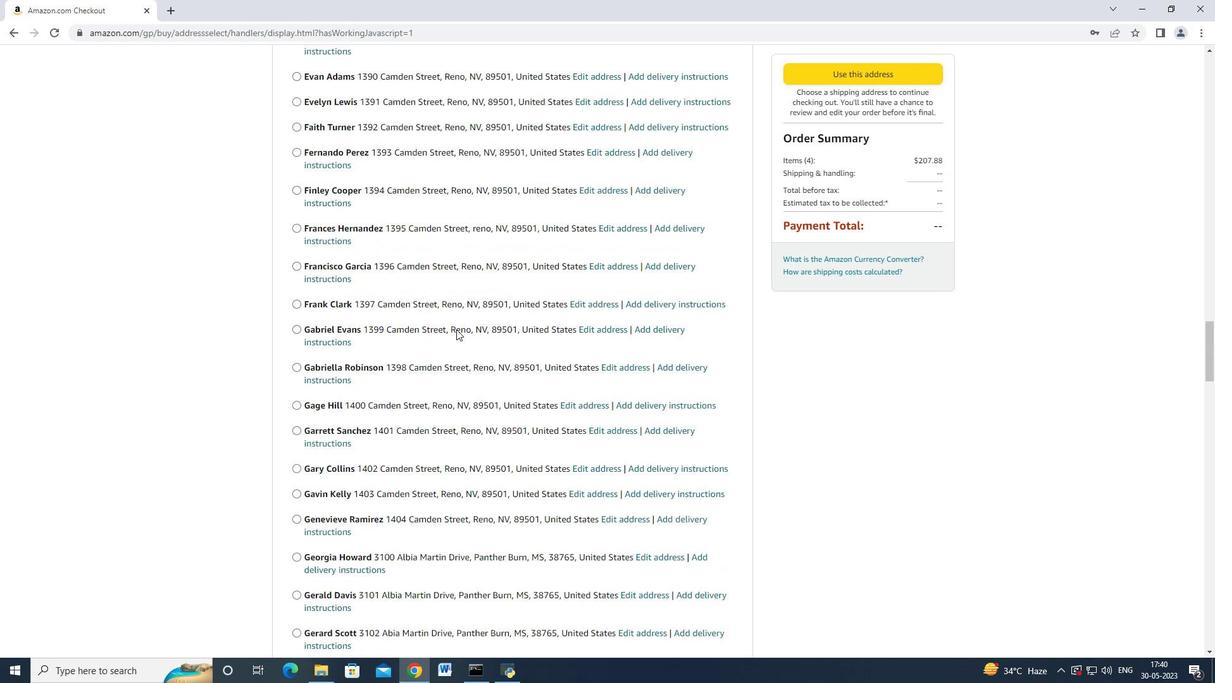 
Action: Mouse moved to (455, 342)
Screenshot: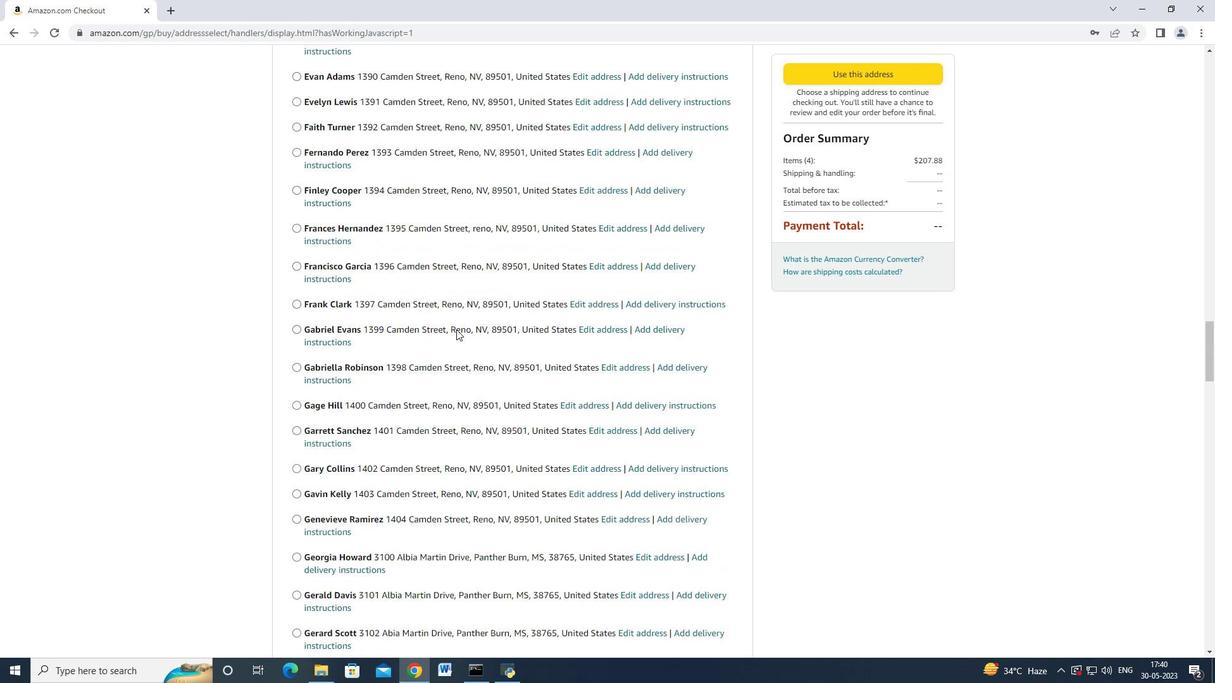 
Action: Mouse scrolled (455, 340) with delta (0, -1)
Screenshot: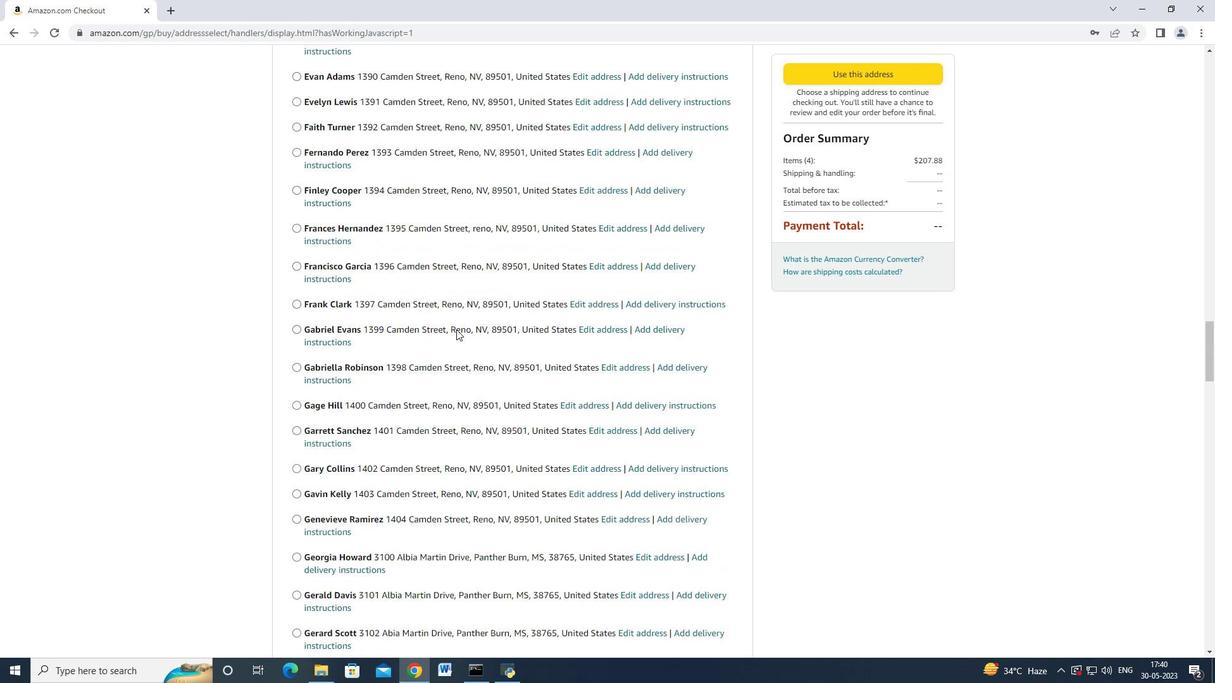 
Action: Mouse moved to (457, 342)
Screenshot: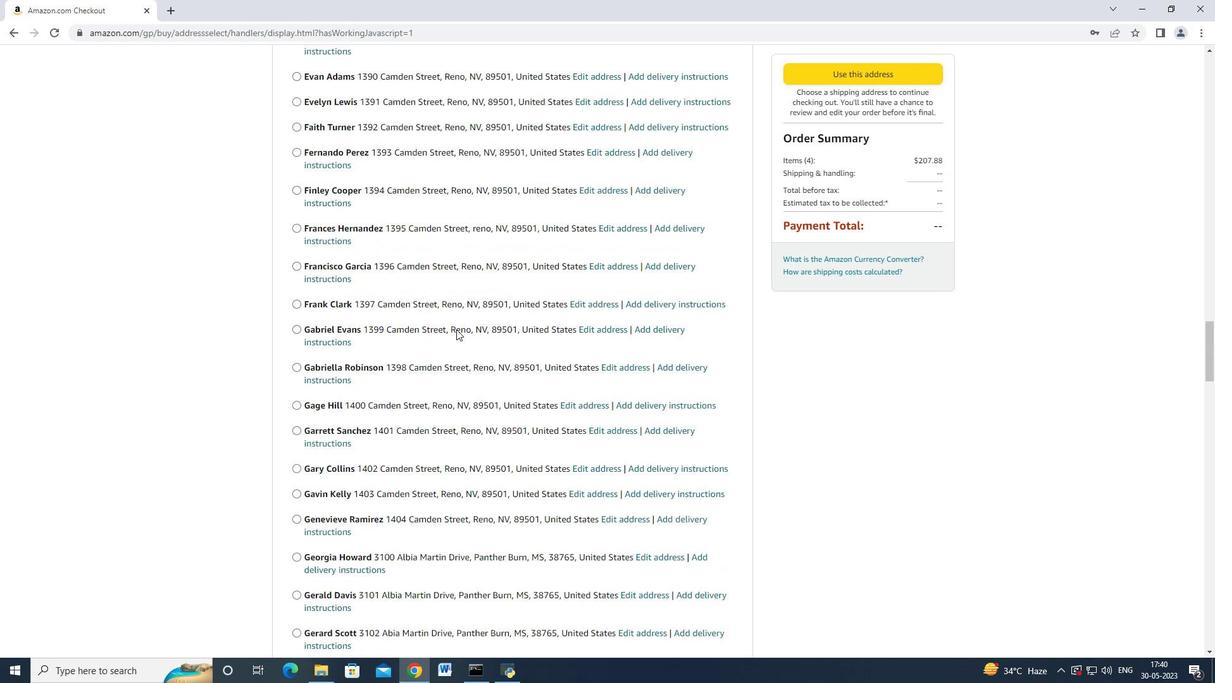 
Action: Mouse scrolled (455, 341) with delta (0, 0)
Screenshot: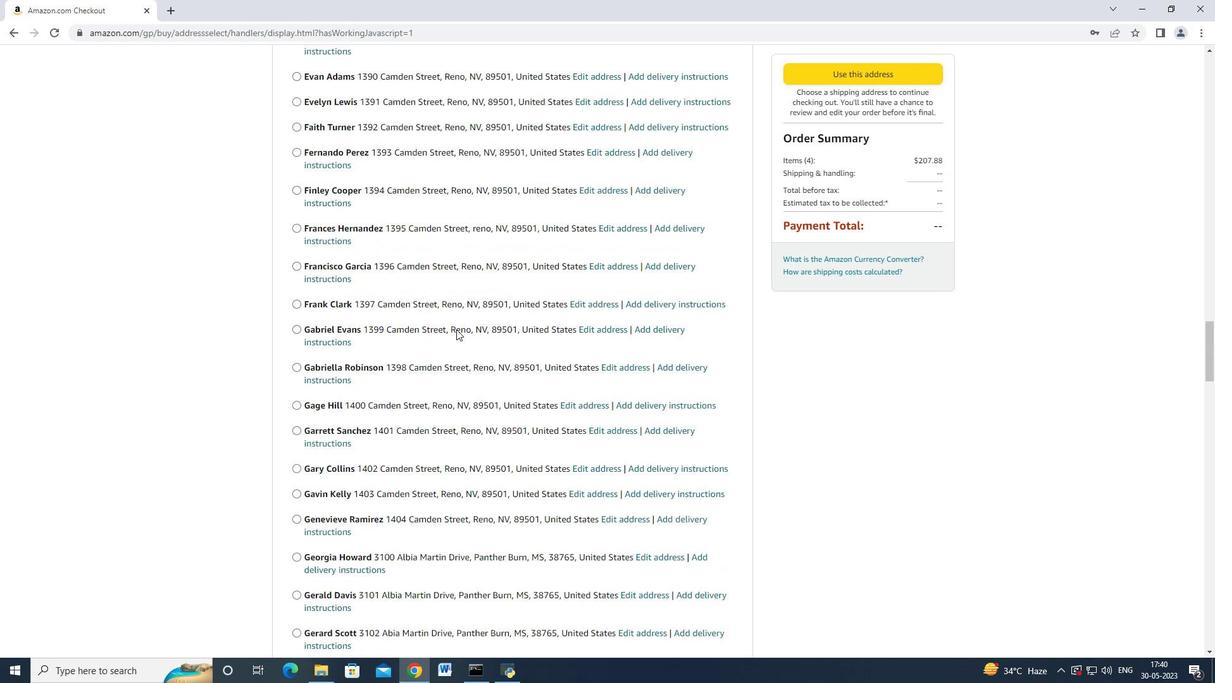 
Action: Mouse moved to (458, 340)
Screenshot: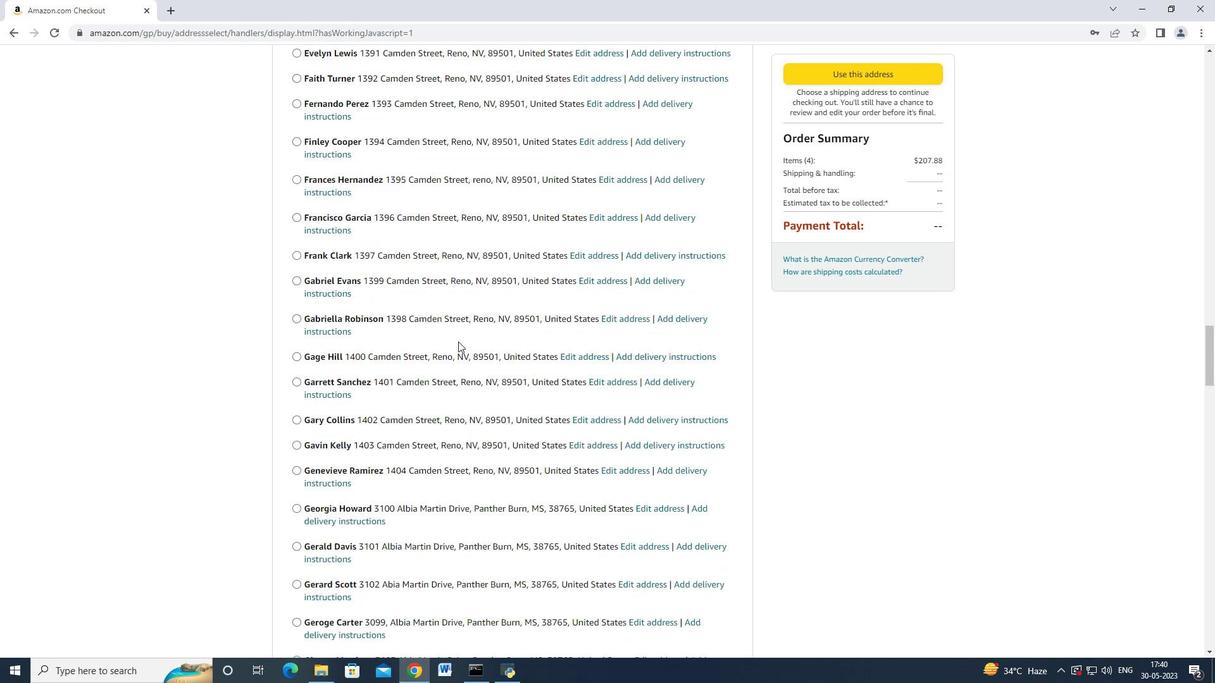
Action: Mouse scrolled (458, 340) with delta (0, 0)
Screenshot: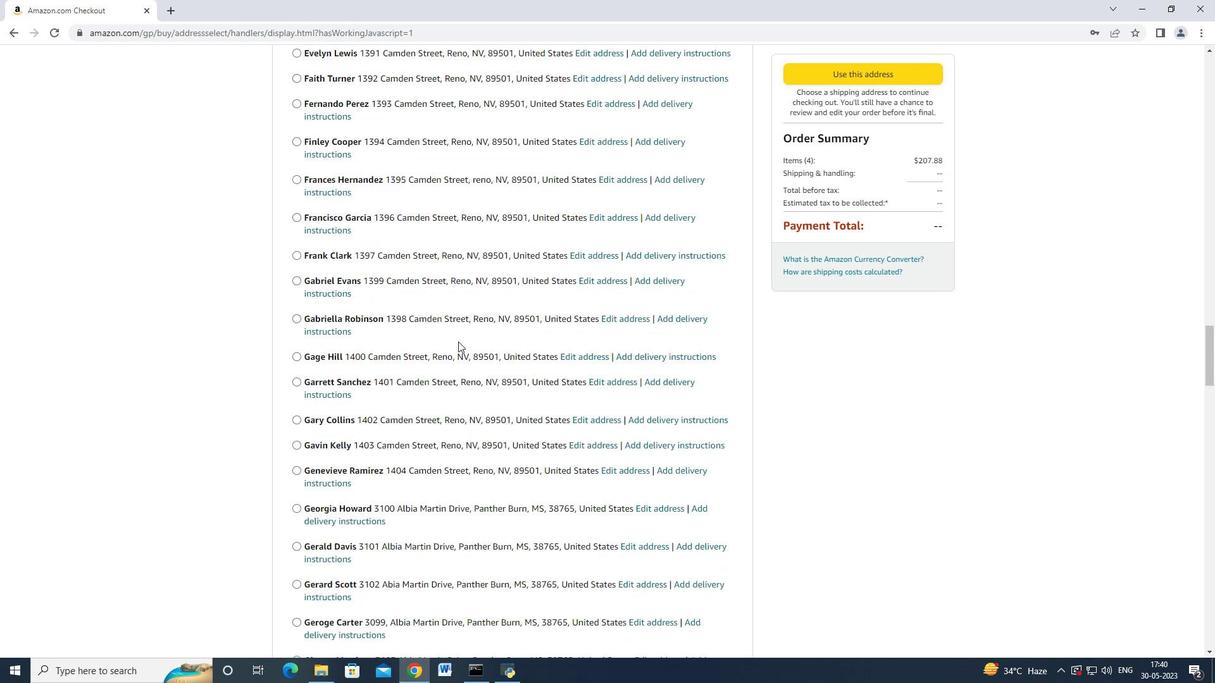 
Action: Mouse scrolled (458, 340) with delta (0, 0)
Screenshot: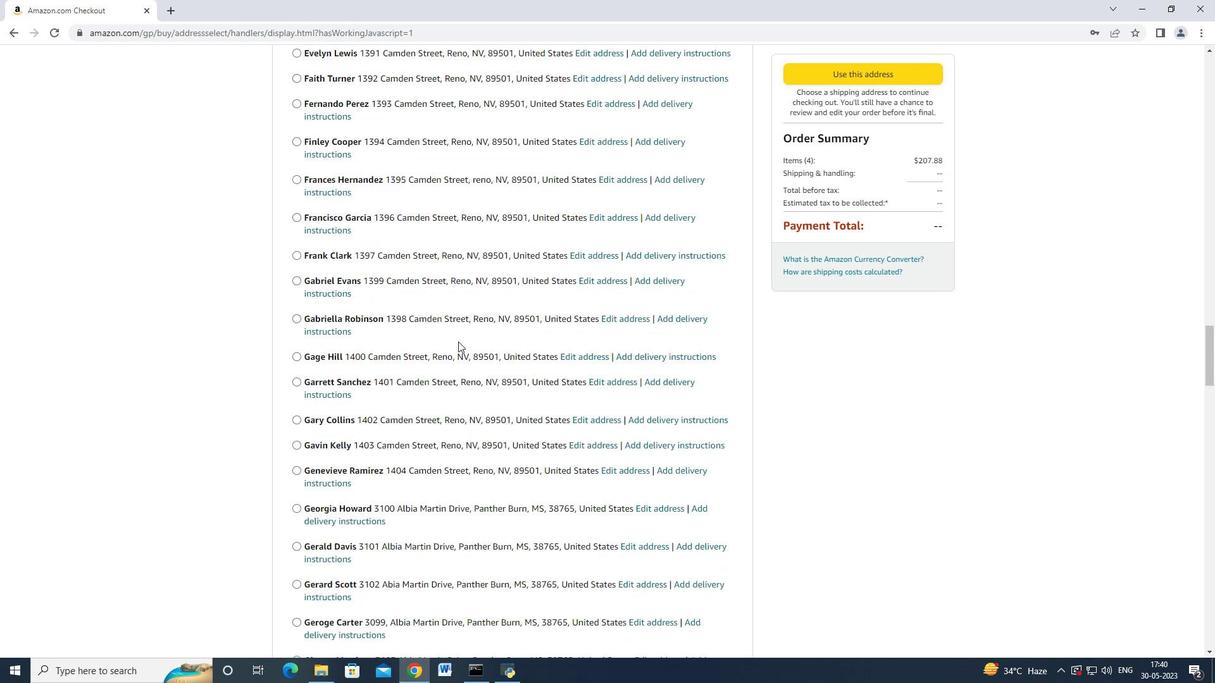 
Action: Mouse scrolled (458, 340) with delta (0, 0)
Screenshot: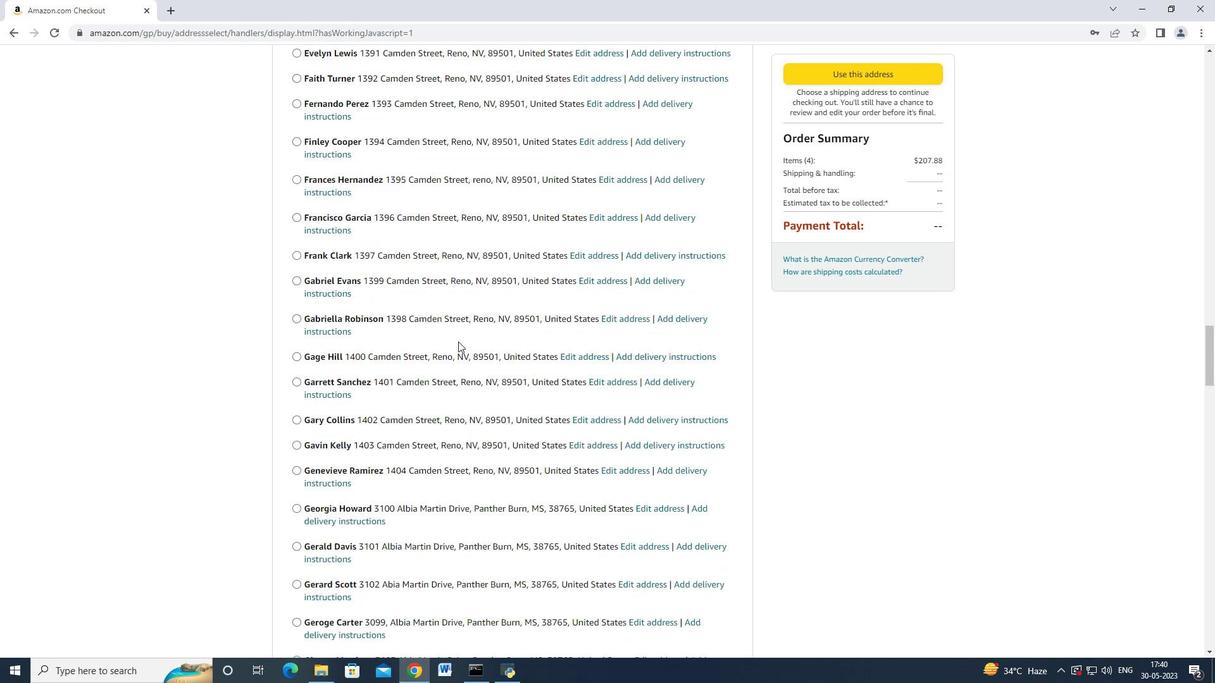 
Action: Mouse scrolled (458, 339) with delta (0, -1)
Screenshot: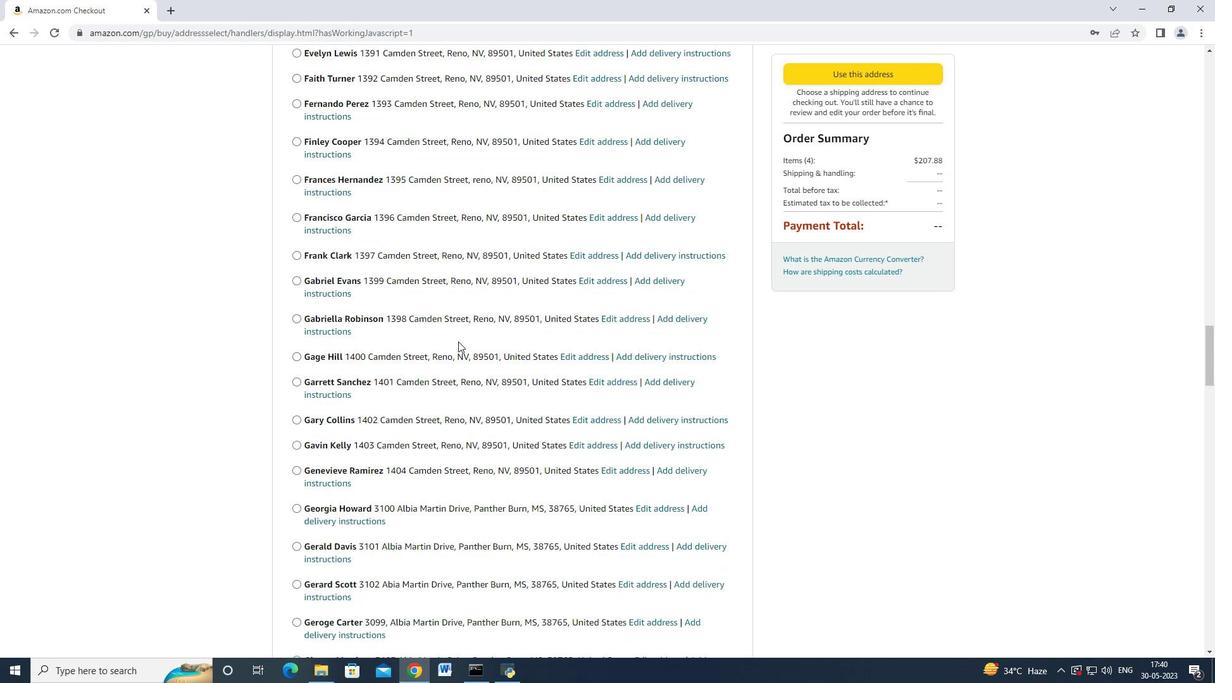 
Action: Mouse scrolled (458, 340) with delta (0, 0)
Screenshot: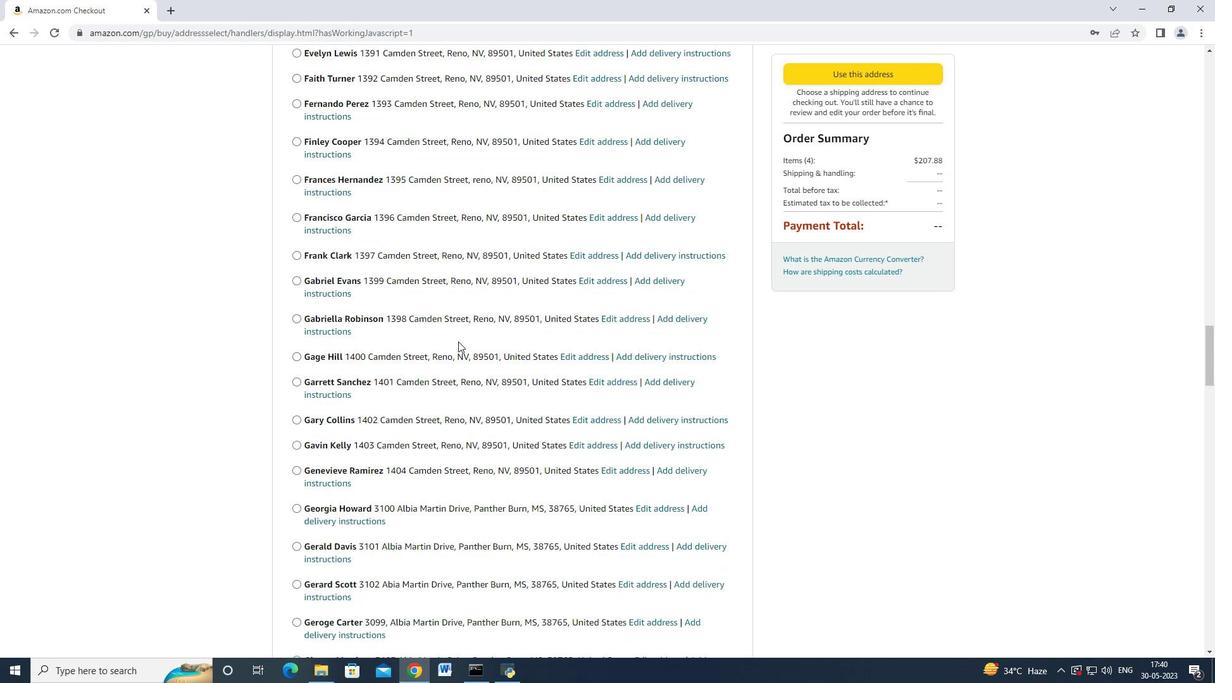 
Action: Mouse scrolled (458, 339) with delta (0, -1)
Screenshot: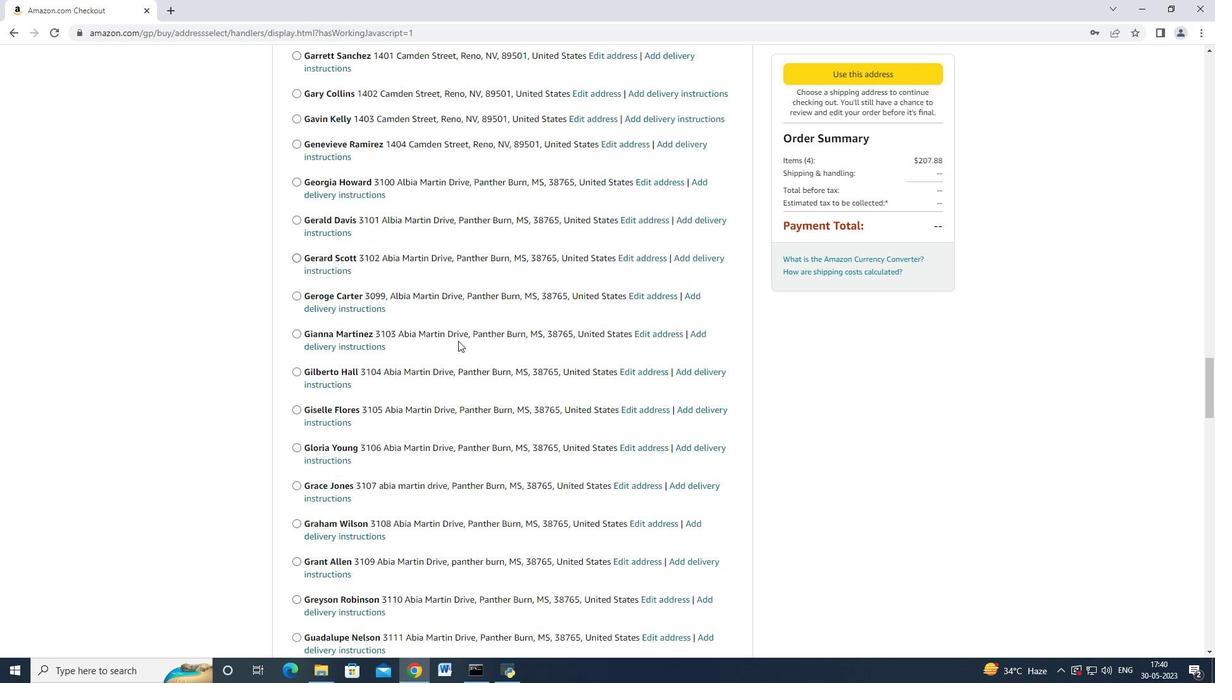 
Action: Mouse moved to (459, 338)
Screenshot: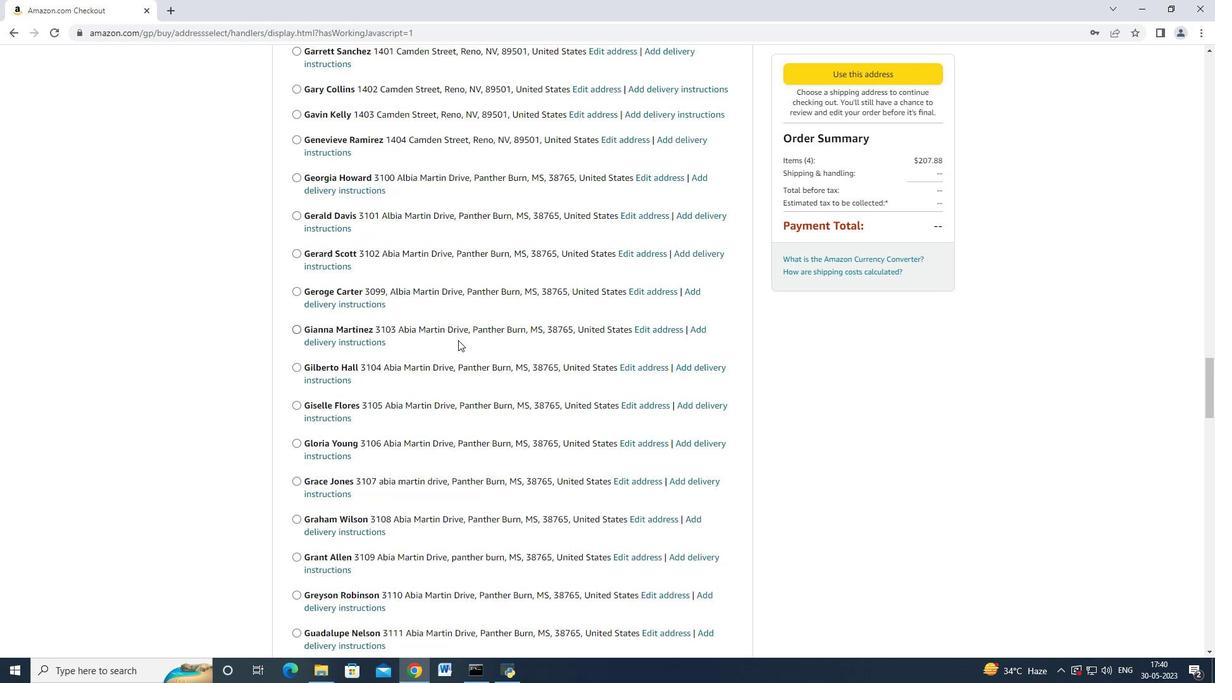 
Action: Mouse scrolled (459, 338) with delta (0, 0)
Screenshot: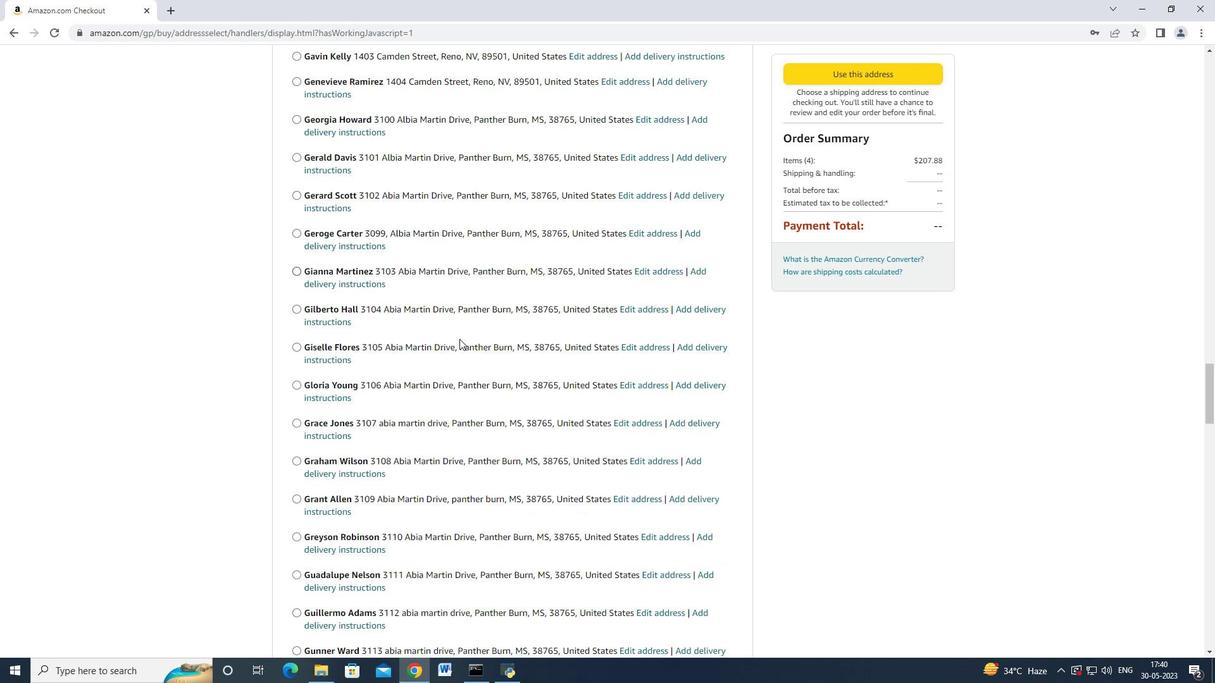 
Action: Mouse scrolled (459, 337) with delta (0, -1)
Screenshot: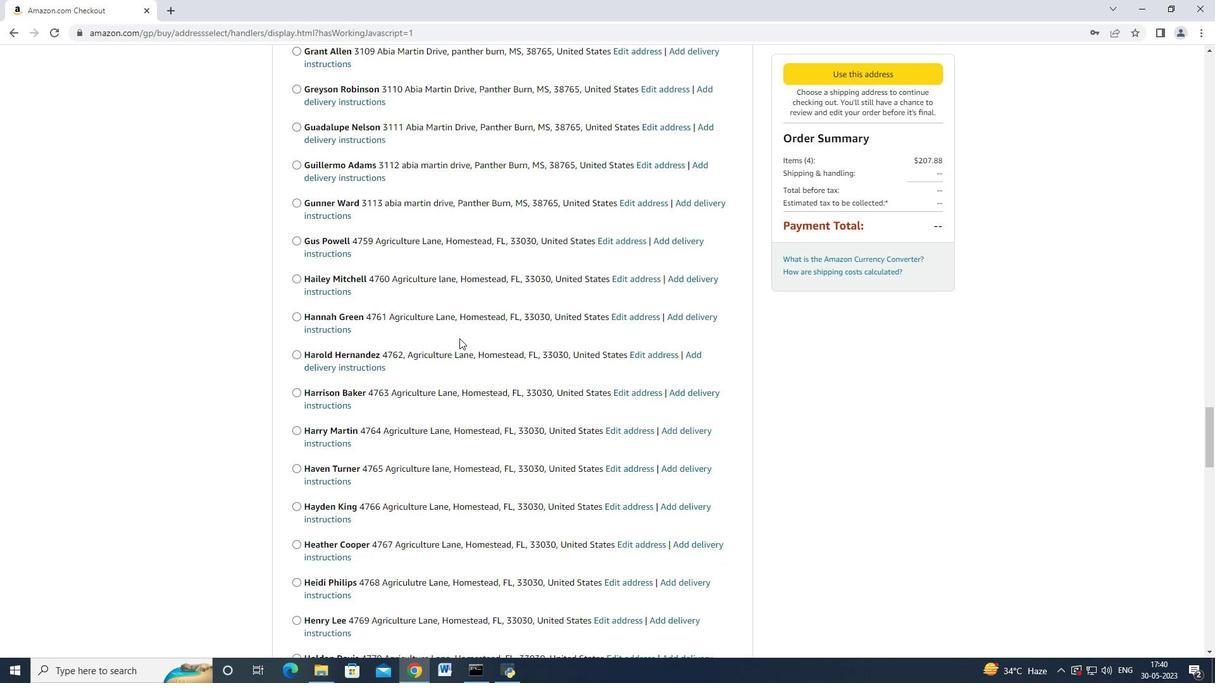 
Action: Mouse scrolled (459, 338) with delta (0, 0)
Screenshot: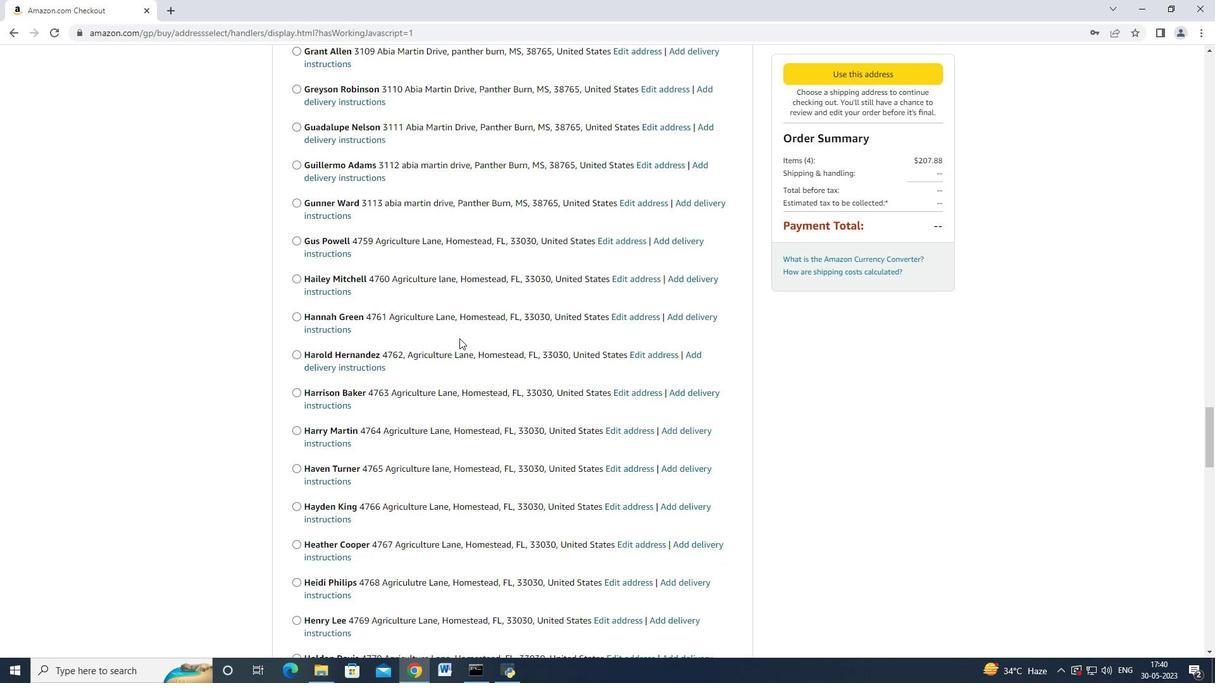 
Action: Mouse scrolled (459, 338) with delta (0, 0)
Screenshot: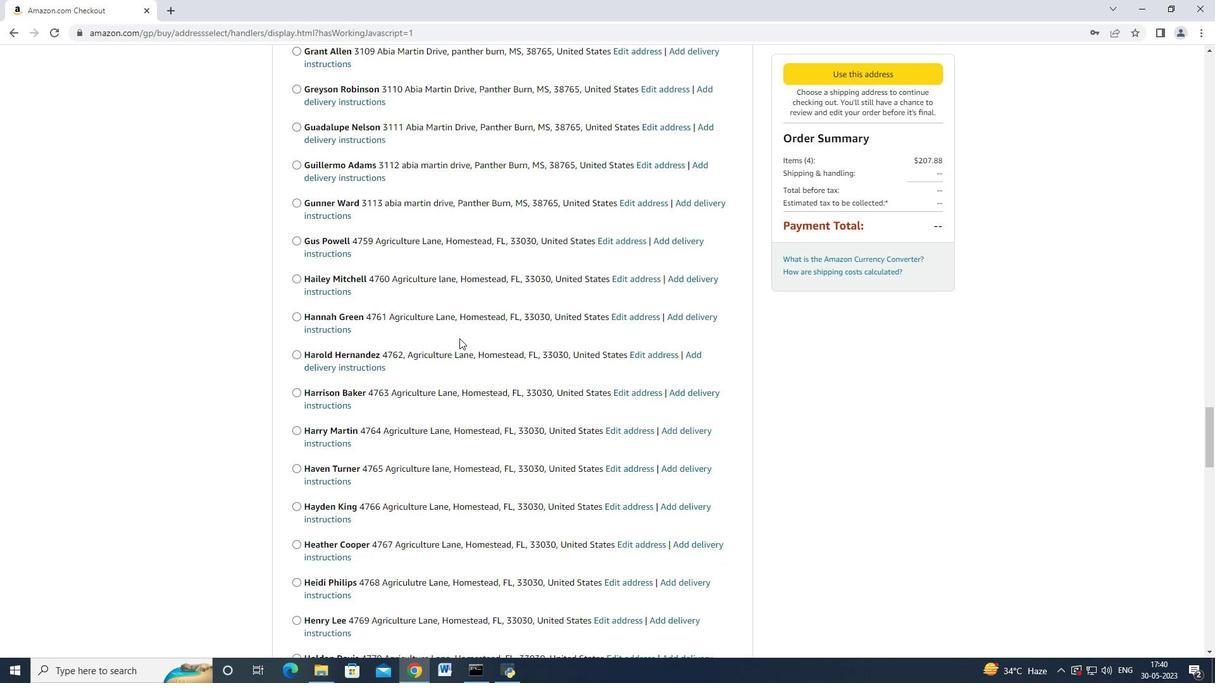 
Action: Mouse scrolled (459, 338) with delta (0, 0)
Screenshot: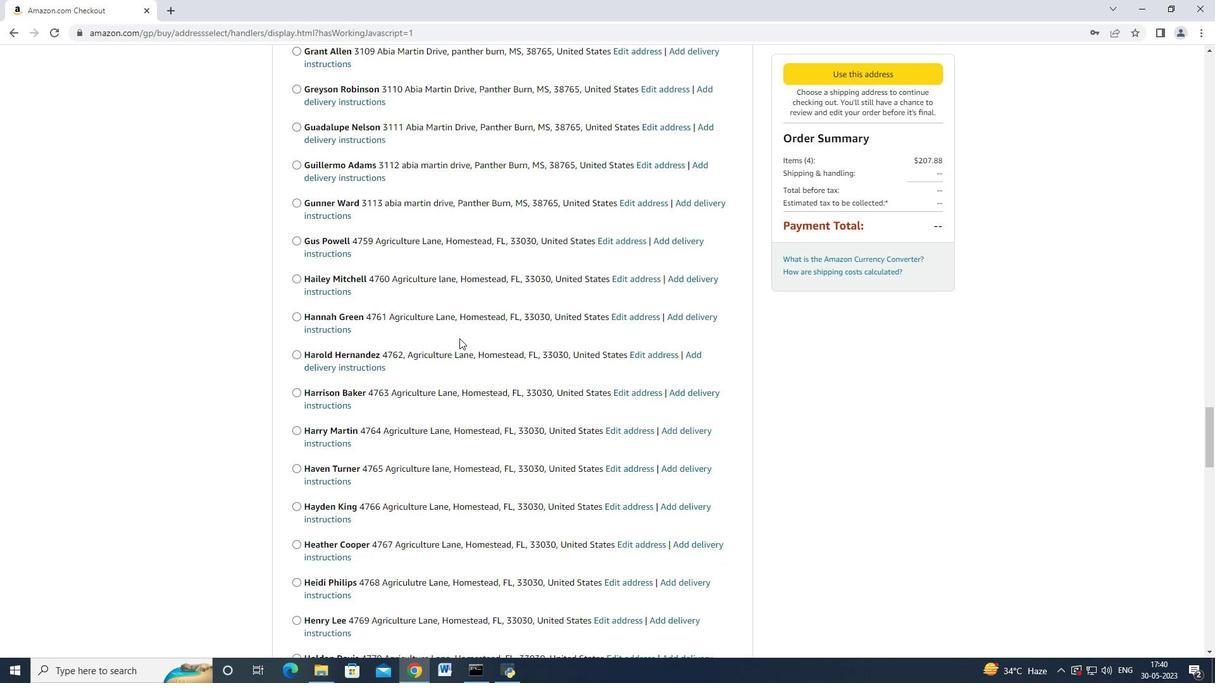 
Action: Mouse scrolled (459, 338) with delta (0, 0)
Screenshot: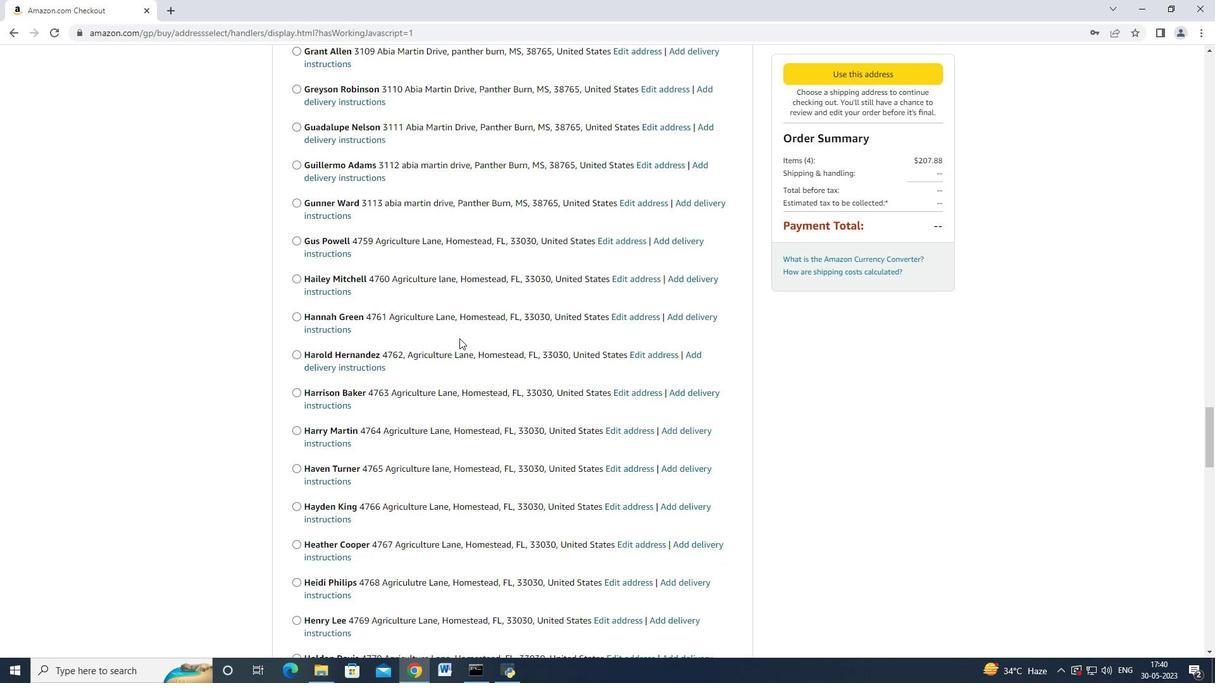 
Action: Mouse scrolled (459, 338) with delta (0, 0)
Screenshot: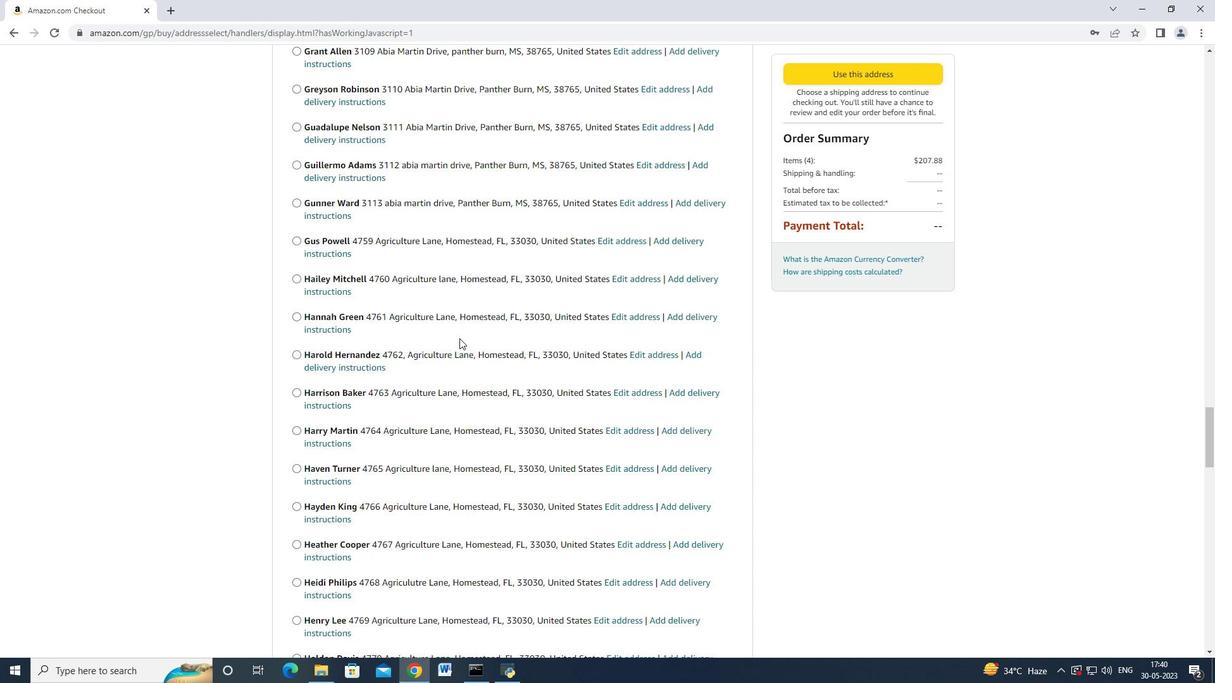 
Action: Mouse scrolled (459, 338) with delta (0, 0)
Screenshot: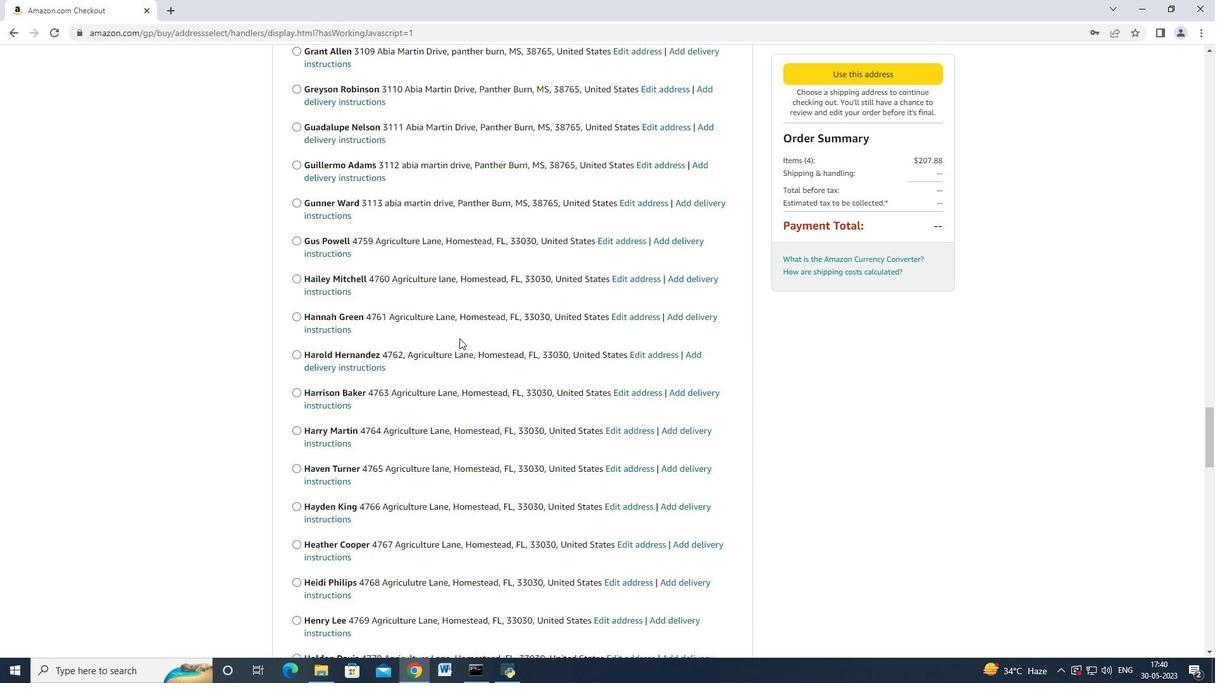 
Action: Mouse moved to (459, 338)
Screenshot: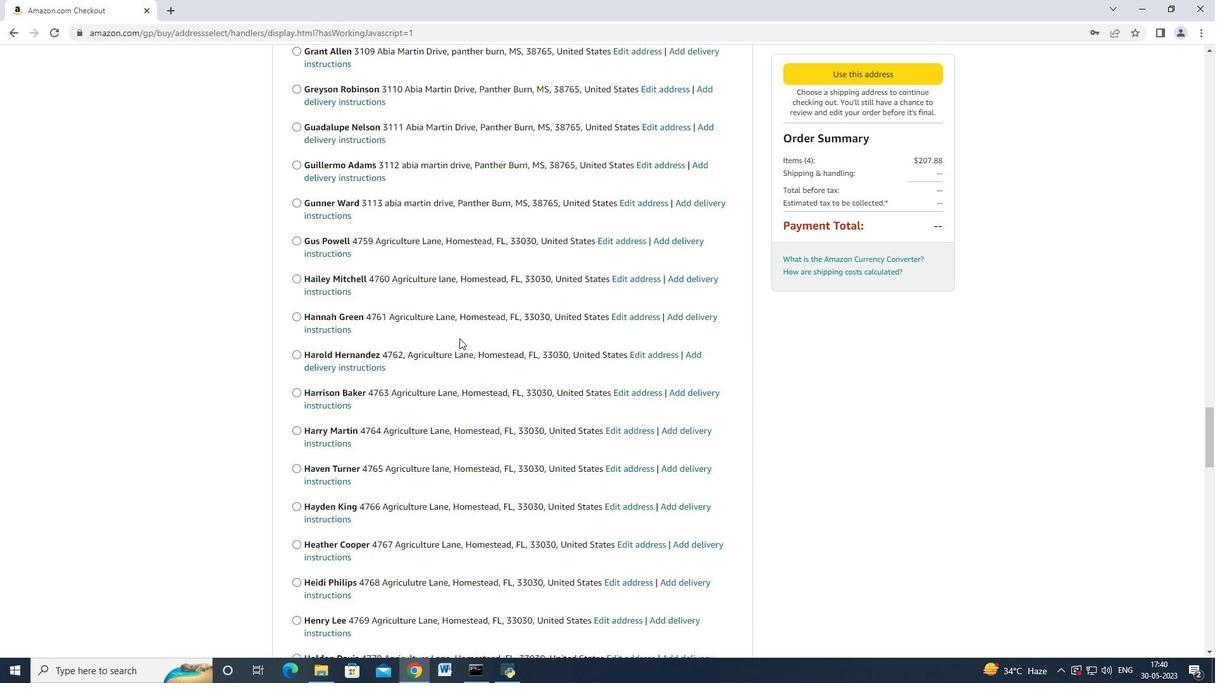 
Action: Mouse scrolled (459, 338) with delta (0, 0)
Screenshot: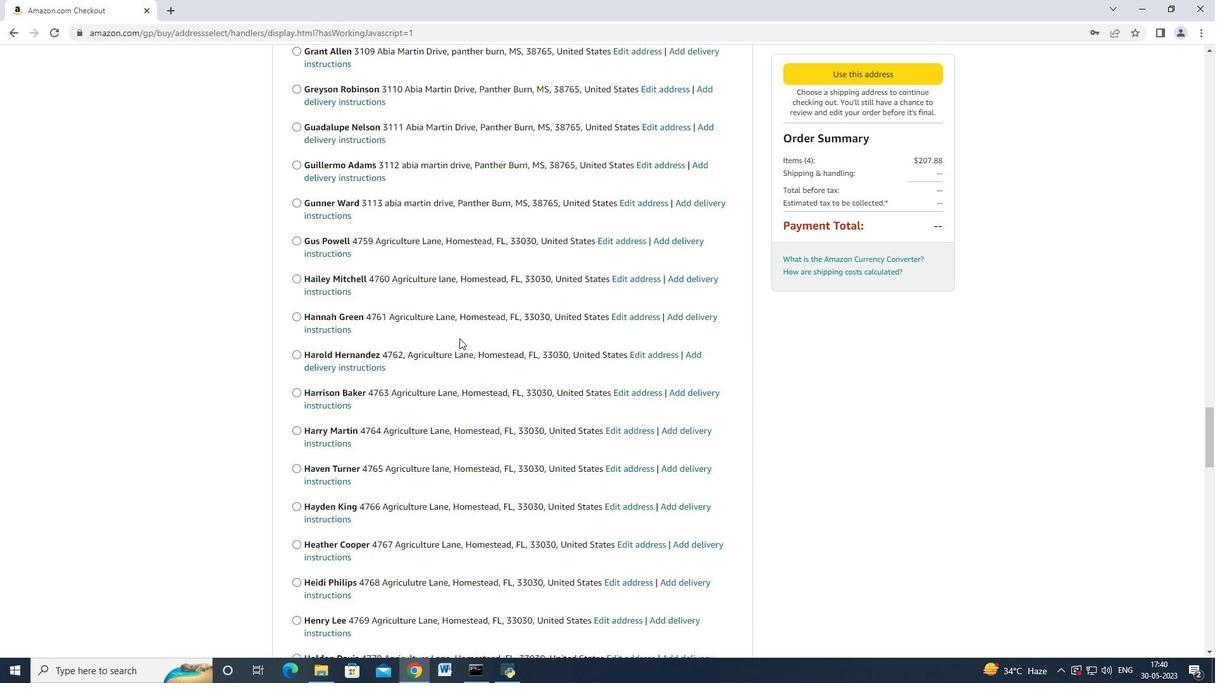 
Action: Mouse scrolled (459, 338) with delta (0, 0)
Screenshot: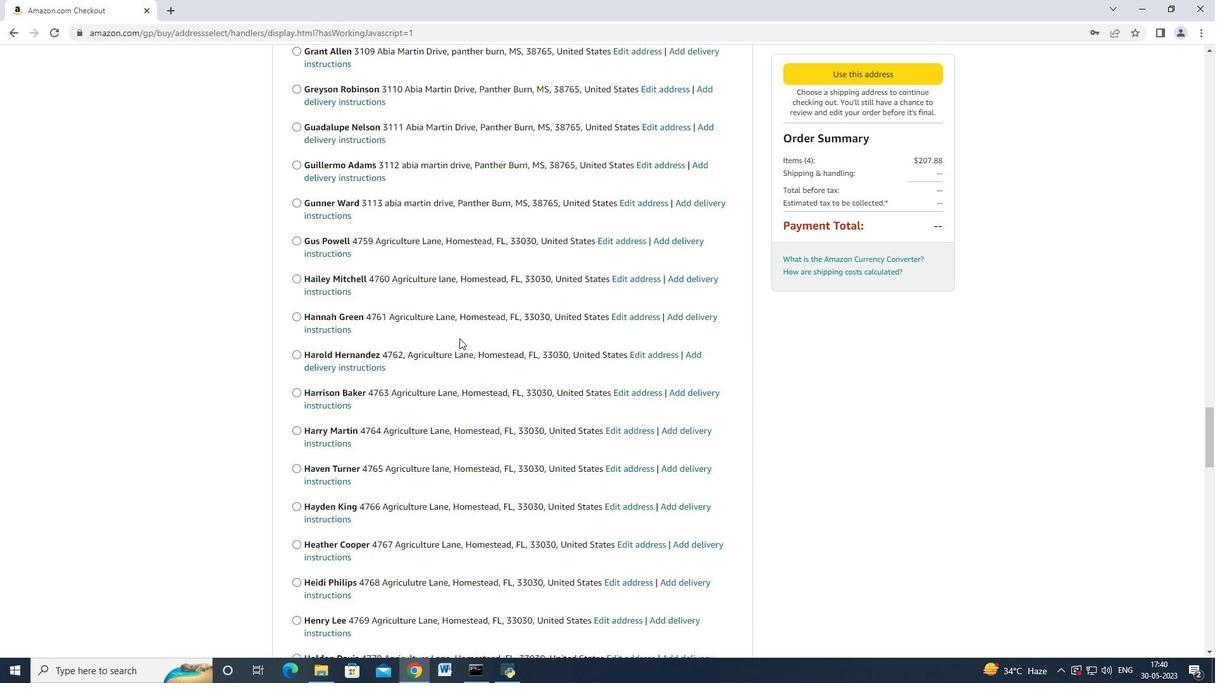 
Action: Mouse scrolled (459, 337) with delta (0, -1)
Screenshot: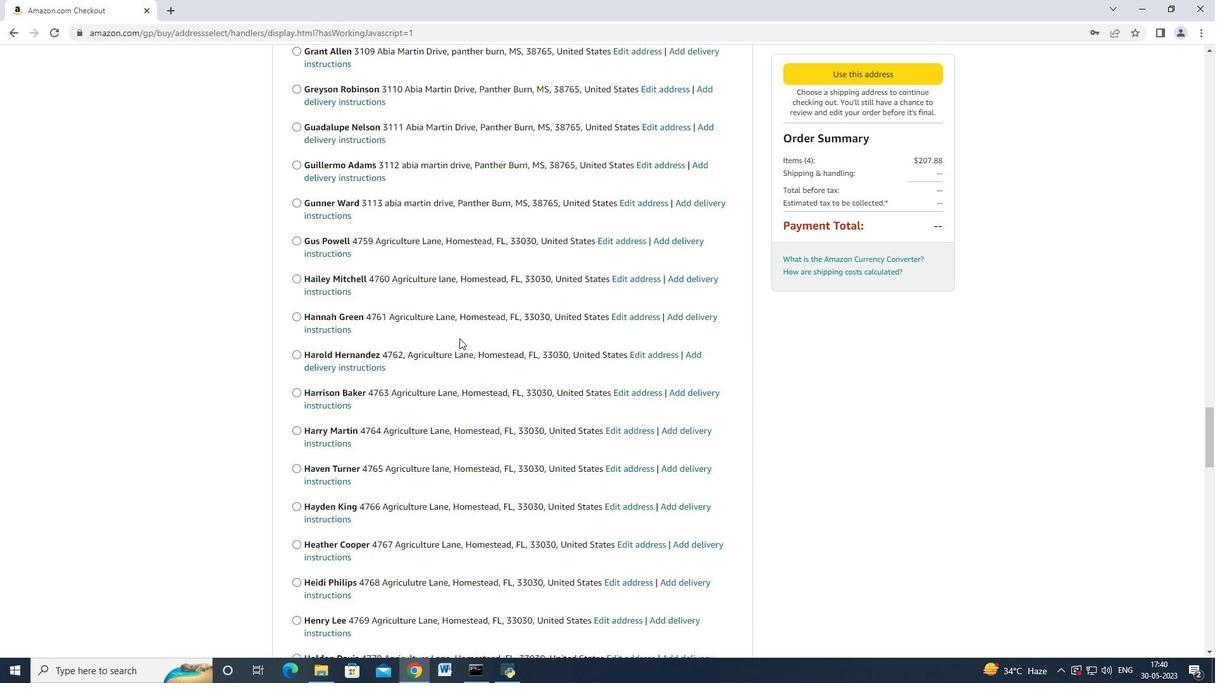 
Action: Mouse moved to (459, 338)
Screenshot: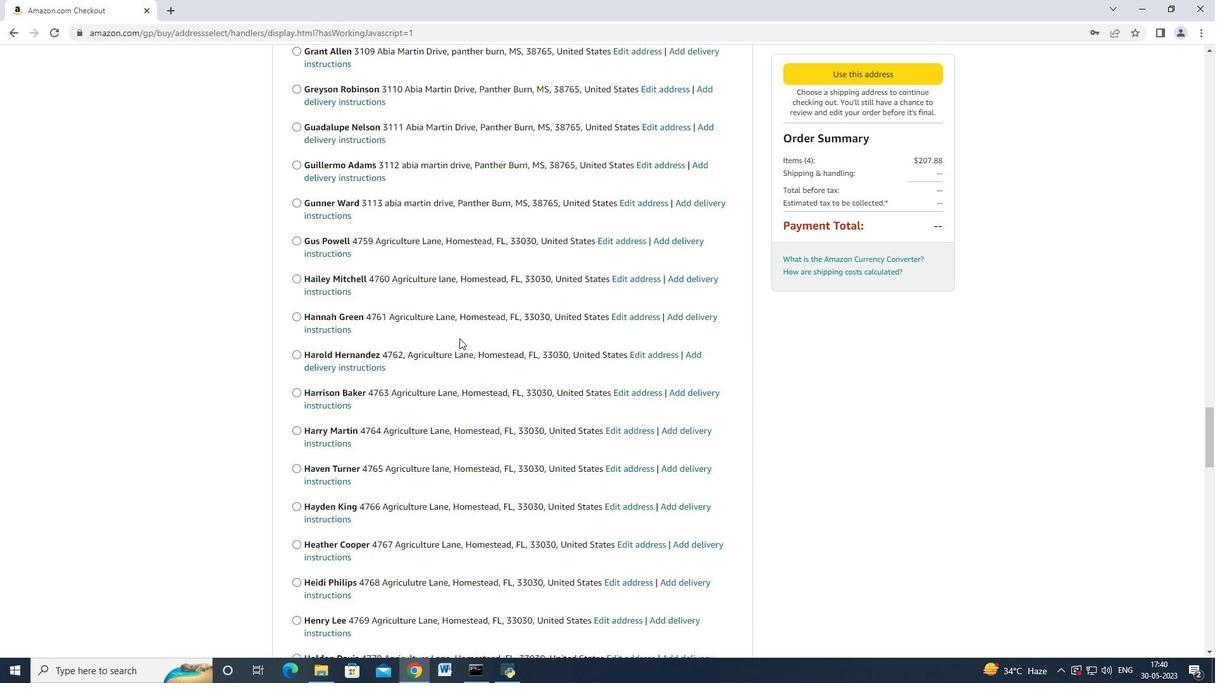 
Action: Mouse scrolled (459, 338) with delta (0, 0)
Screenshot: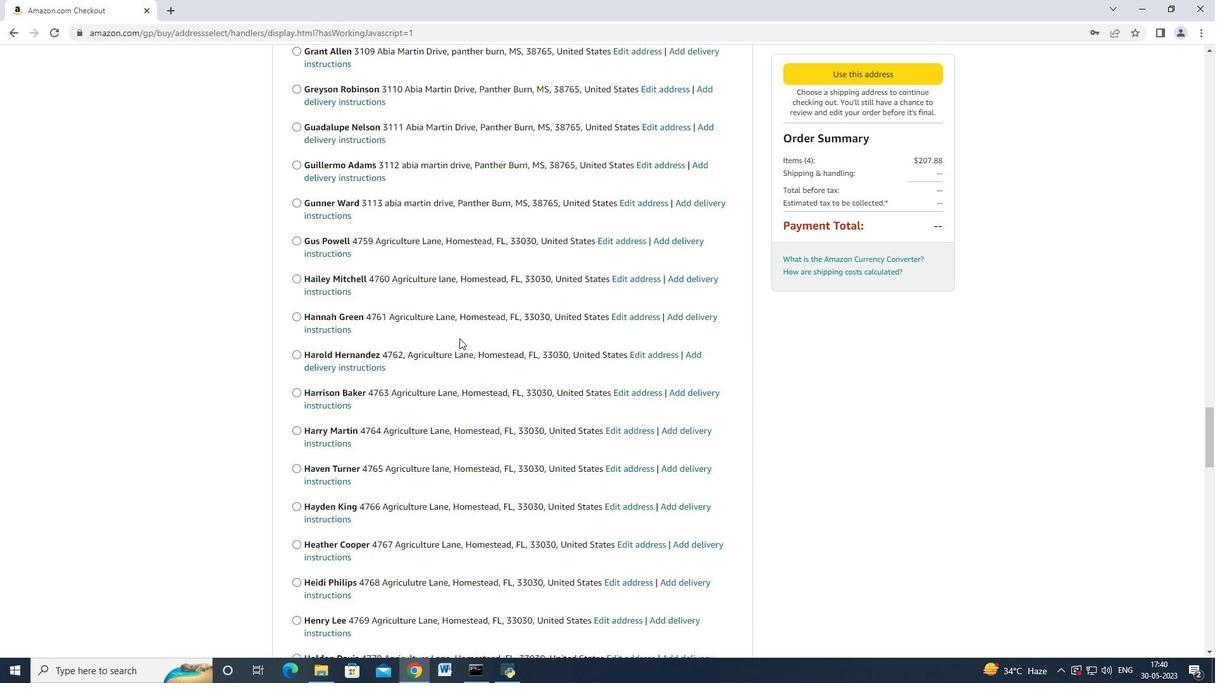 
Action: Mouse moved to (459, 338)
Screenshot: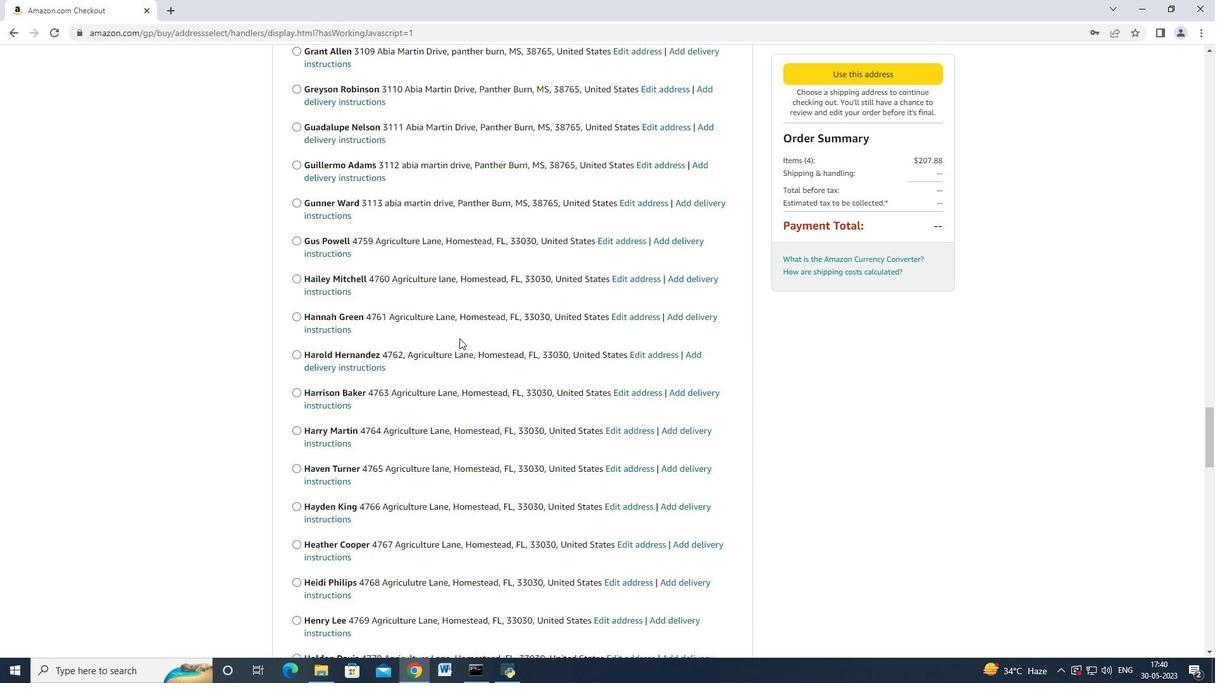 
Action: Mouse scrolled (459, 338) with delta (0, 0)
Screenshot: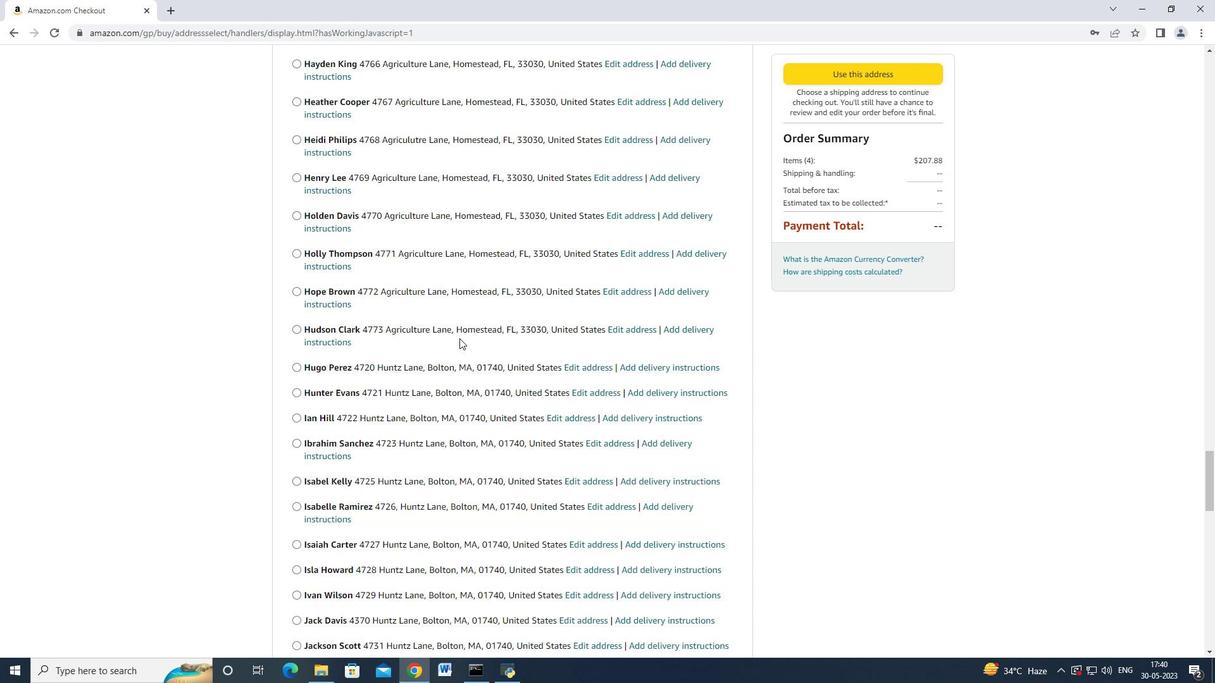 
Action: Mouse scrolled (459, 338) with delta (0, 0)
Screenshot: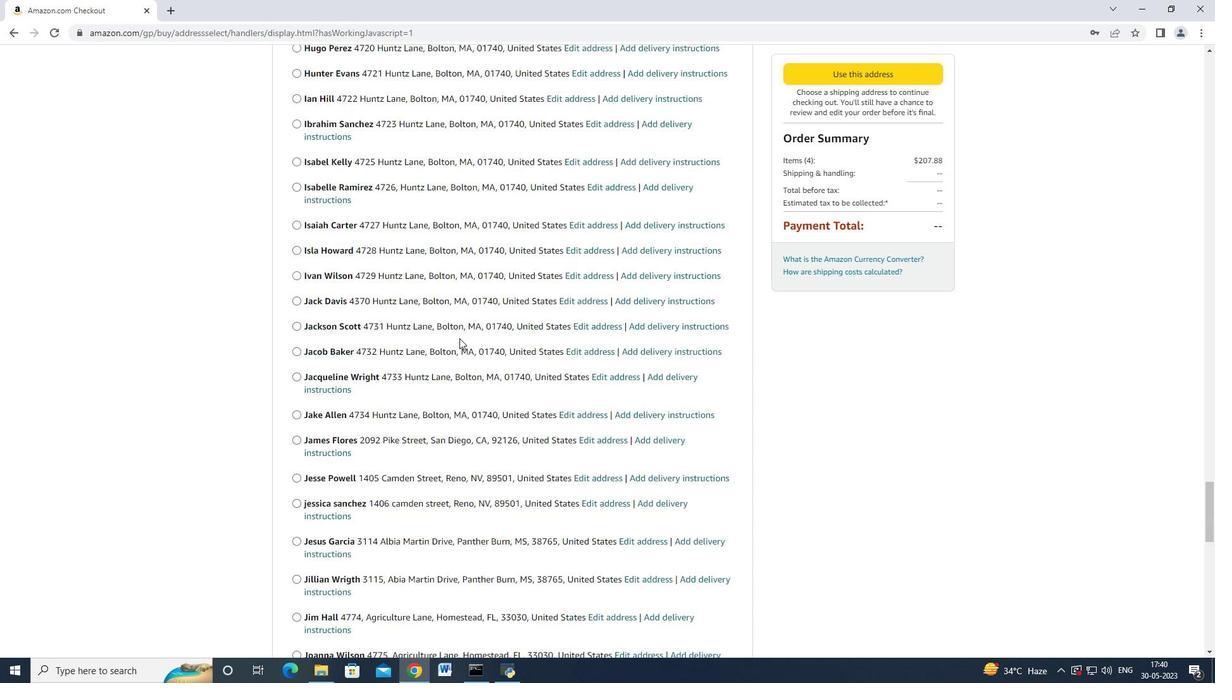 
Action: Mouse scrolled (459, 338) with delta (0, 0)
Screenshot: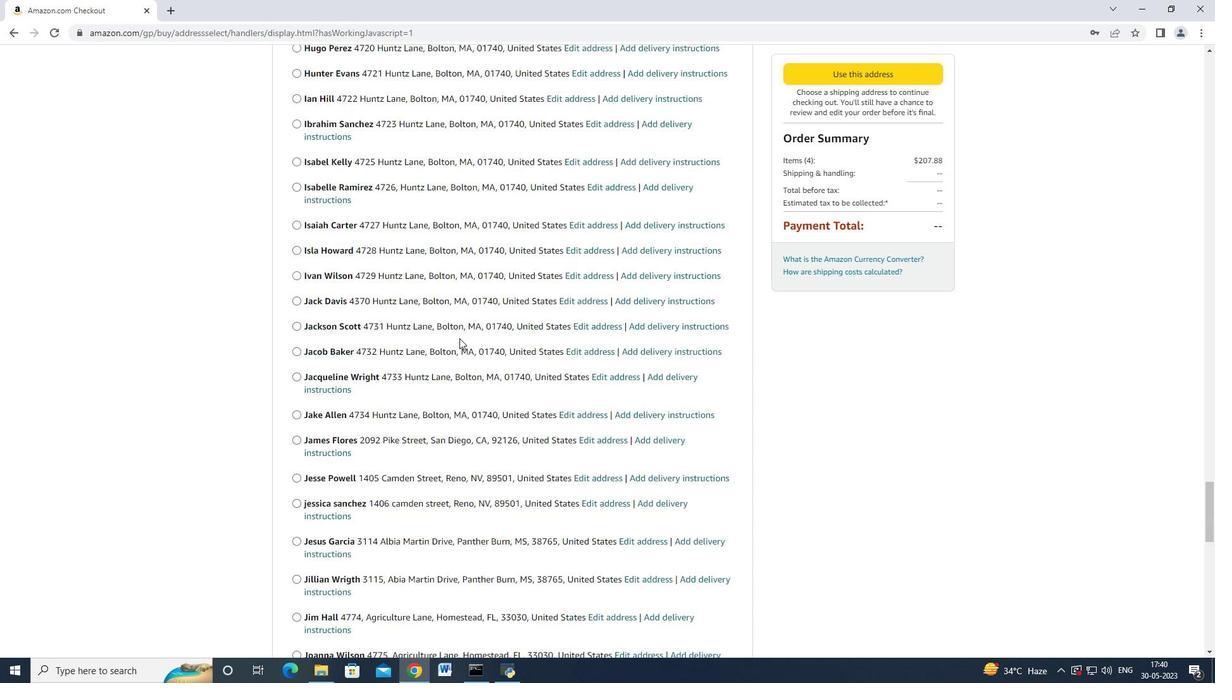 
Action: Mouse scrolled (459, 337) with delta (0, -1)
Screenshot: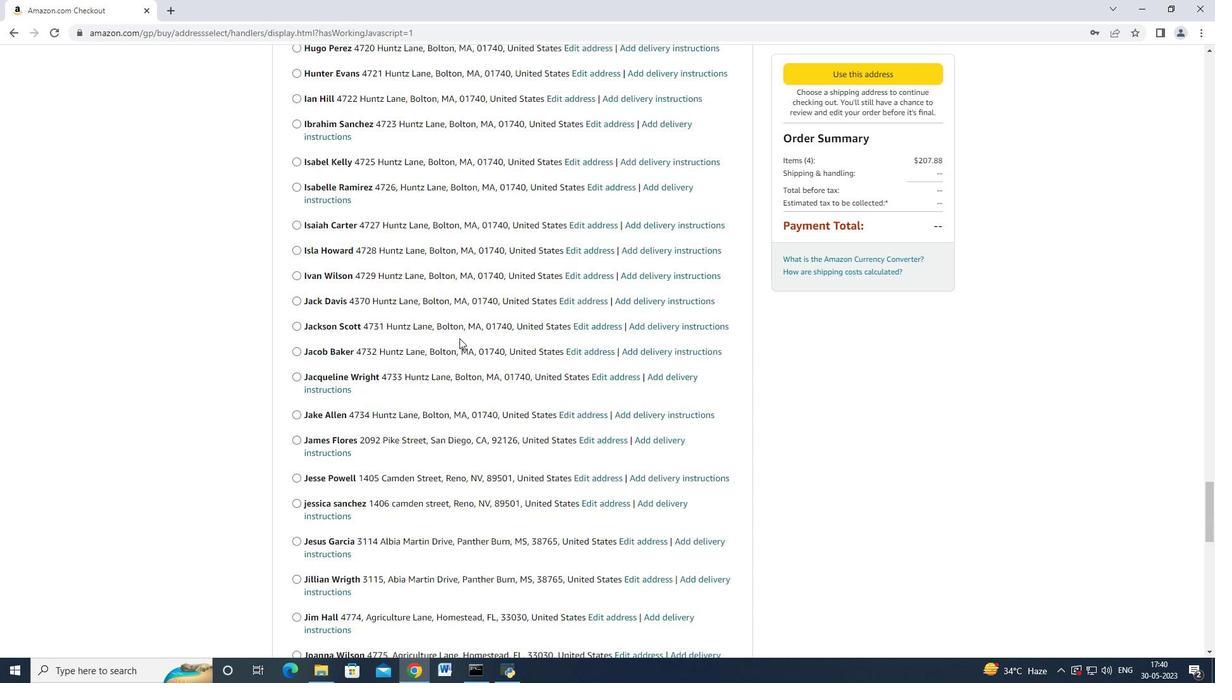 
Action: Mouse moved to (459, 339)
Screenshot: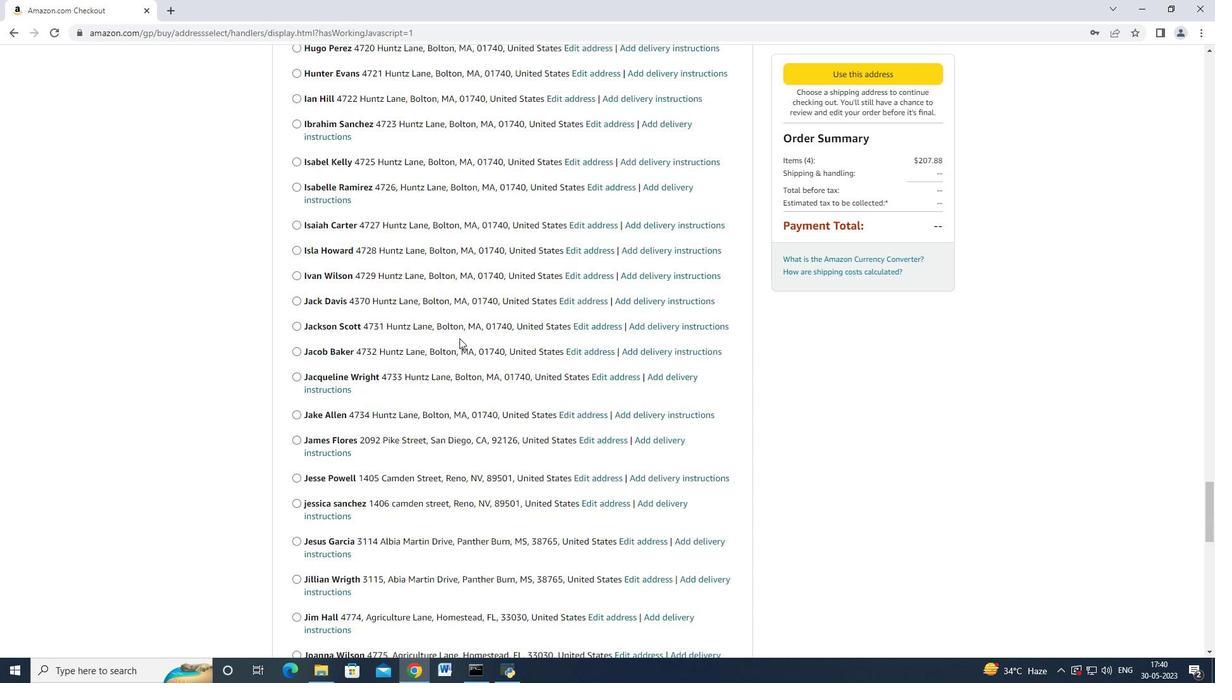 
Action: Mouse scrolled (459, 338) with delta (0, 0)
Screenshot: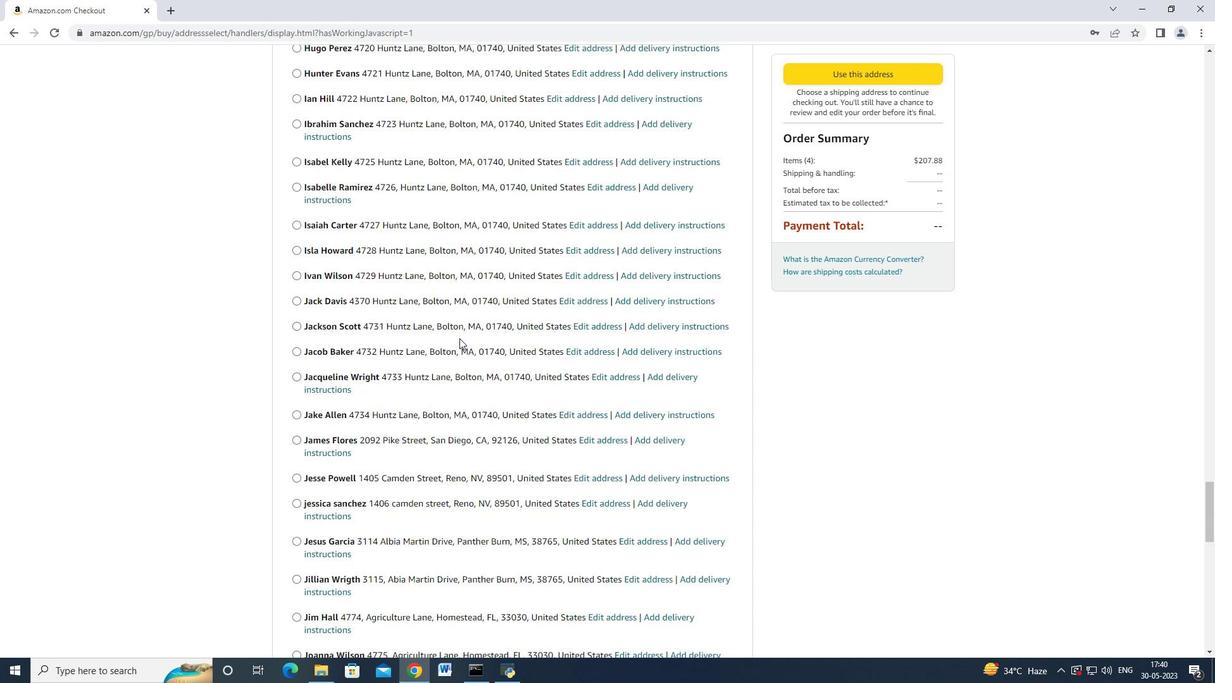 
Action: Mouse moved to (459, 339)
Screenshot: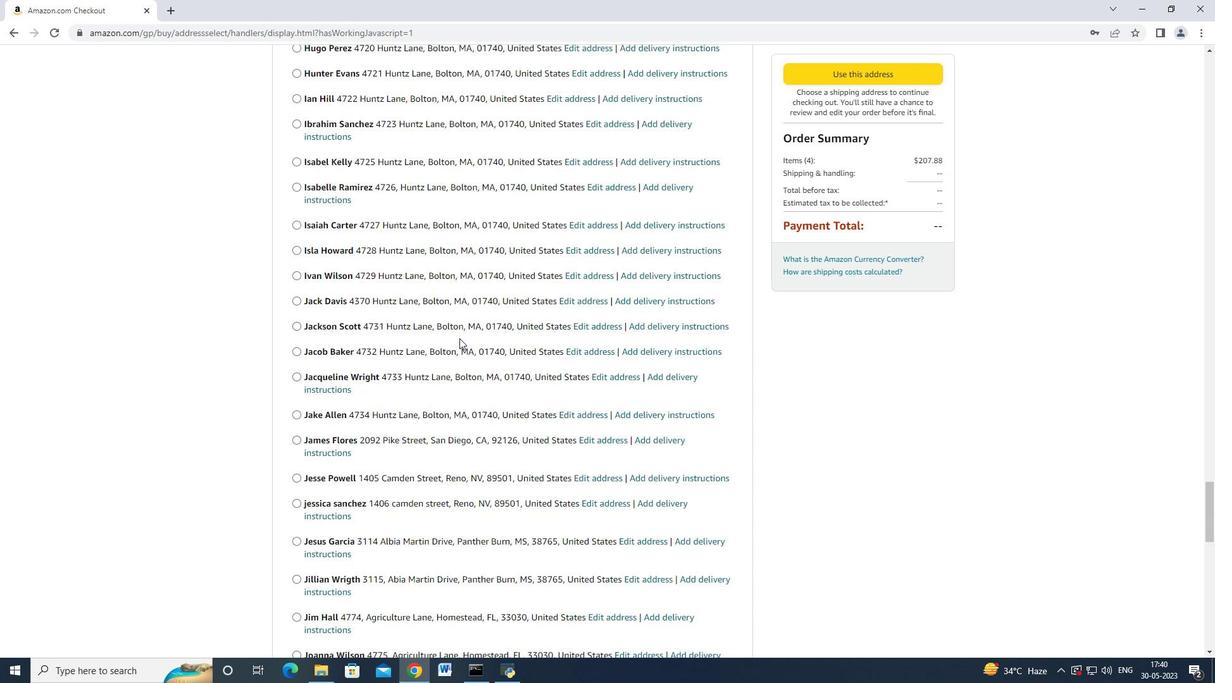 
Action: Mouse scrolled (459, 338) with delta (0, 0)
Screenshot: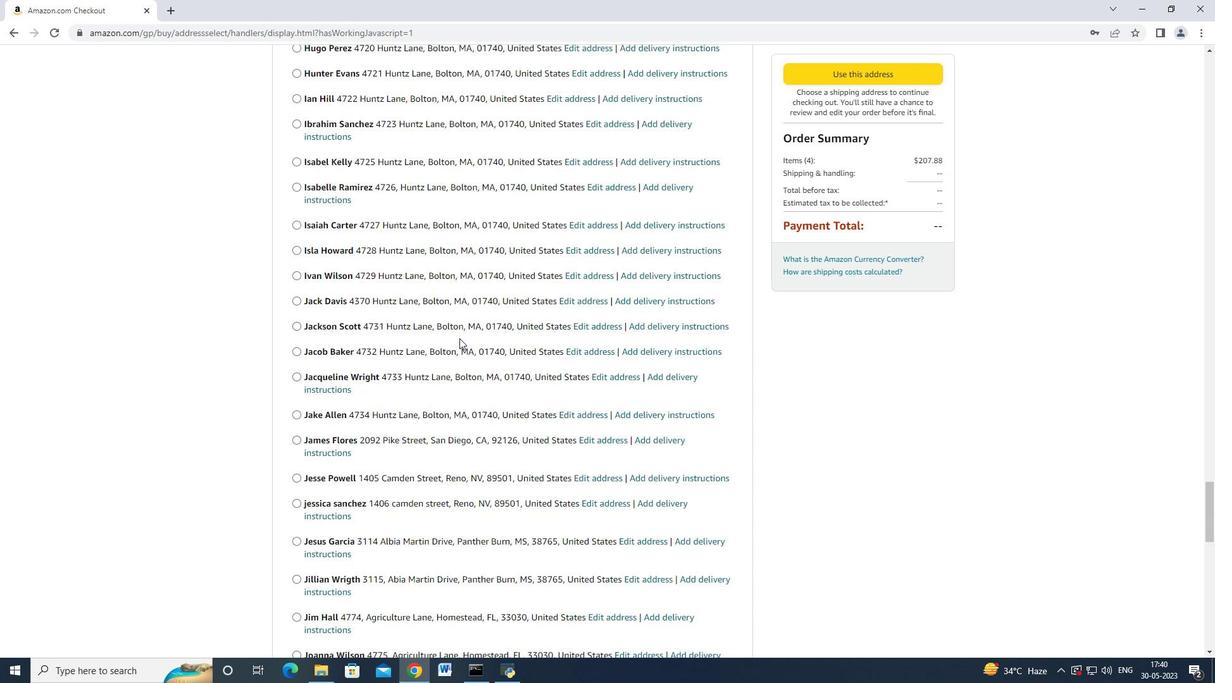 
Action: Mouse scrolled (459, 338) with delta (0, 0)
Screenshot: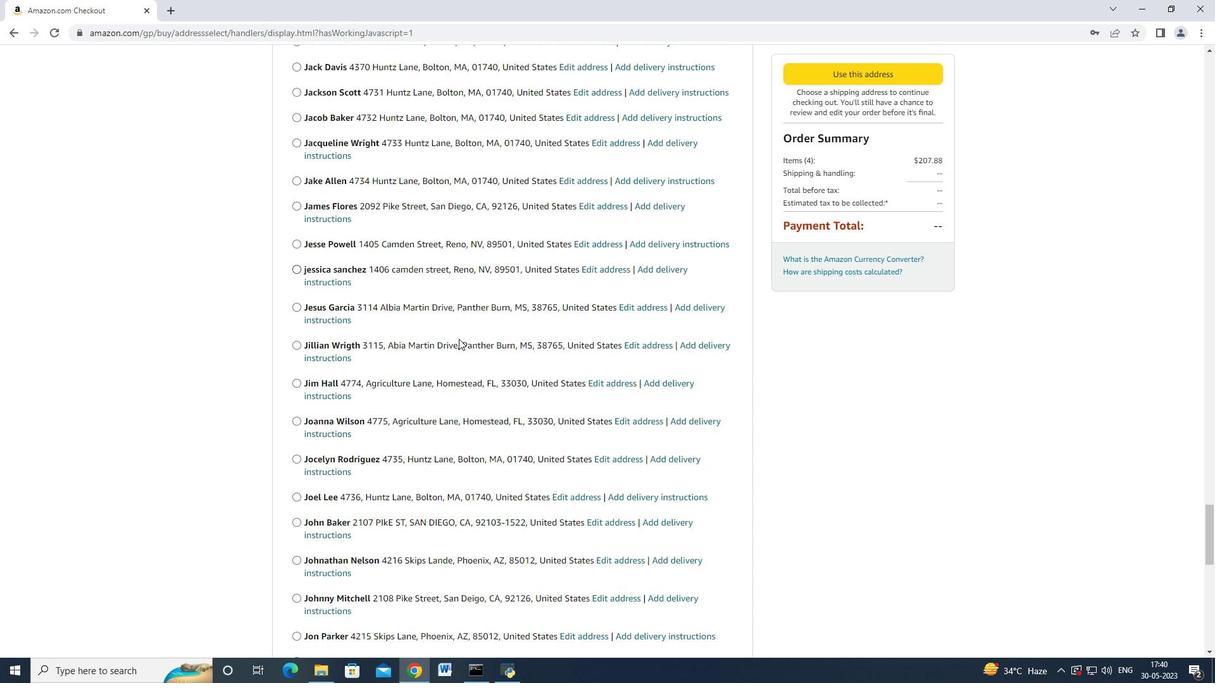 
Action: Mouse scrolled (459, 338) with delta (0, 0)
Screenshot: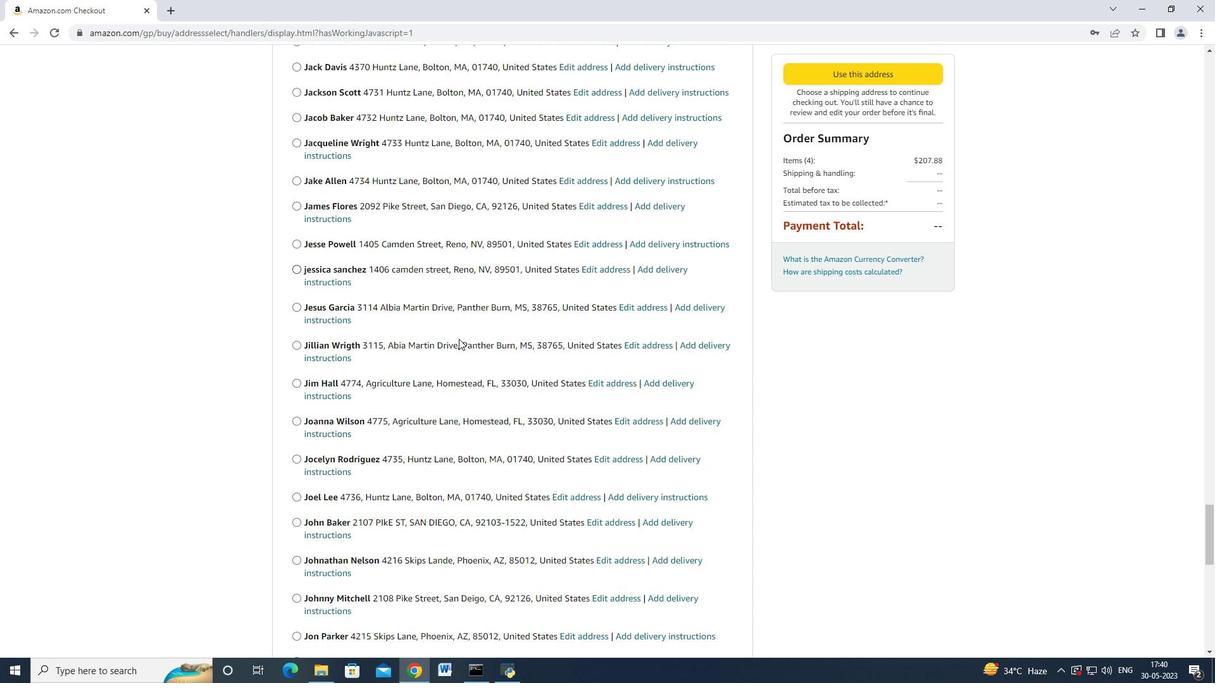 
Action: Mouse scrolled (459, 338) with delta (0, 0)
Screenshot: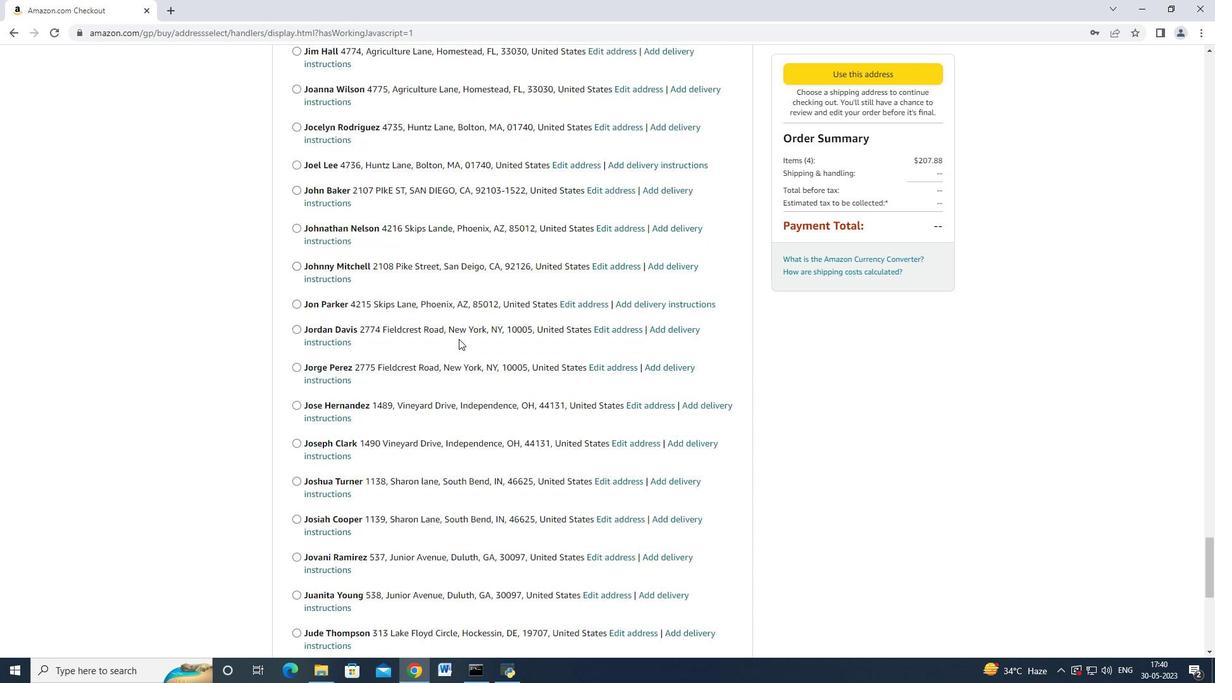 
Action: Mouse scrolled (459, 338) with delta (0, 0)
Screenshot: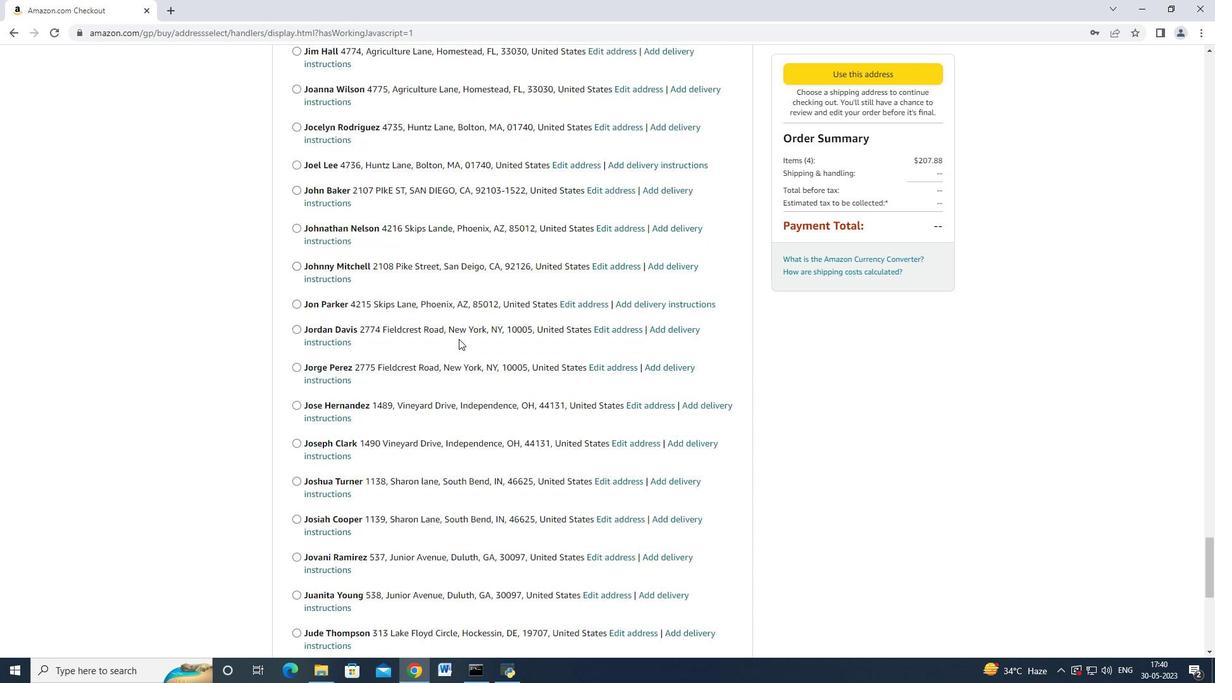 
Action: Mouse scrolled (459, 338) with delta (0, 0)
Screenshot: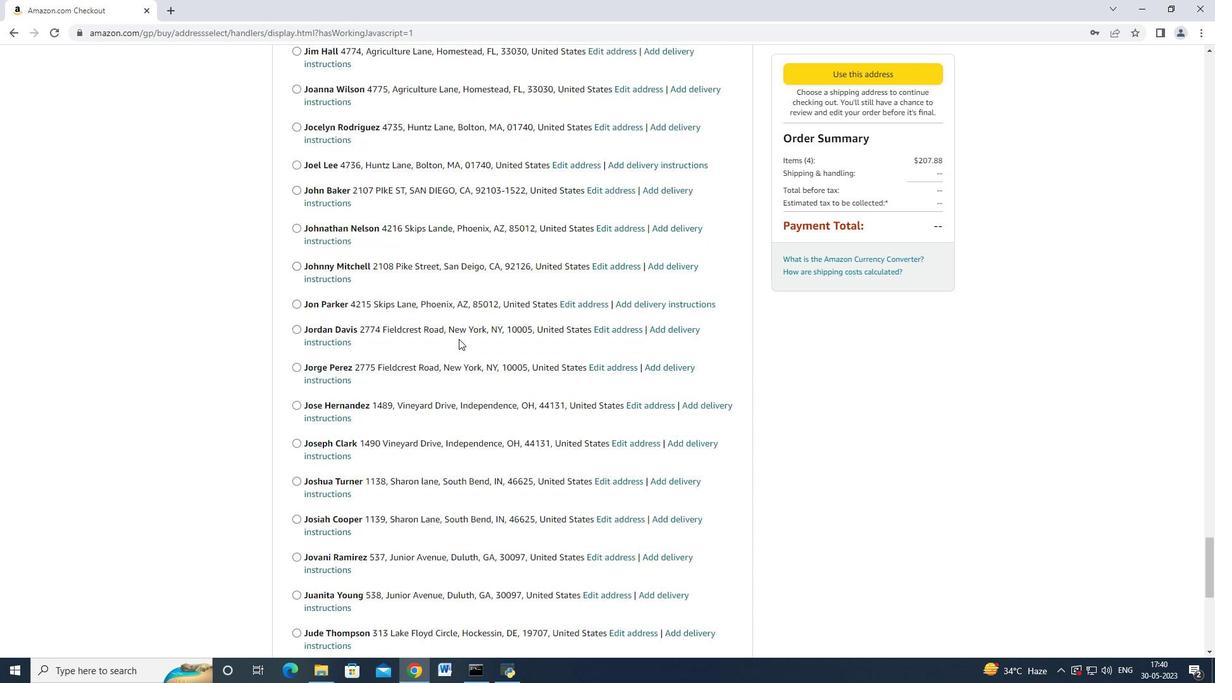 
Action: Mouse scrolled (459, 338) with delta (0, 0)
Screenshot: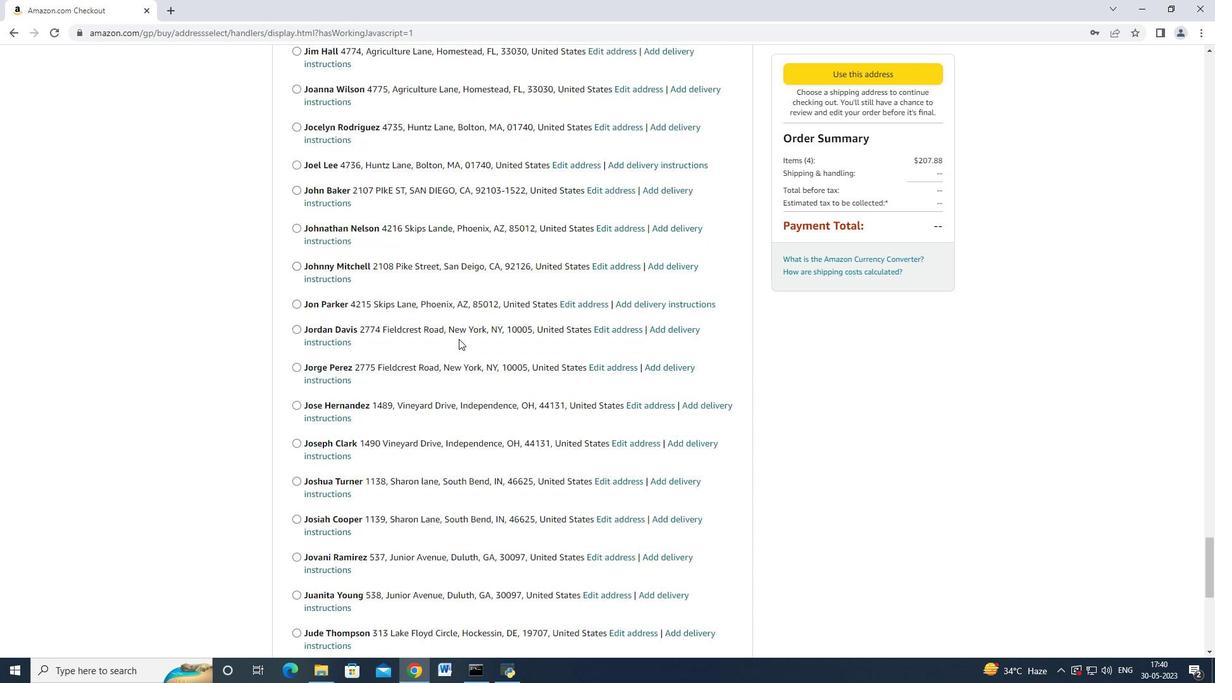 
Action: Mouse scrolled (459, 338) with delta (0, 0)
Screenshot: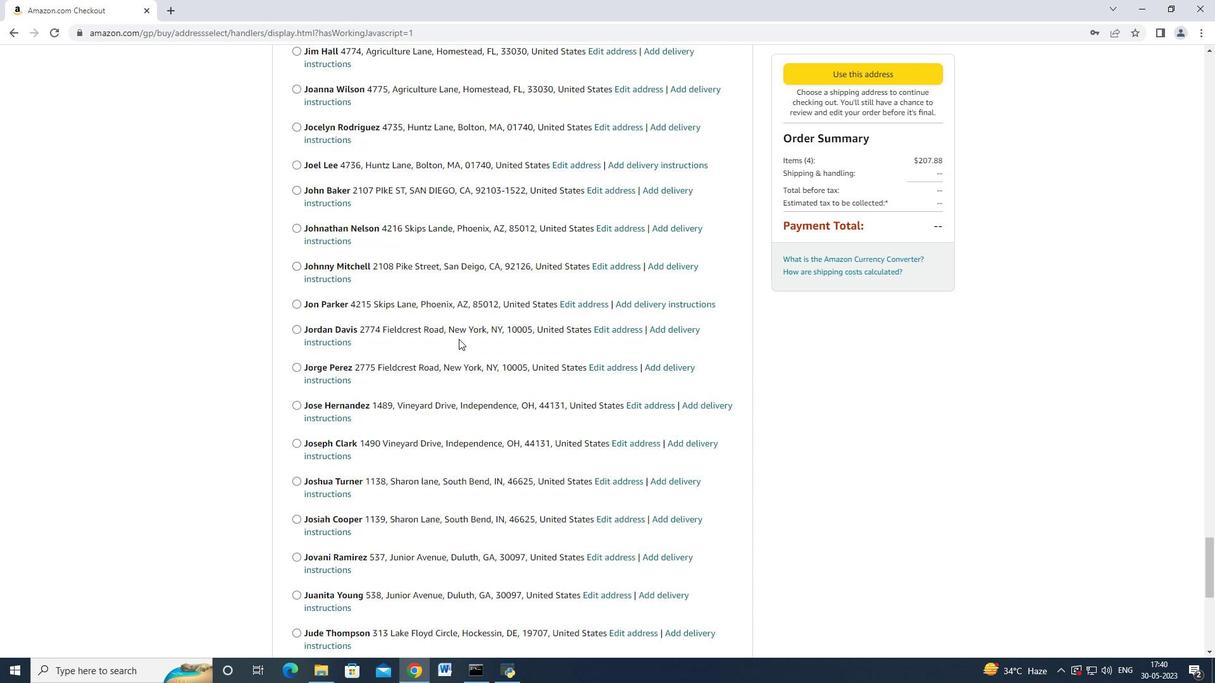 
Action: Mouse moved to (458, 339)
Screenshot: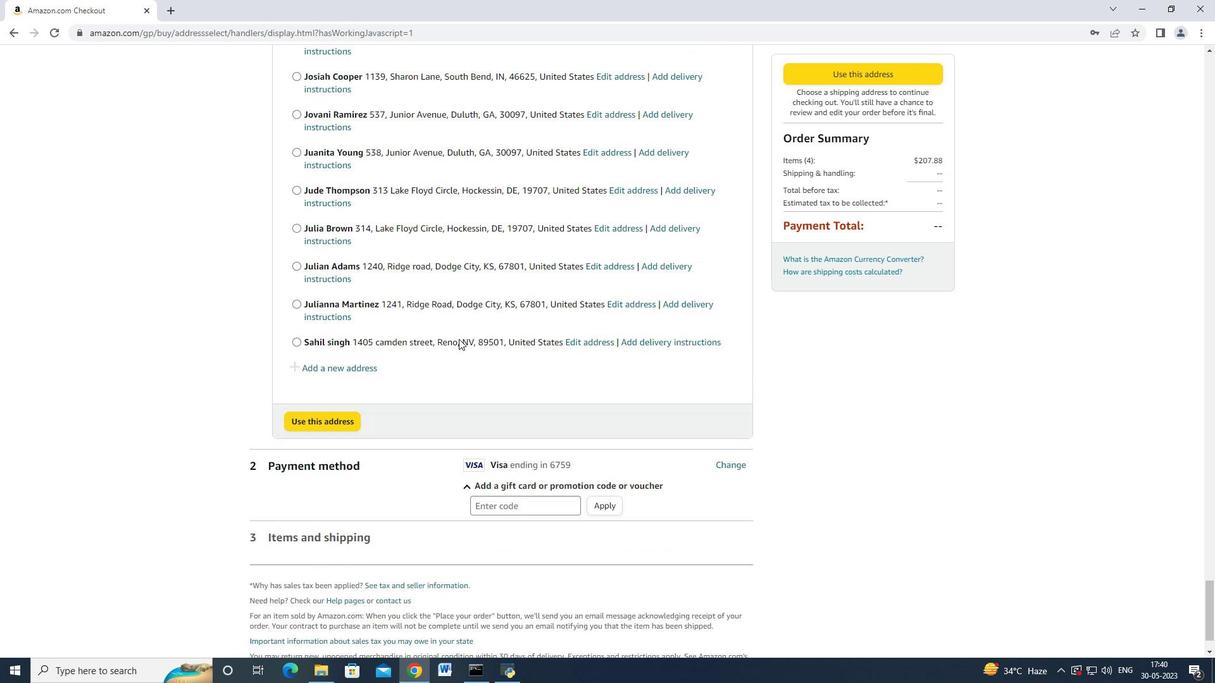
Action: Mouse scrolled (458, 338) with delta (0, 0)
Screenshot: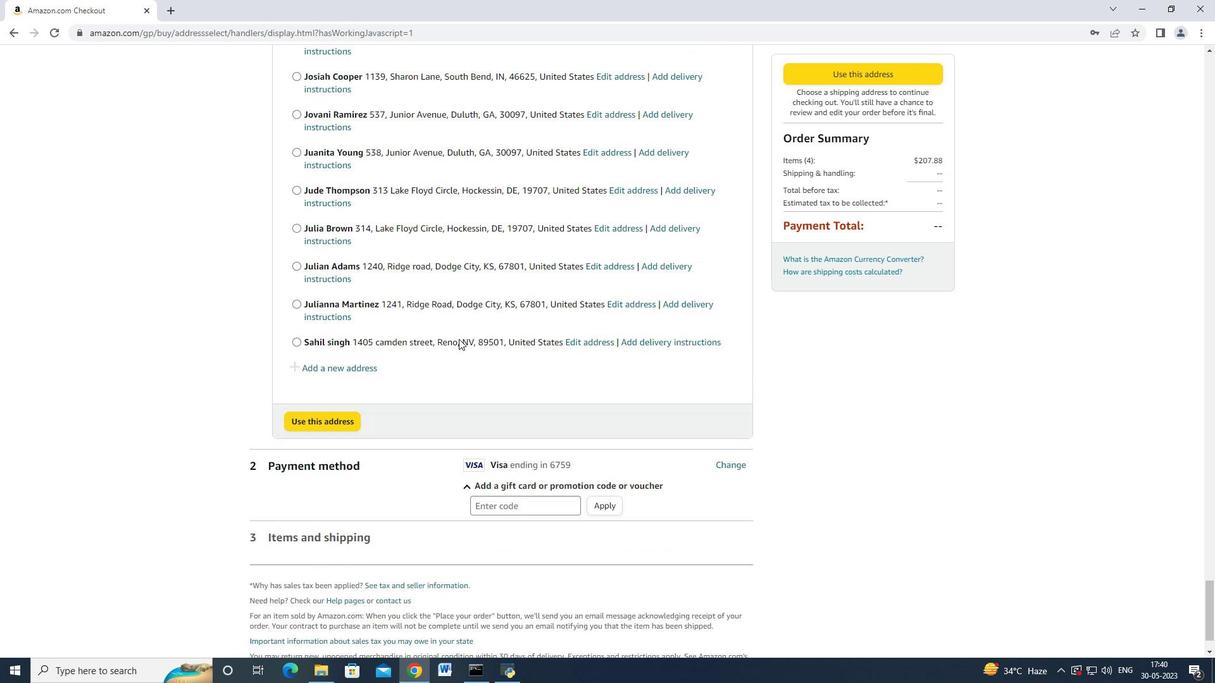 
Action: Mouse moved to (458, 340)
Screenshot: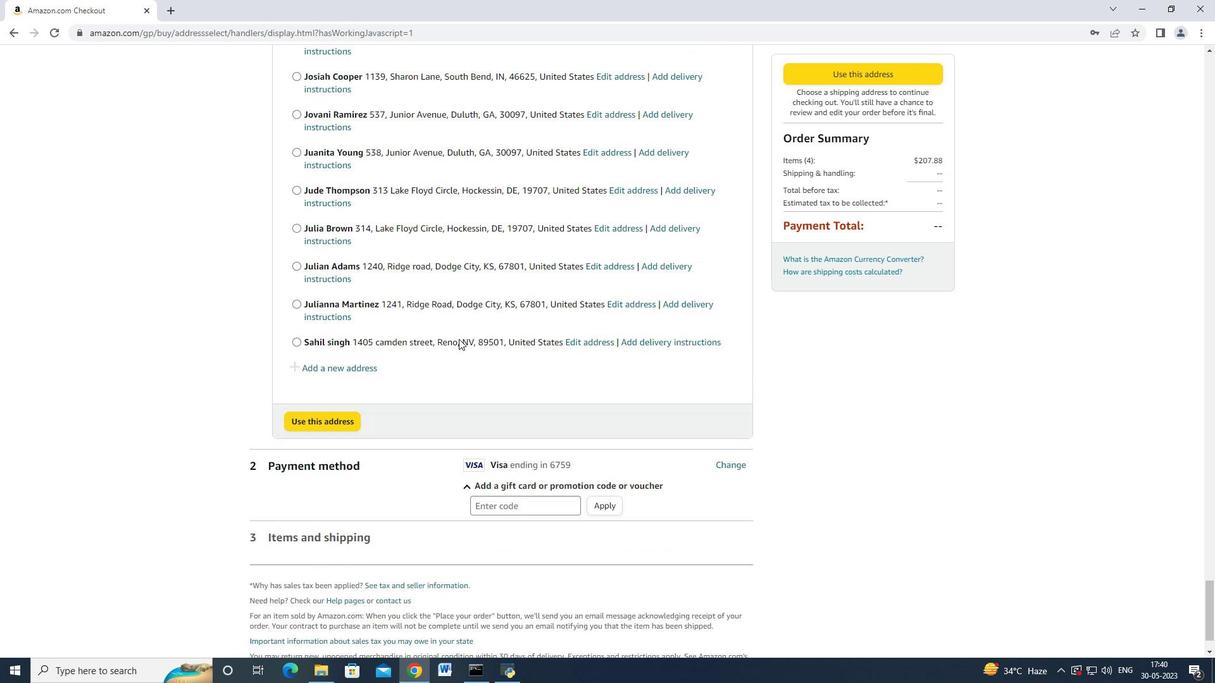 
Action: Mouse scrolled (458, 339) with delta (0, 0)
Screenshot: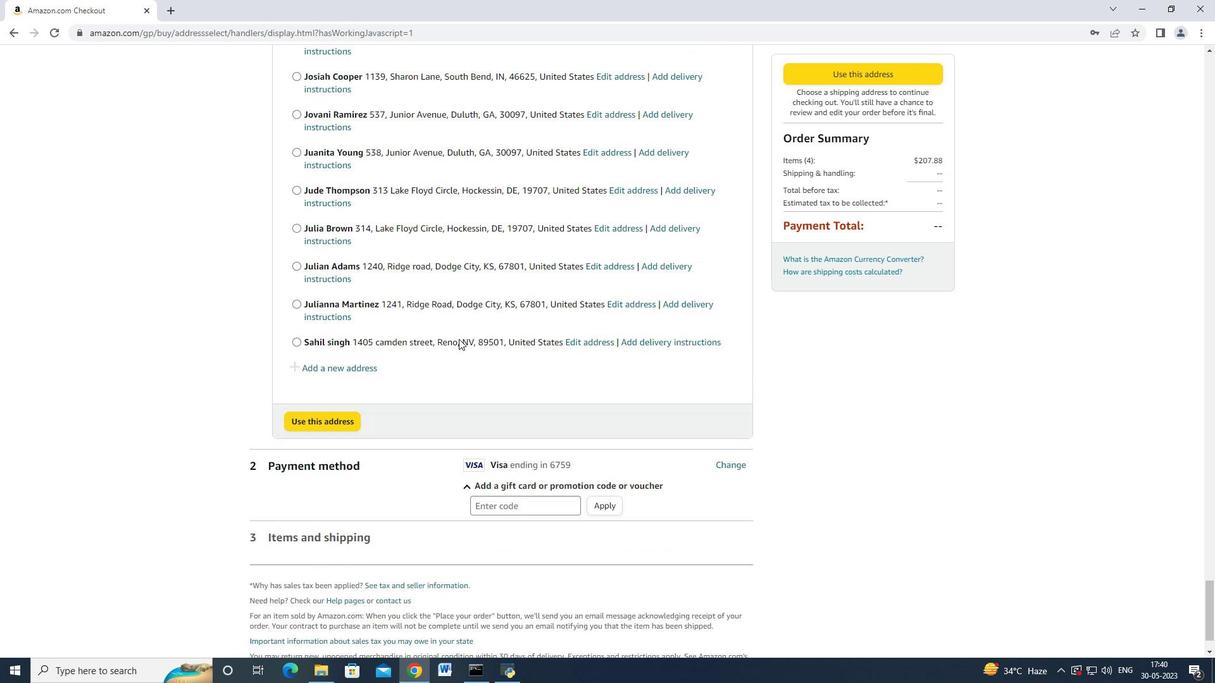 
Action: Mouse moved to (458, 340)
Screenshot: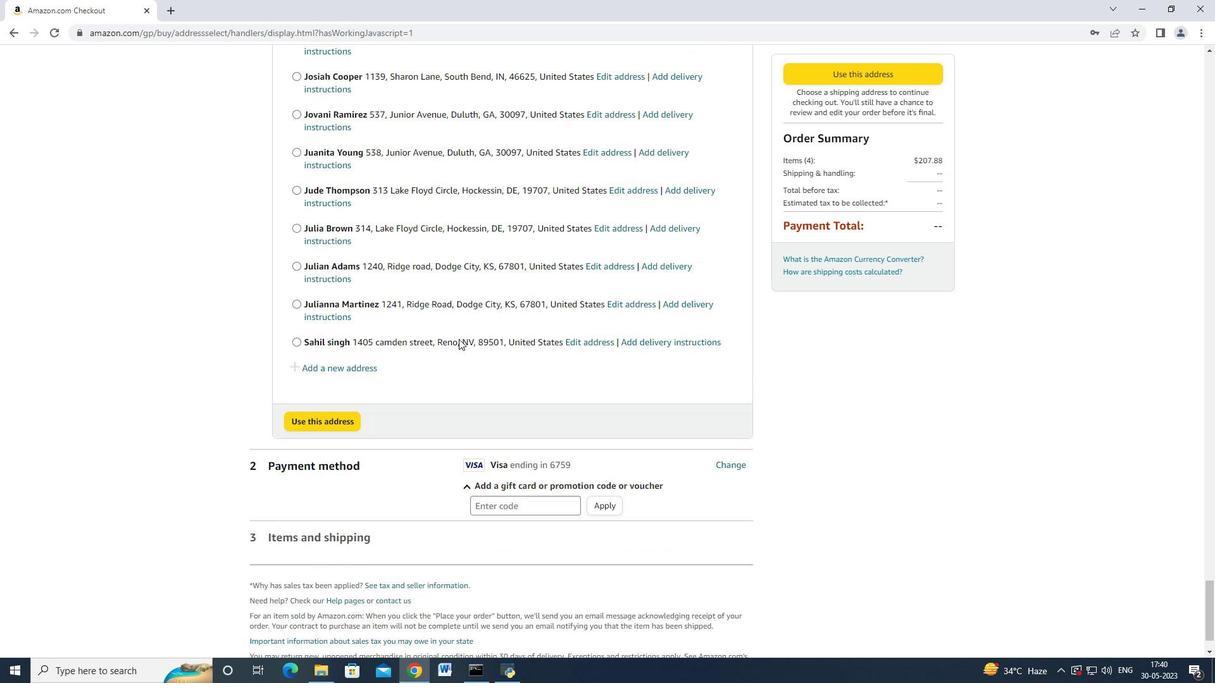 
Action: Mouse scrolled (458, 339) with delta (0, 0)
Screenshot: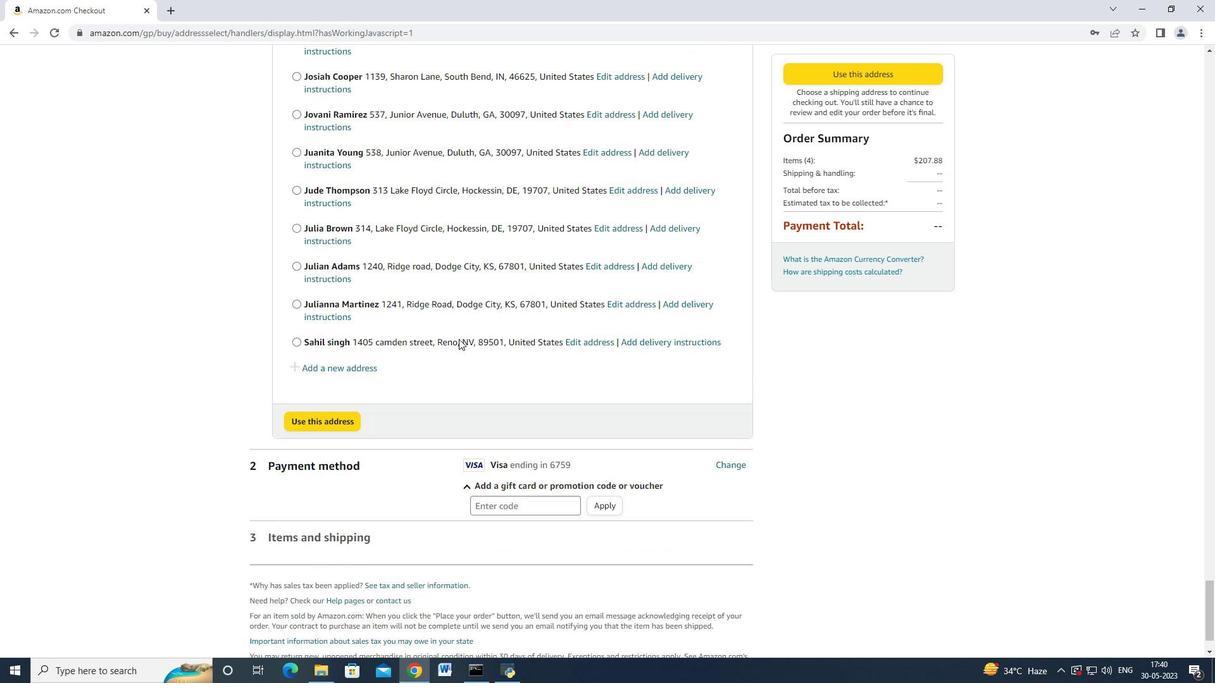 
Action: Mouse scrolled (458, 339) with delta (0, 0)
Screenshot: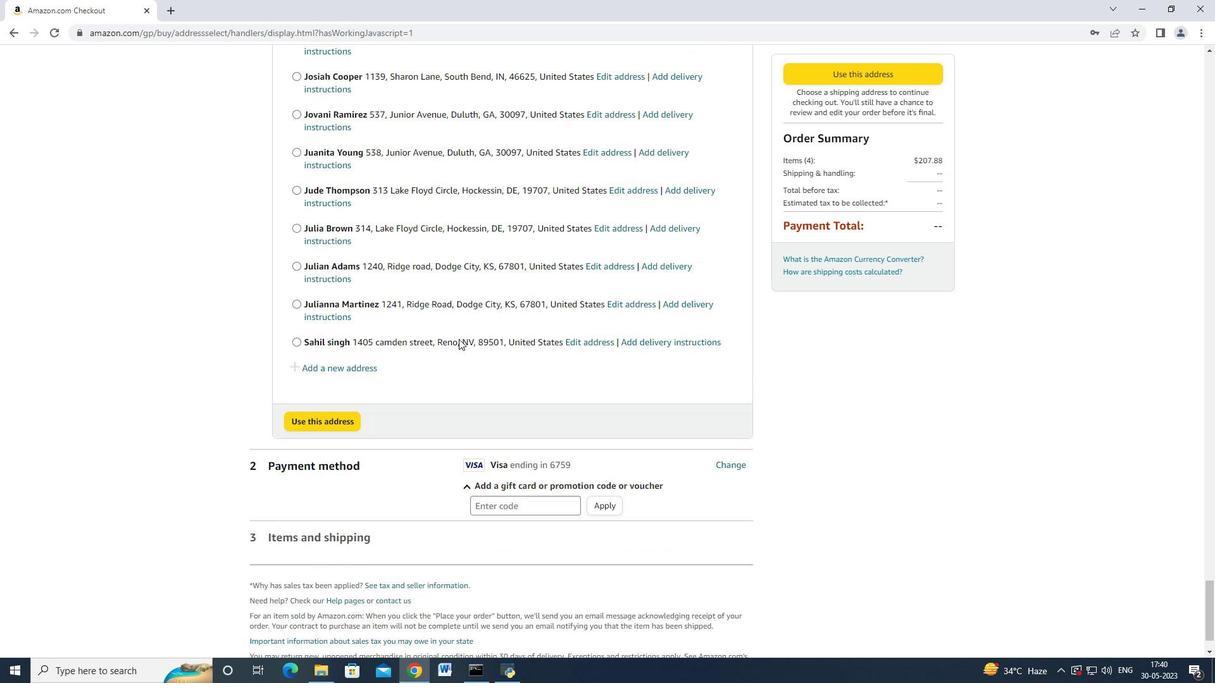 
Action: Mouse scrolled (458, 339) with delta (0, 0)
Screenshot: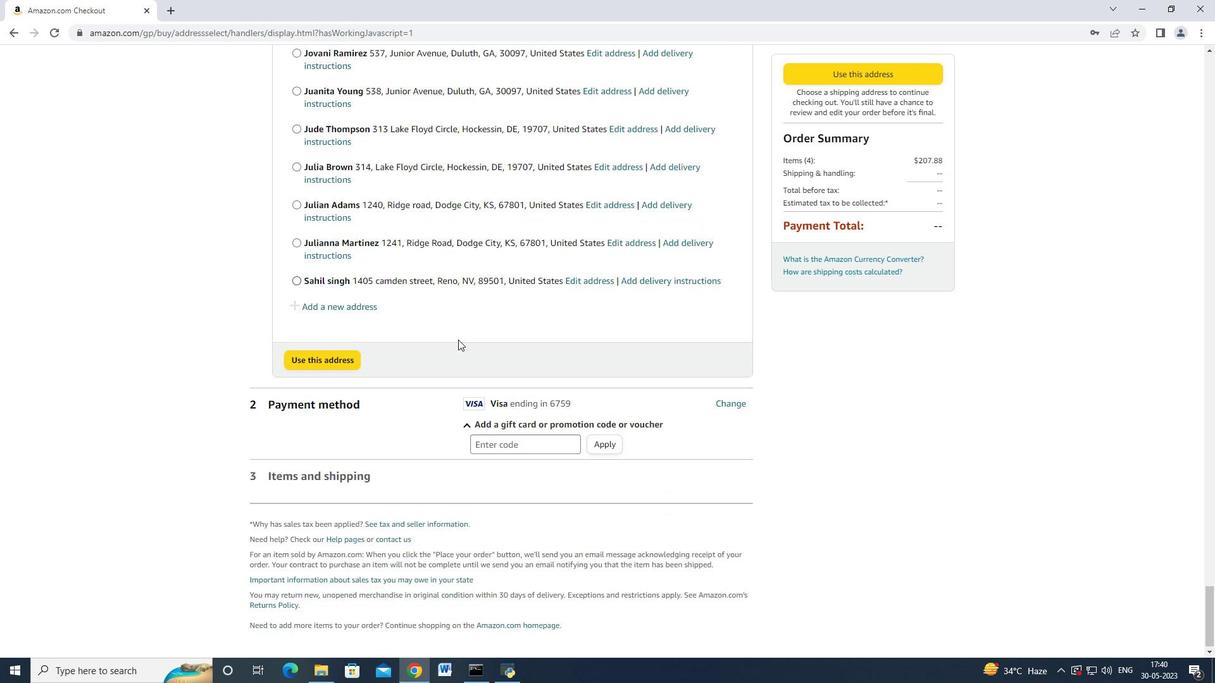 
Action: Mouse scrolled (458, 339) with delta (0, 0)
Screenshot: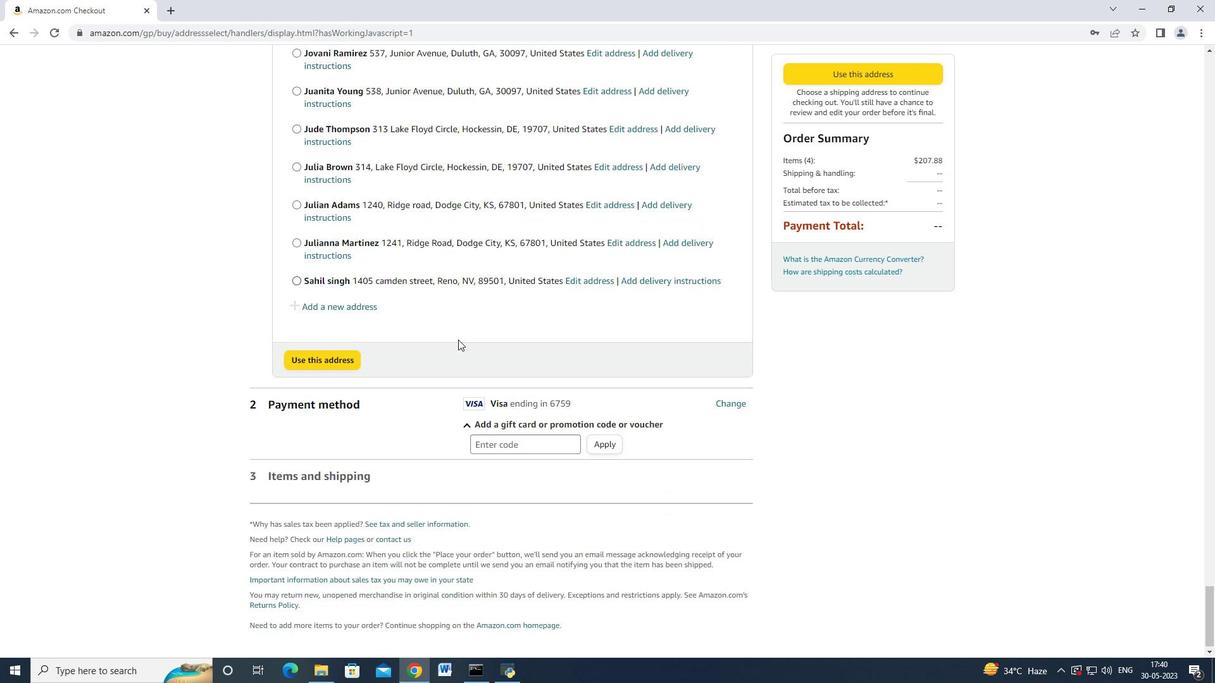 
Action: Mouse moved to (338, 312)
Screenshot: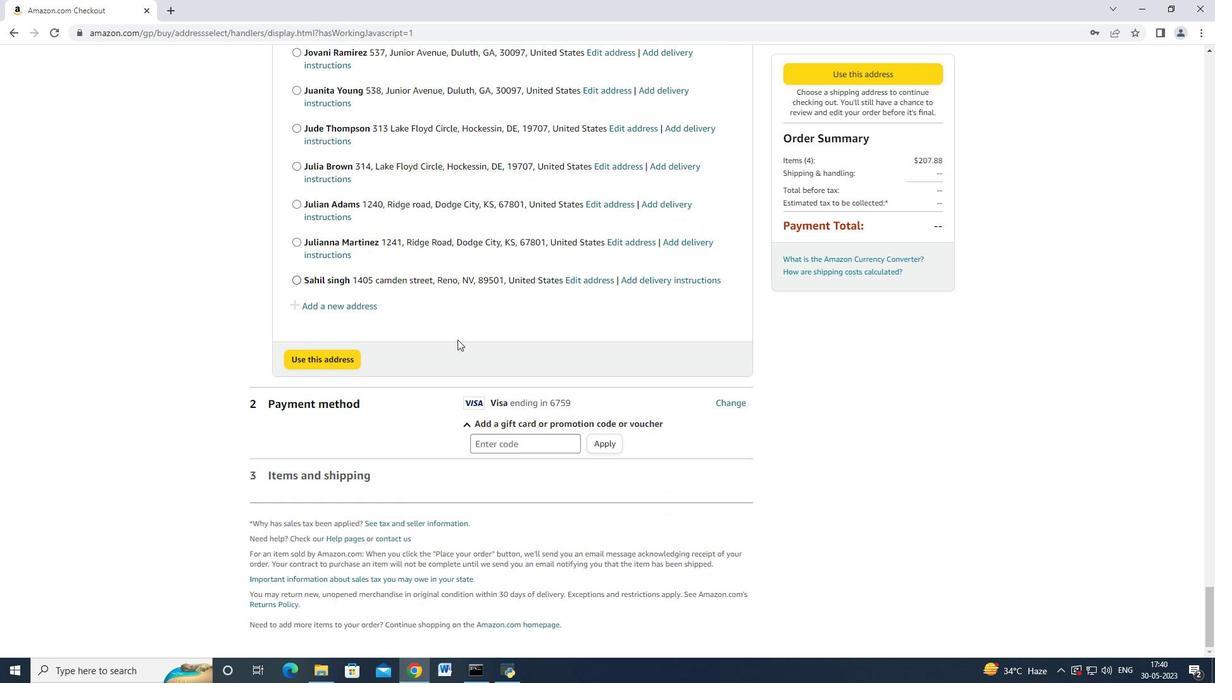 
Action: Mouse pressed left at (338, 312)
Screenshot: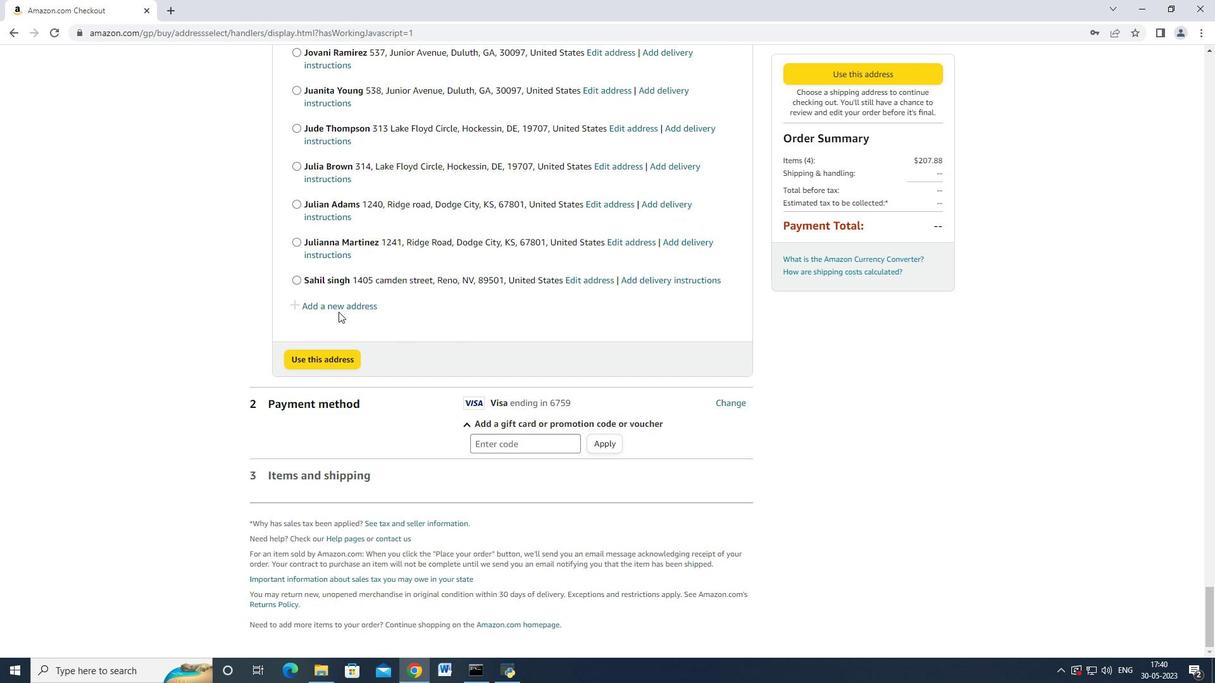 
Action: Mouse moved to (341, 308)
Screenshot: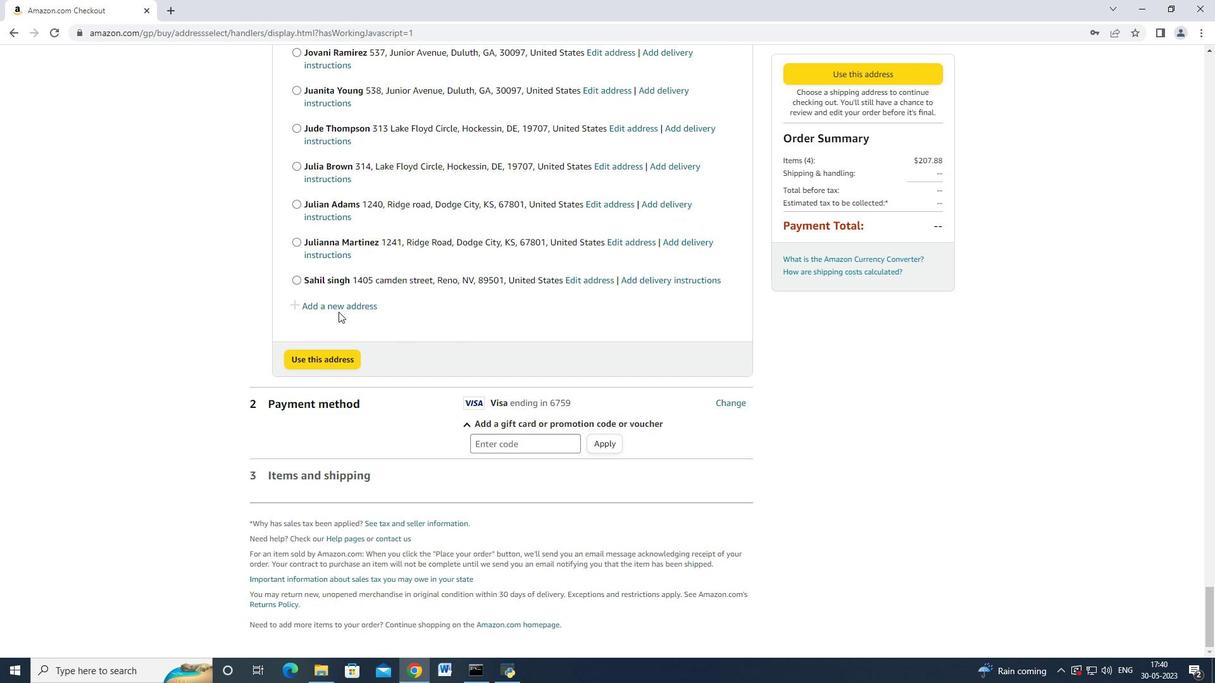 
Action: Mouse pressed left at (341, 308)
Screenshot: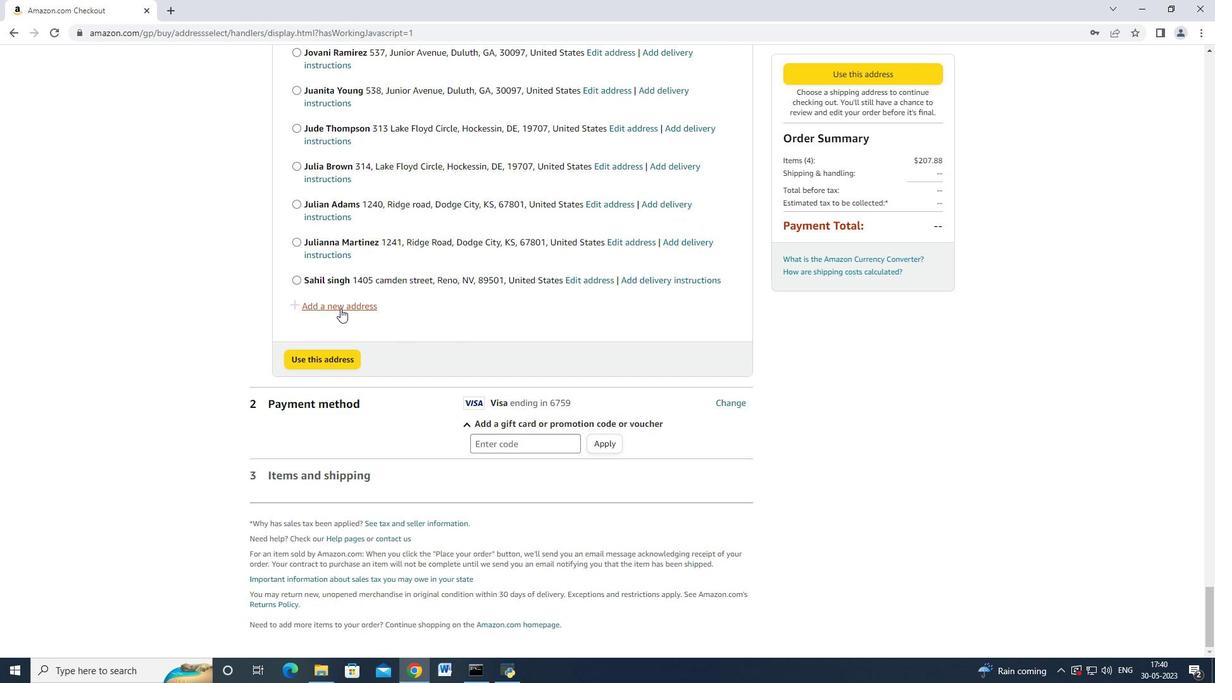
Action: Mouse moved to (421, 305)
Screenshot: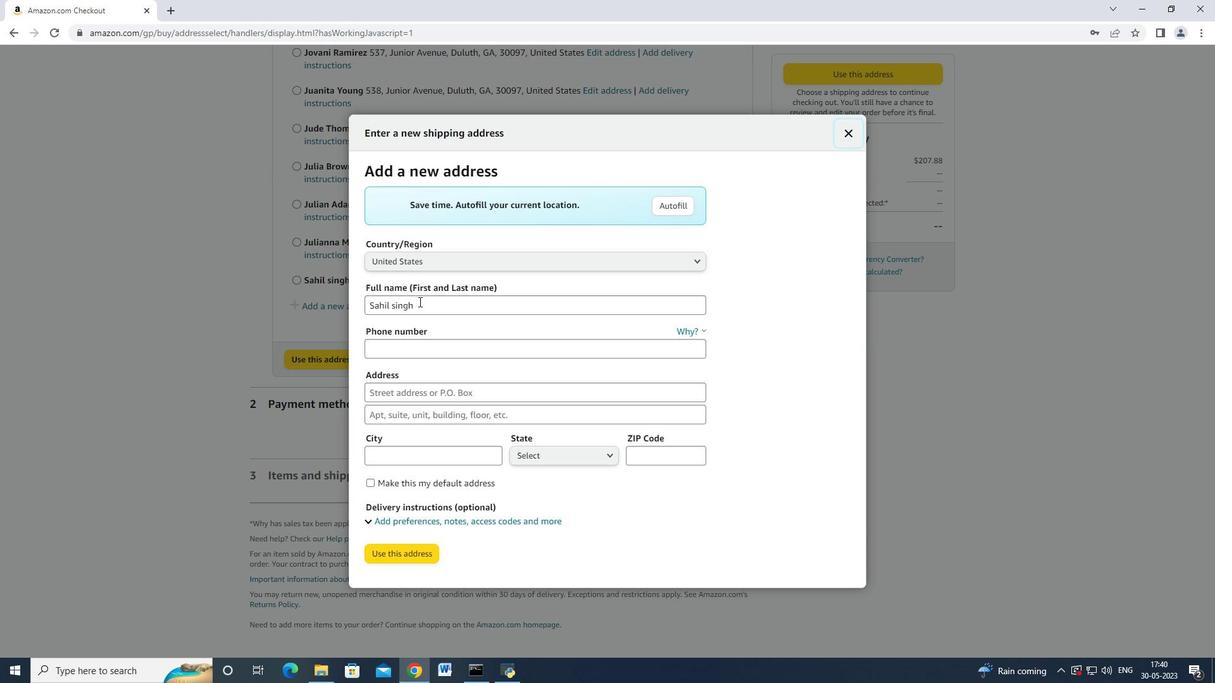 
Action: Mouse pressed left at (421, 305)
Screenshot: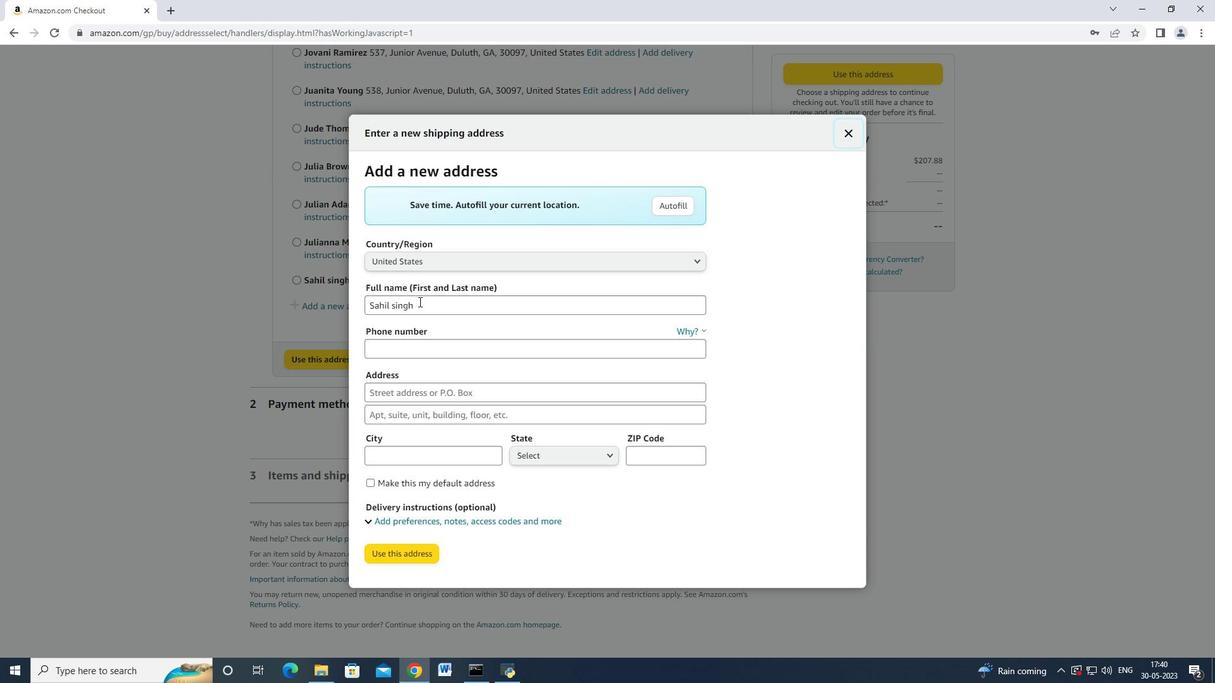 
Action: Mouse moved to (361, 302)
Screenshot: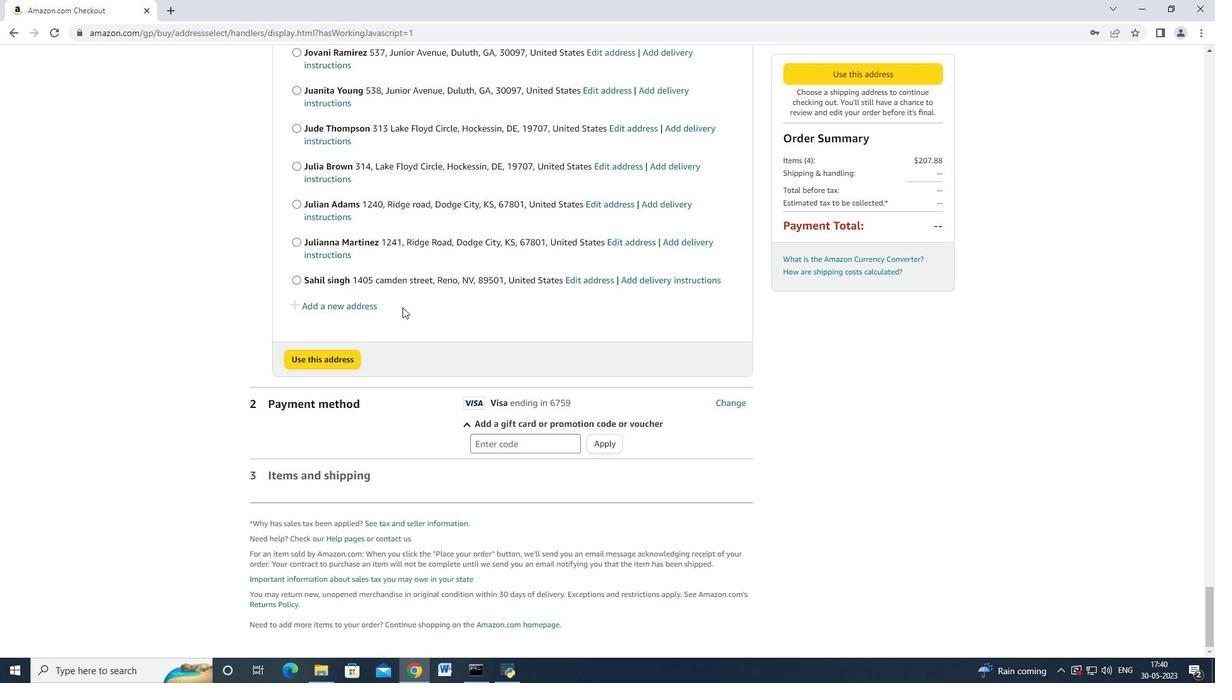 
Action: Mouse pressed left at (361, 302)
Screenshot: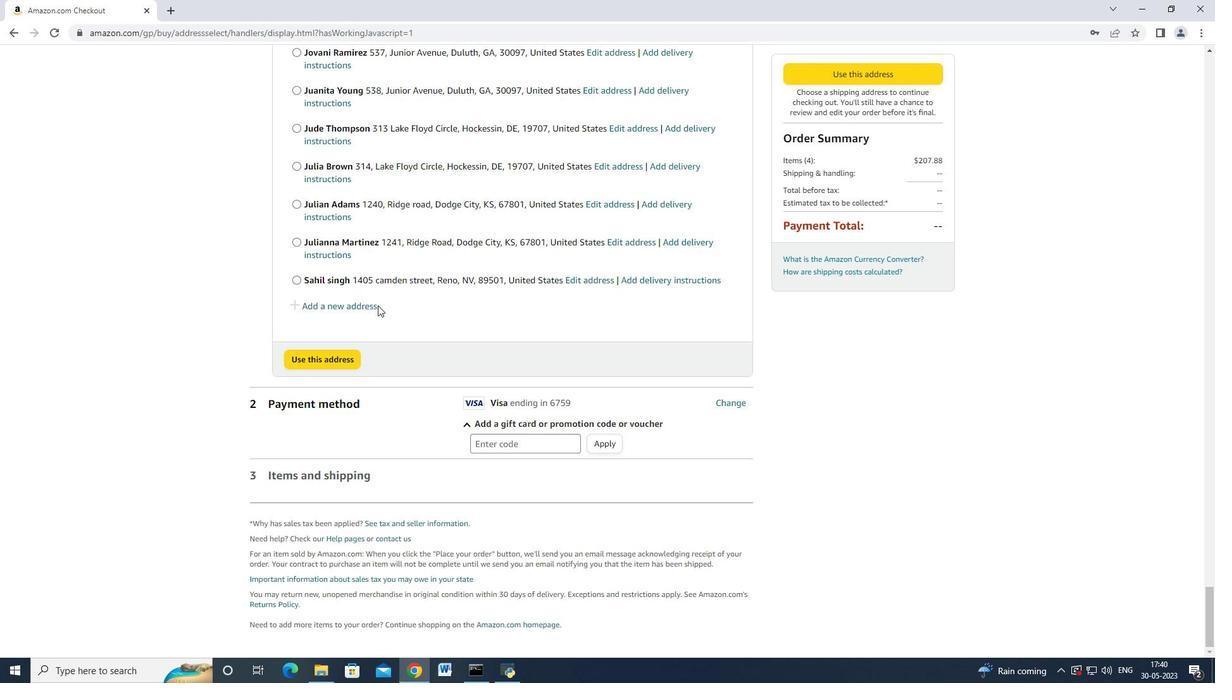 
Action: Mouse moved to (418, 309)
Screenshot: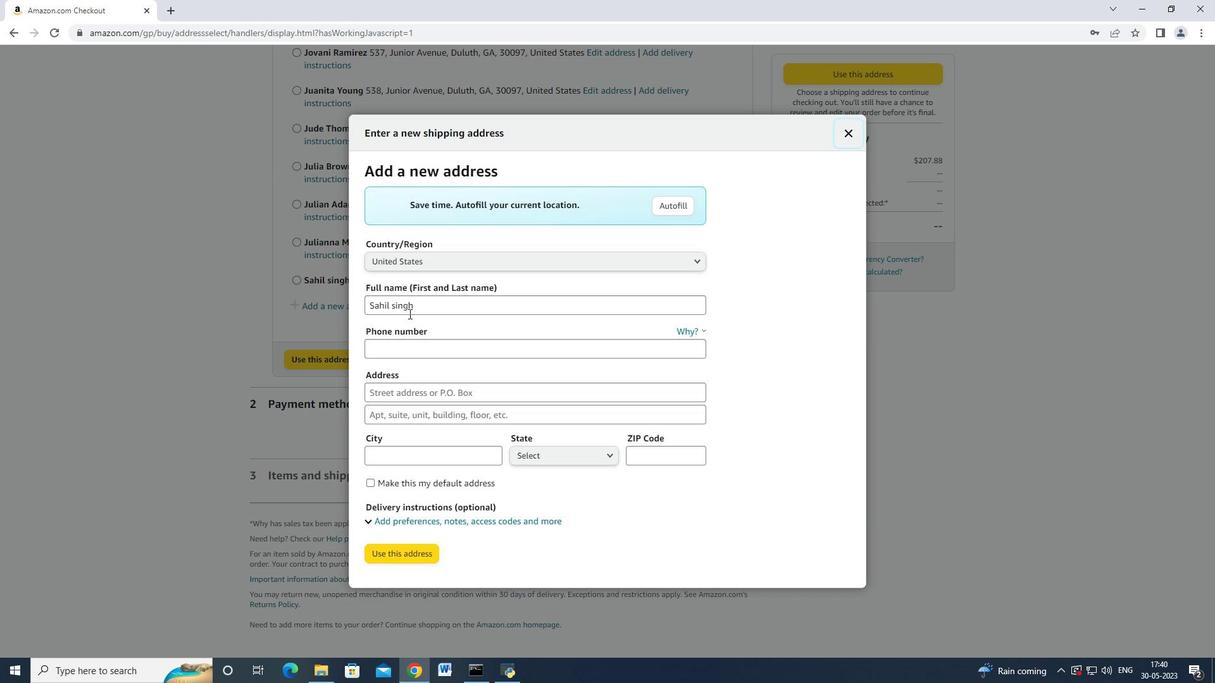 
Action: Mouse pressed left at (418, 309)
Screenshot: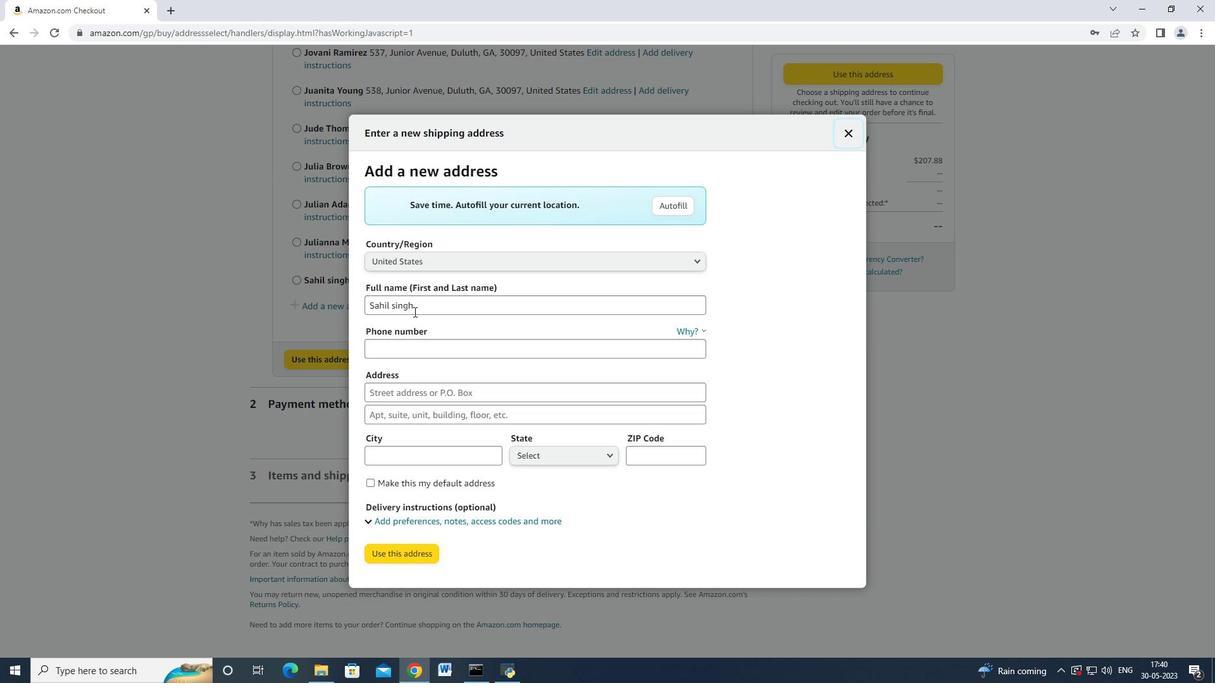 
Action: Mouse moved to (415, 306)
Screenshot: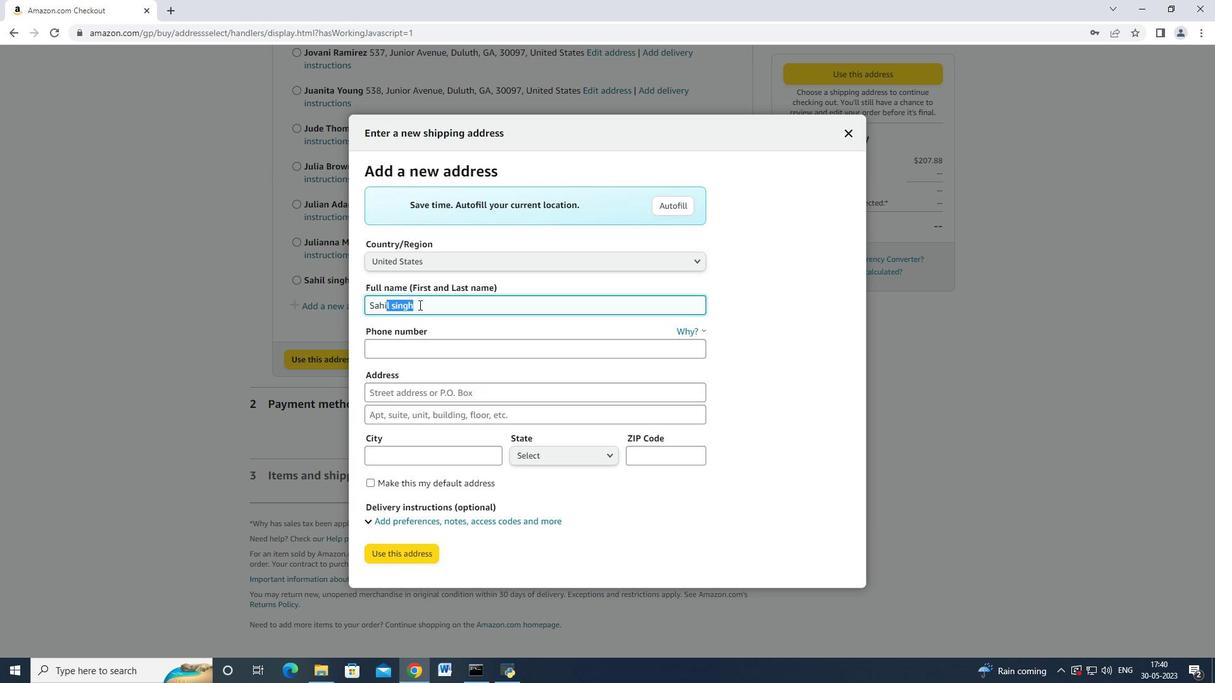 
Action: Key pressed <Key.backspace><Key.backspace><Key.backspace><Key.backspace><Key.backspace><Key.shift>Jamie<Key.space><Key.shift_r><Key.shift>COo<Key.backspace><Key.backspace>ooper<Key.tab><Key.tab>8585770212<Key.tab>a<Key.backspace>asdf<Key.backspace><Key.backspace><Key.backspace><Key.backspace>asdf<Key.backspace><Key.backspace><Key.backspace><Key.backspace><Key.shift>J<Key.backspace>2093<Key.space><Key.shift>Pike<Key.space><Key.shift_r>Street<Key.space><Key.shift>S<Key.backspace><Key.tab><Key.tab><Key.shift_r>San<Key.space><Key.shift_r>Diego<Key.tab>
Screenshot: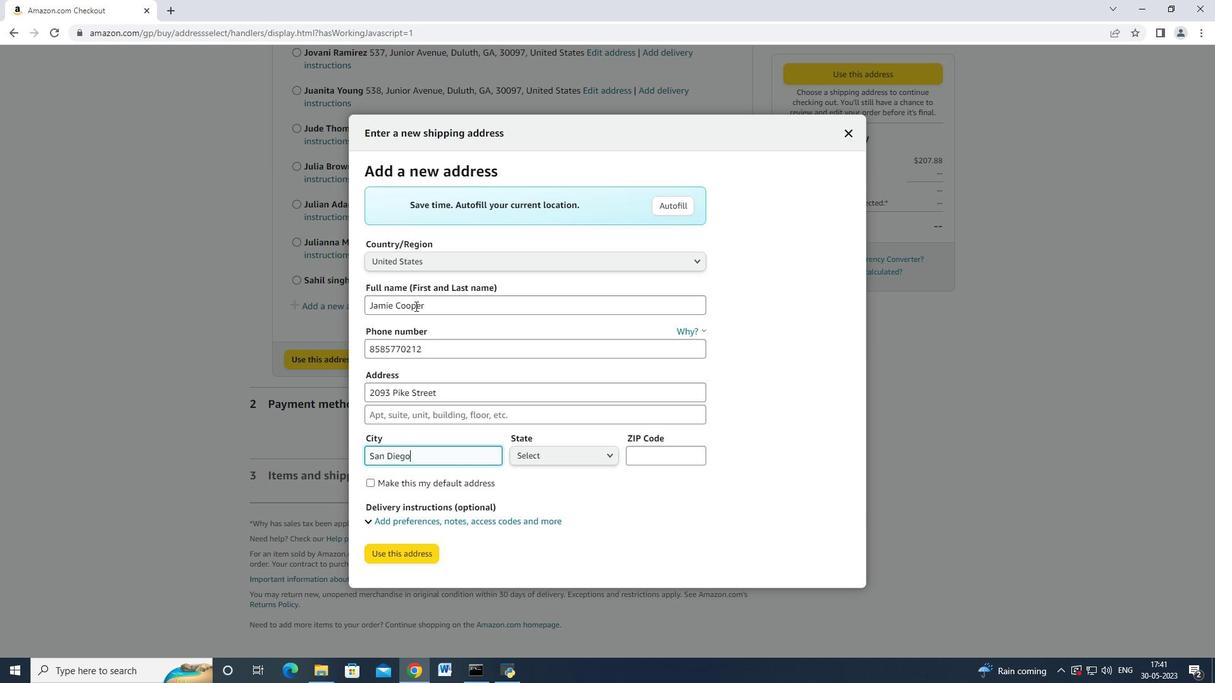 
Action: Mouse moved to (547, 459)
Screenshot: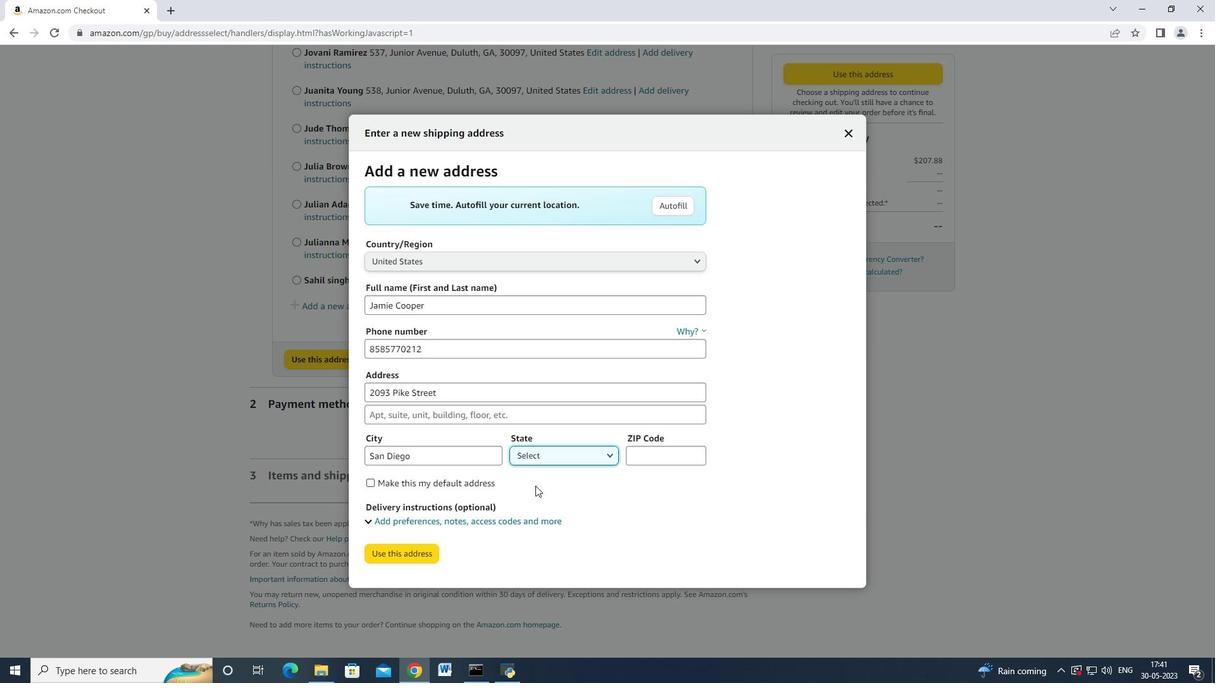 
Action: Mouse pressed left at (547, 459)
Screenshot: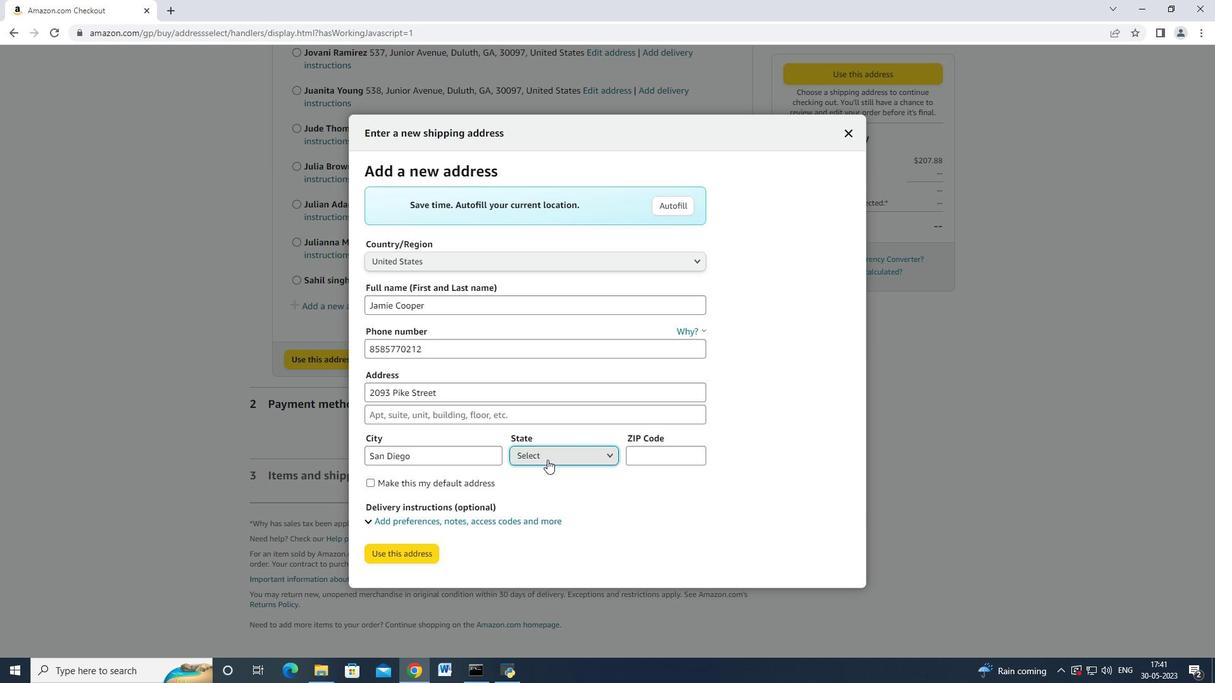 
Action: Mouse moved to (563, 151)
Screenshot: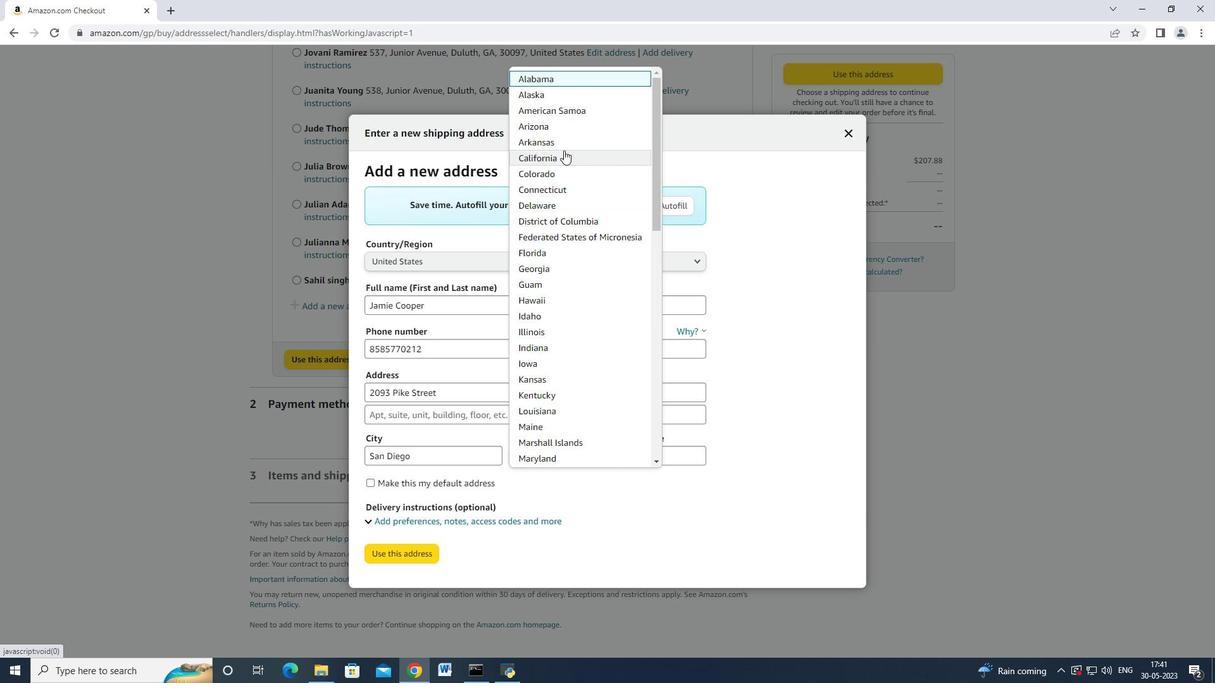 
Action: Mouse pressed left at (563, 151)
Screenshot: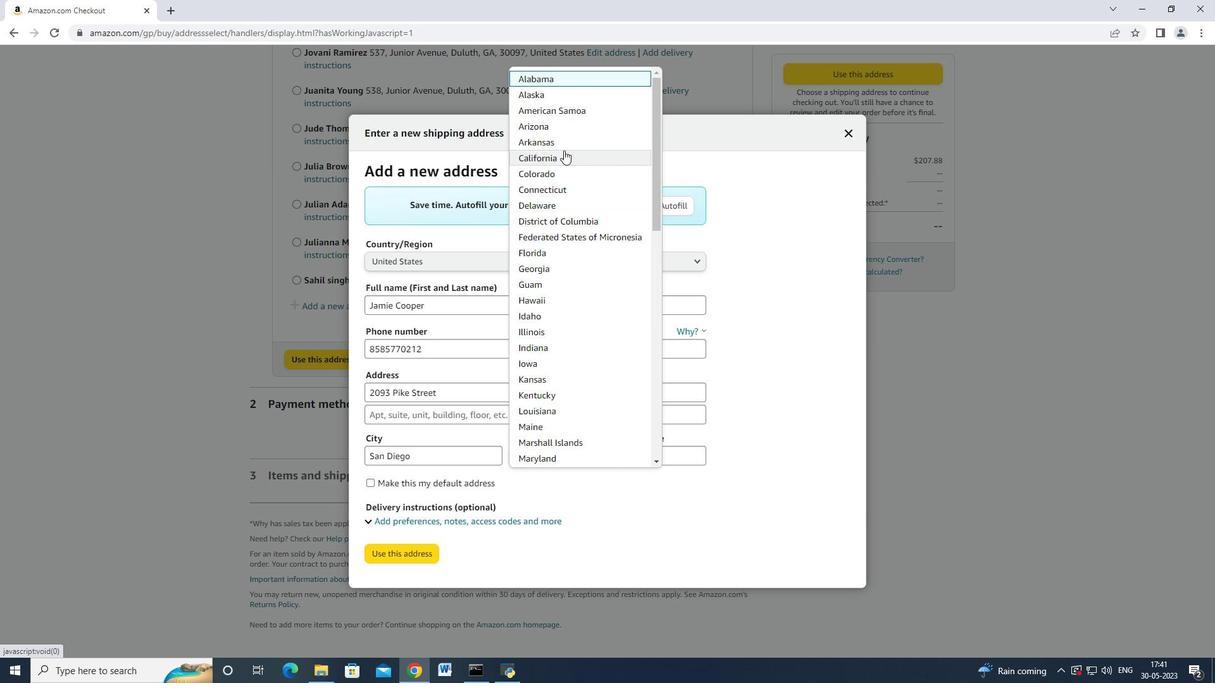 
Action: Mouse moved to (683, 462)
Screenshot: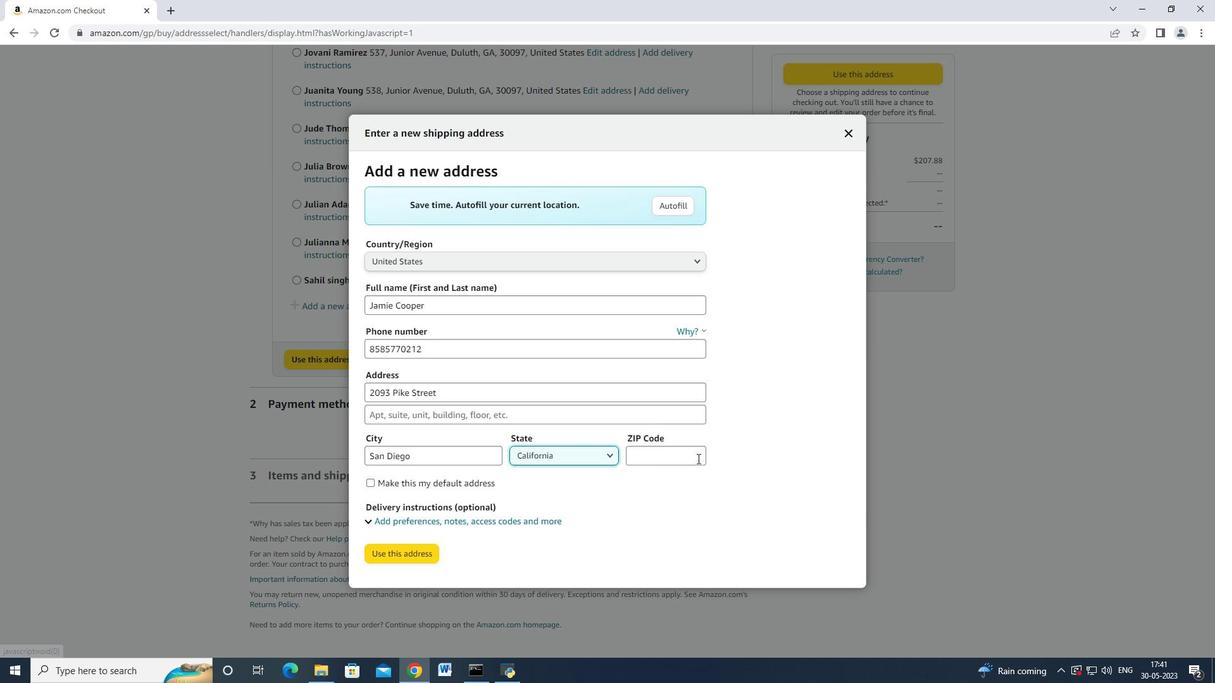 
Action: Mouse pressed left at (683, 462)
Screenshot: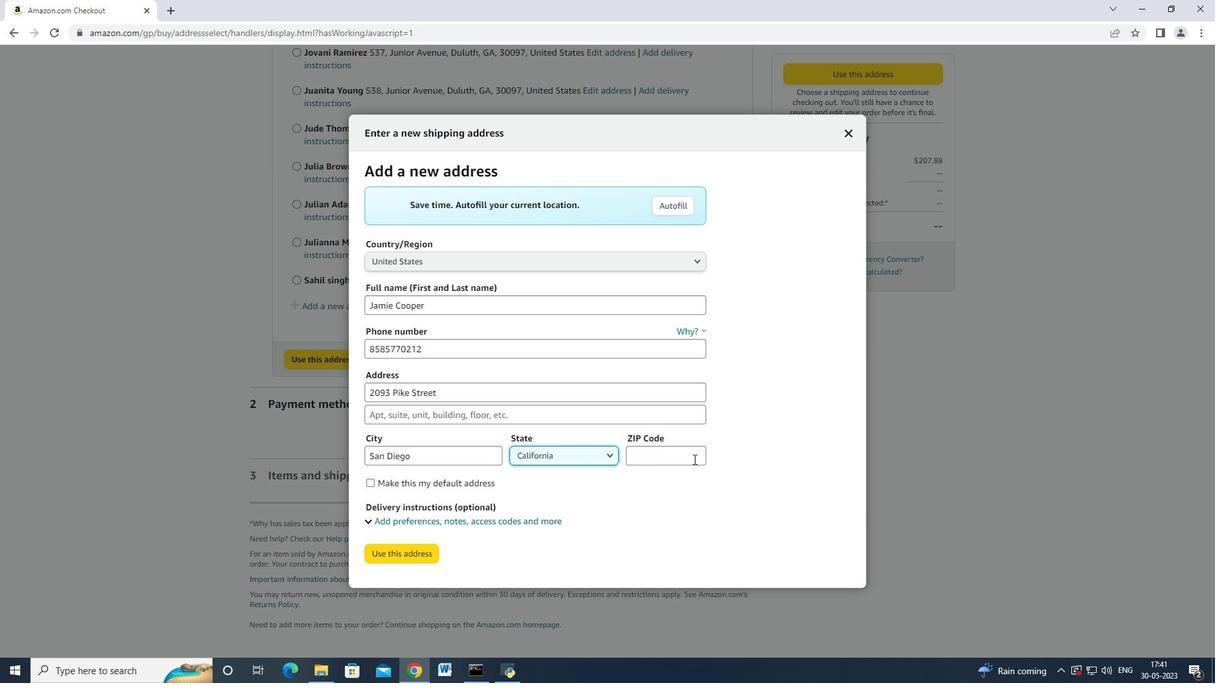 
Action: Mouse moved to (683, 460)
Screenshot: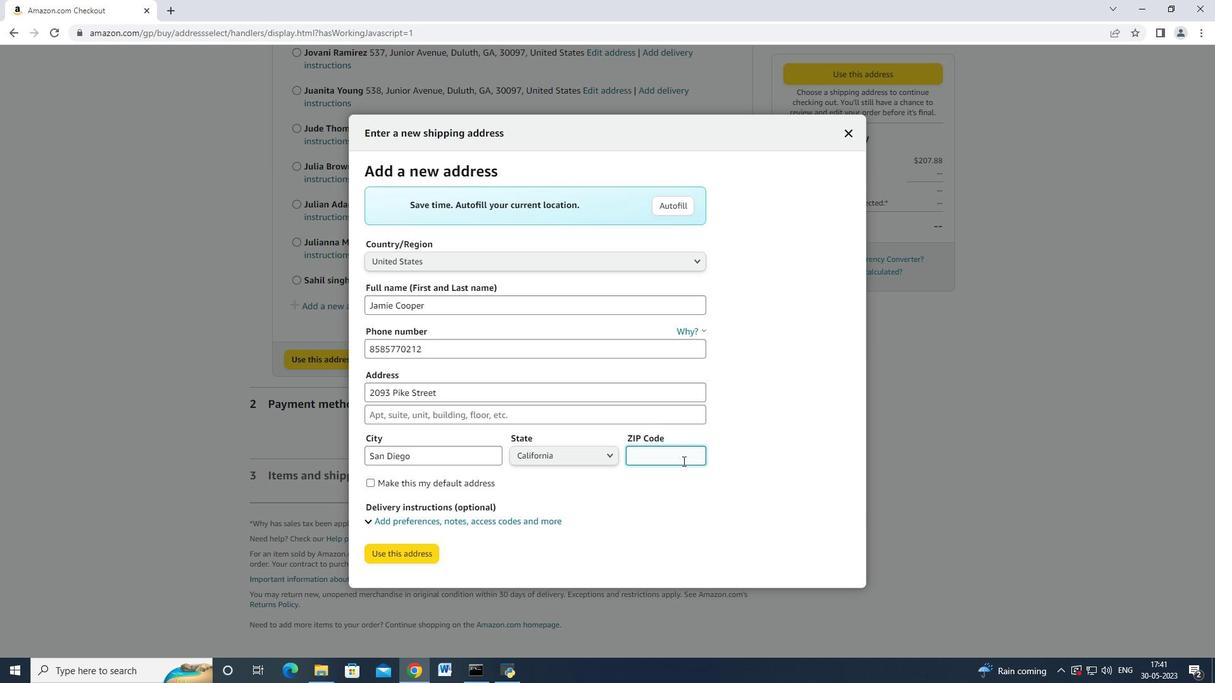 
Action: Key pressed 92126
Screenshot: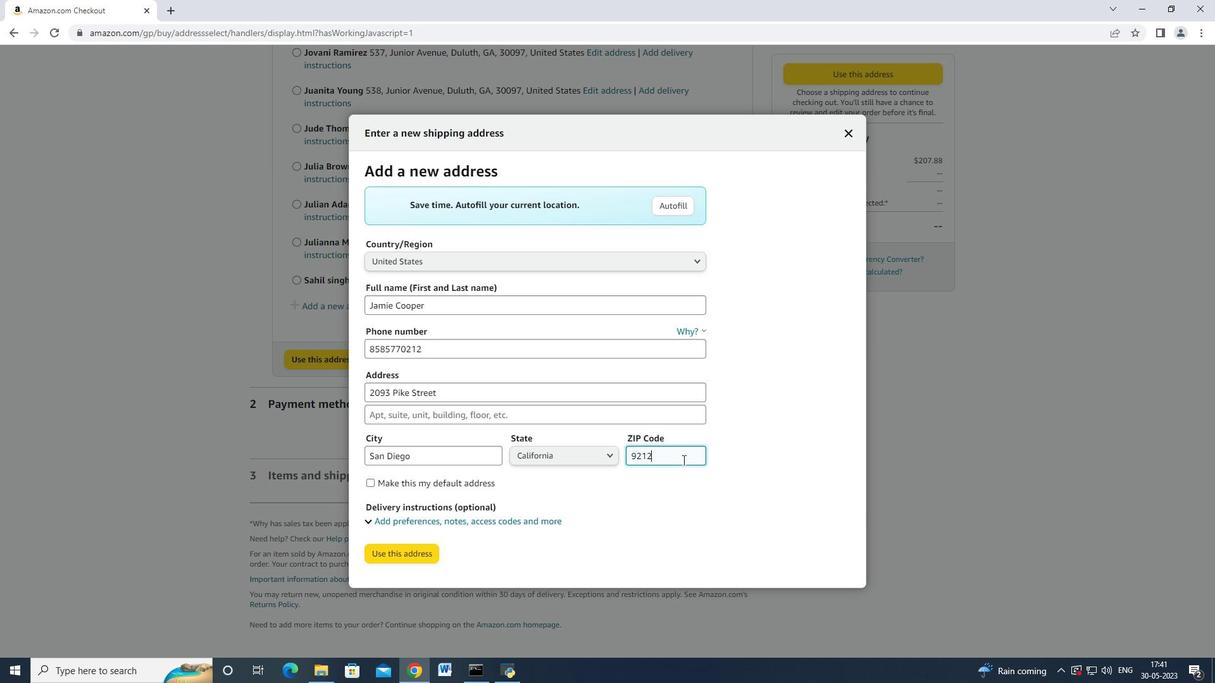 
Action: Mouse moved to (409, 554)
Screenshot: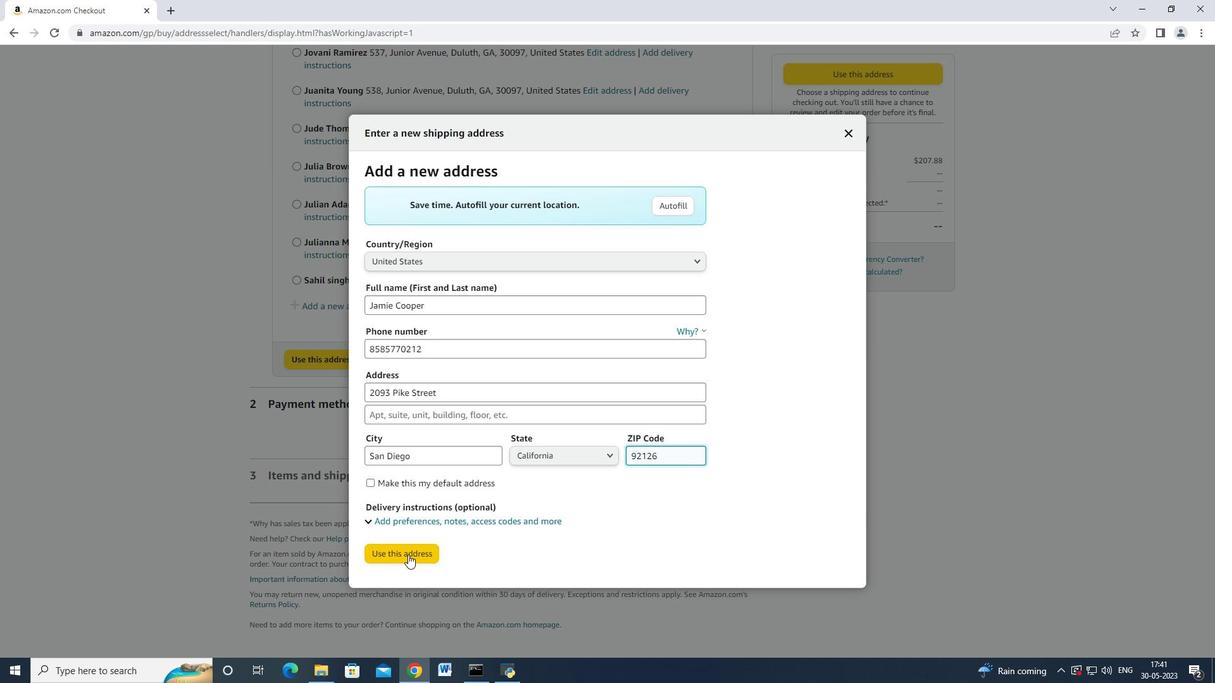 
Action: Mouse pressed left at (409, 554)
Screenshot: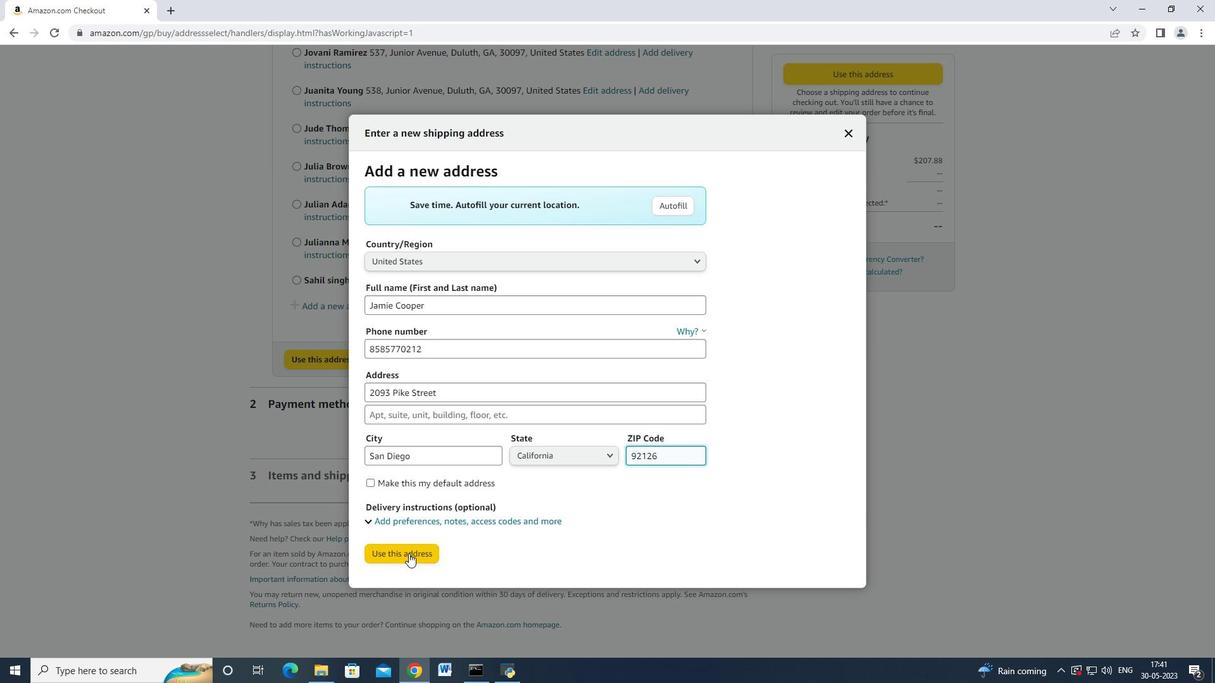 
Action: Mouse moved to (414, 563)
Screenshot: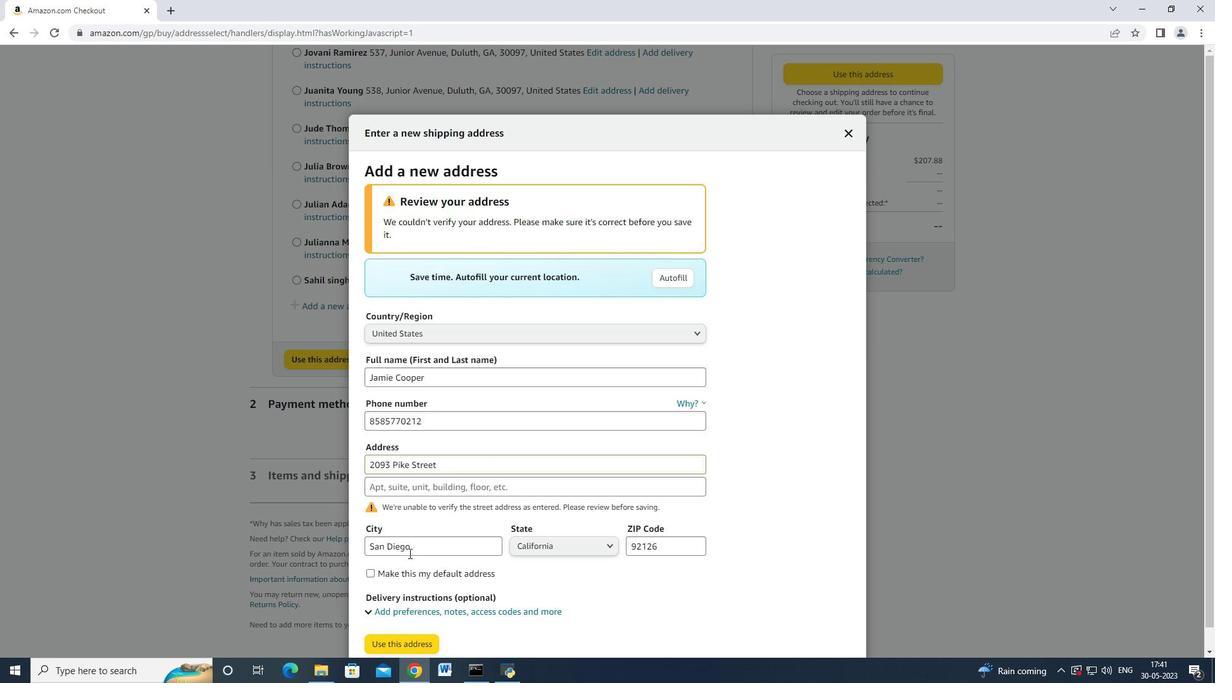 
Action: Mouse scrolled (414, 562) with delta (0, 0)
Screenshot: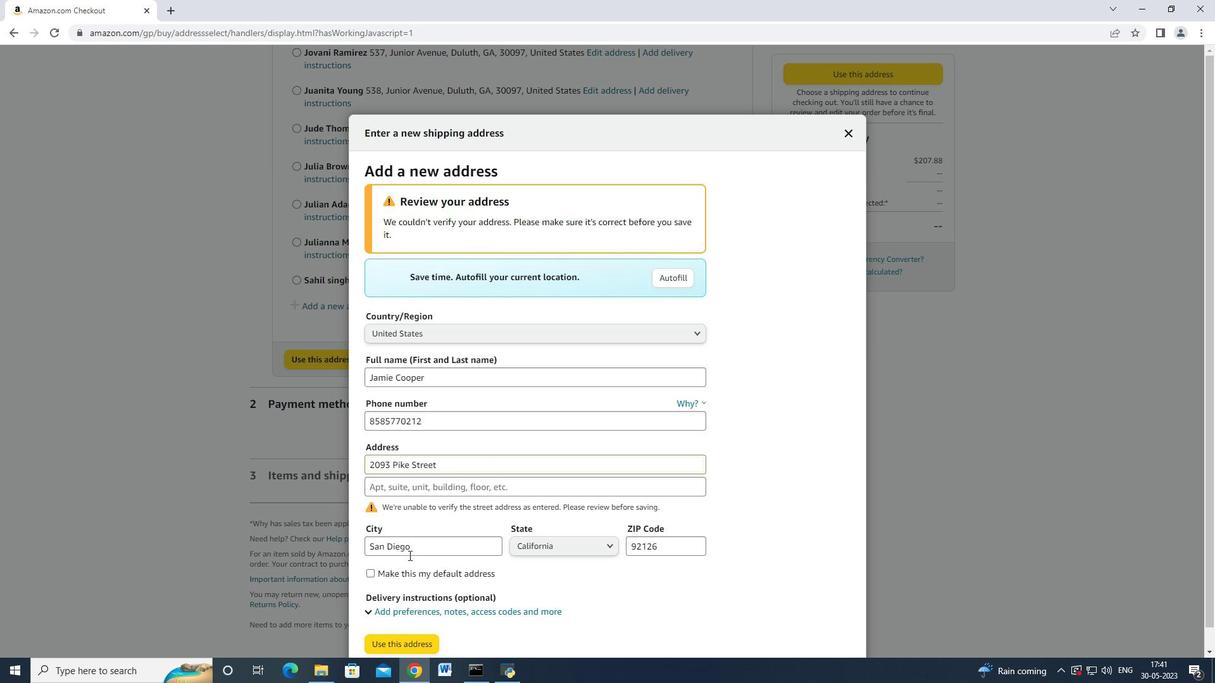 
Action: Mouse scrolled (414, 562) with delta (0, 0)
Screenshot: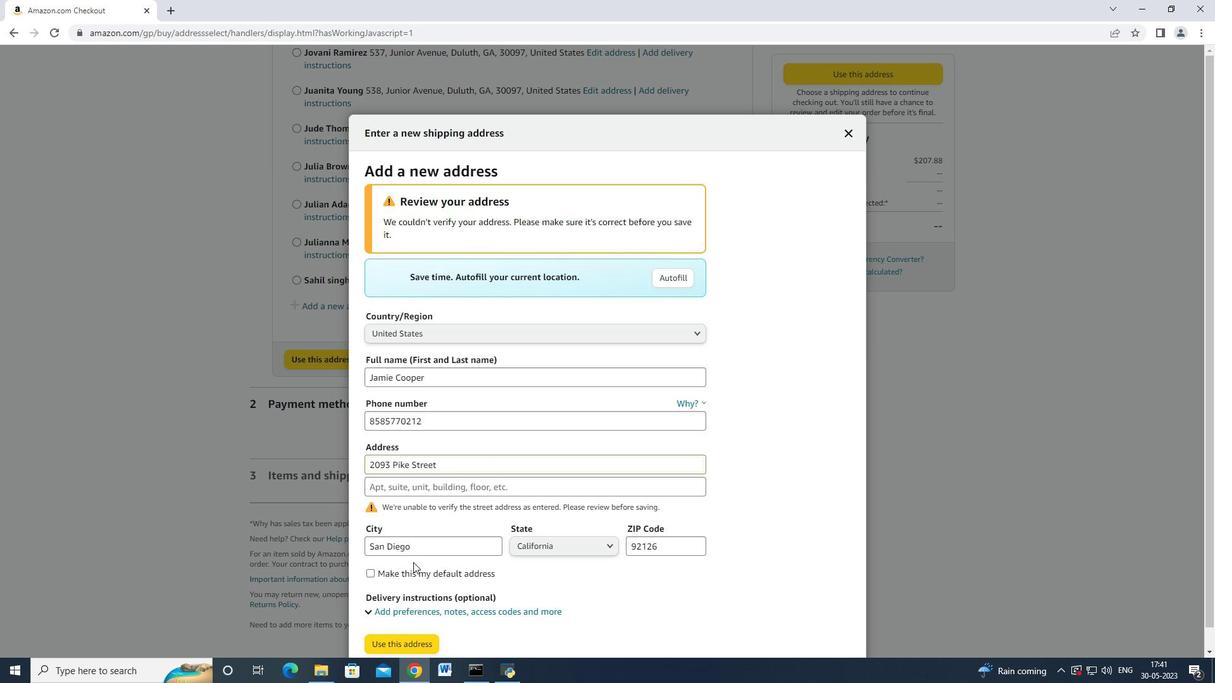 
Action: Mouse scrolled (414, 562) with delta (0, 0)
Screenshot: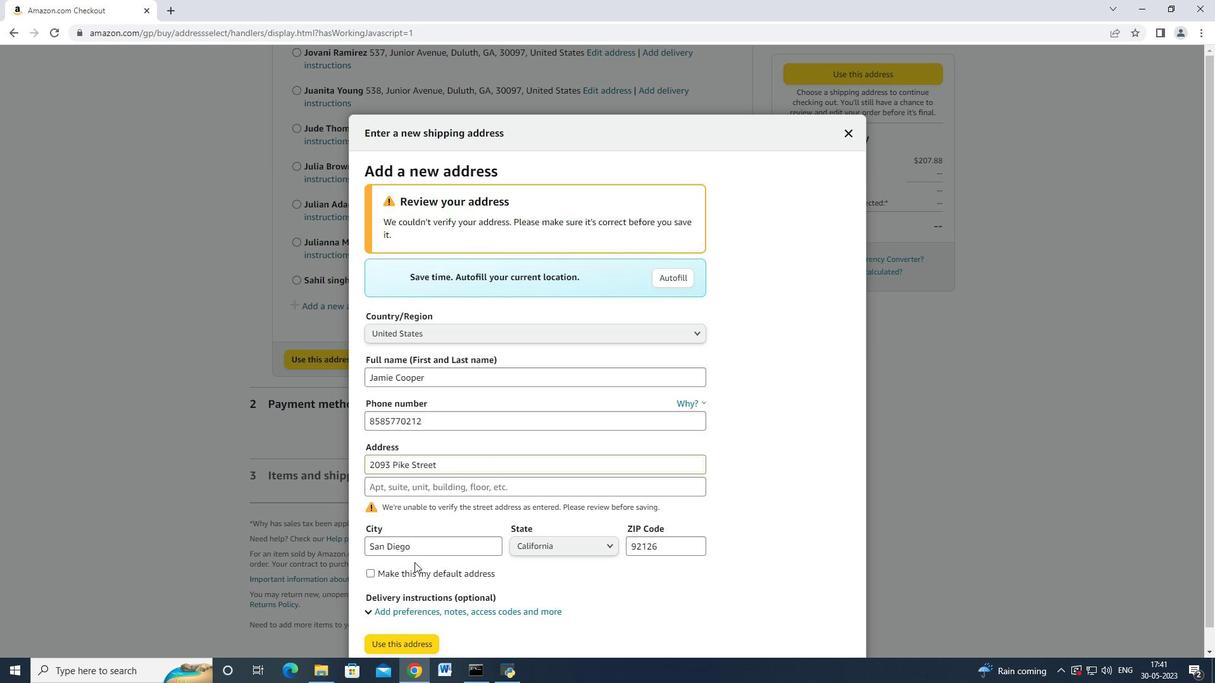 
Action: Mouse scrolled (414, 562) with delta (0, 0)
Screenshot: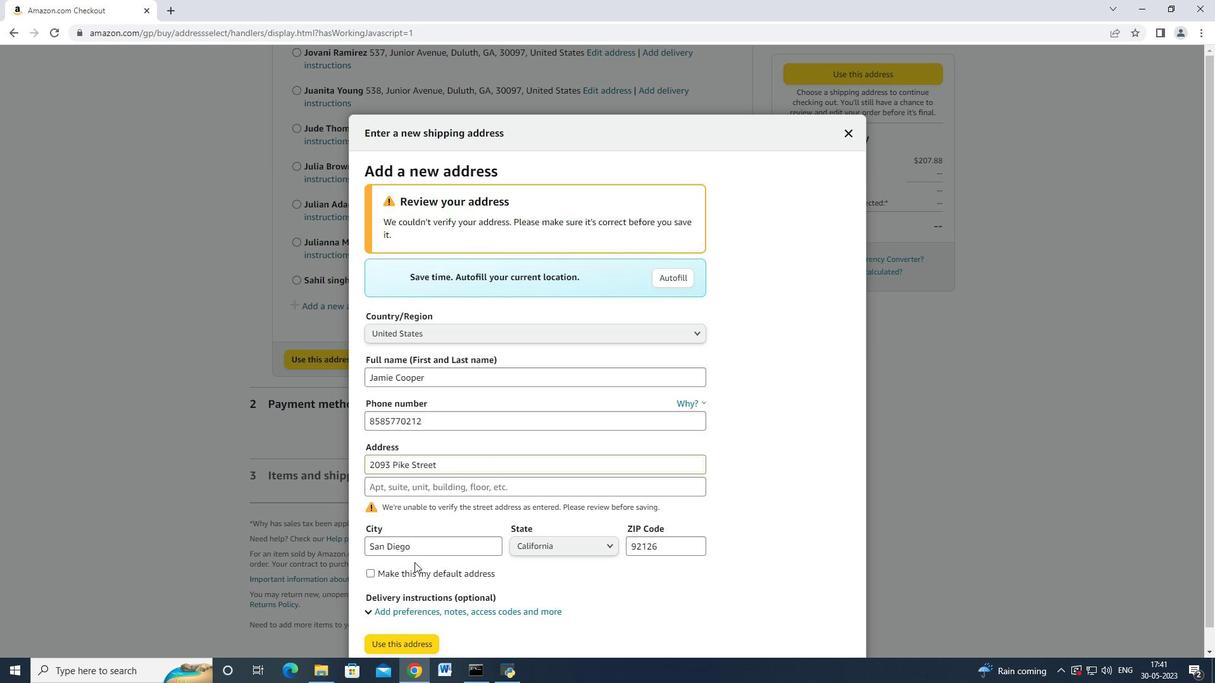 
Action: Mouse moved to (403, 629)
Screenshot: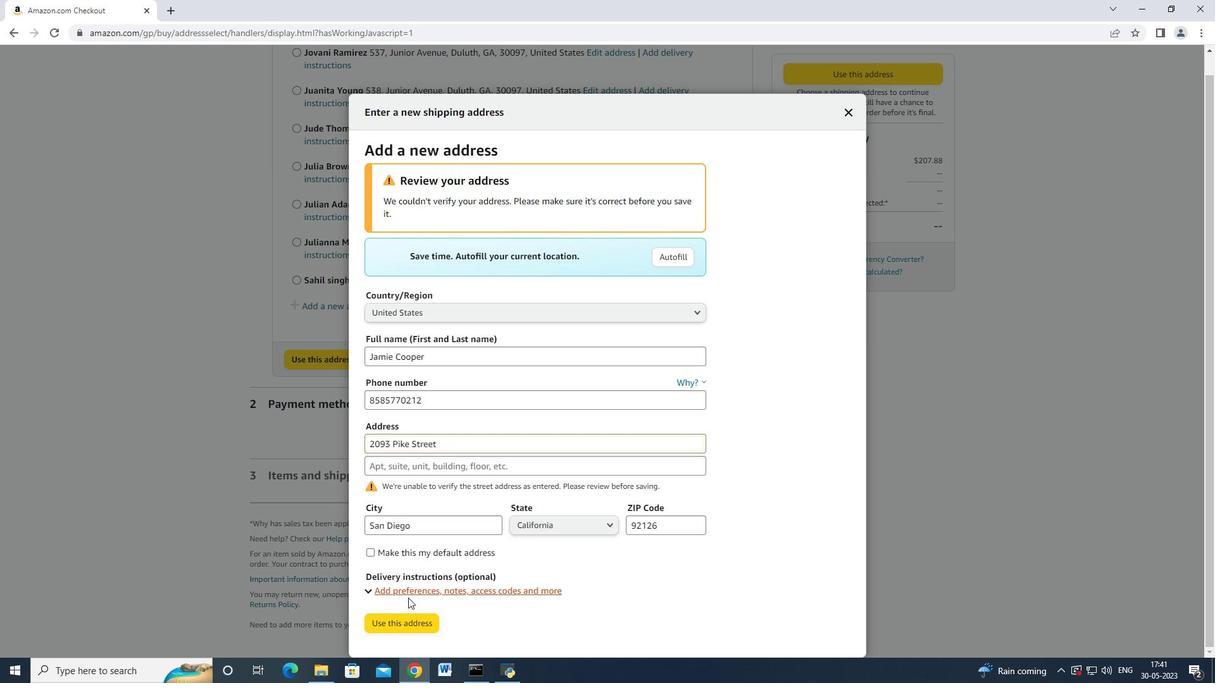 
Action: Mouse pressed left at (403, 629)
Screenshot: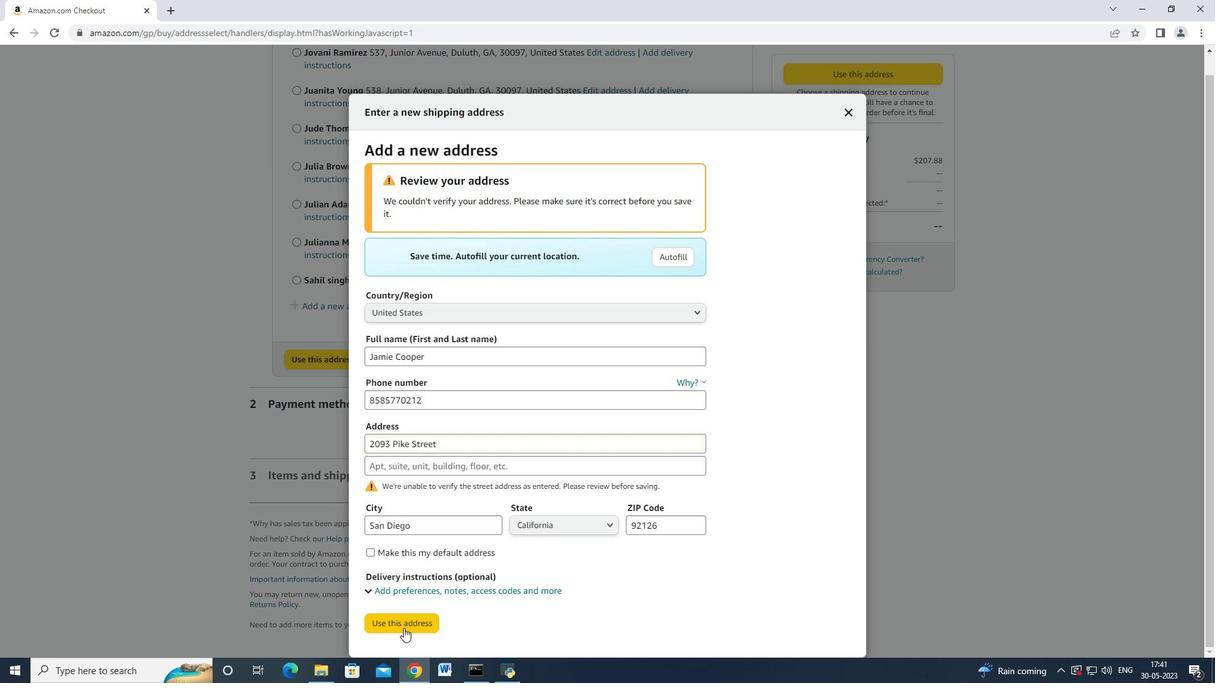 
Action: Mouse moved to (442, 219)
Screenshot: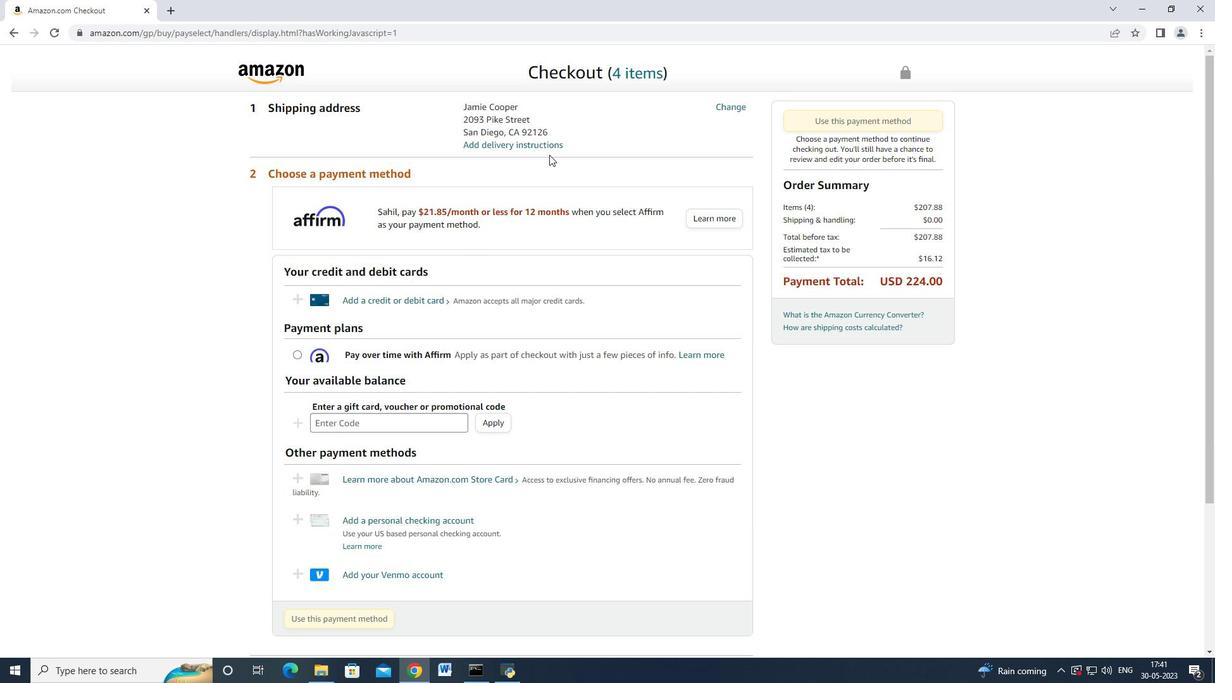 
Action: Mouse scrolled (442, 218) with delta (0, 0)
Screenshot: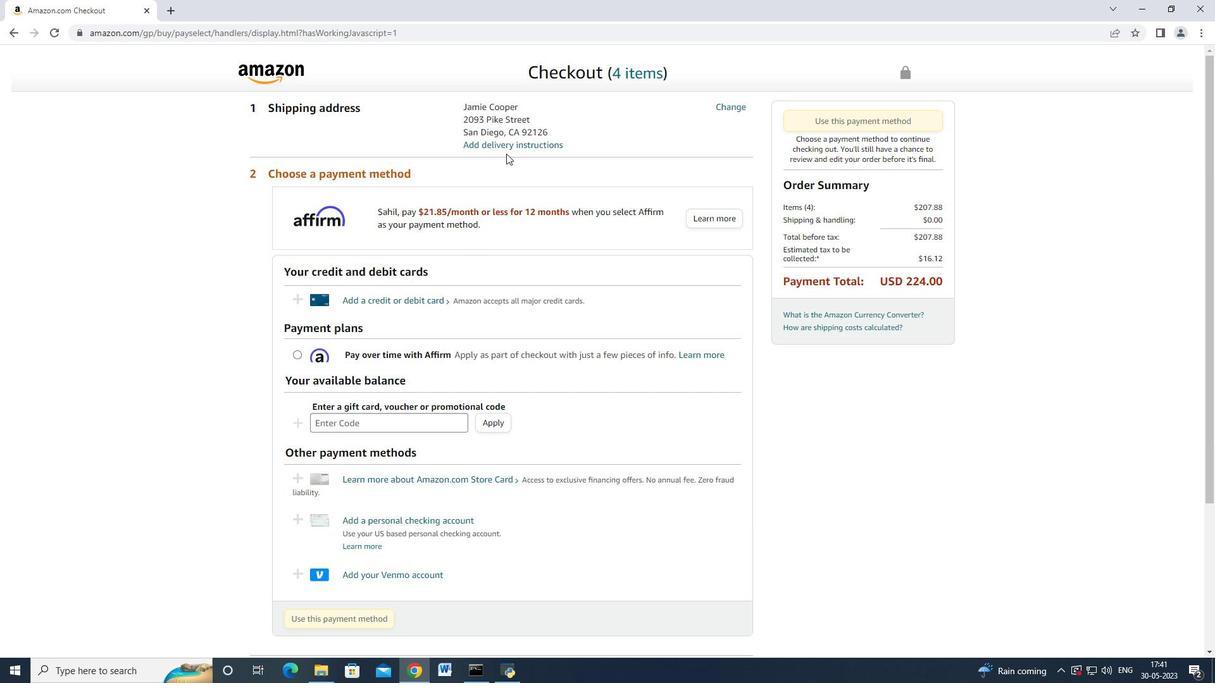 
Action: Mouse moved to (439, 226)
Screenshot: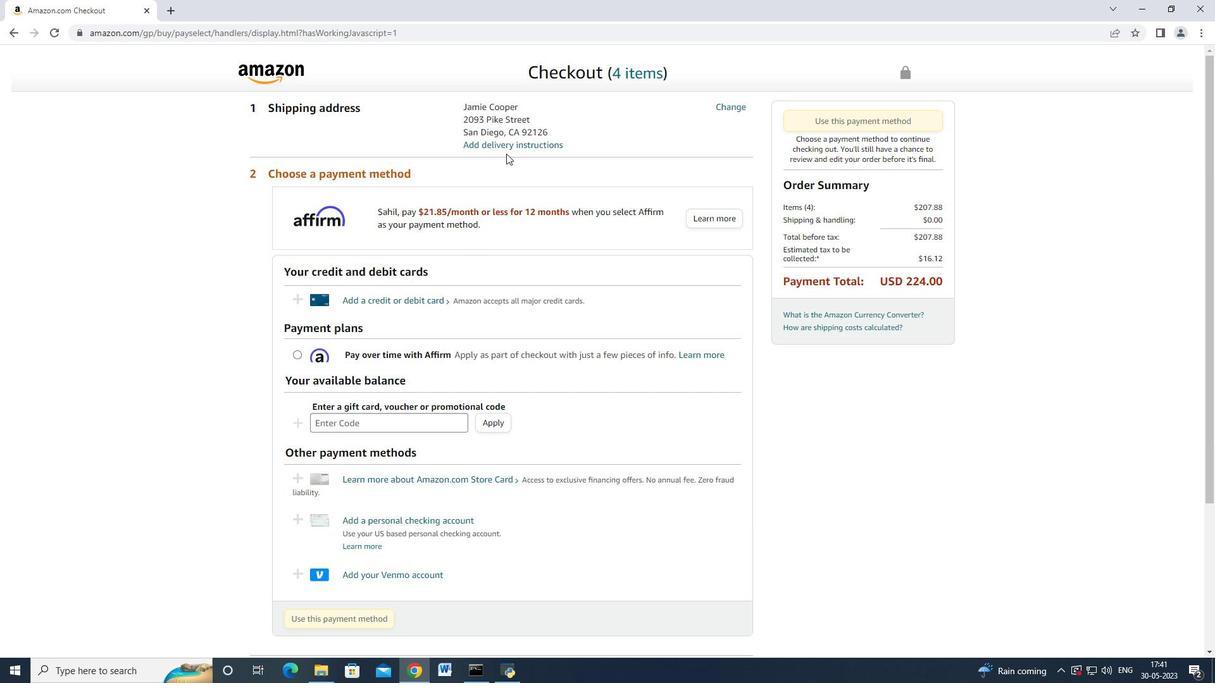 
Action: Mouse scrolled (439, 225) with delta (0, 0)
Screenshot: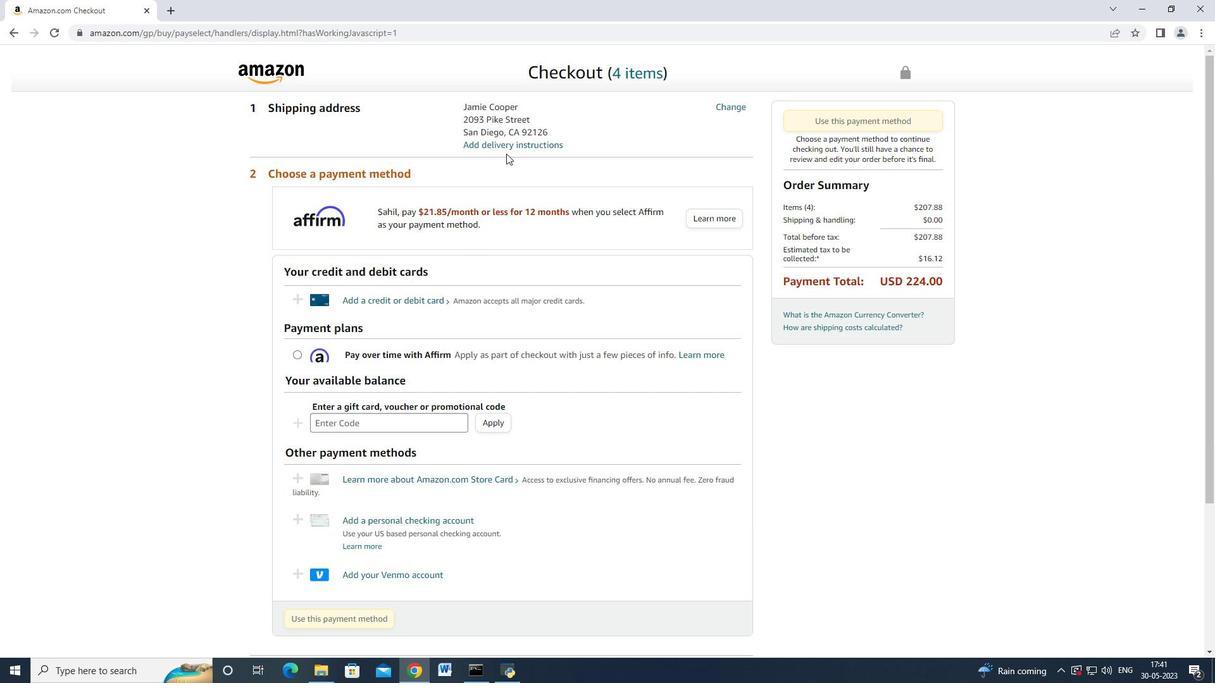 
Action: Mouse moved to (439, 226)
Screenshot: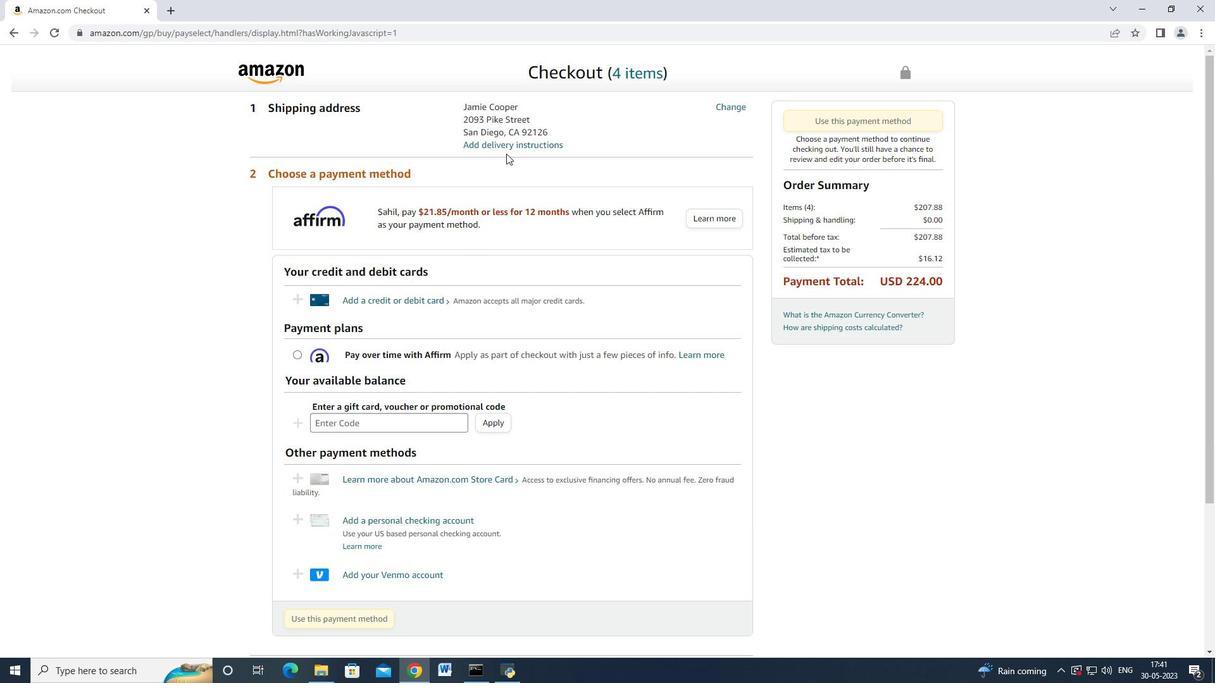 
Action: Mouse scrolled (439, 225) with delta (0, 0)
Screenshot: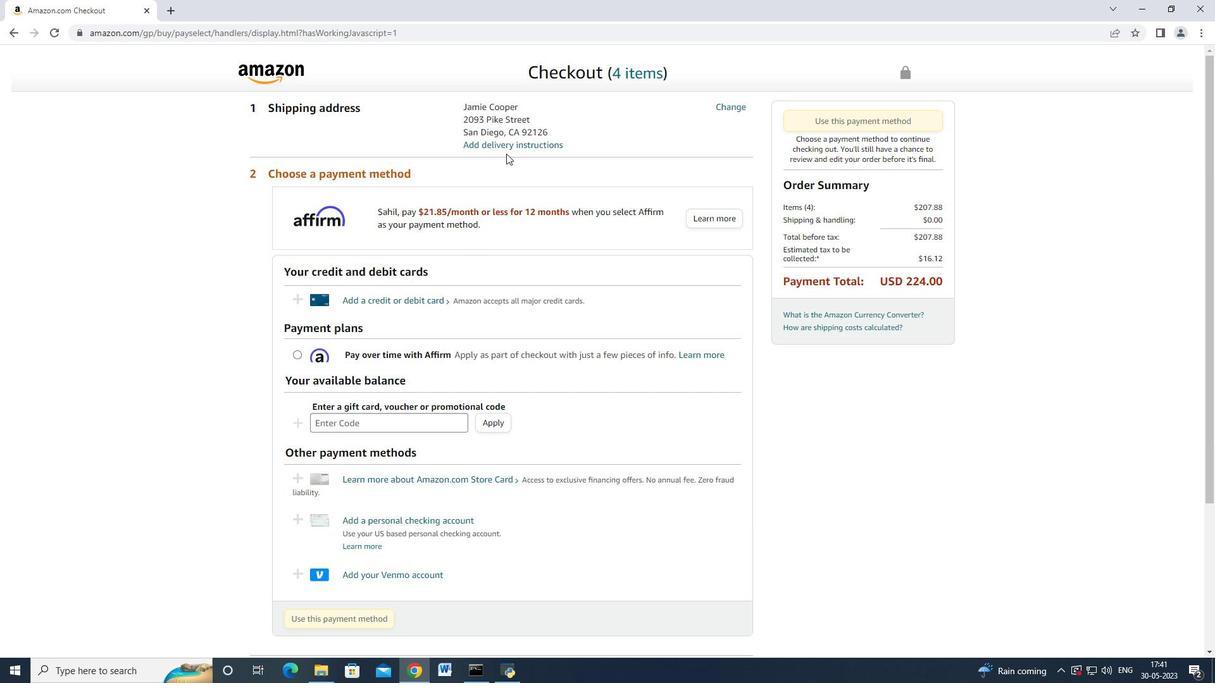 
Action: Mouse scrolled (439, 225) with delta (0, 0)
Screenshot: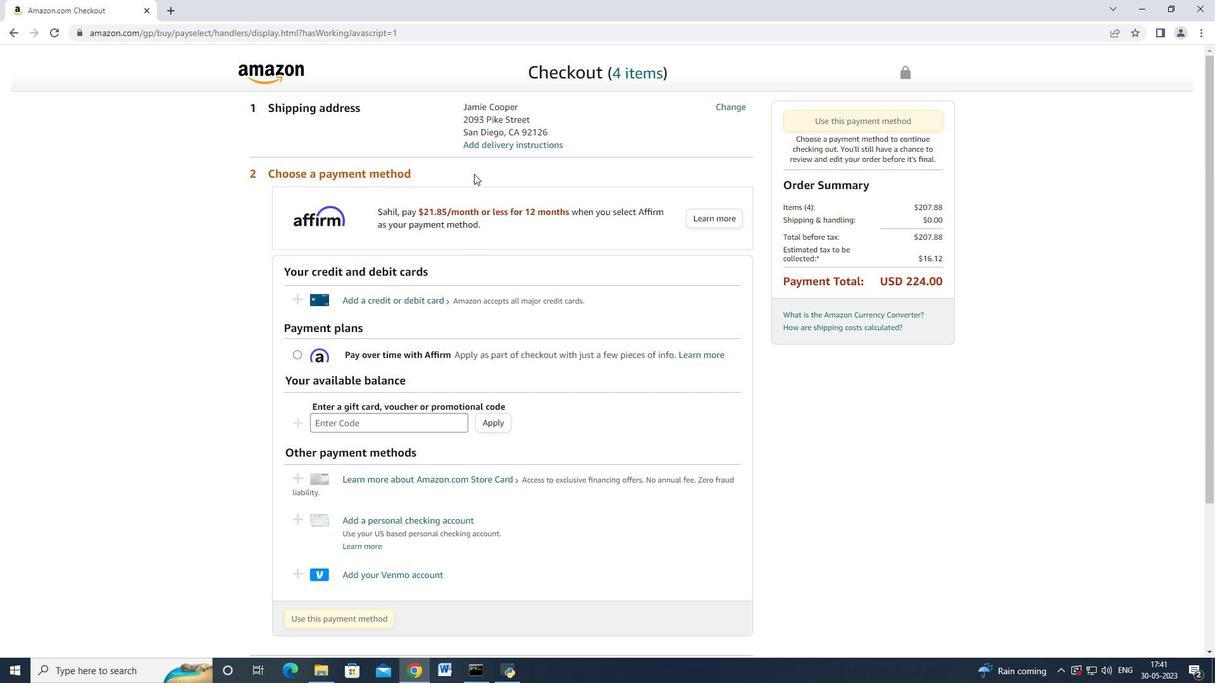 
Action: Mouse moved to (400, 100)
Screenshot: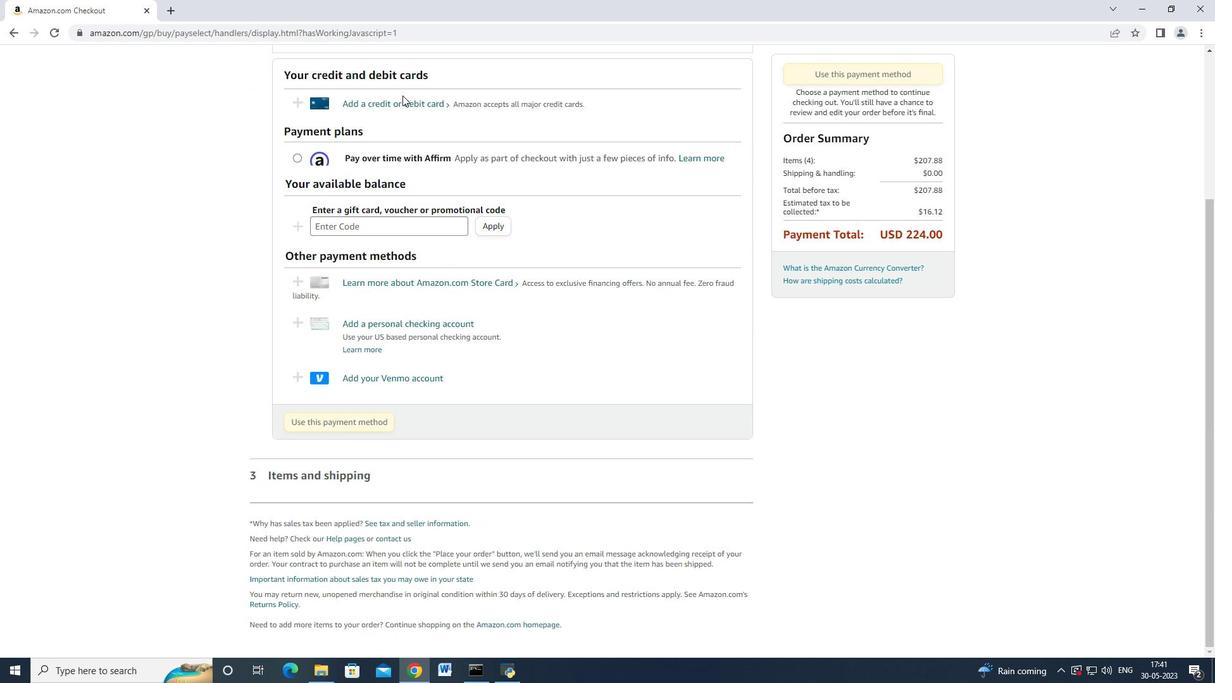 
Action: Mouse pressed left at (400, 100)
